 Task: Create a detailed checklist for medium indirect light conditions for plants.
Action: Mouse moved to (127, 399)
Screenshot: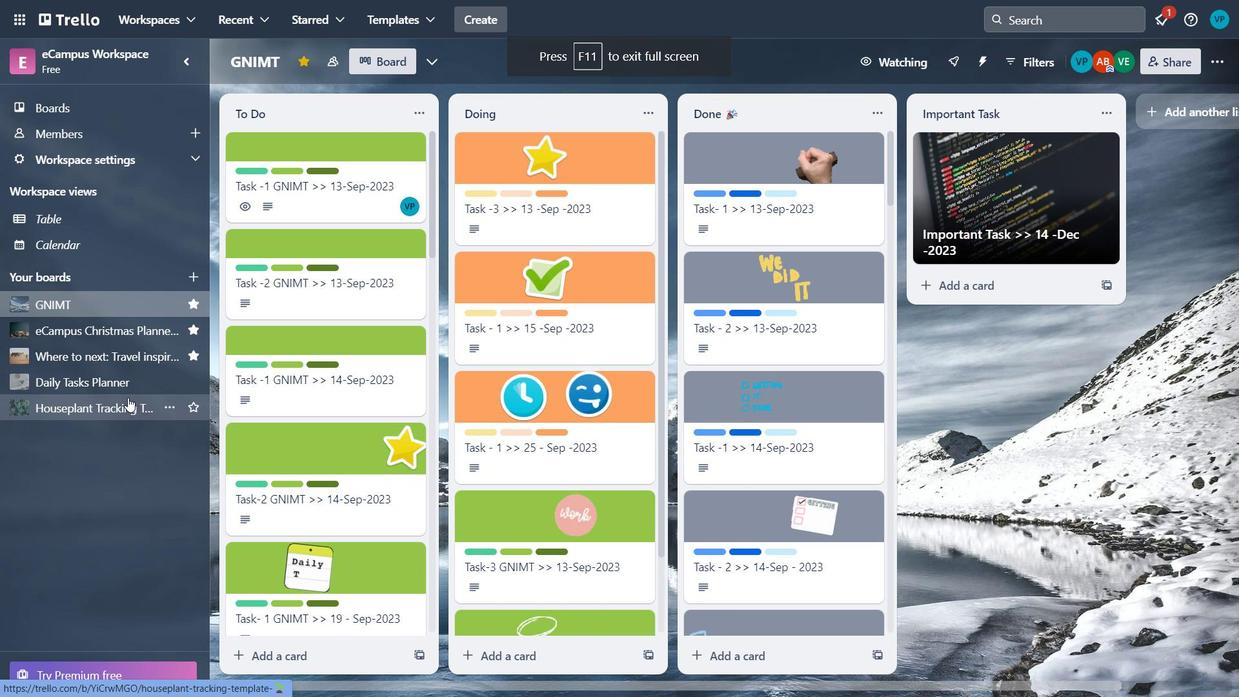 
Action: Mouse pressed left at (127, 399)
Screenshot: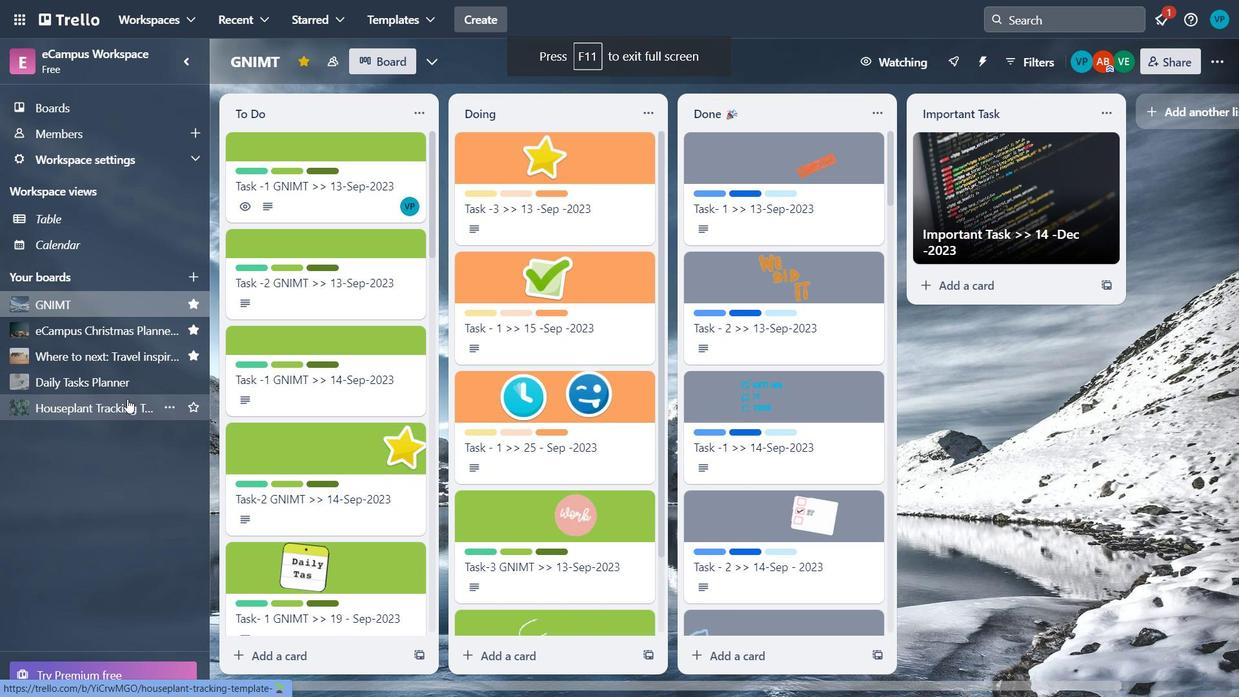 
Action: Mouse moved to (747, 682)
Screenshot: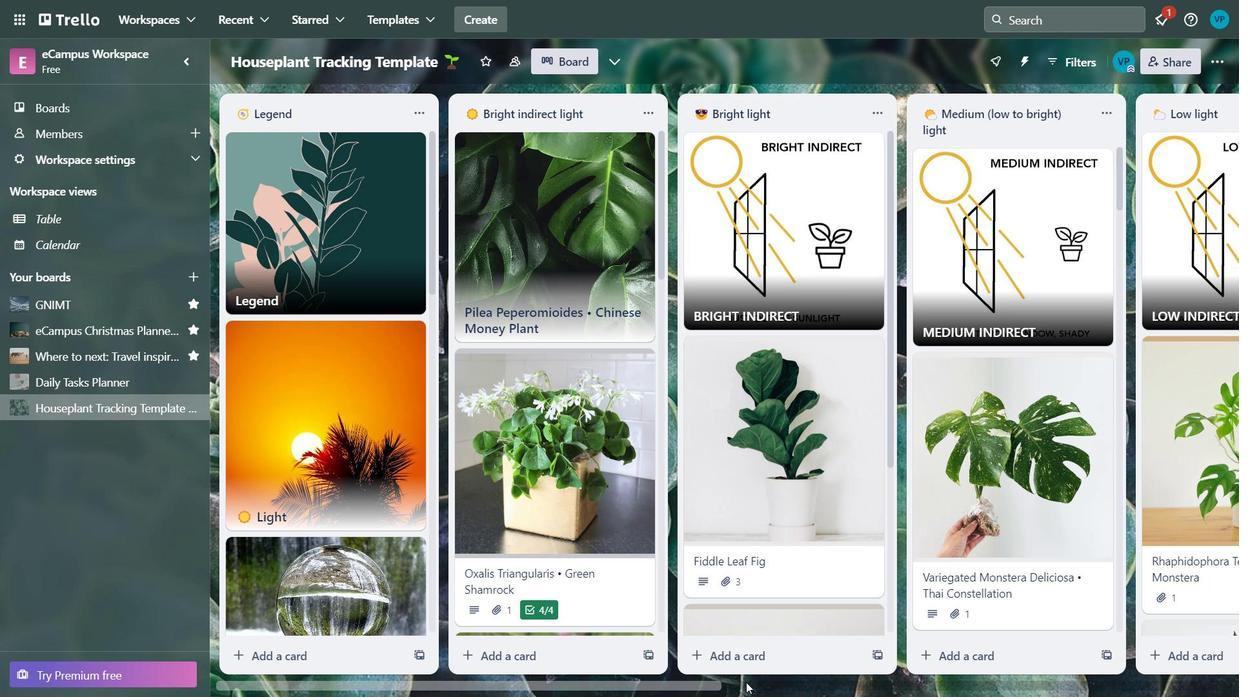 
Action: Mouse pressed left at (747, 682)
Screenshot: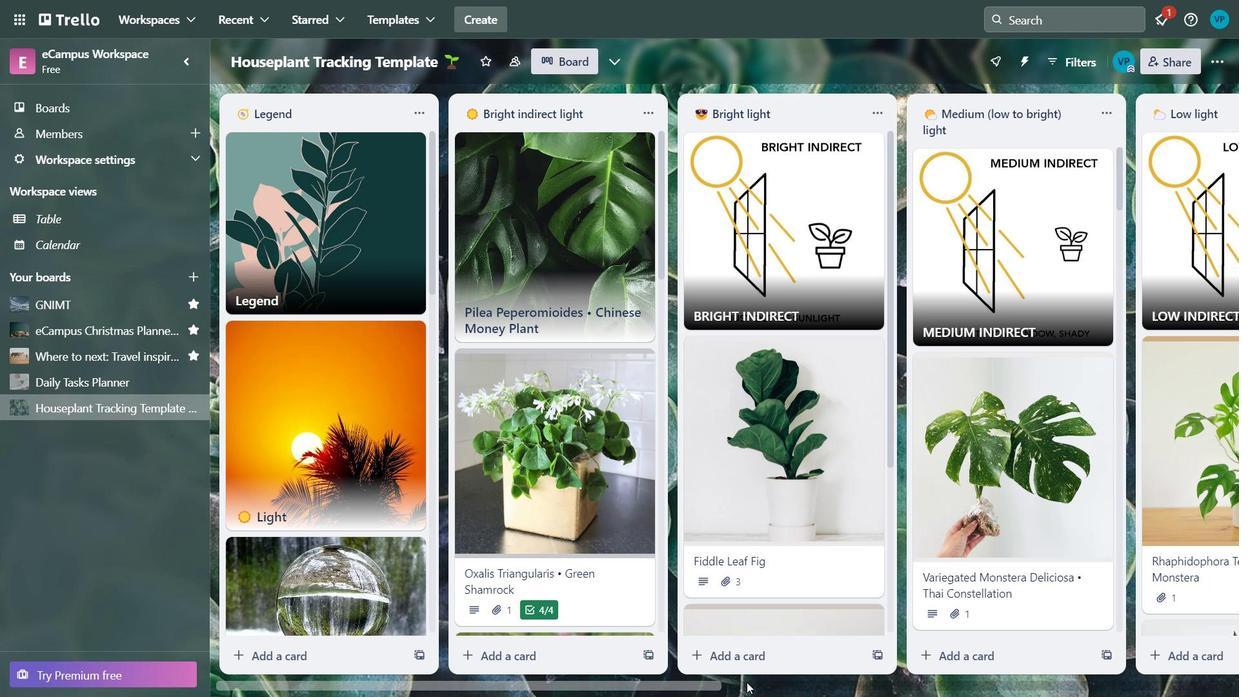 
Action: Mouse moved to (630, 684)
Screenshot: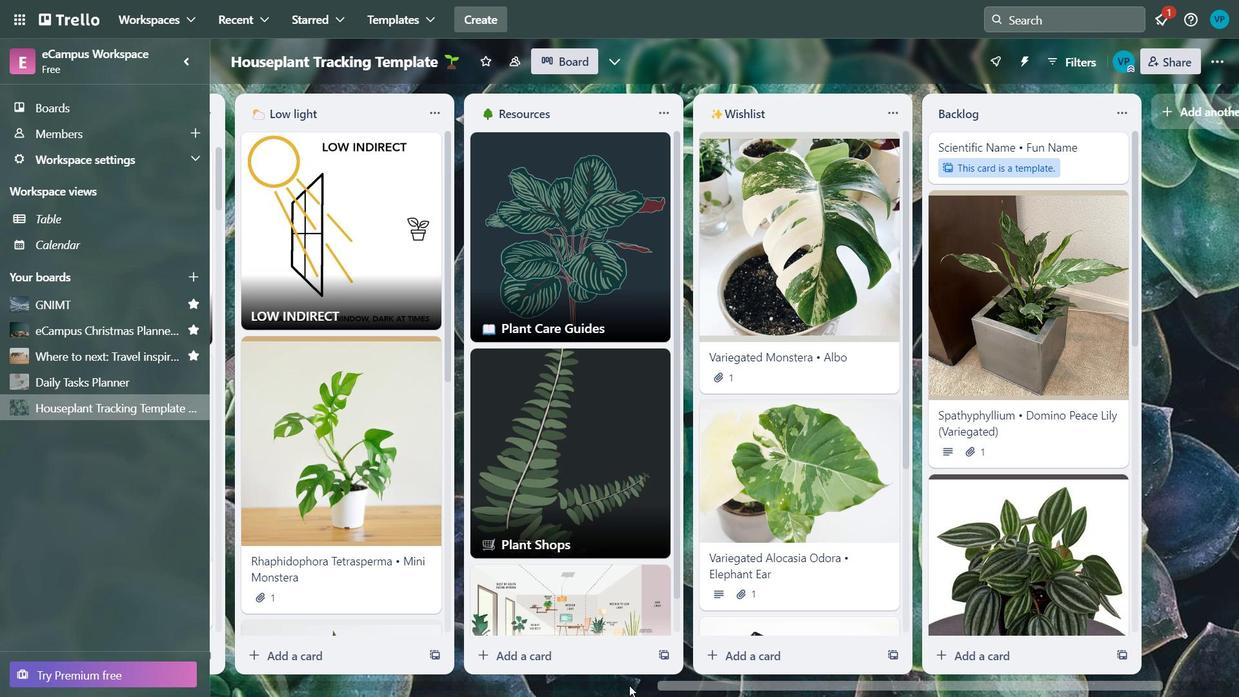 
Action: Mouse pressed left at (630, 684)
Screenshot: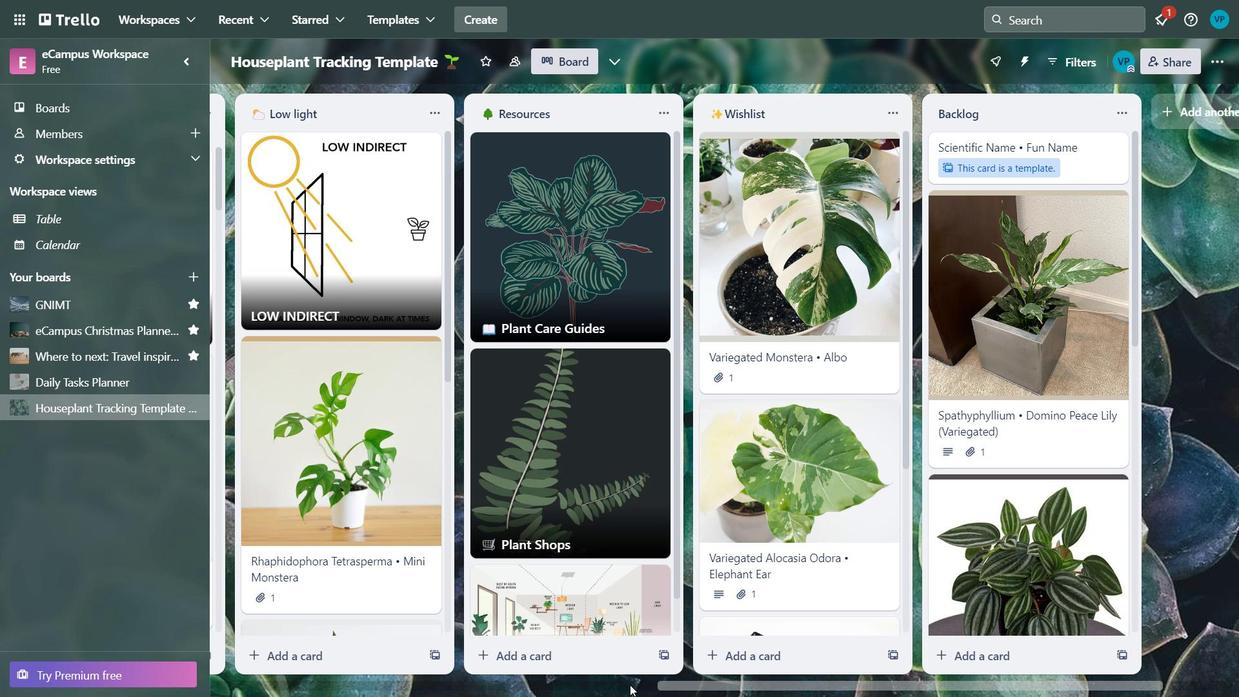 
Action: Mouse moved to (749, 443)
Screenshot: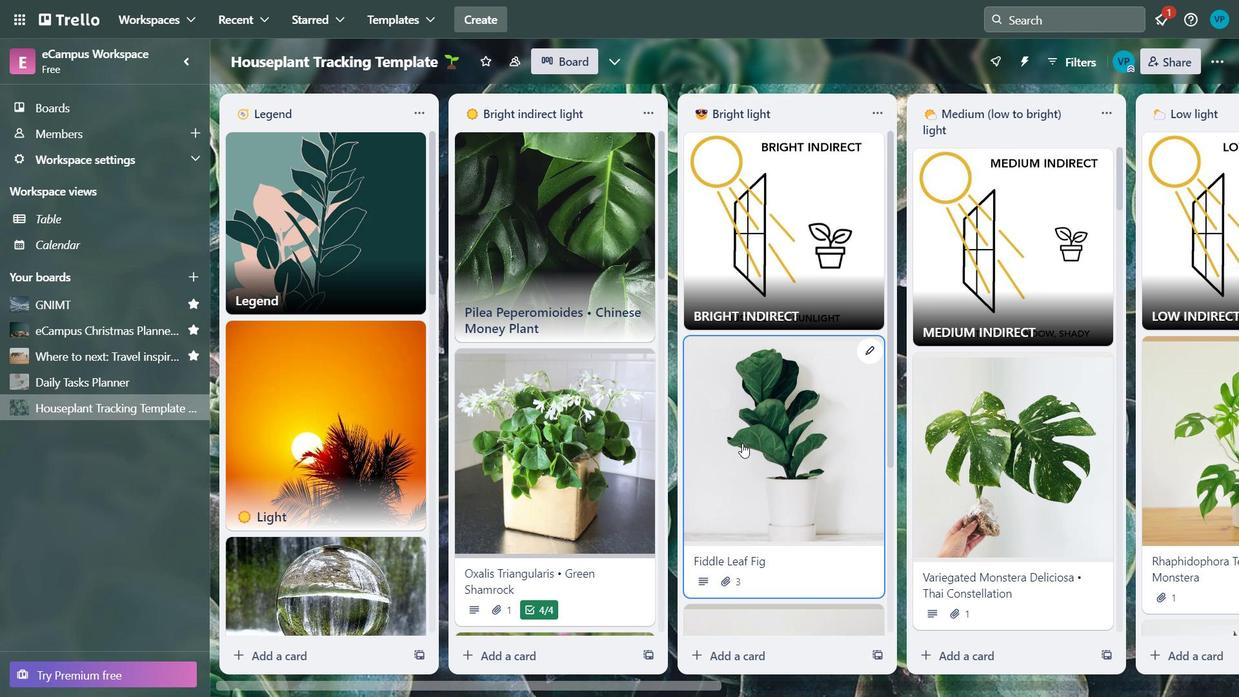 
Action: Mouse pressed left at (749, 443)
Screenshot: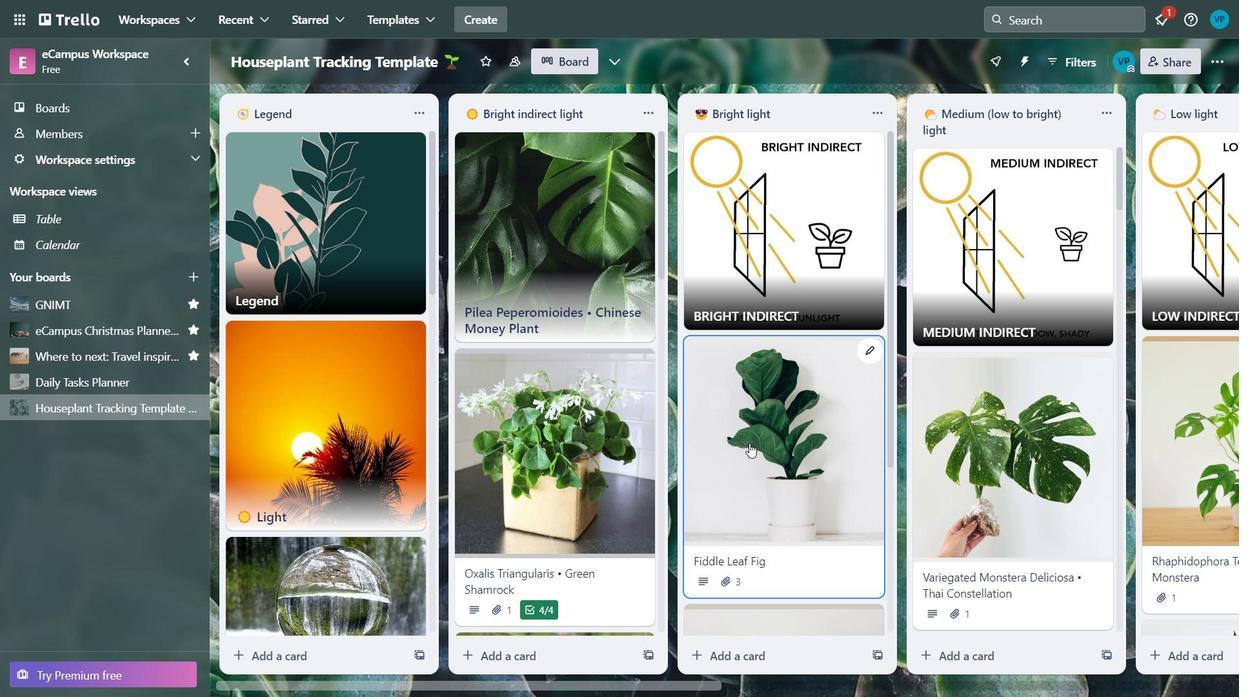 
Action: Mouse moved to (901, 57)
Screenshot: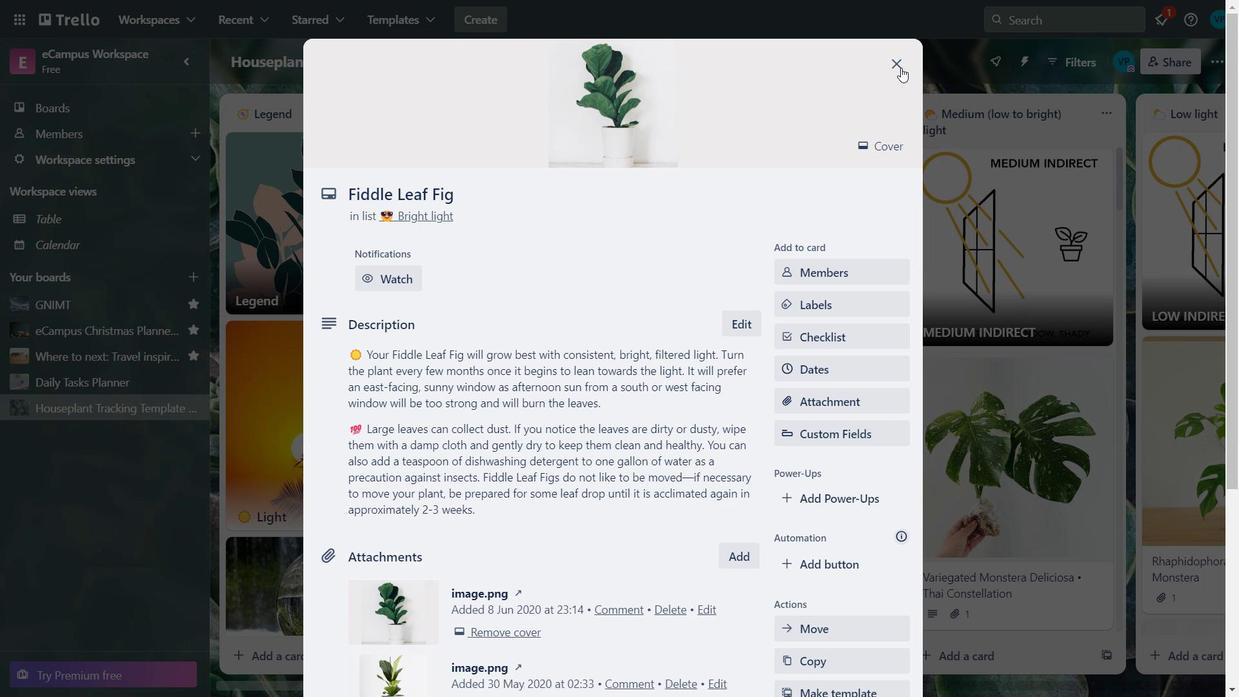 
Action: Mouse pressed left at (901, 57)
Screenshot: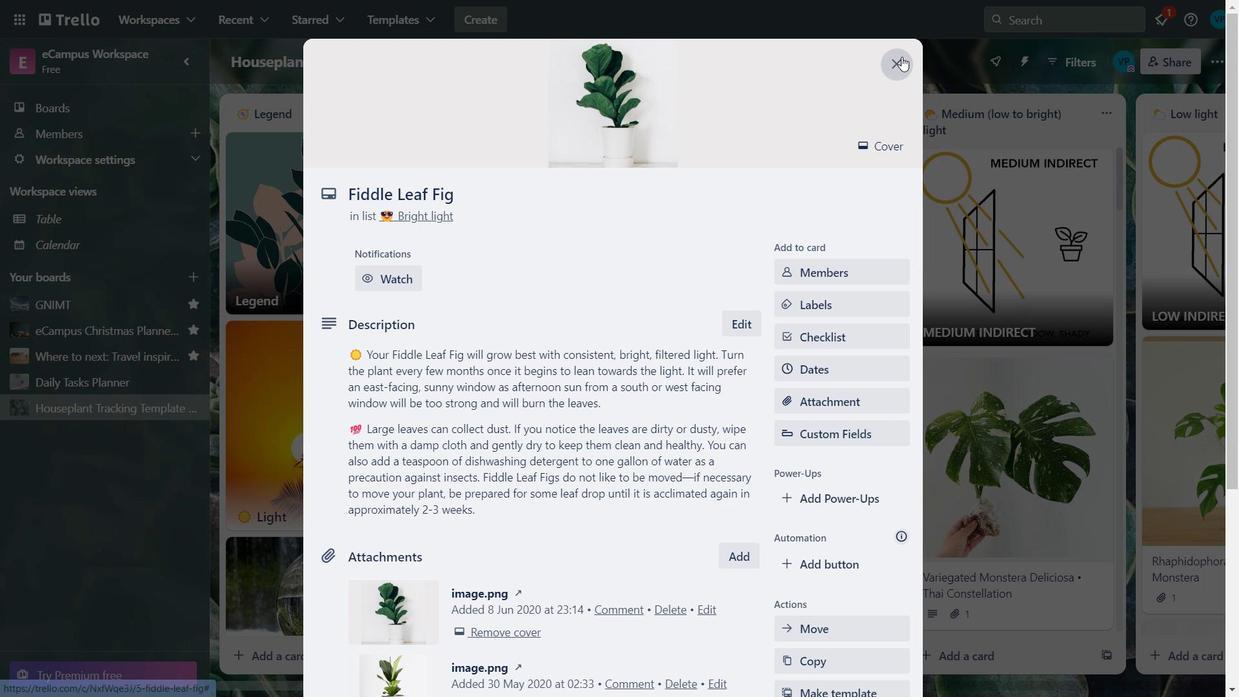 
Action: Mouse moved to (825, 375)
Screenshot: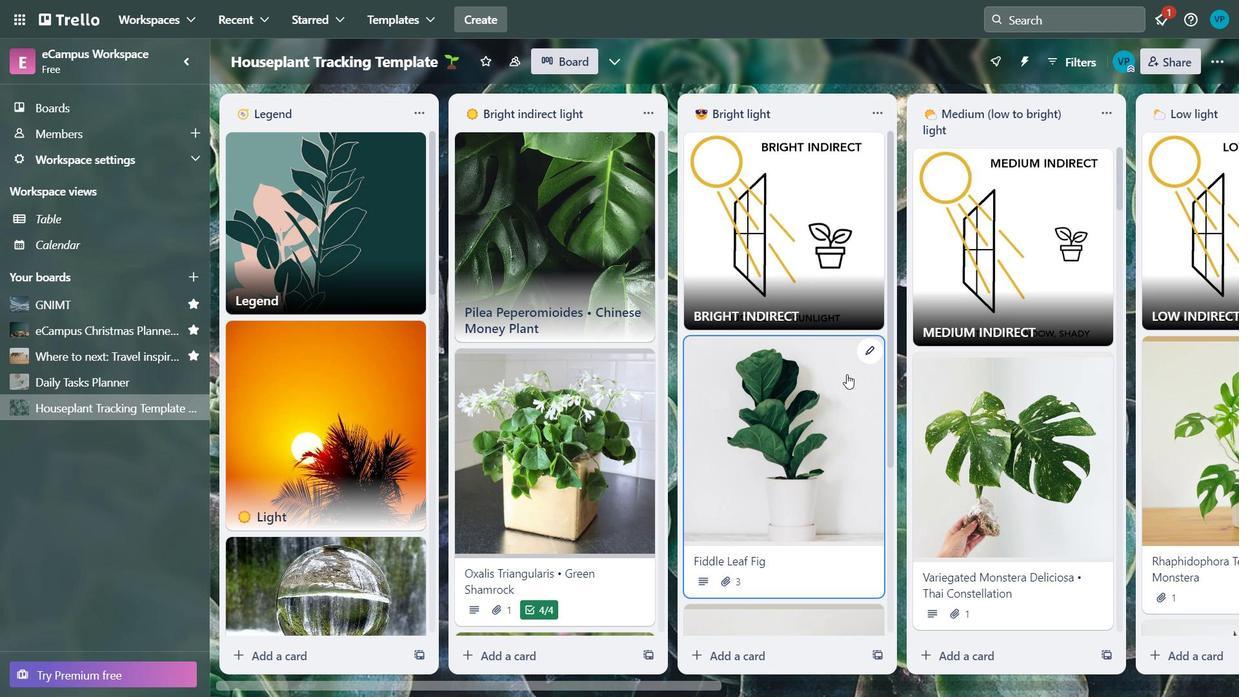 
Action: Key pressed <Key.down><Key.down><Key.down><Key.down>
Screenshot: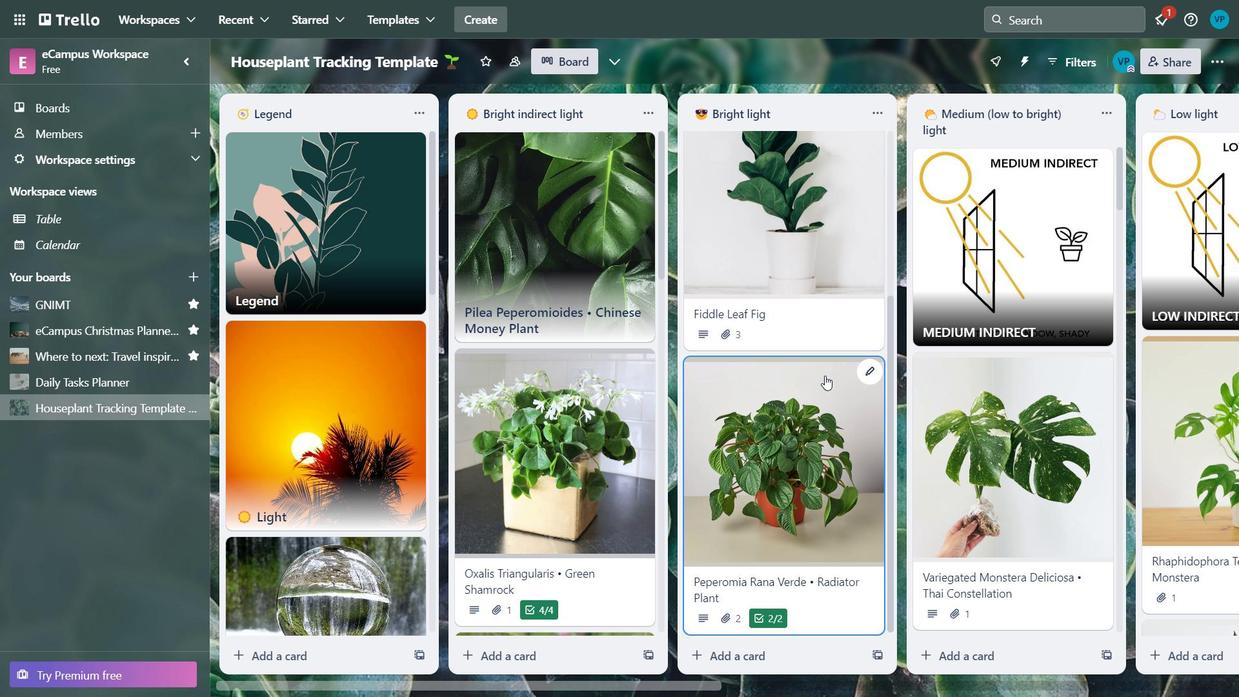 
Action: Mouse moved to (785, 443)
Screenshot: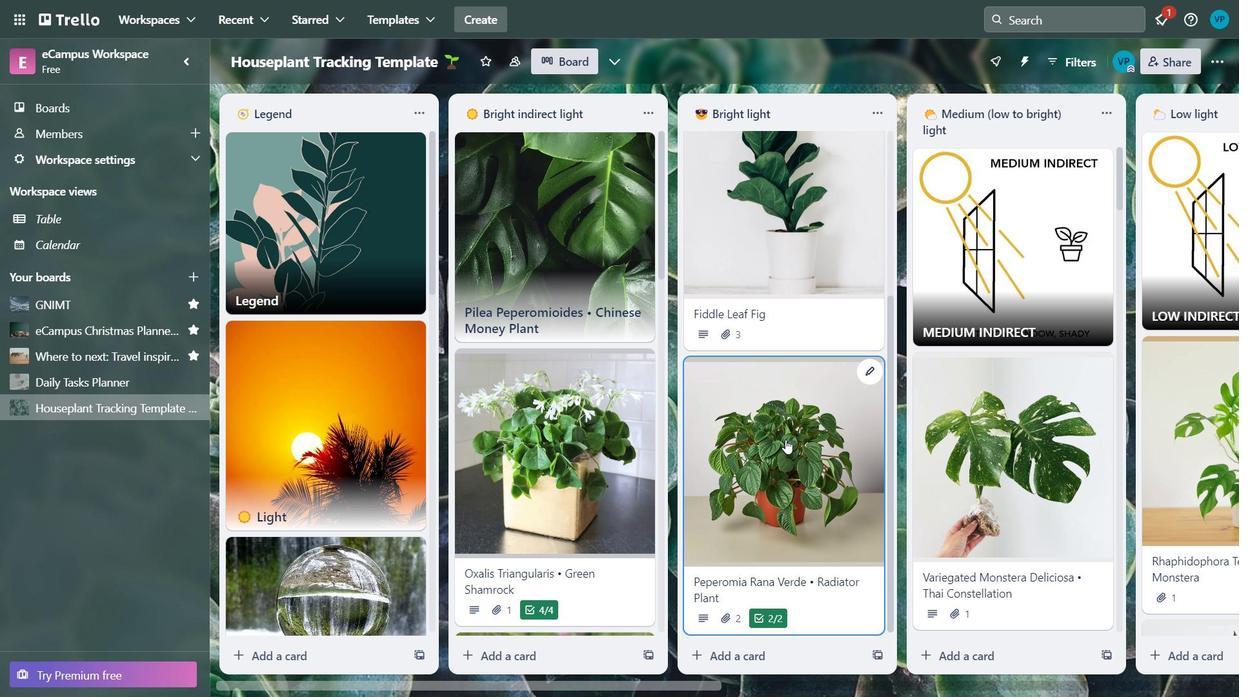 
Action: Mouse pressed left at (785, 443)
Screenshot: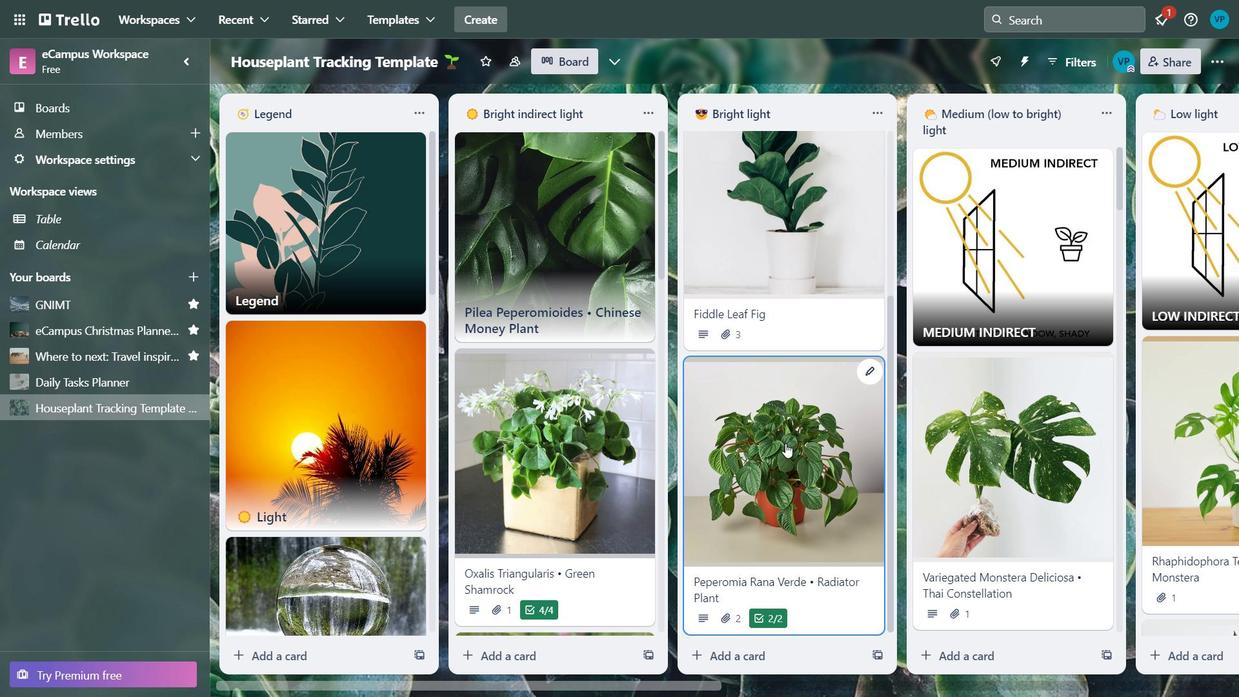 
Action: Mouse pressed left at (785, 443)
Screenshot: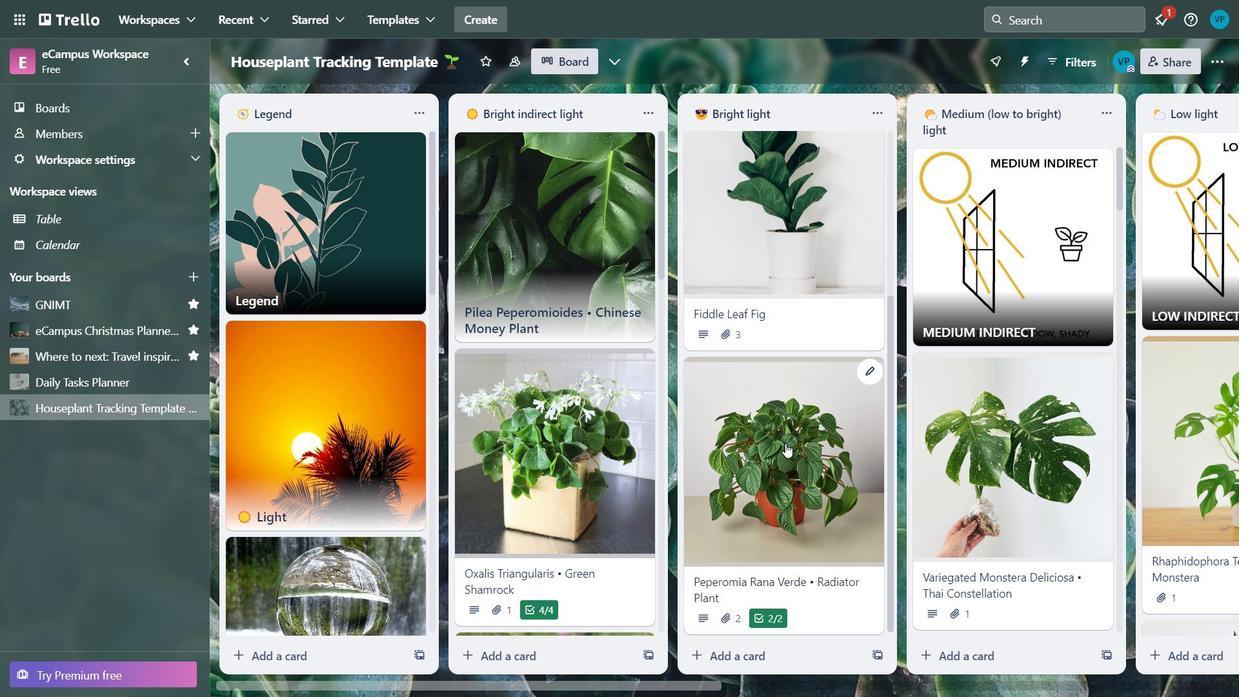 
Action: Mouse moved to (785, 440)
Screenshot: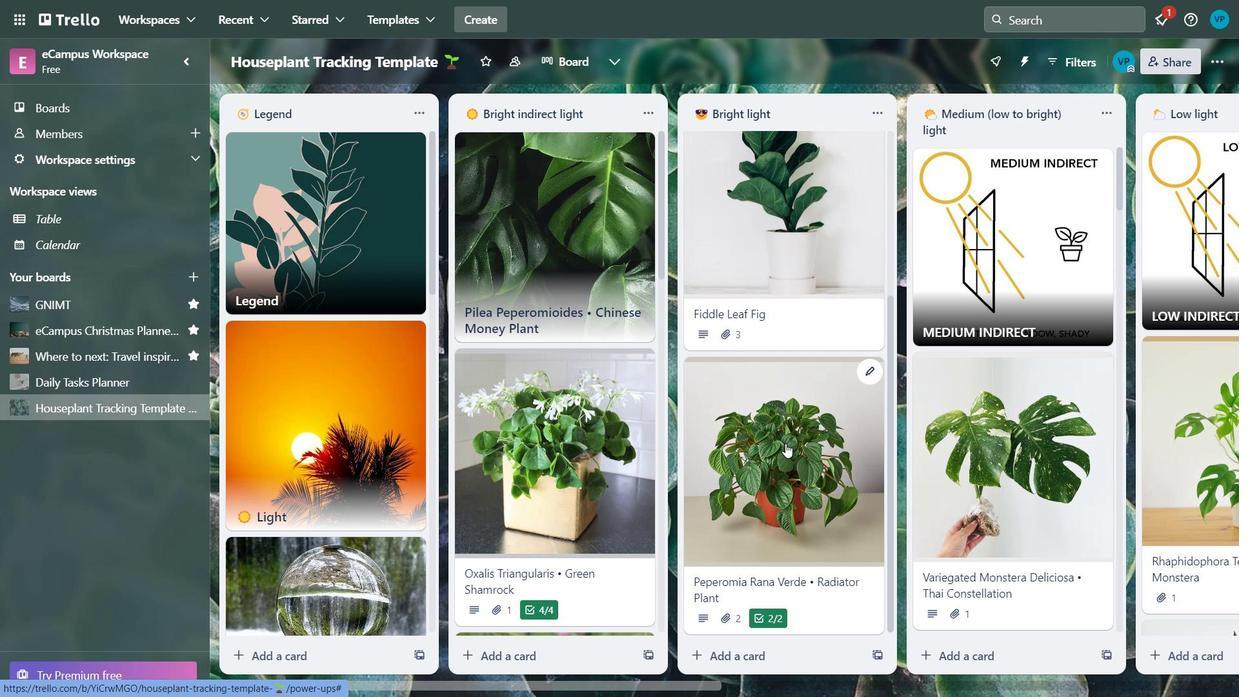 
Action: Mouse pressed left at (785, 440)
Screenshot: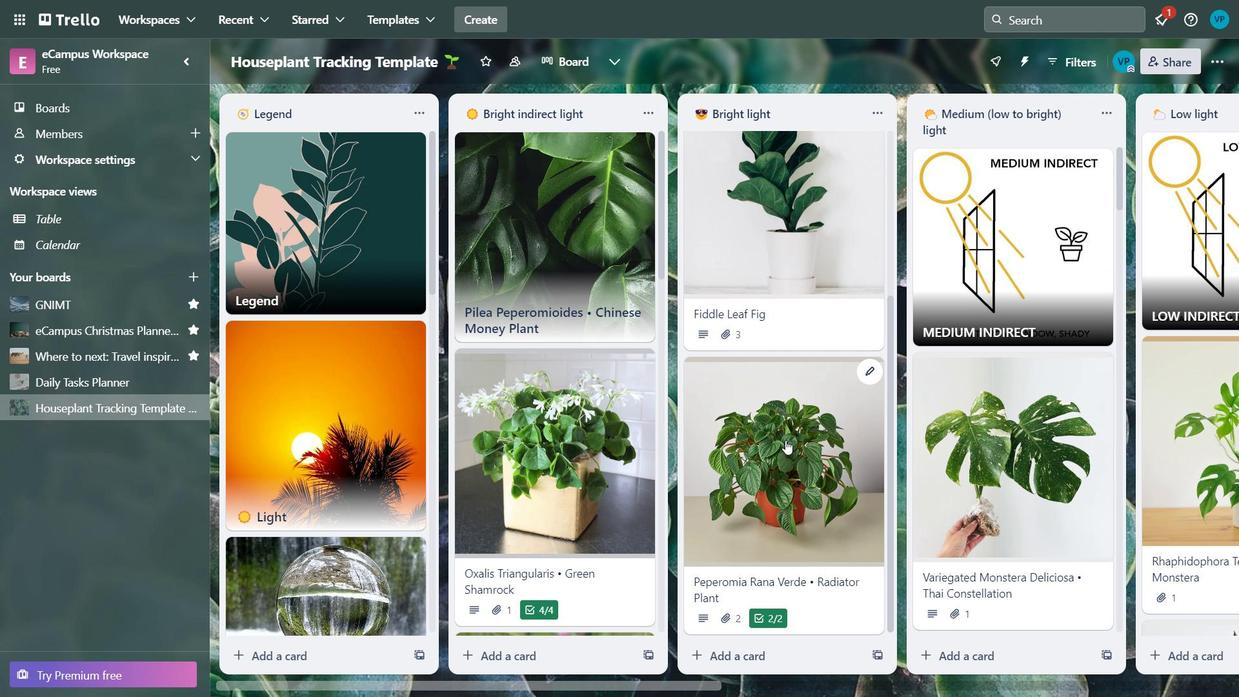 
Action: Mouse moved to (1210, 112)
Screenshot: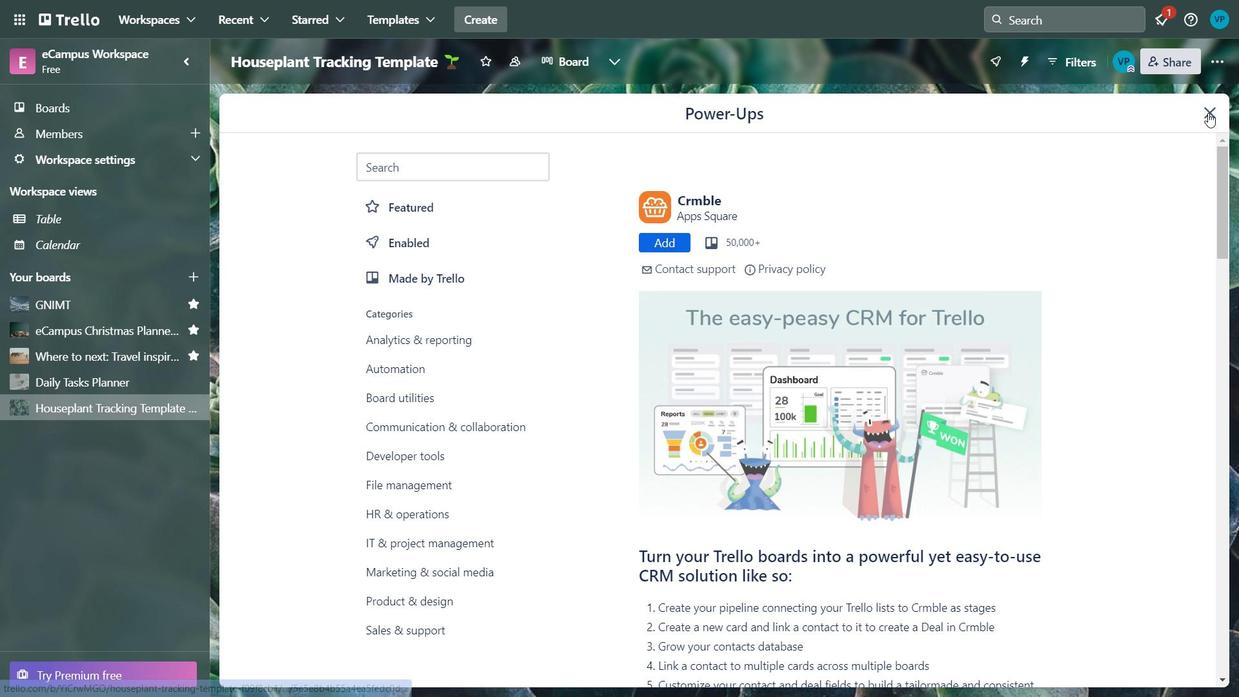 
Action: Mouse pressed left at (1210, 112)
Screenshot: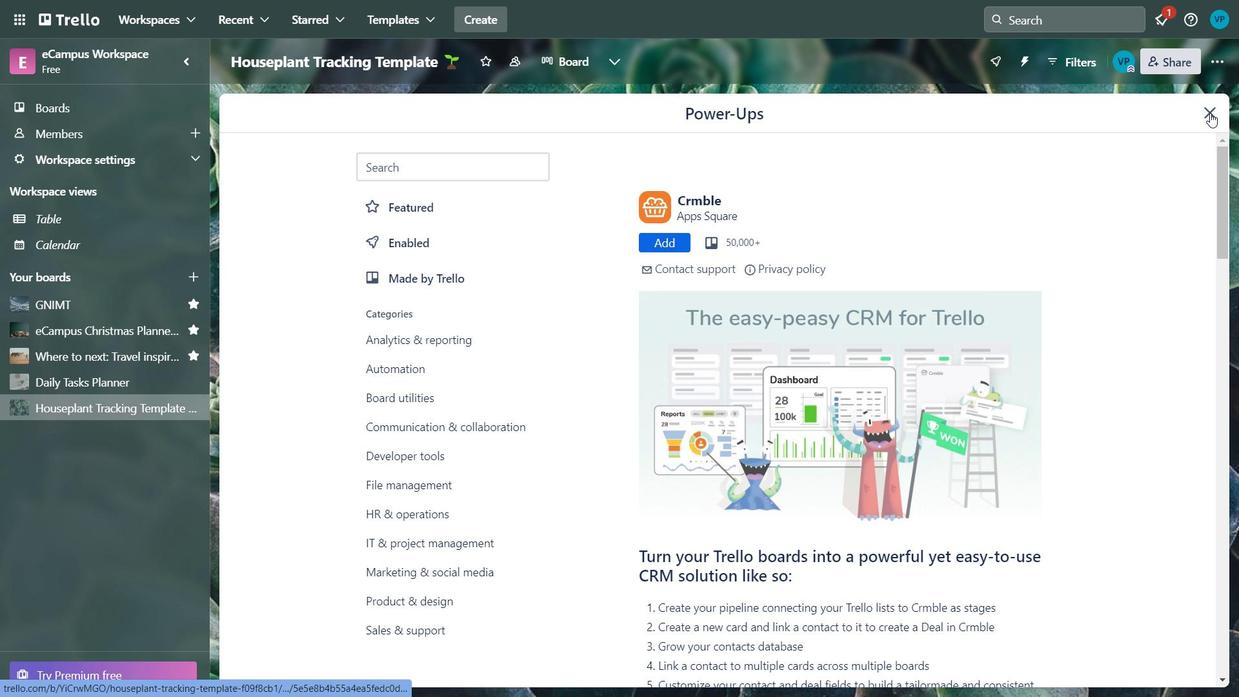 
Action: Mouse moved to (889, 56)
Screenshot: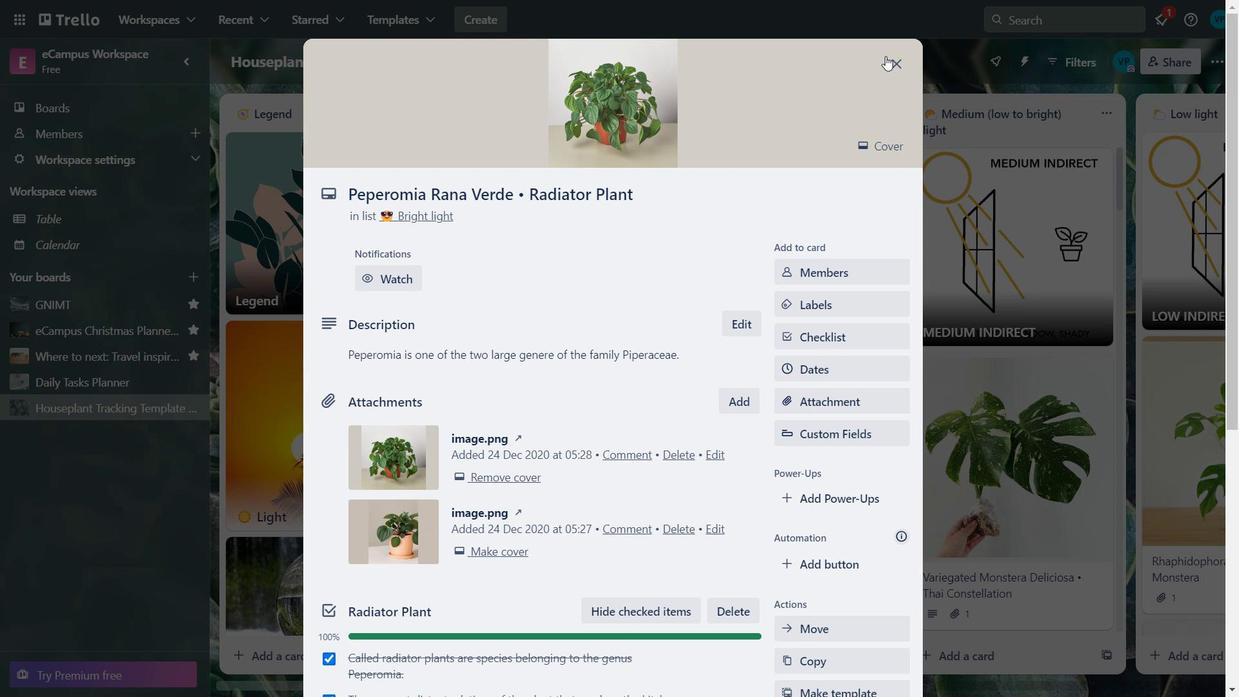 
Action: Mouse pressed left at (889, 56)
Screenshot: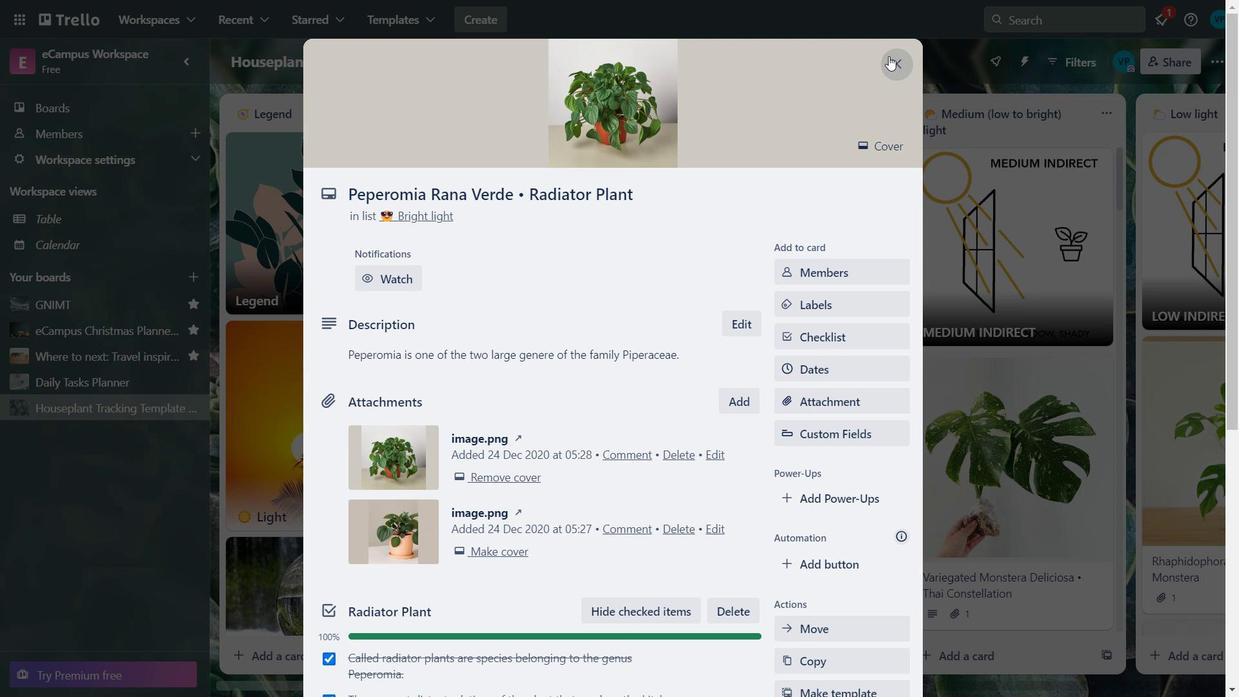 
Action: Mouse moved to (968, 236)
Screenshot: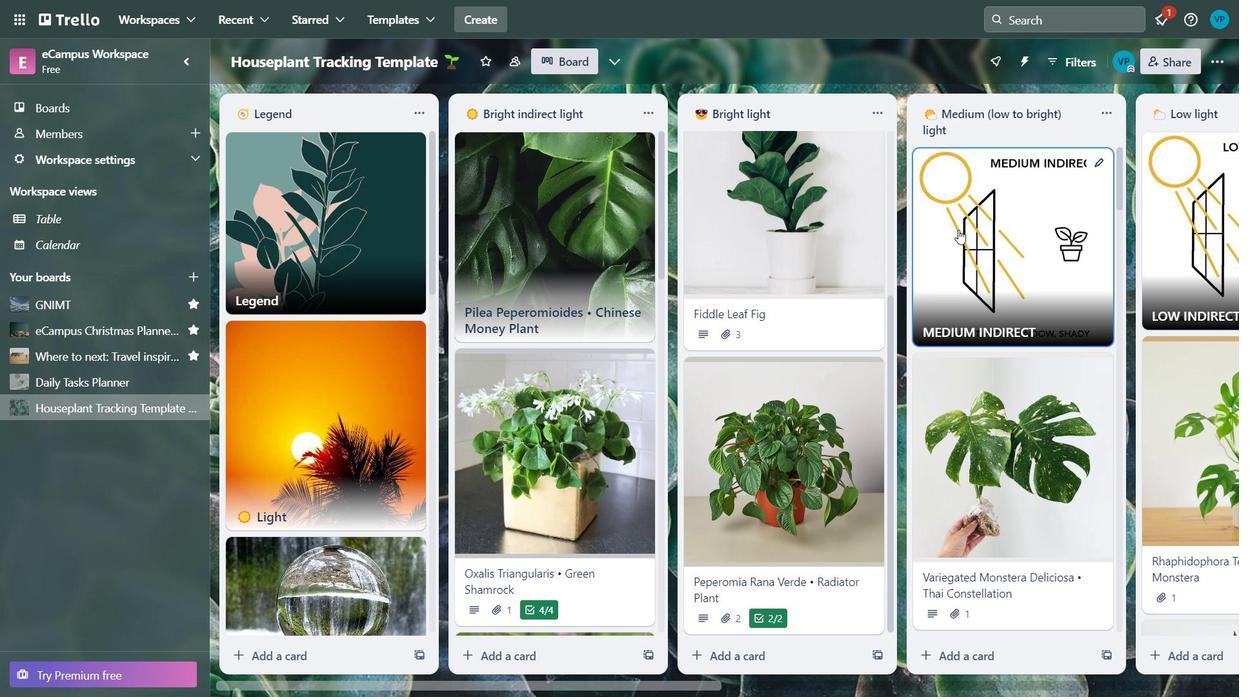 
Action: Mouse pressed left at (968, 236)
Screenshot: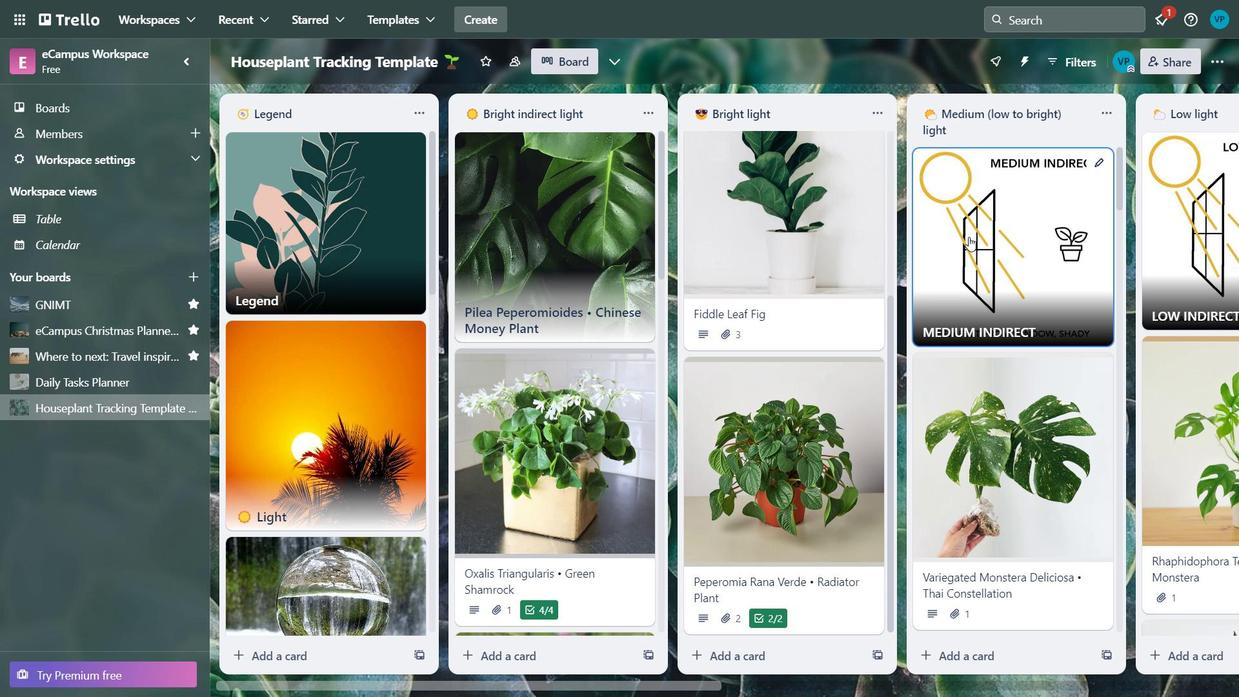 
Action: Mouse moved to (622, 380)
Screenshot: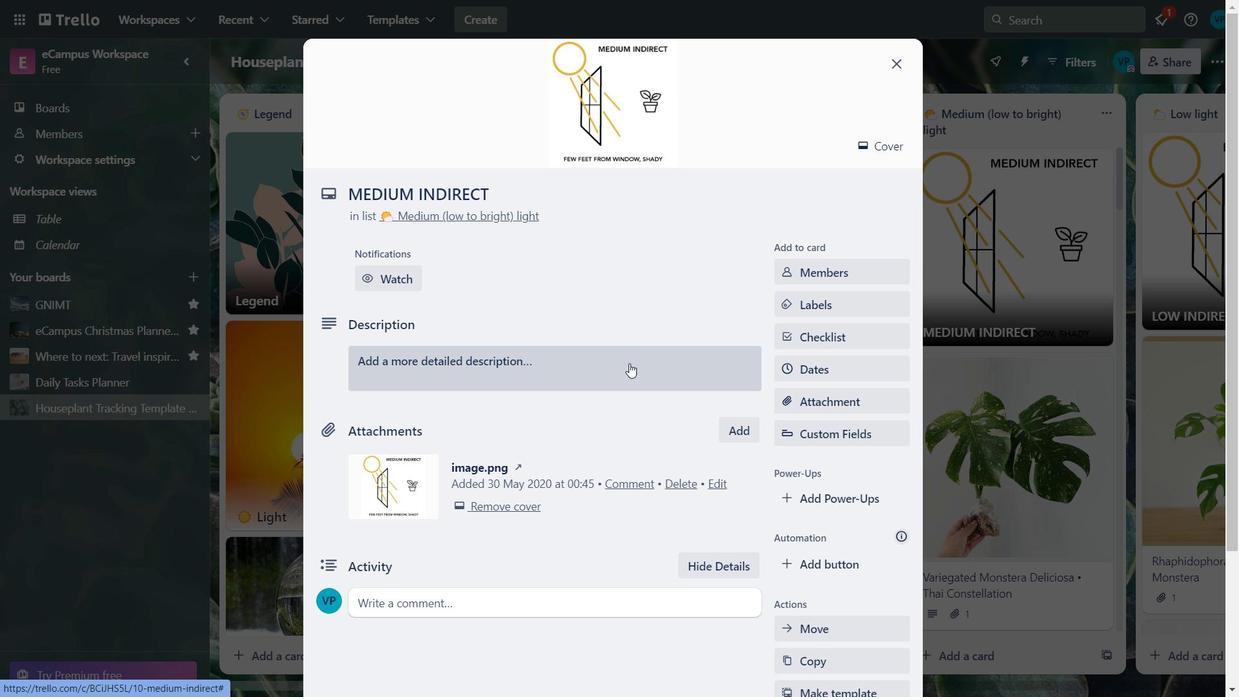 
Action: Mouse pressed left at (622, 380)
Screenshot: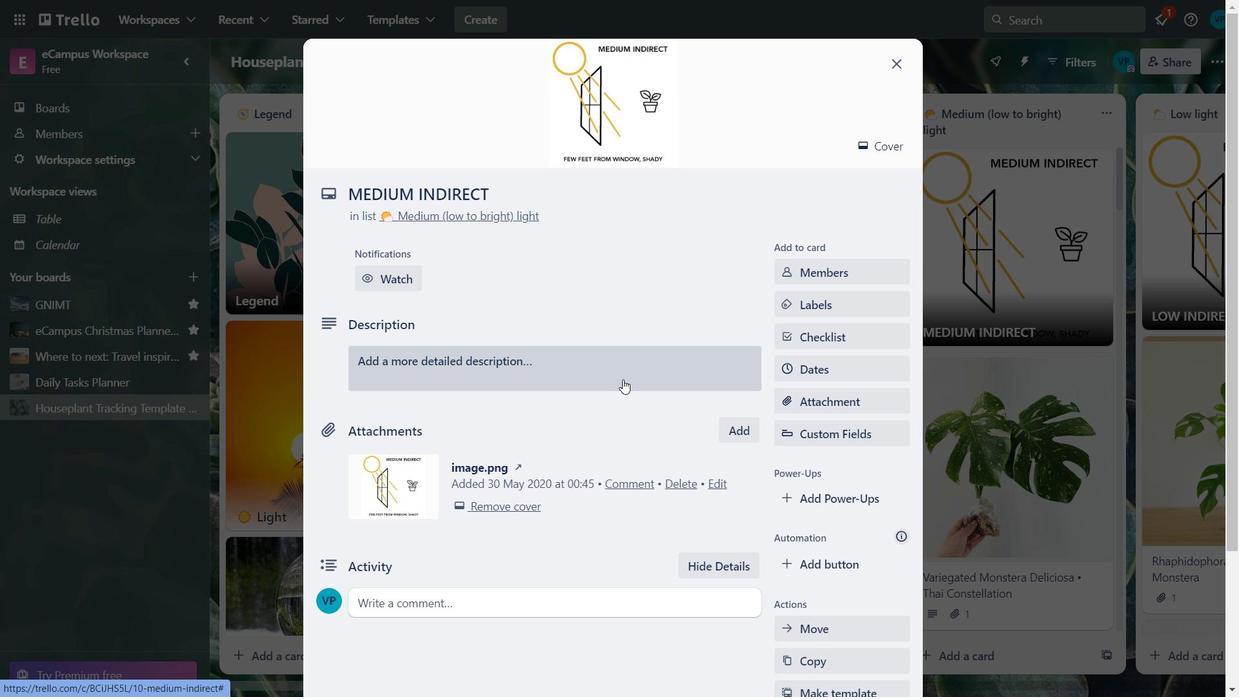 
Action: Mouse moved to (519, 434)
Screenshot: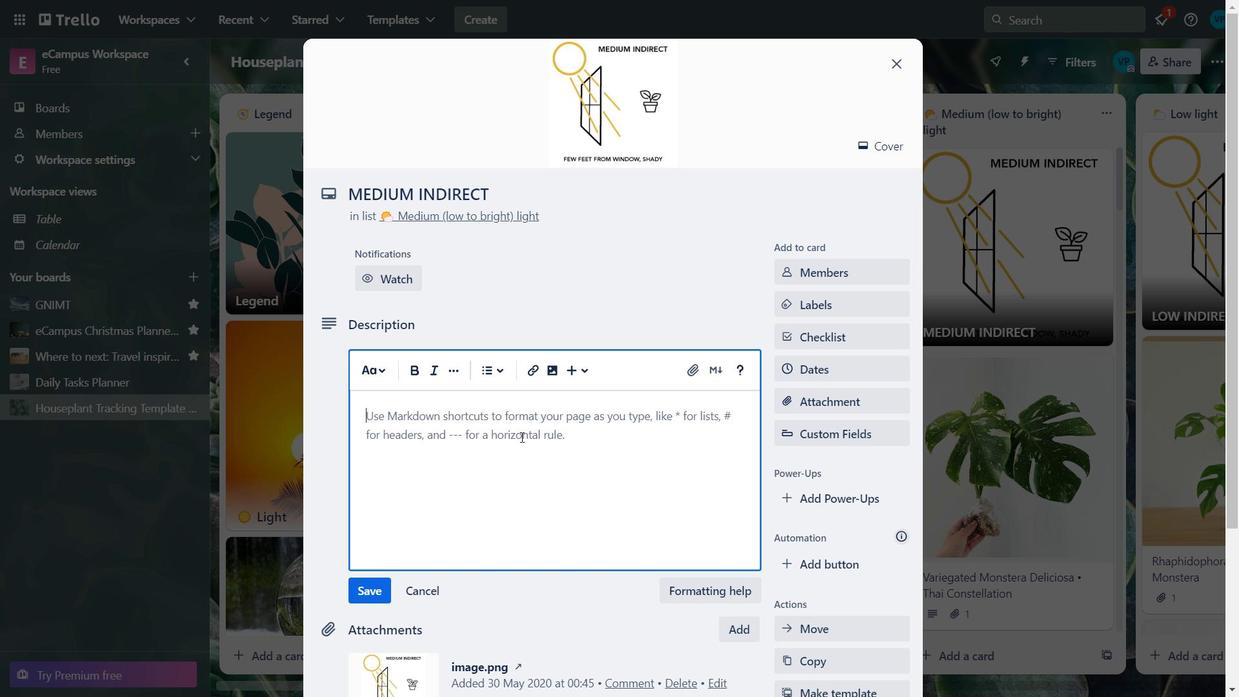 
Action: Mouse pressed left at (519, 434)
Screenshot: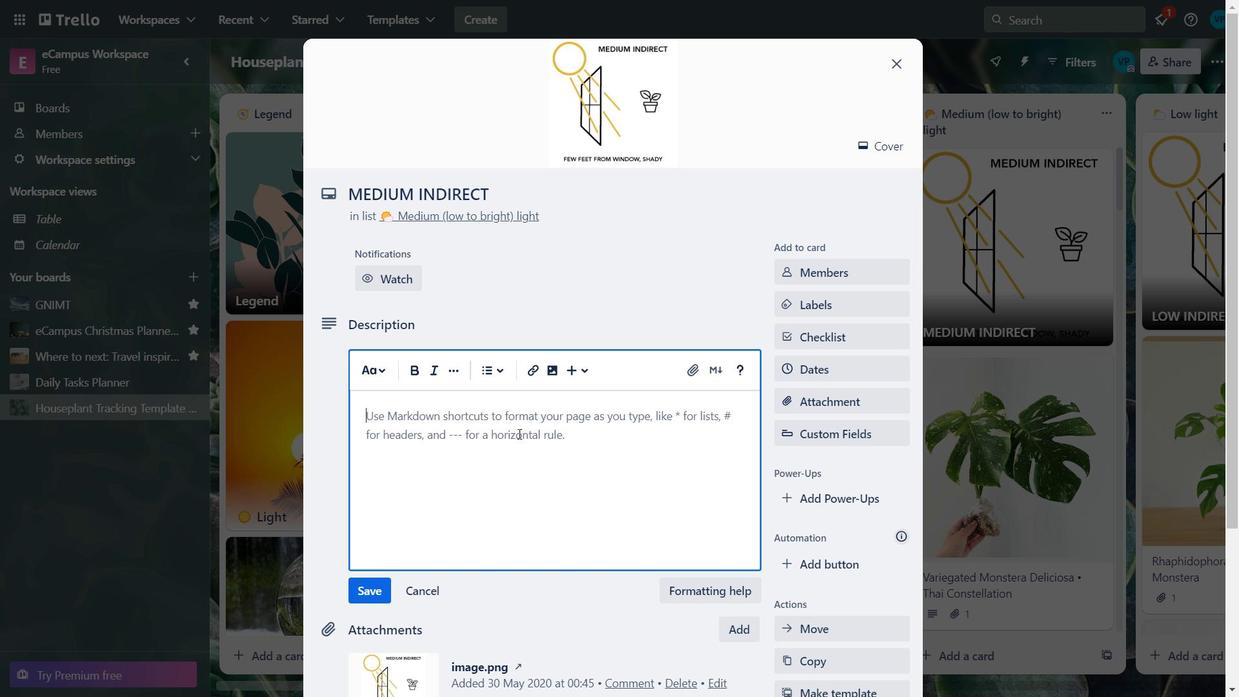 
Action: Key pressed <Key.caps_lock>MEDIUM<Key.space><Key.caps_lock>l<Key.caps_lock>IGHT<Key.space>
Screenshot: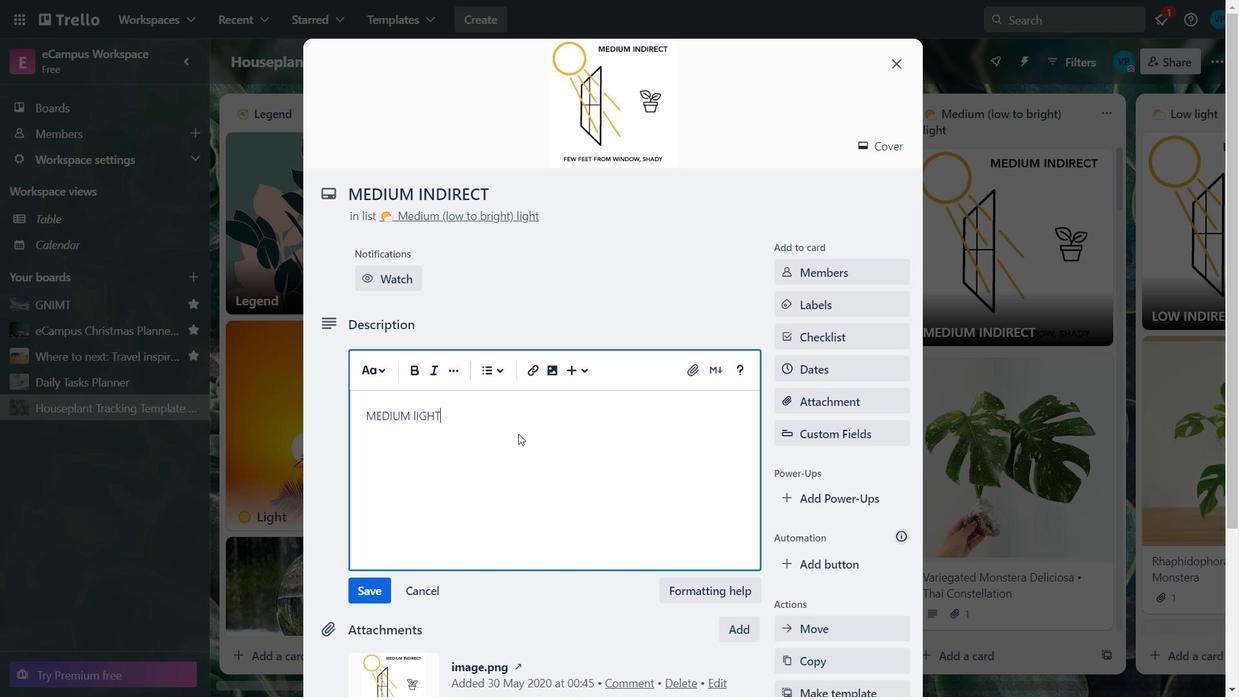 
Action: Mouse moved to (453, 418)
Screenshot: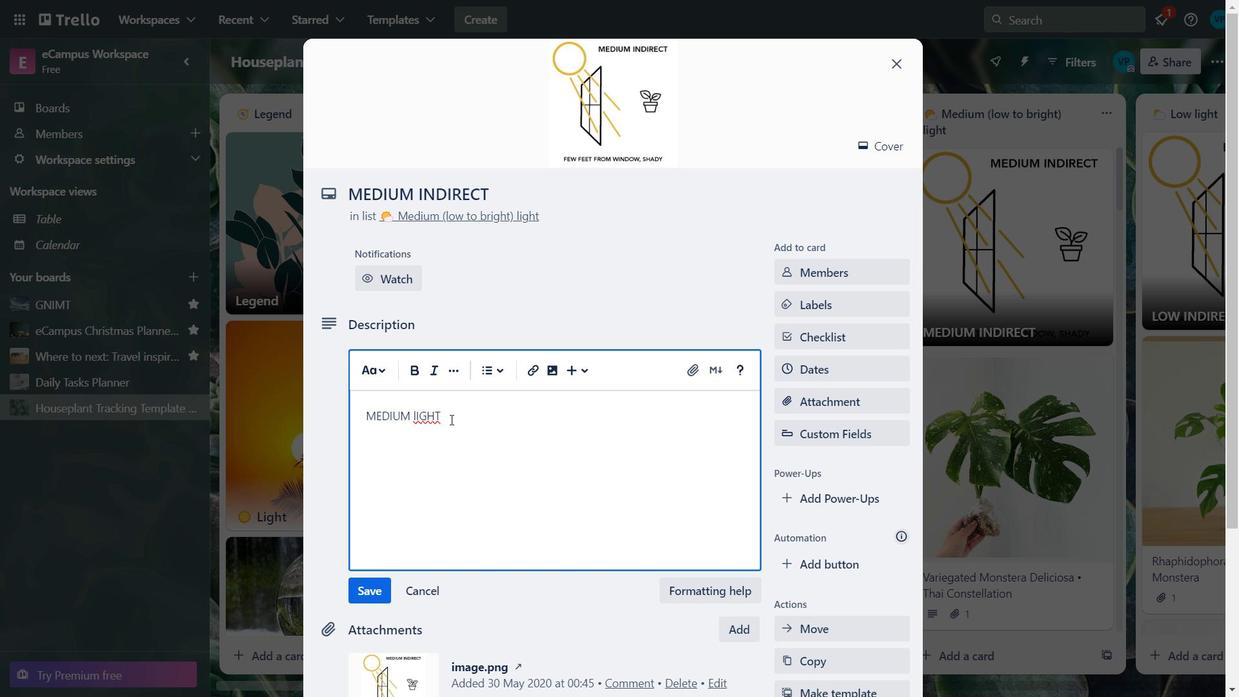 
Action: Mouse pressed left at (453, 418)
Screenshot: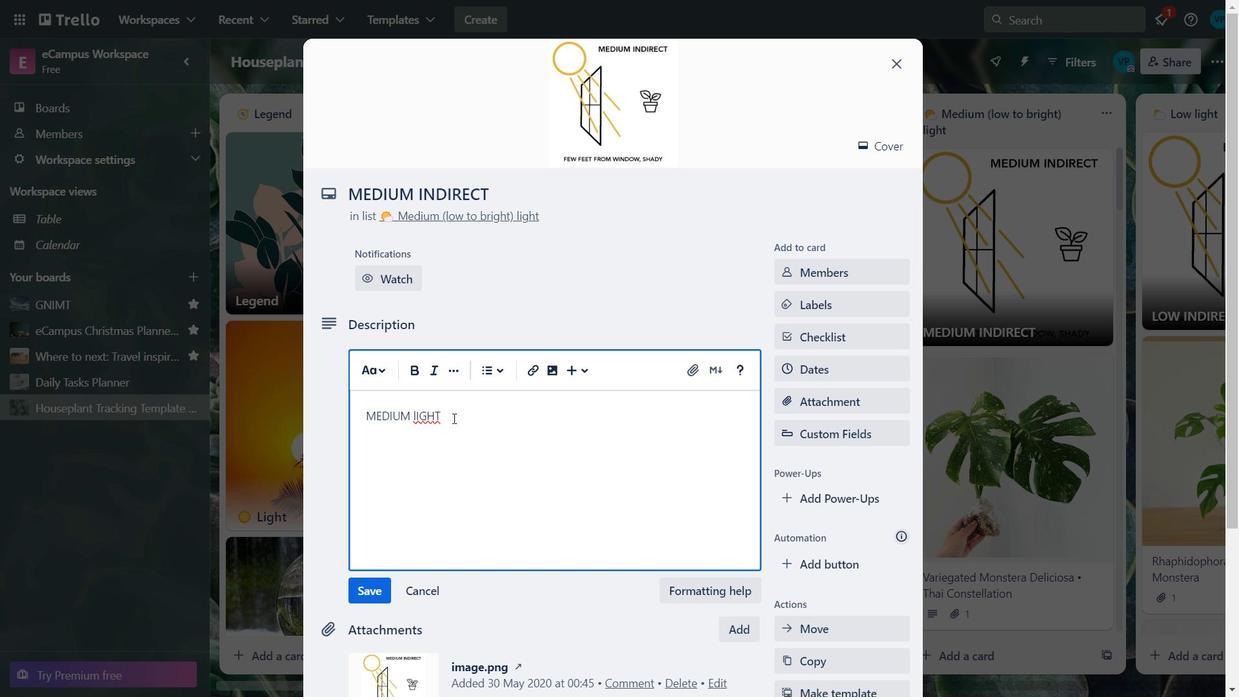 
Action: Mouse pressed left at (453, 418)
Screenshot: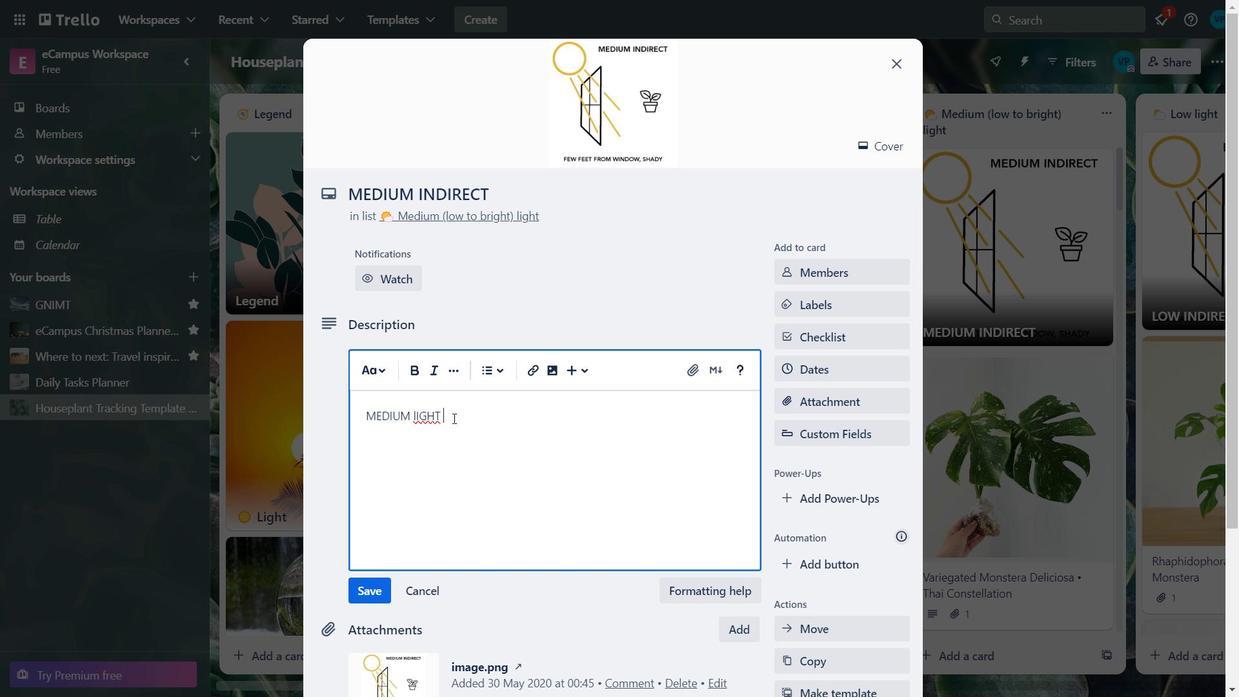 
Action: Mouse pressed left at (453, 418)
Screenshot: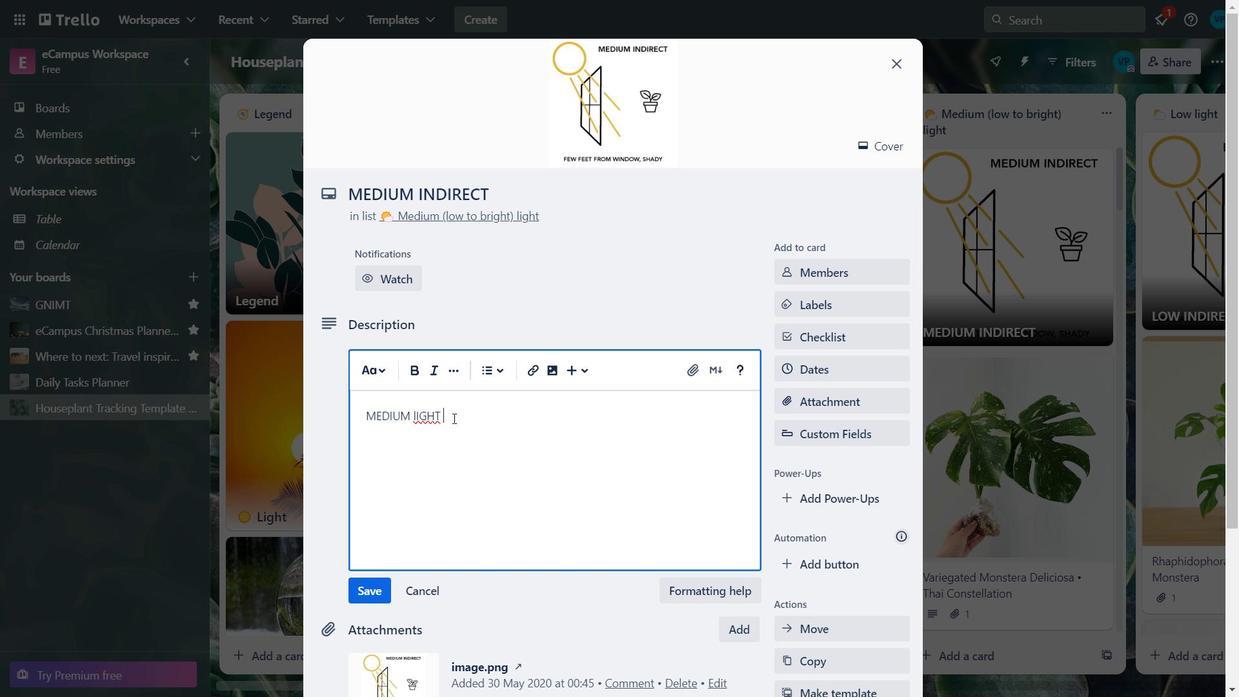 
Action: Mouse pressed left at (453, 418)
Screenshot: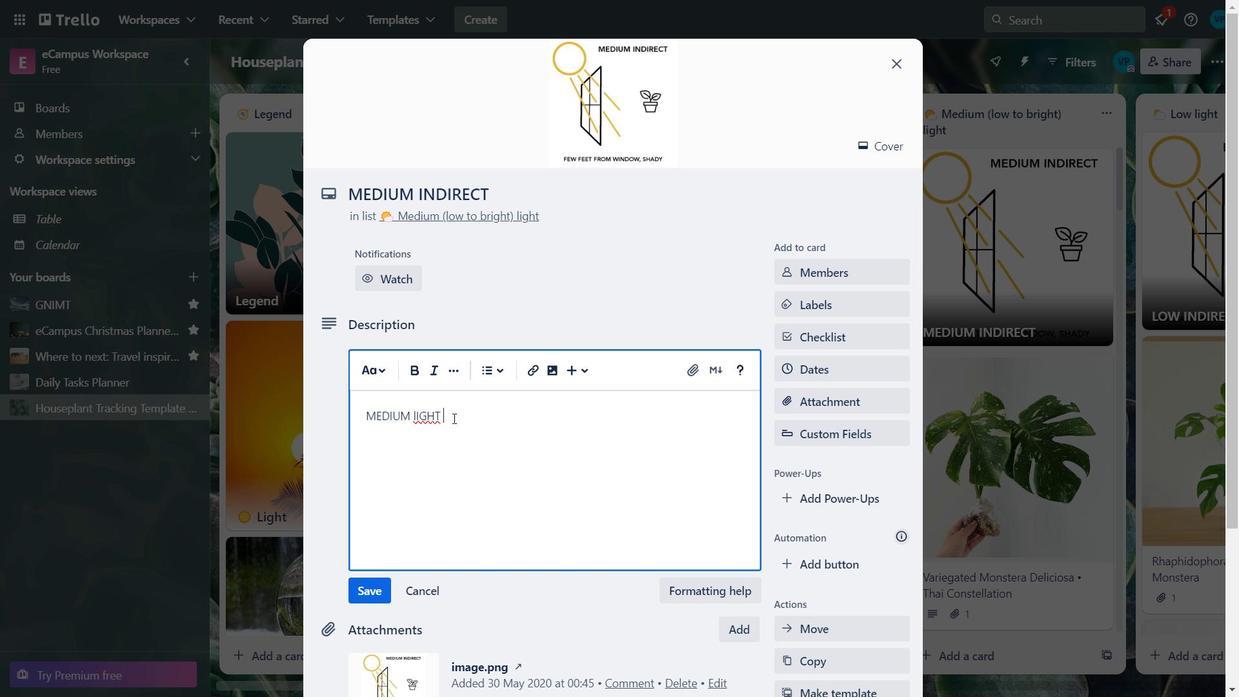 
Action: Mouse moved to (414, 369)
Screenshot: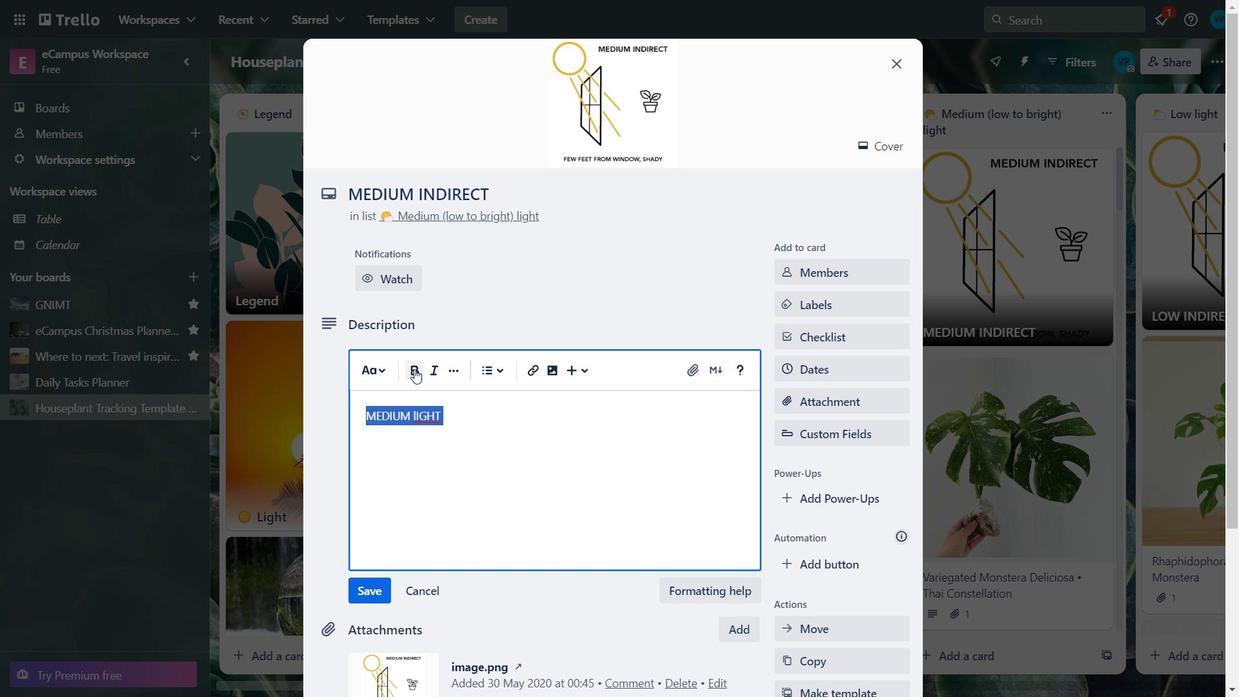 
Action: Mouse pressed left at (414, 369)
Screenshot: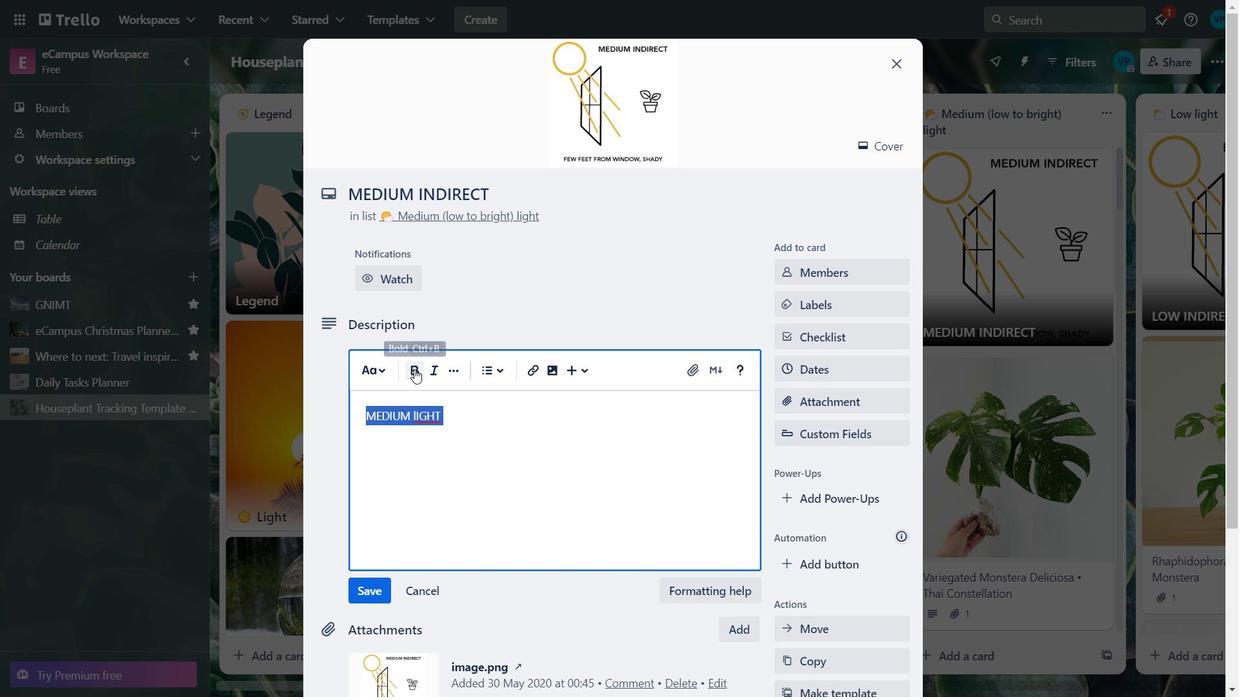 
Action: Mouse moved to (414, 461)
Screenshot: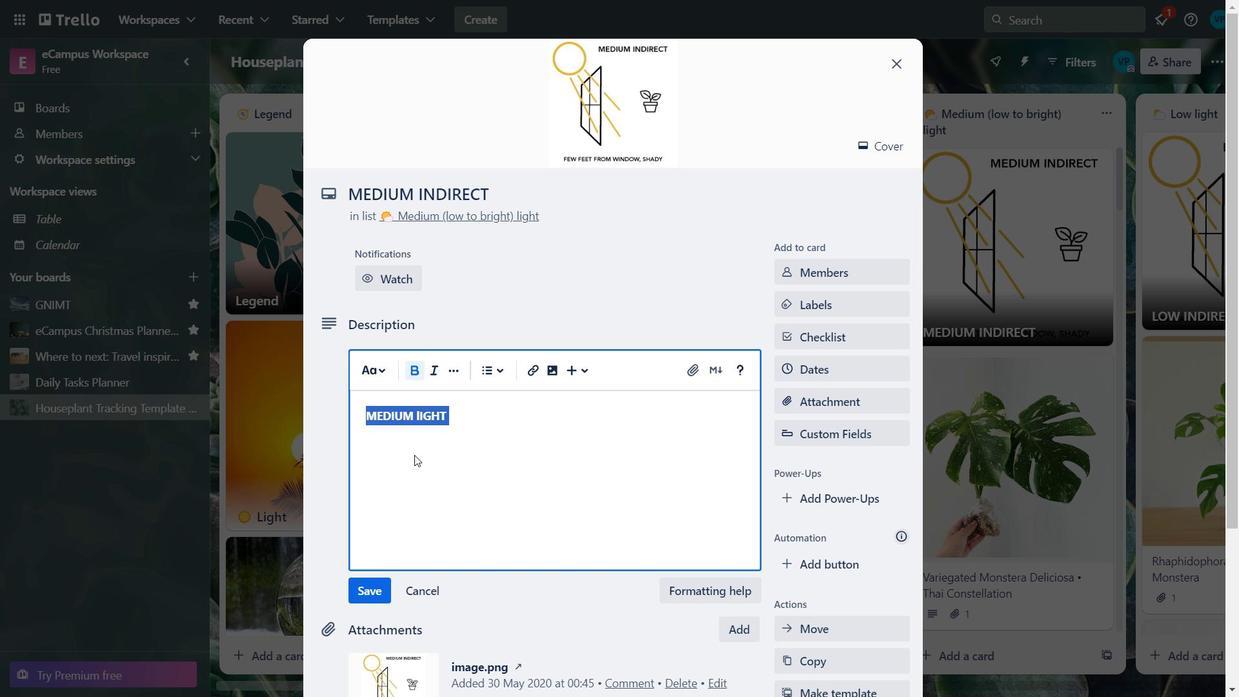 
Action: Mouse pressed left at (414, 461)
Screenshot: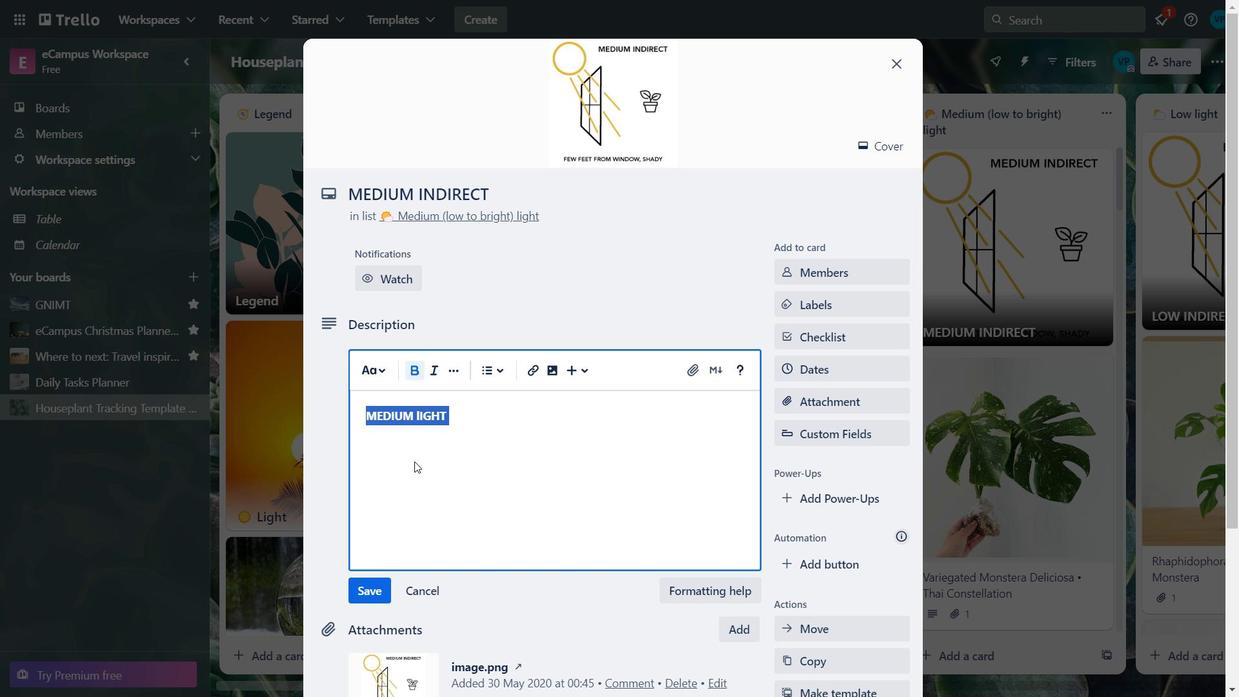 
Action: Mouse moved to (418, 418)
Screenshot: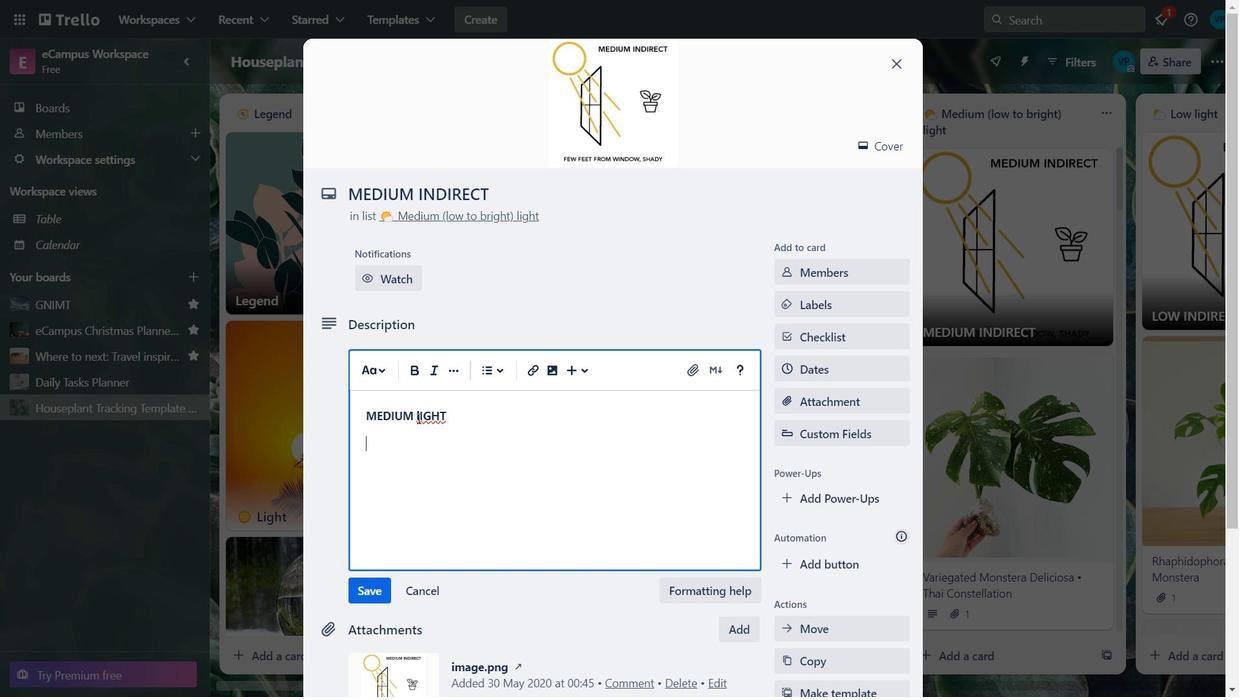 
Action: Mouse pressed left at (418, 418)
Screenshot: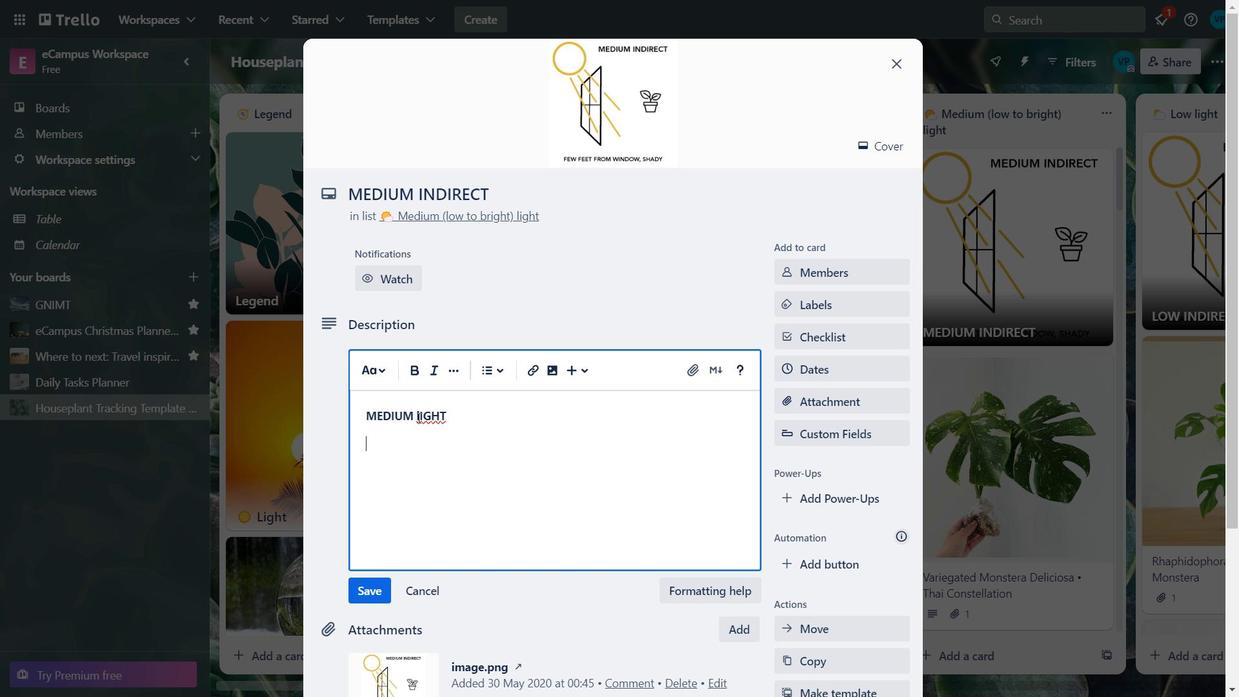
Action: Key pressed <Key.backspace>L
Screenshot: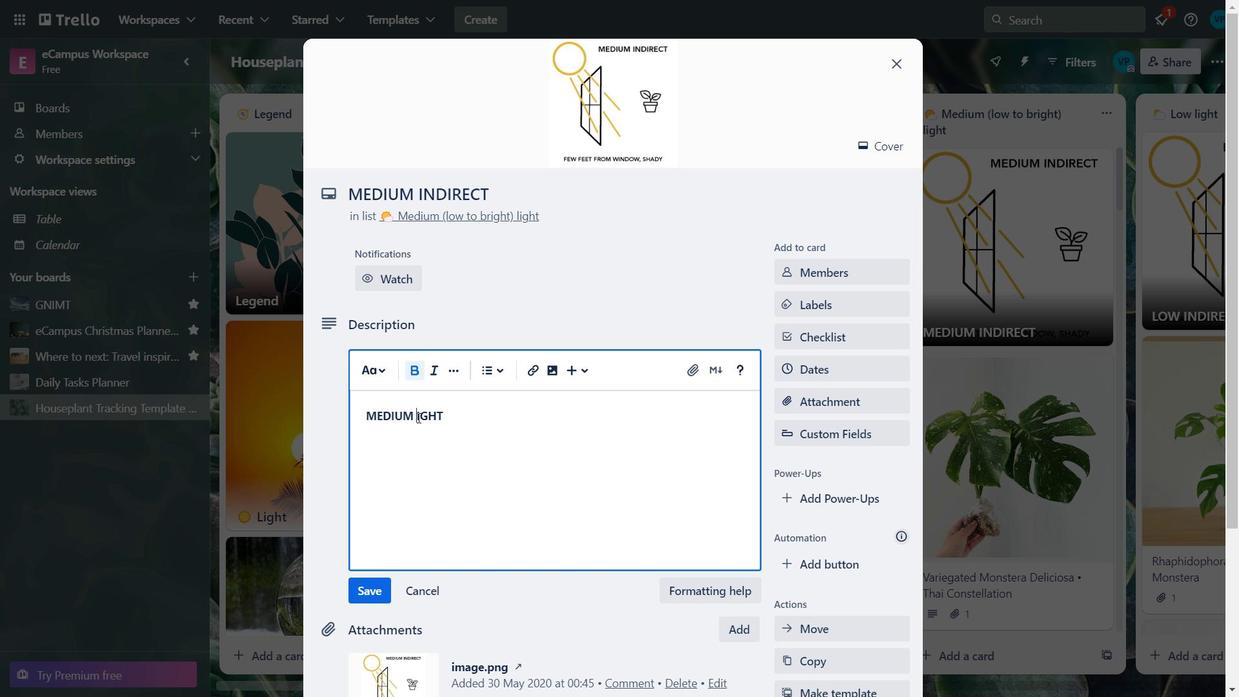 
Action: Mouse moved to (479, 424)
Screenshot: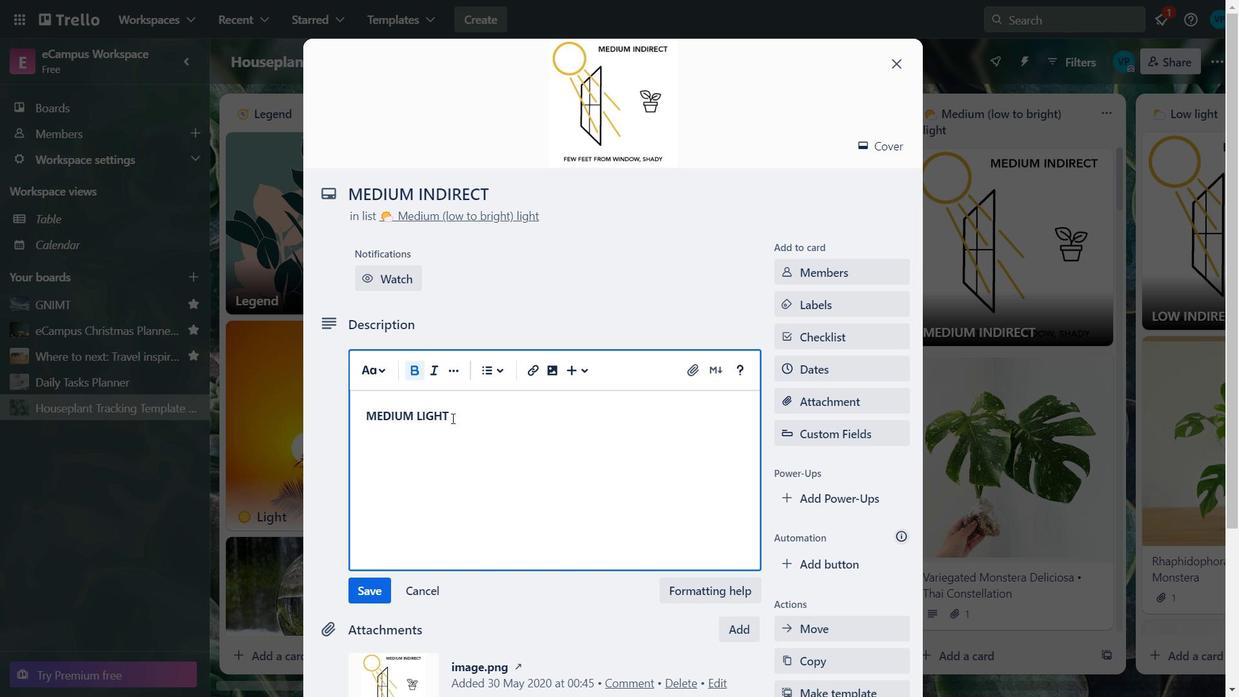 
Action: Mouse pressed left at (479, 424)
Screenshot: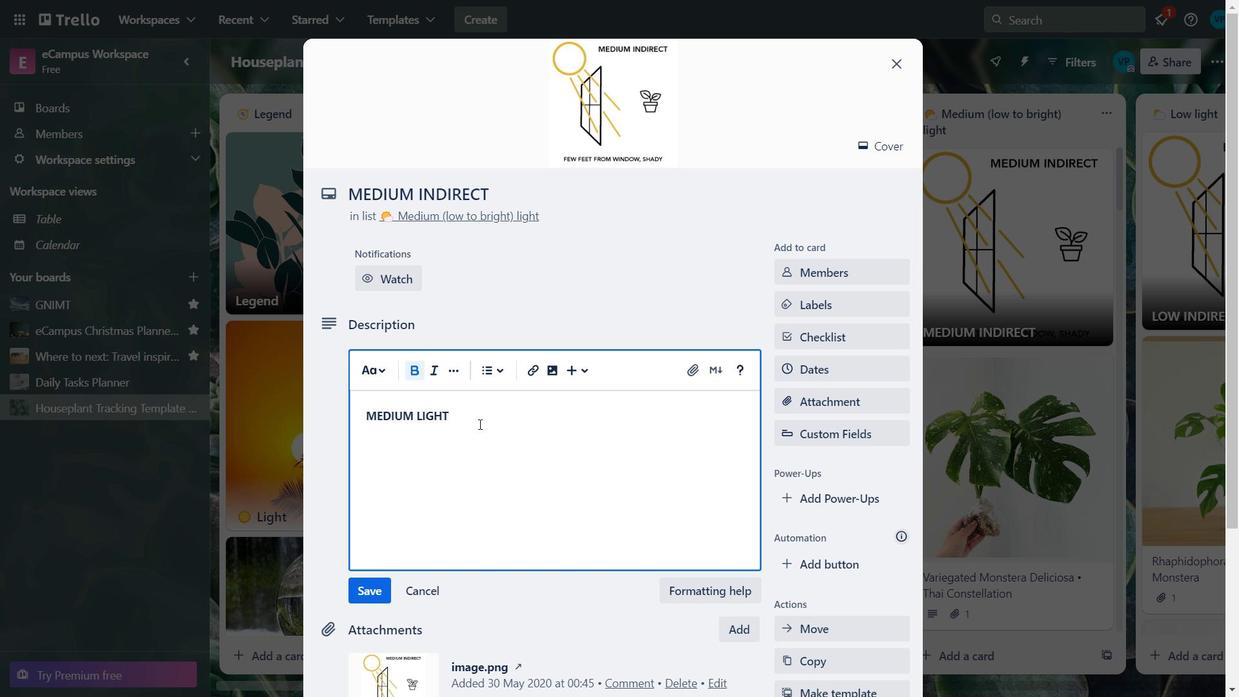 
Action: Mouse pressed left at (479, 424)
Screenshot: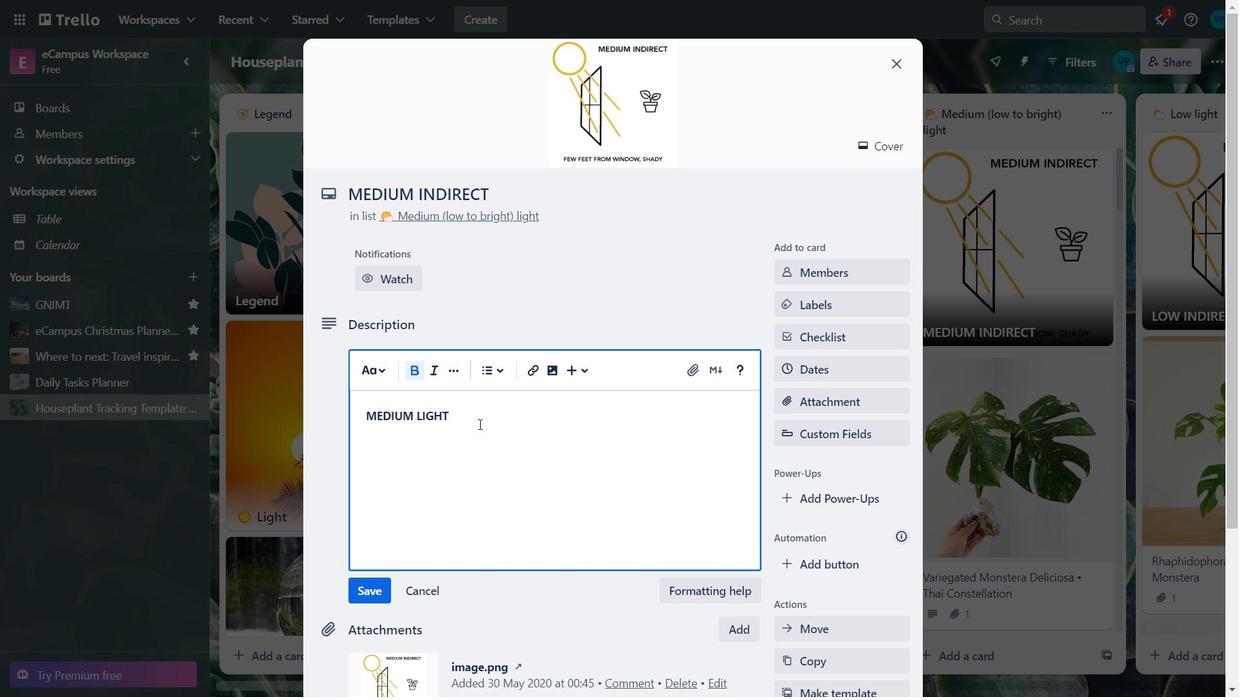 
Action: Key pressed <Key.caps_lock>p<Key.backspace><Key.caps_lock>PL<Key.caps_lock>n<Key.backspace>ant<Key.backspace><Key.backspace><Key.backspace><Key.caps_lock>ANT
Screenshot: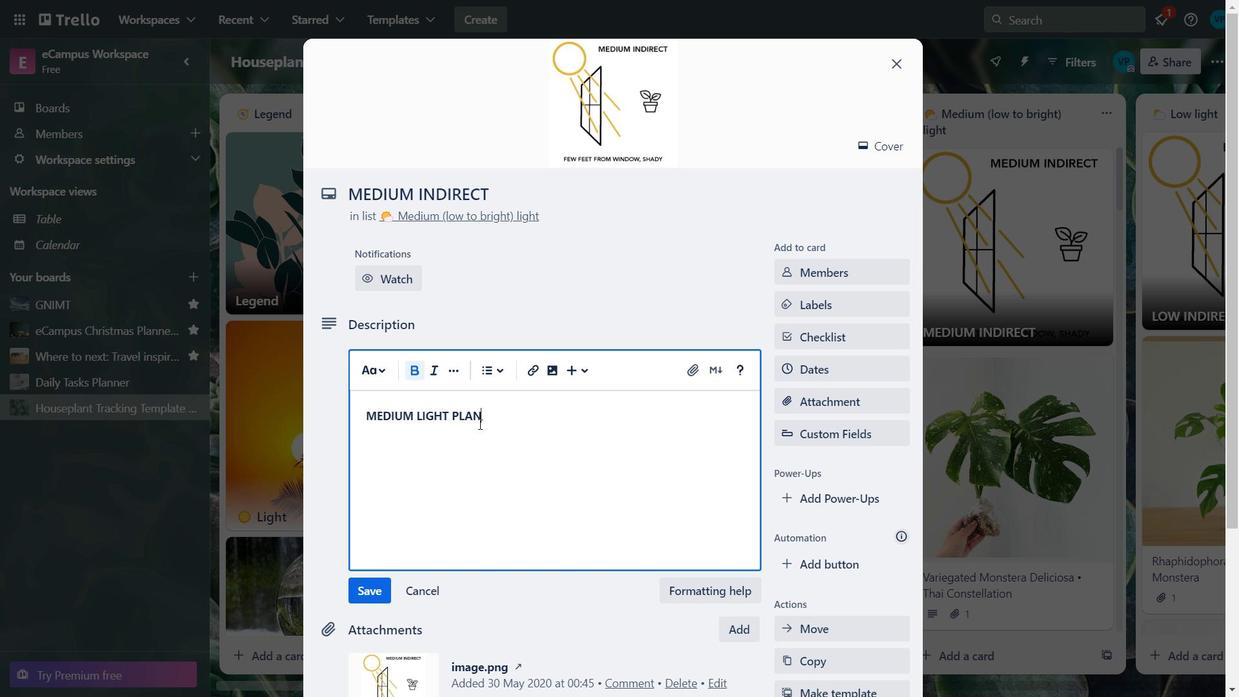 
Action: Mouse moved to (525, 420)
Screenshot: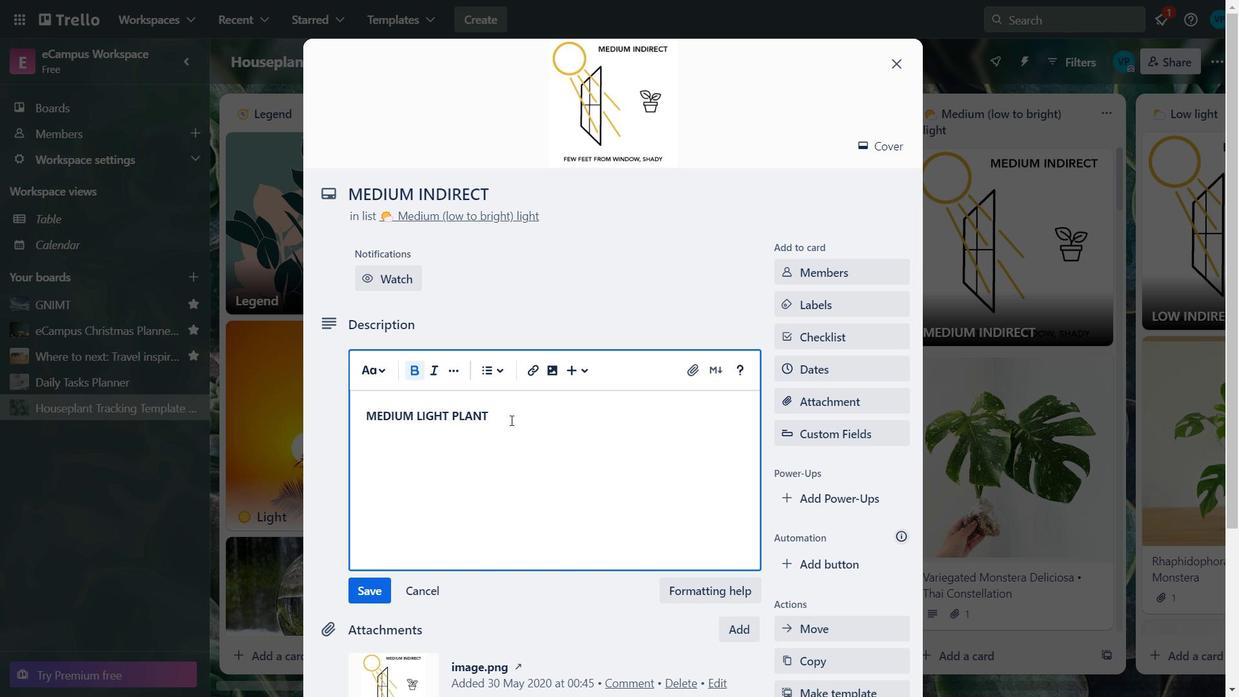 
Action: Key pressed -<Key.space><Key.enter>
Screenshot: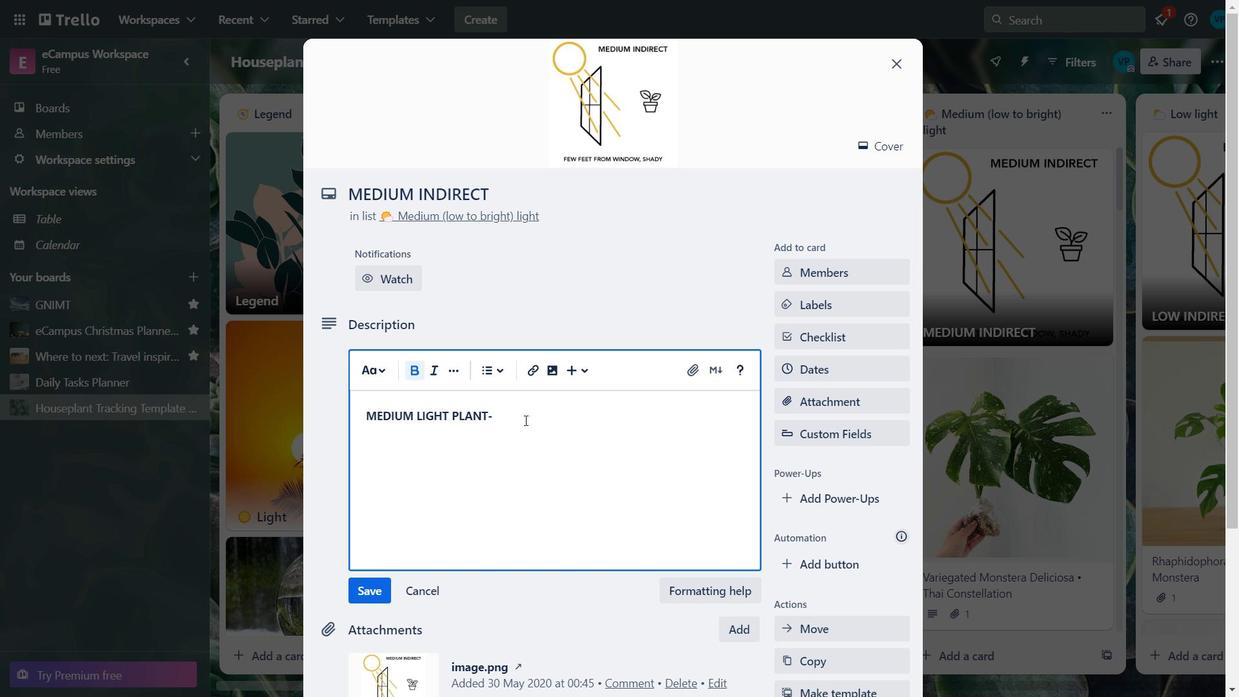 
Action: Mouse moved to (583, 505)
Screenshot: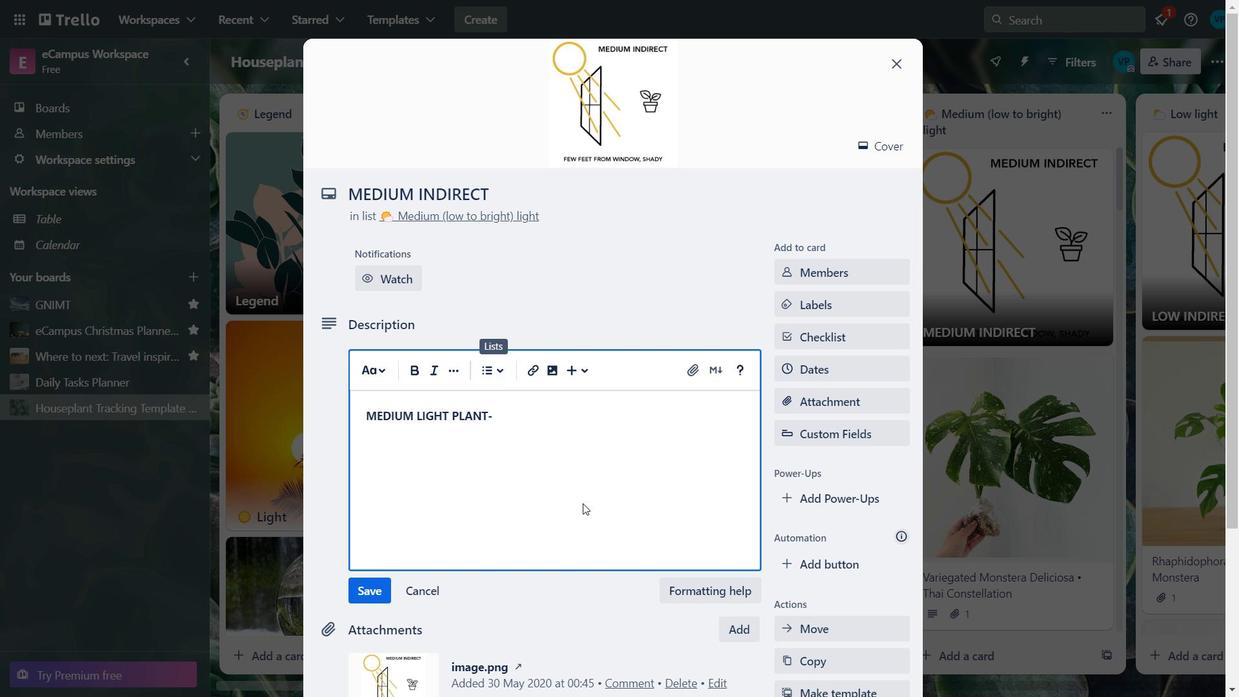 
Action: Mouse pressed left at (583, 505)
Screenshot: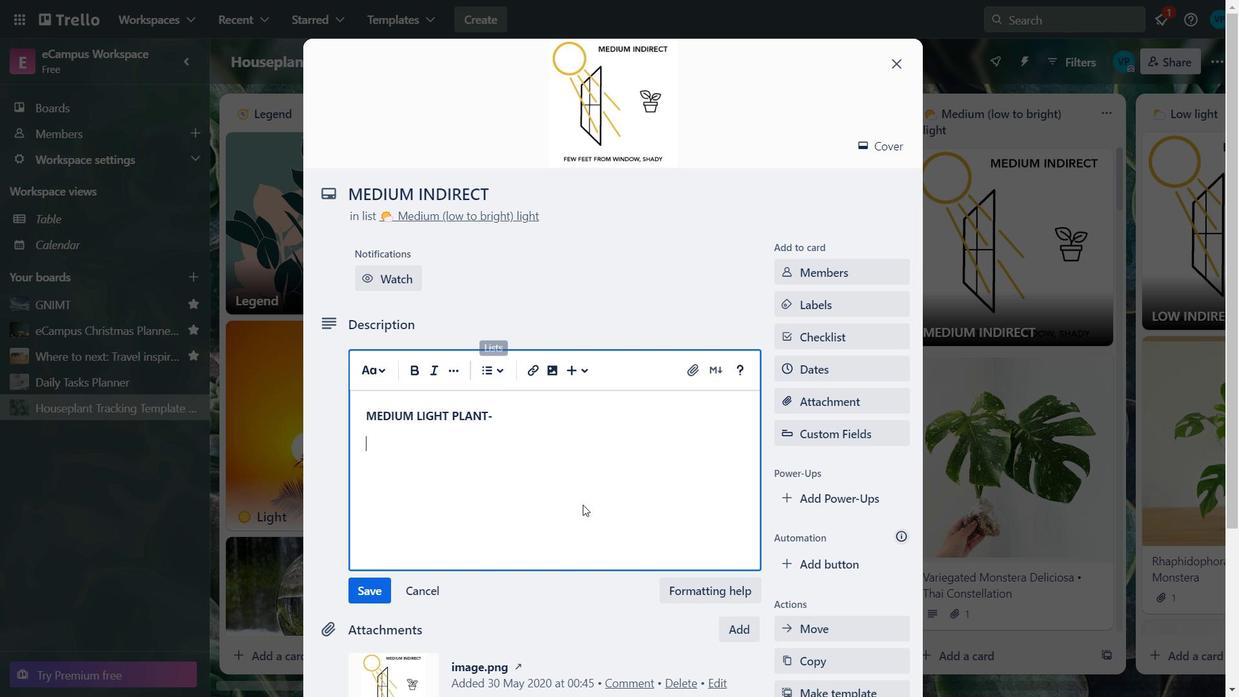 
Action: Mouse moved to (482, 370)
Screenshot: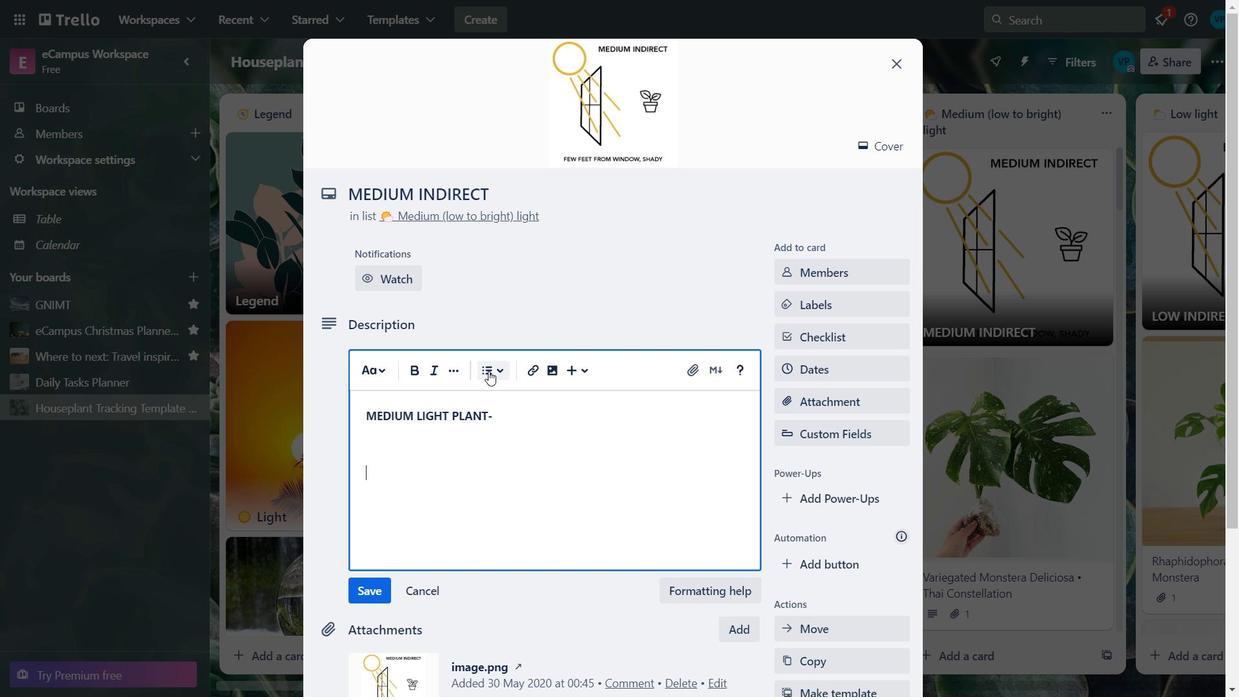 
Action: Mouse pressed left at (482, 370)
Screenshot: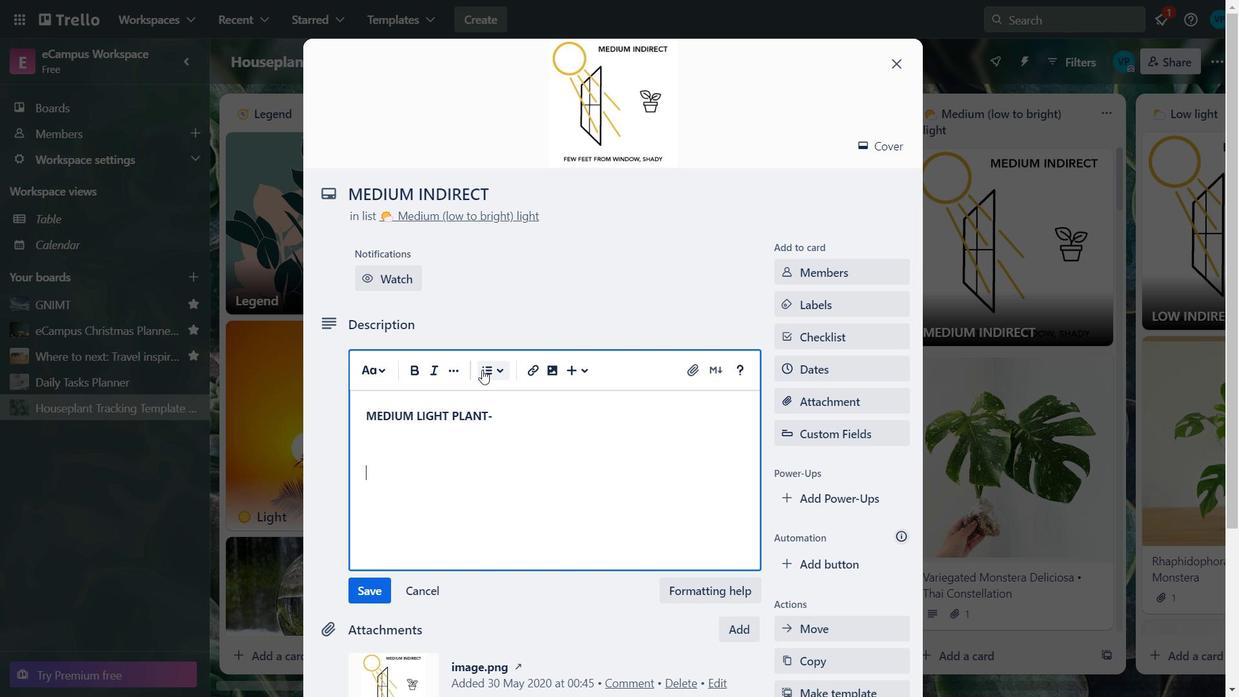 
Action: Mouse pressed left at (482, 370)
Screenshot: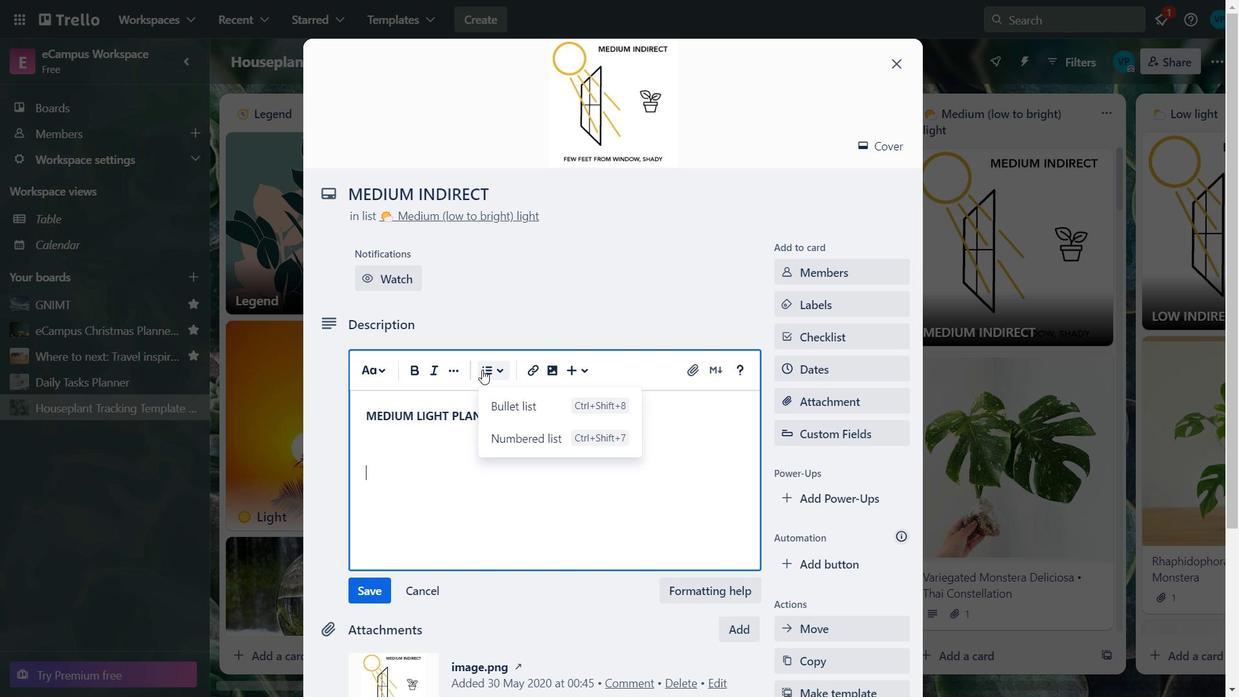 
Action: Mouse pressed left at (482, 370)
Screenshot: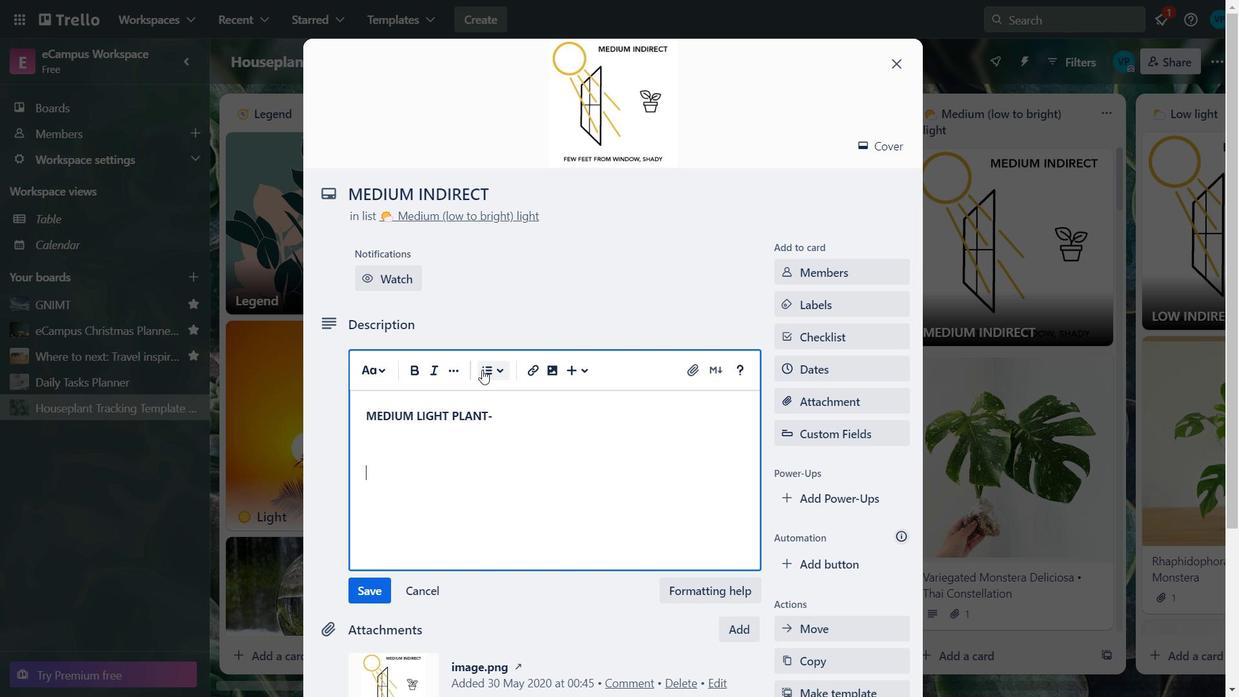 
Action: Mouse moved to (504, 411)
Screenshot: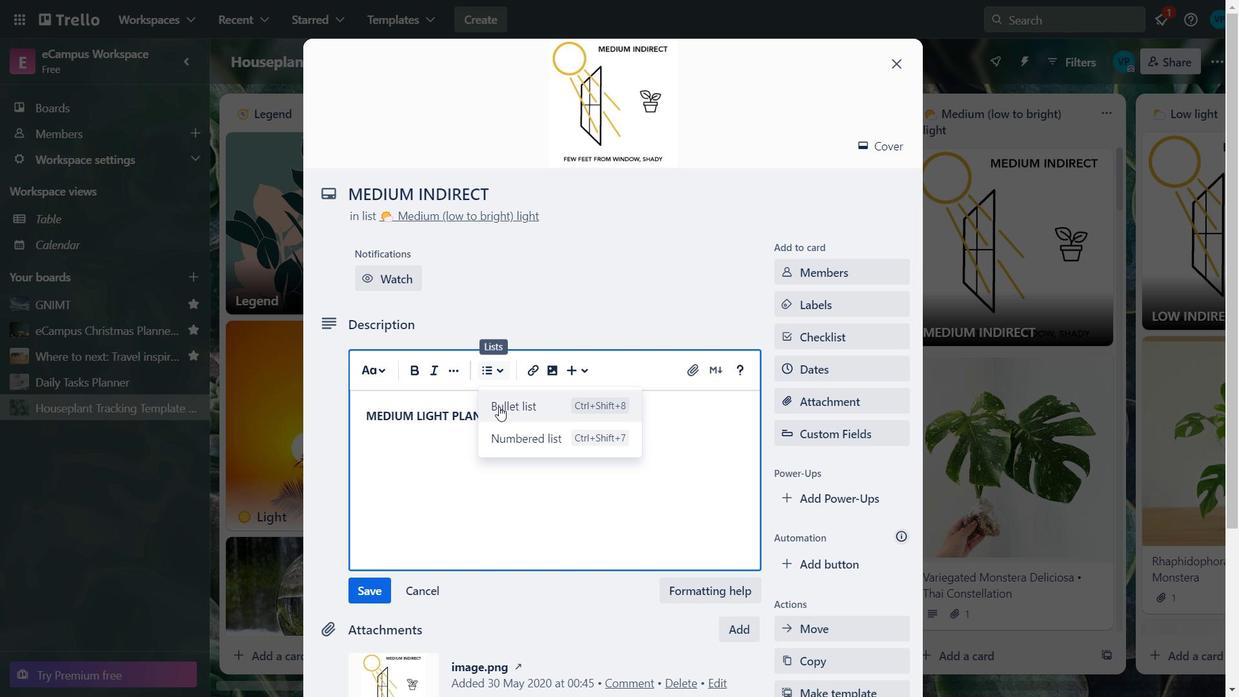 
Action: Mouse pressed left at (504, 411)
Screenshot: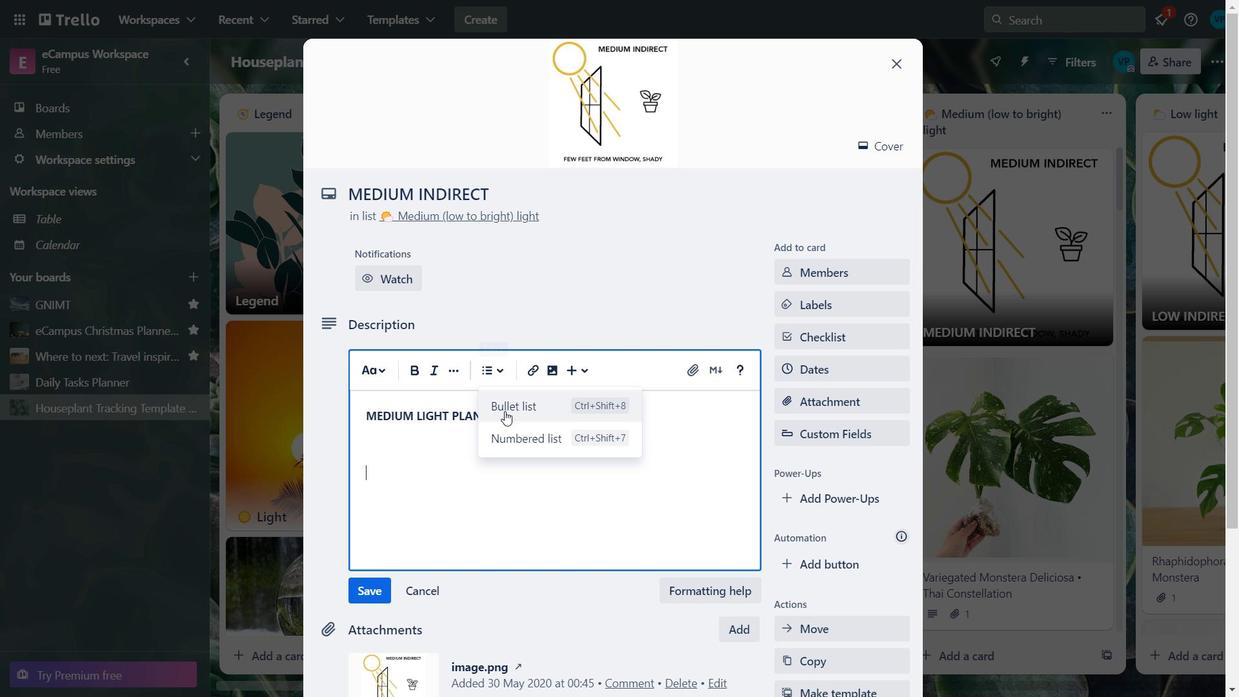 
Action: Mouse moved to (398, 468)
Screenshot: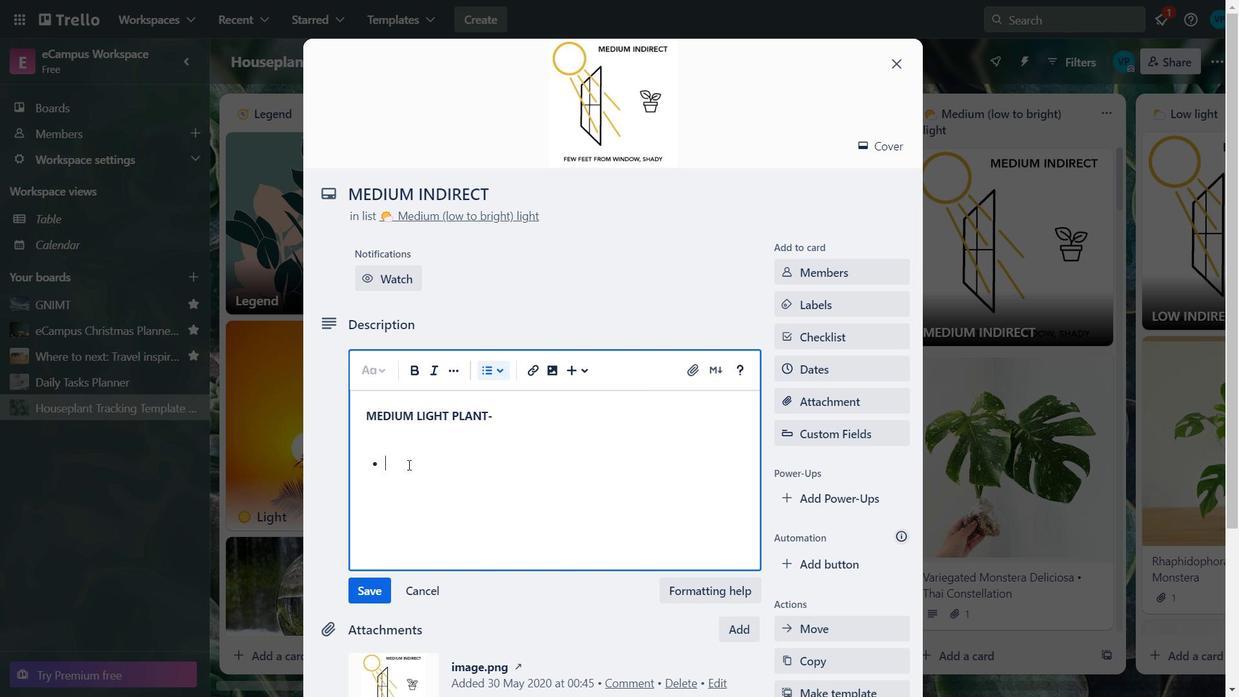 
Action: Key pressed <Key.backspace><Key.backspace>
Screenshot: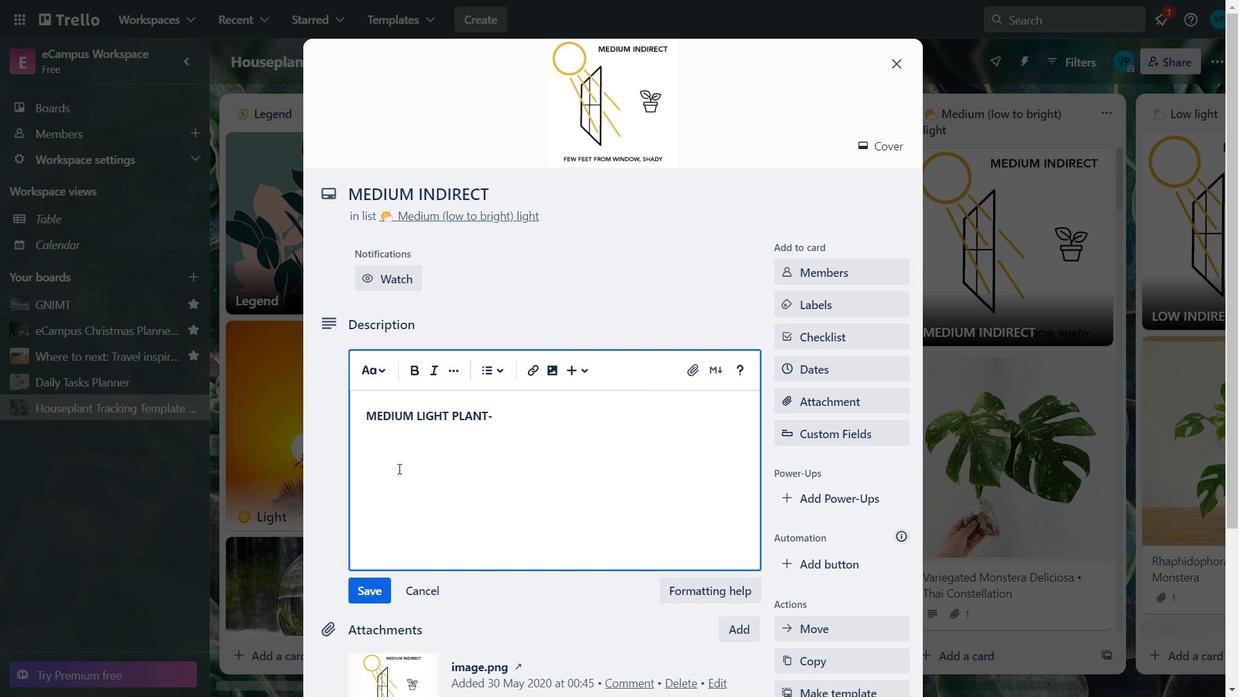 
Action: Mouse moved to (484, 368)
Screenshot: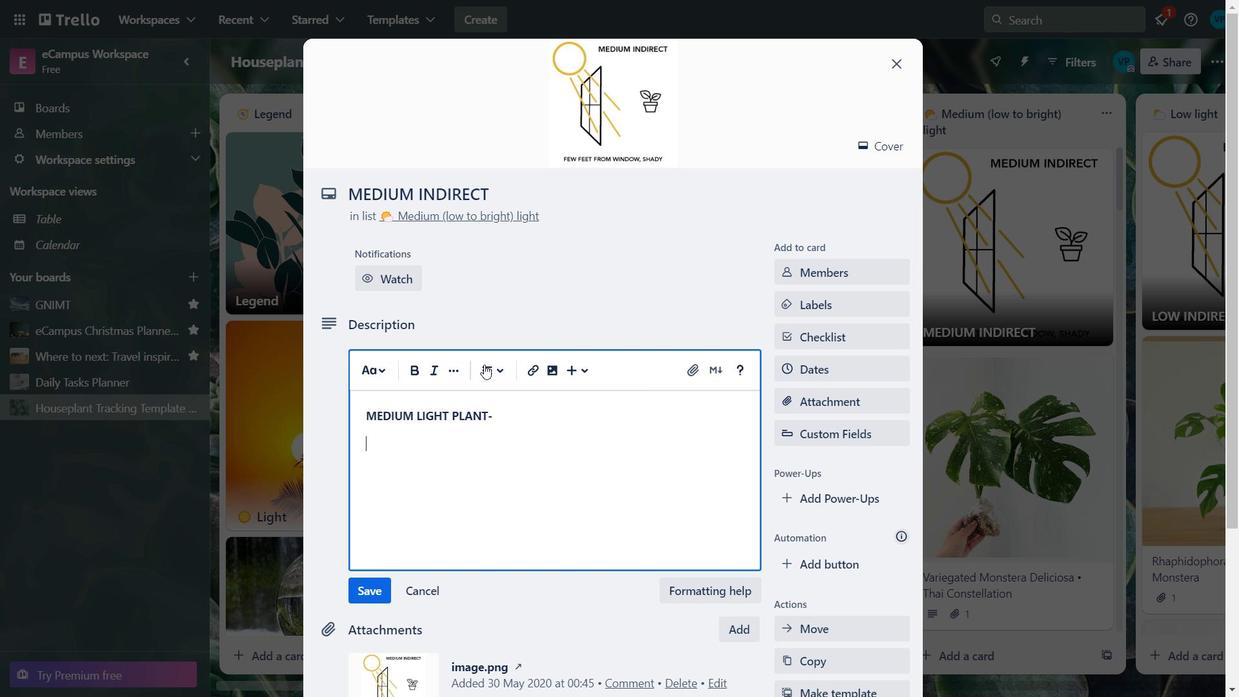 
Action: Mouse pressed left at (484, 368)
Screenshot: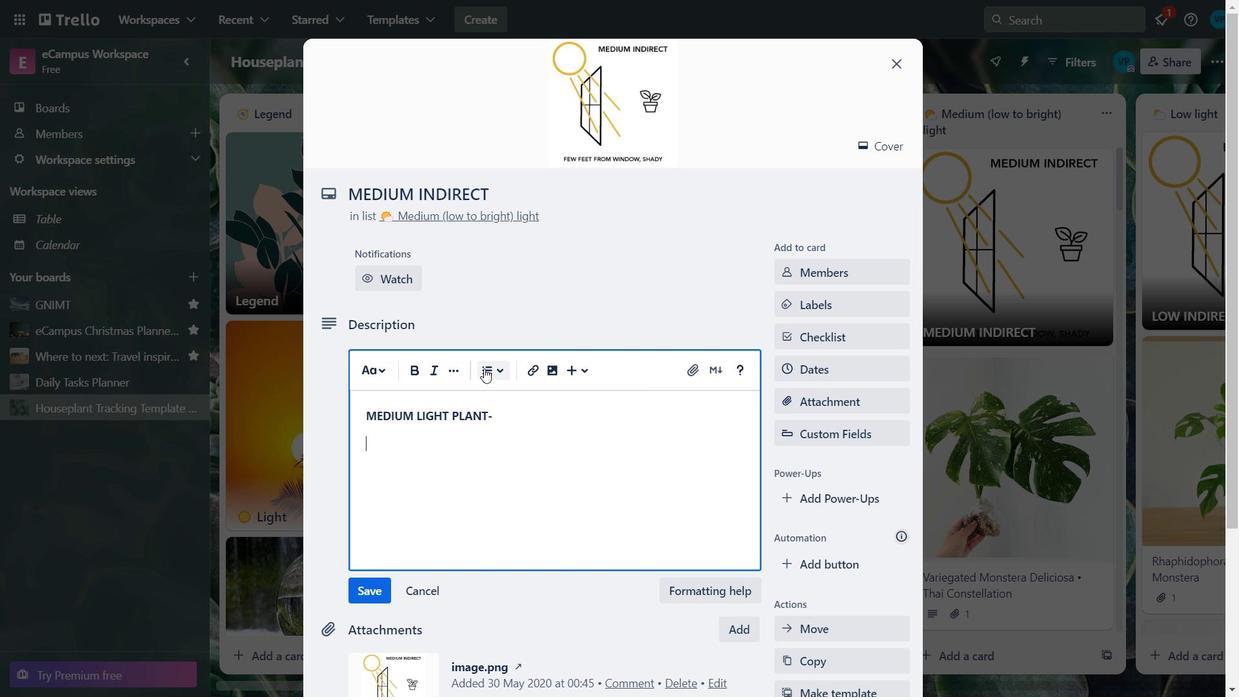
Action: Mouse moved to (491, 408)
Screenshot: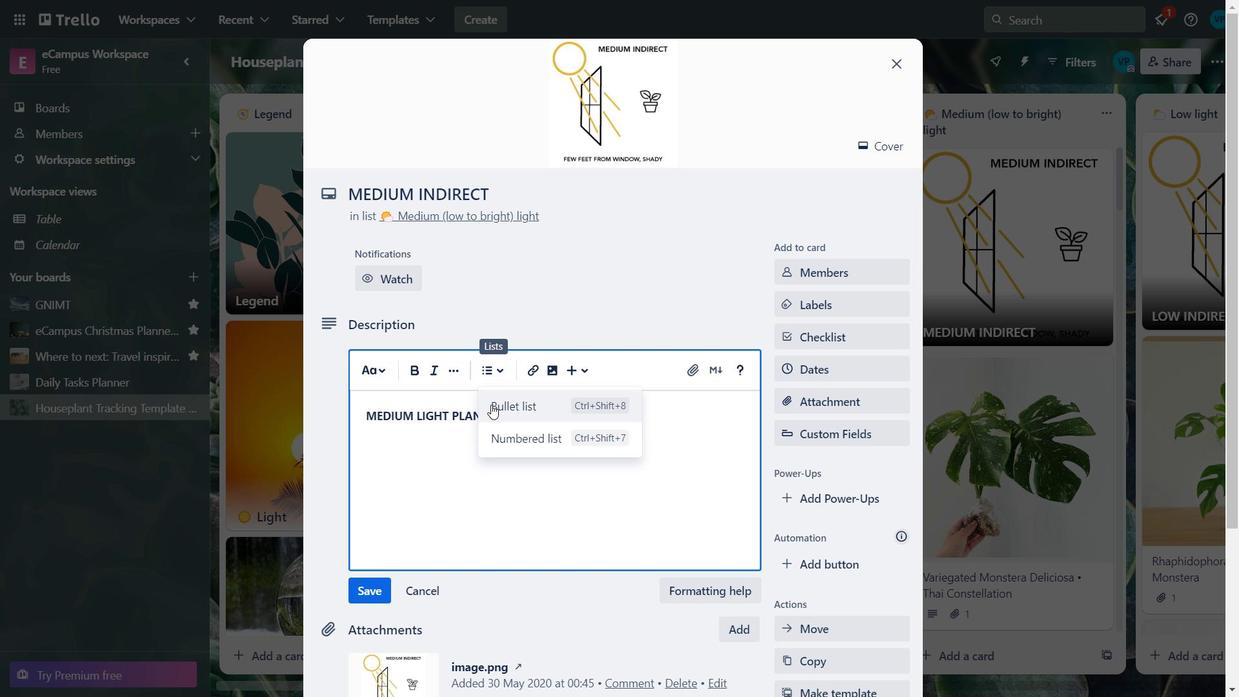 
Action: Mouse pressed left at (491, 408)
Screenshot: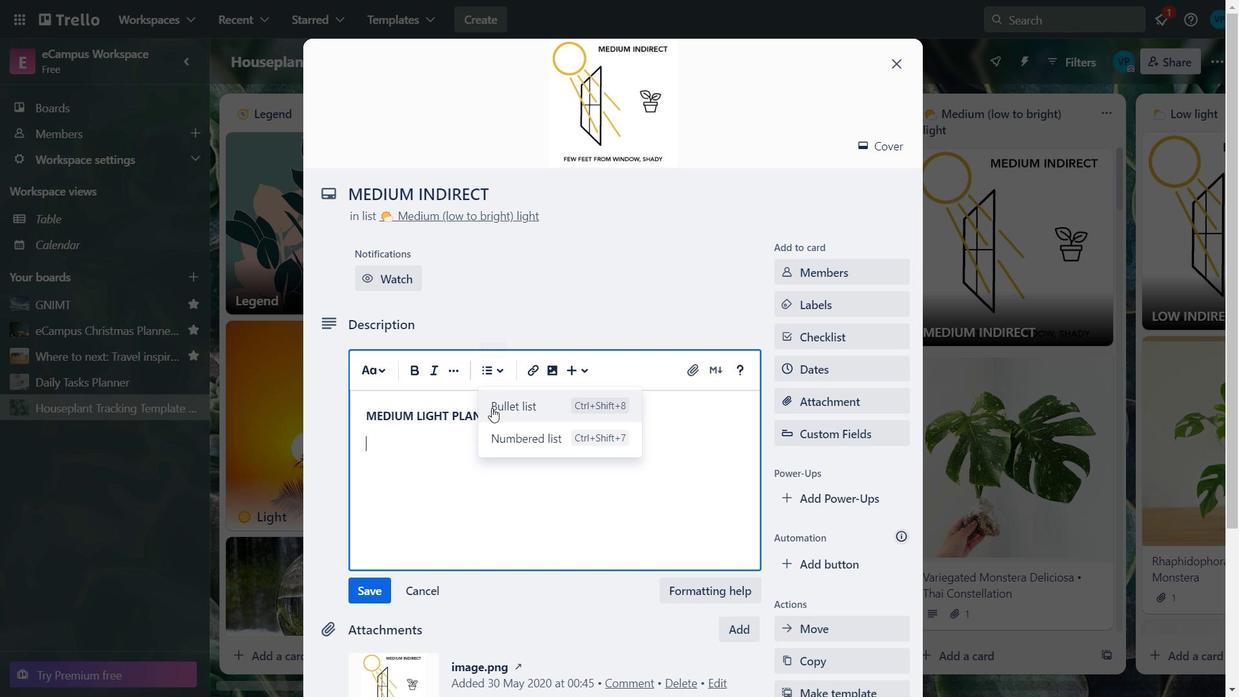 
Action: Mouse moved to (469, 424)
Screenshot: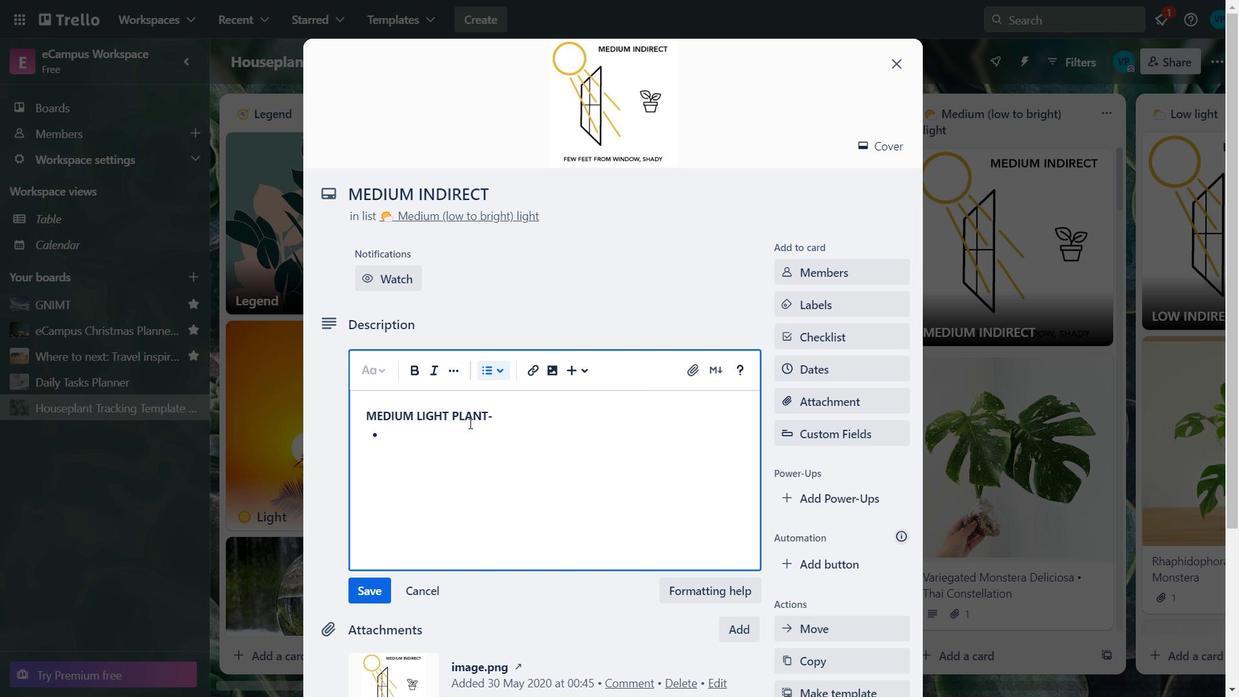 
Action: Key pressed <Key.caps_lock><Key.caps_lock>W<Key.caps_lock>ould<Key.space>be<Key.space>suitable<Key.space>for<Key.space>east<Key.space><Key.backspace>-facing<Key.space>windows<Key.space>of<Key.backspace>r<Key.space>located<Key.space>near<Key.space>a<Key.space>west-facing<Key.space>window,<Key.space>bu<Key.backspace><Key.backspace><Key.backspace><Key.backspace>.<Key.enter><Key.caps_lock>B<Key.caps_lock>ut<Key.space>out<Key.space>of<Key.space>direct<Key.space><Key.caps_lock>L<Key.caps_lock>ight.
Screenshot: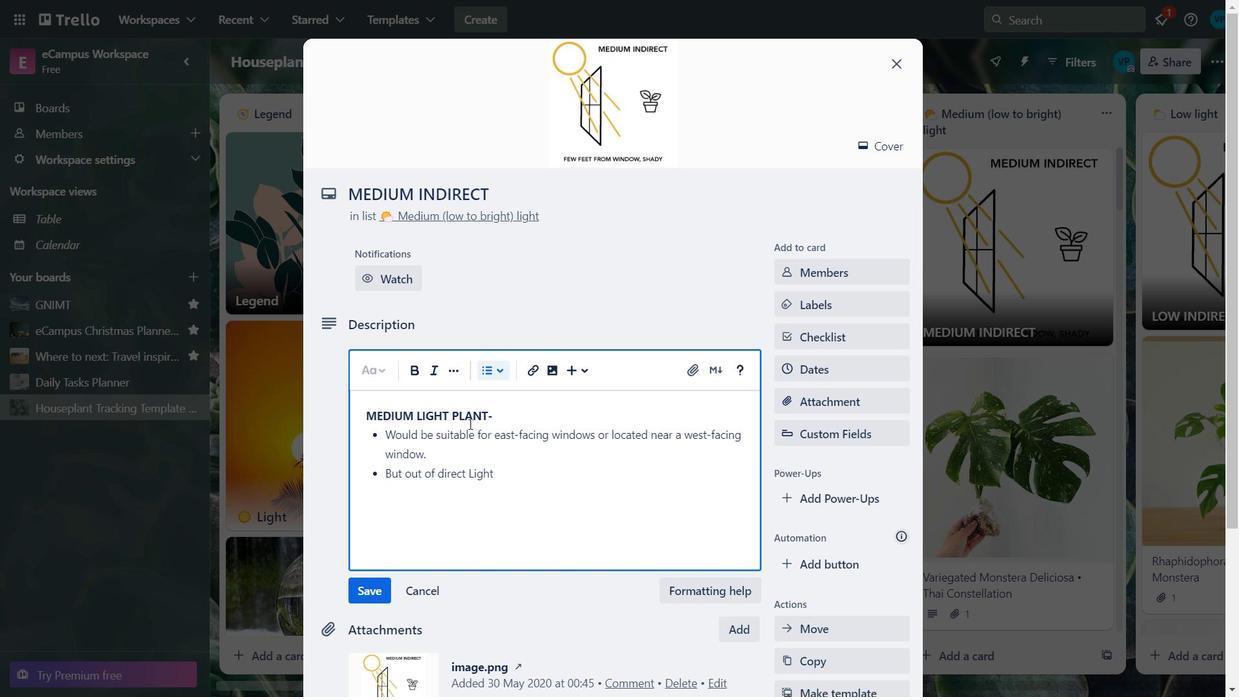 
Action: Mouse moved to (372, 586)
Screenshot: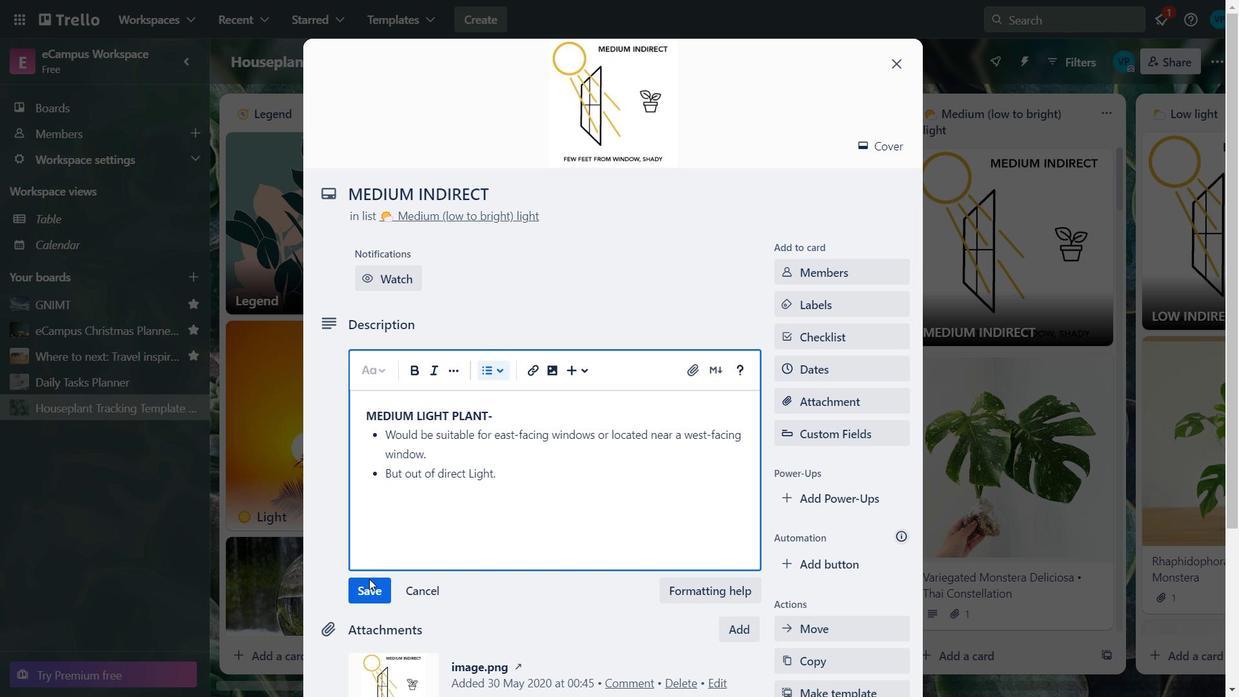 
Action: Mouse pressed left at (372, 586)
Screenshot: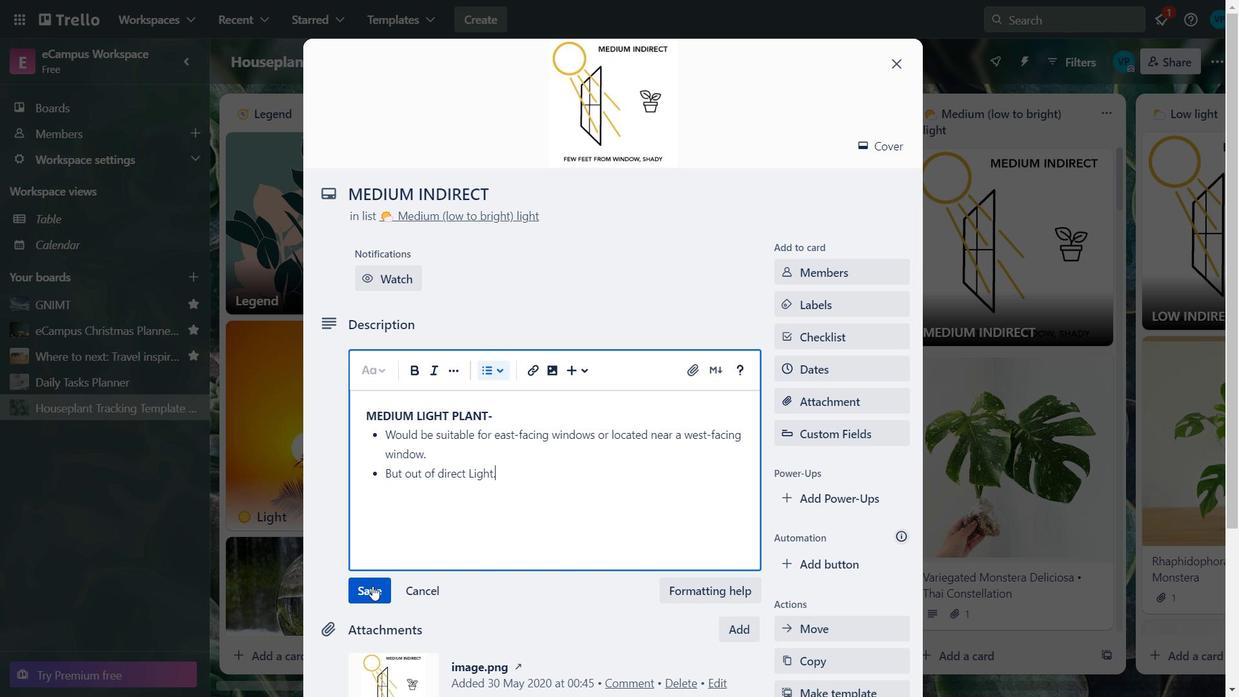 
Action: Mouse moved to (515, 431)
Screenshot: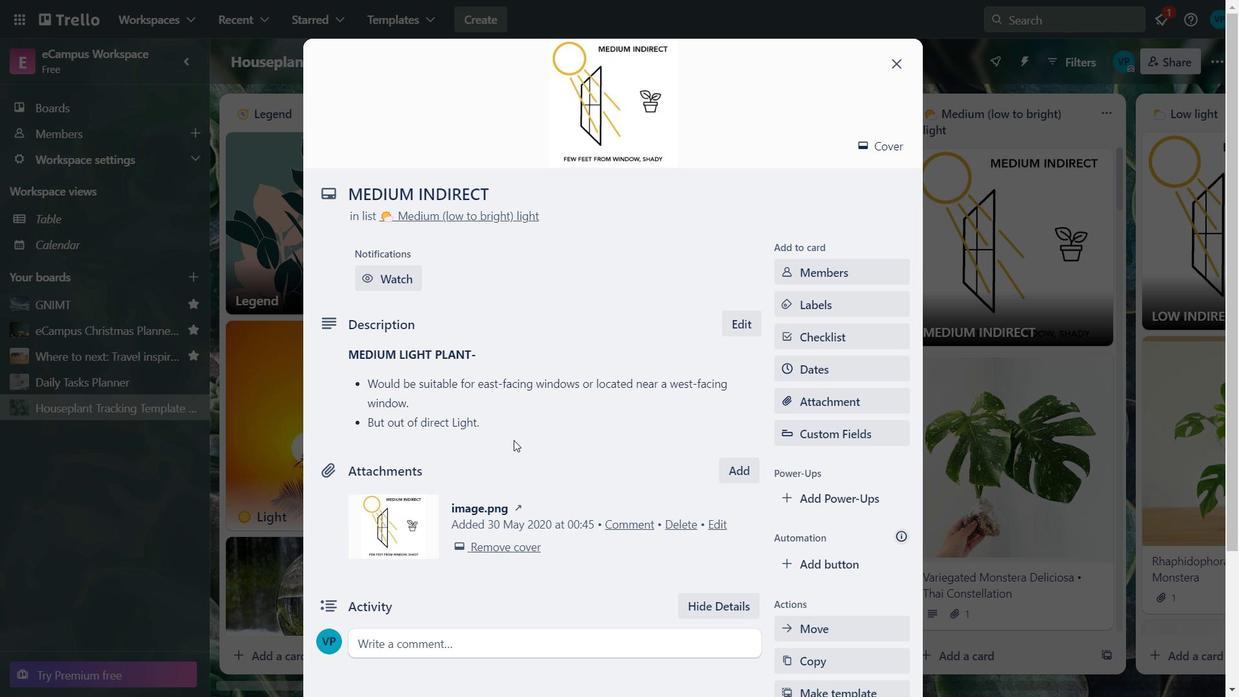
Action: Mouse pressed left at (515, 431)
Screenshot: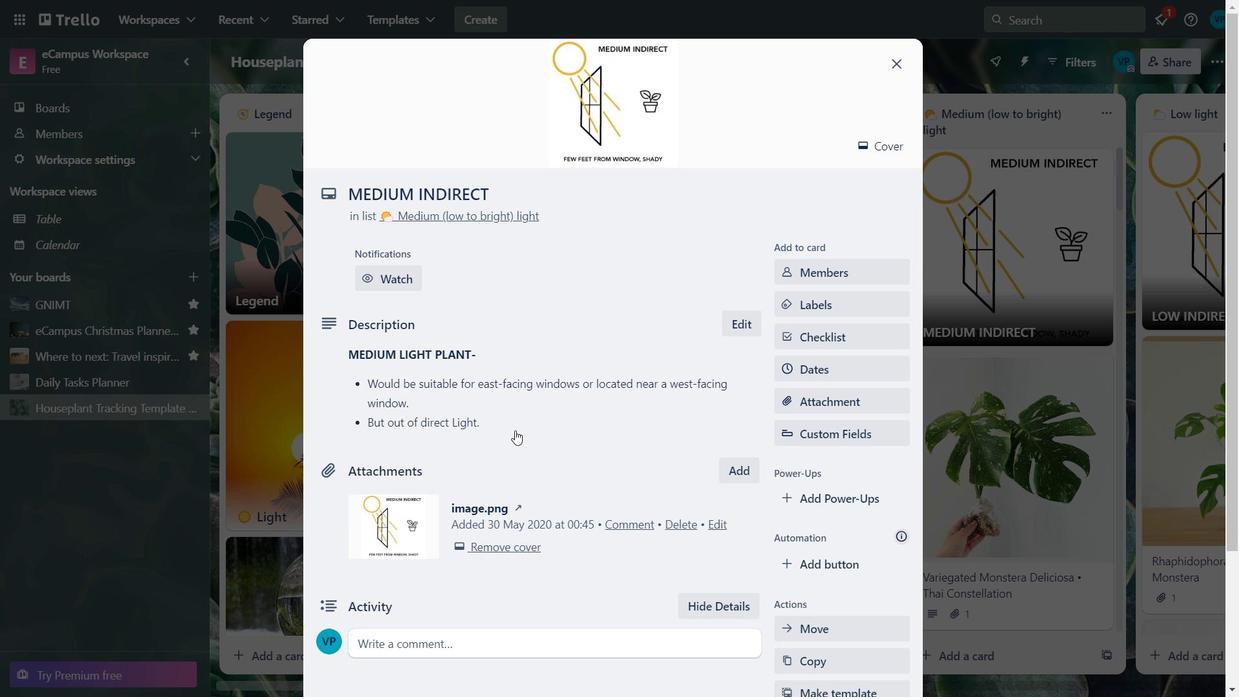 
Action: Key pressed <Key.down><Key.down>
Screenshot: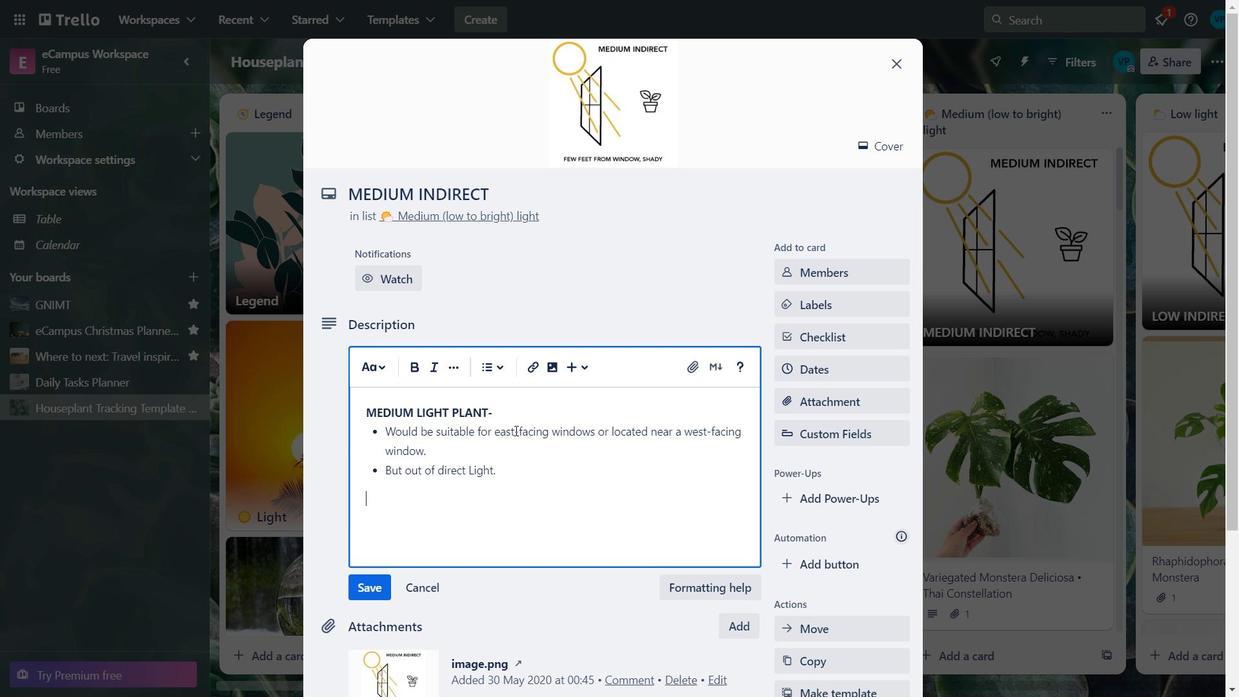 
Action: Mouse moved to (619, 608)
Screenshot: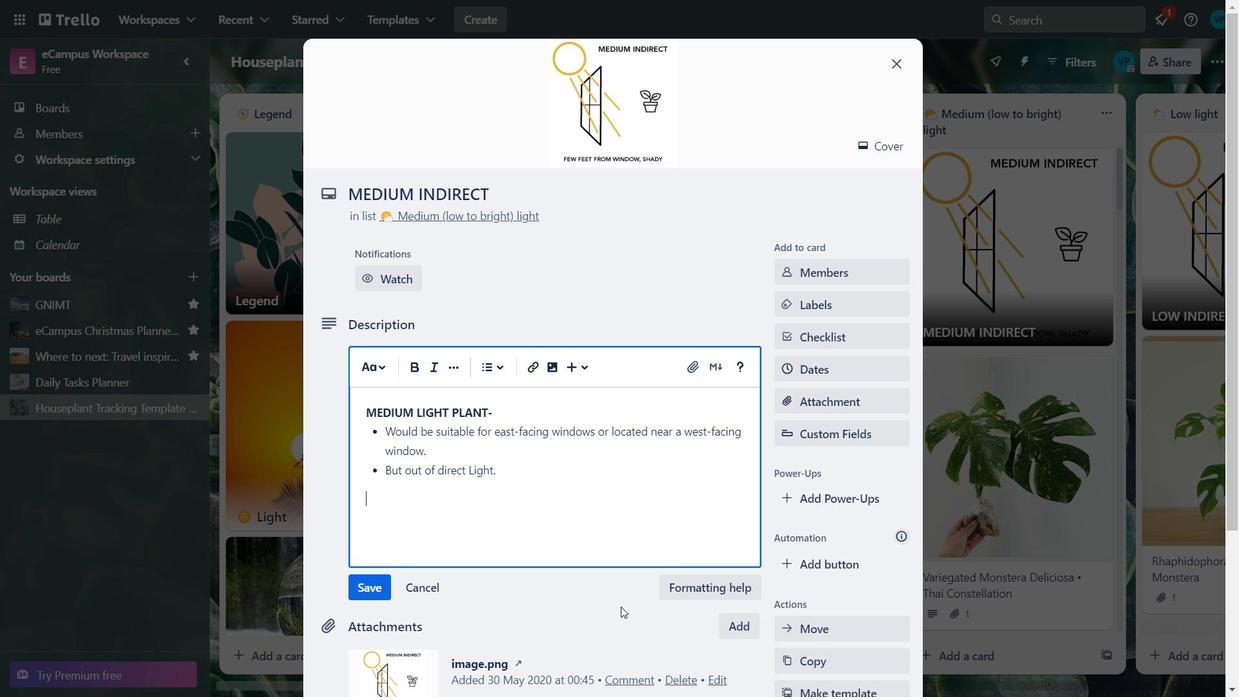
Action: Mouse pressed left at (619, 608)
Screenshot: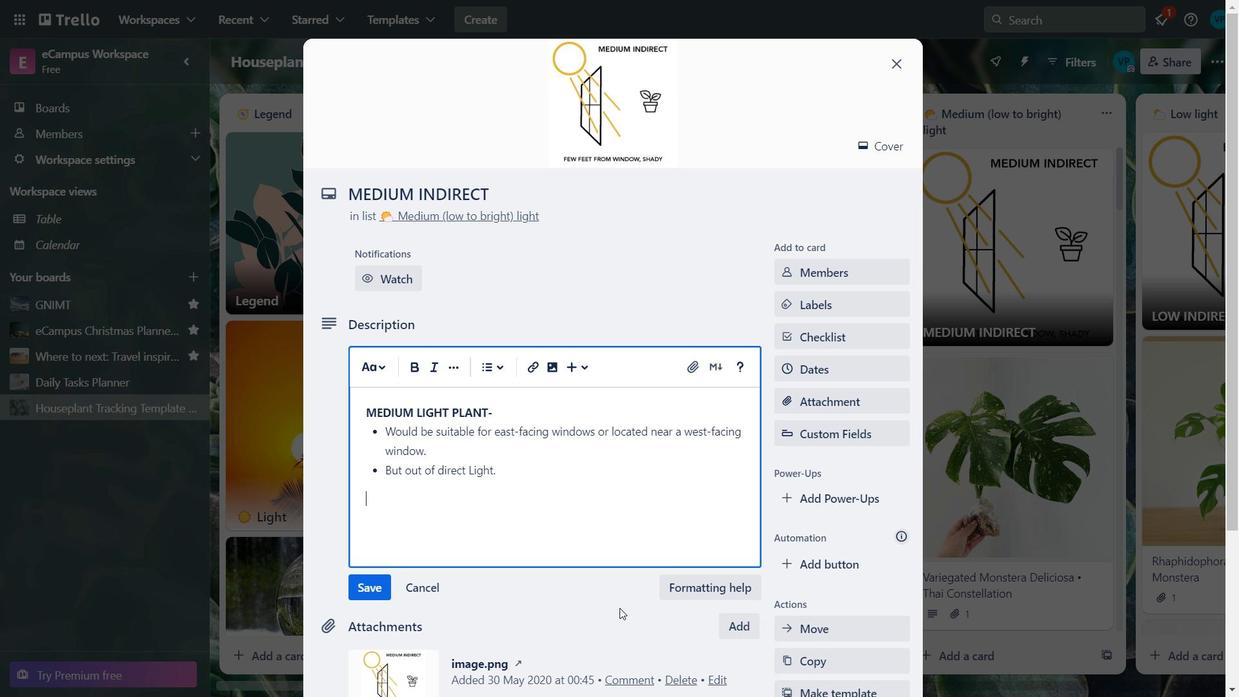 
Action: Mouse moved to (488, 189)
Screenshot: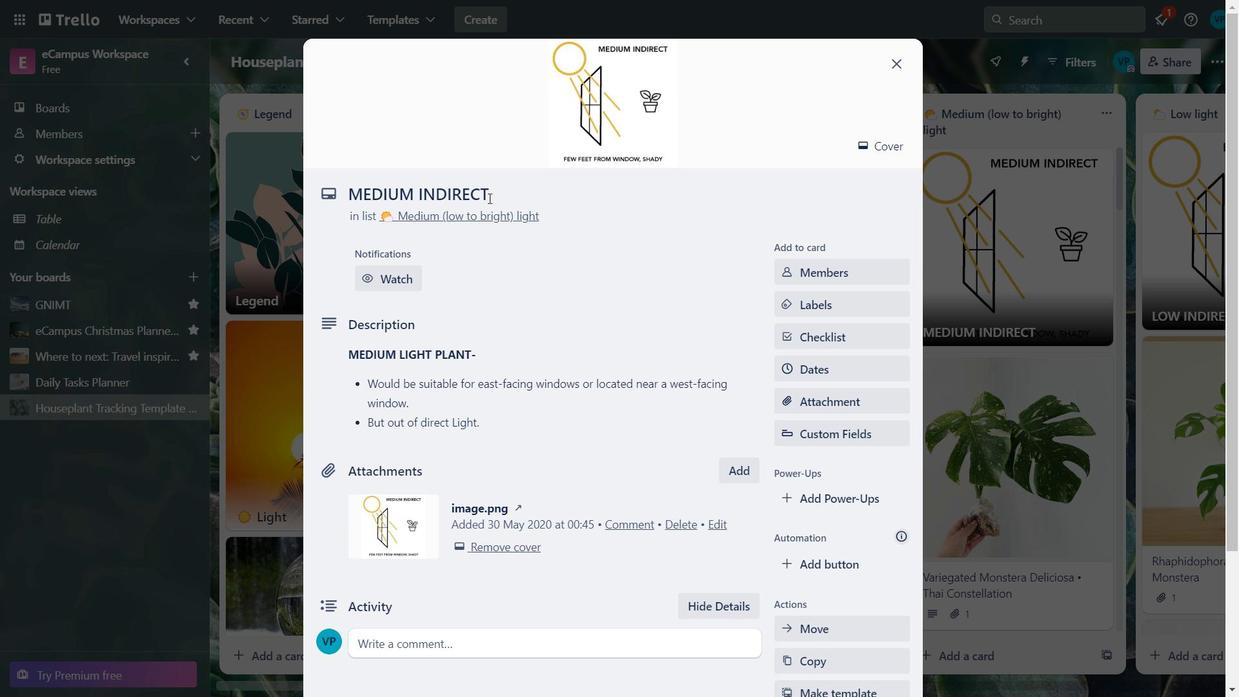 
Action: Mouse pressed left at (488, 189)
Screenshot: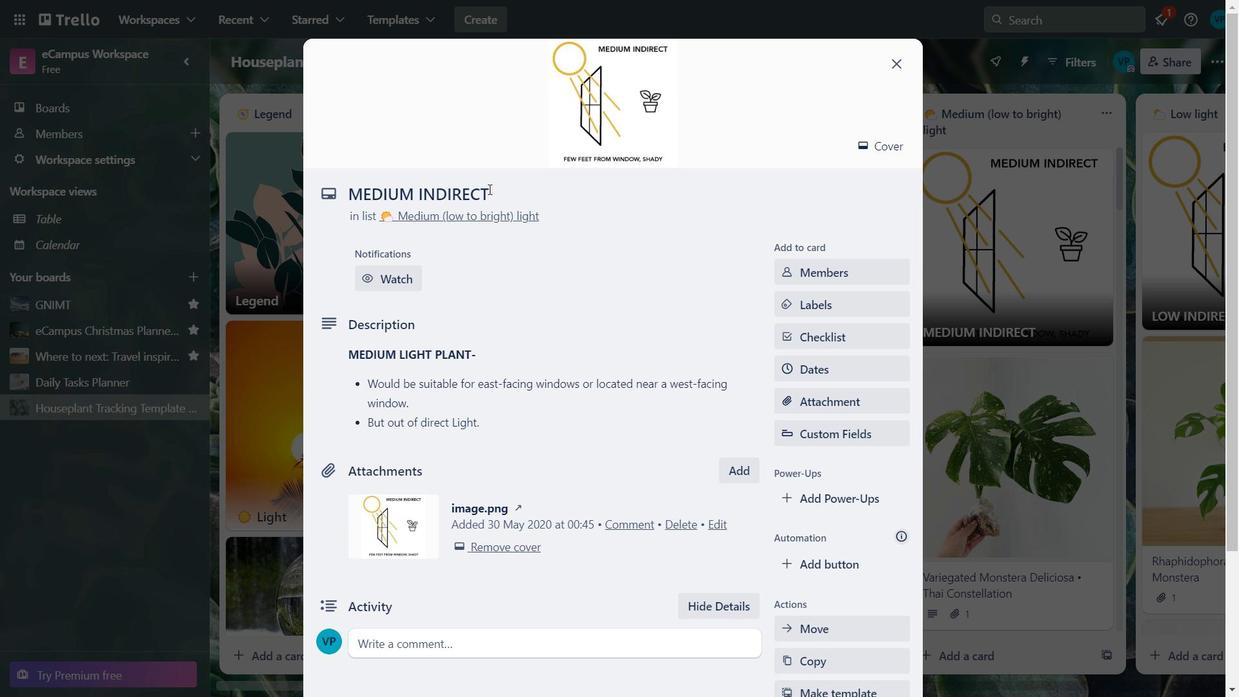 
Action: Mouse pressed left at (488, 189)
Screenshot: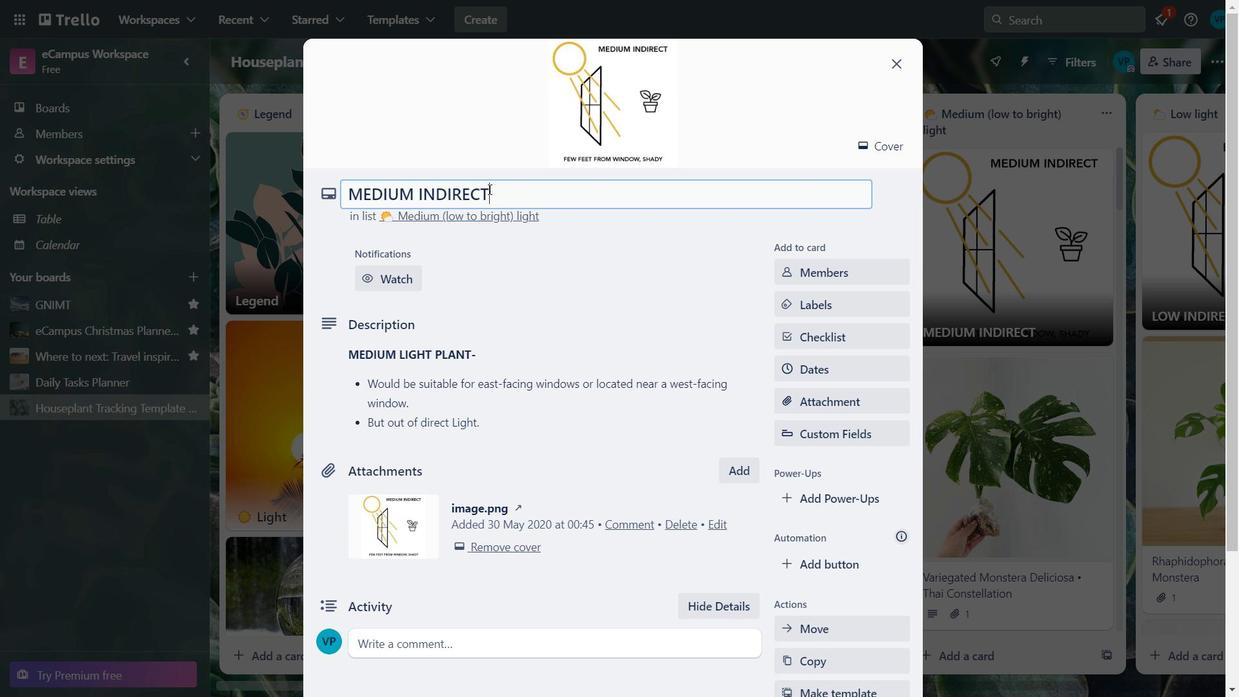 
Action: Mouse moved to (354, 205)
Screenshot: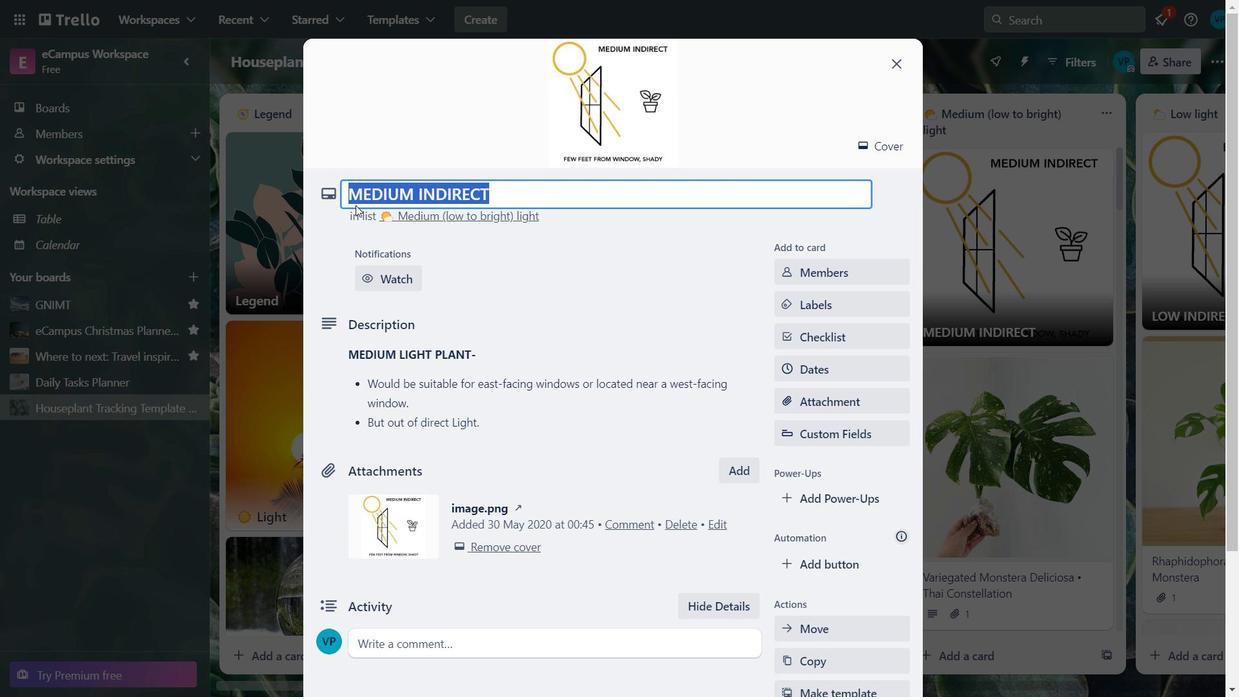 
Action: Key pressed ctrl+C
Screenshot: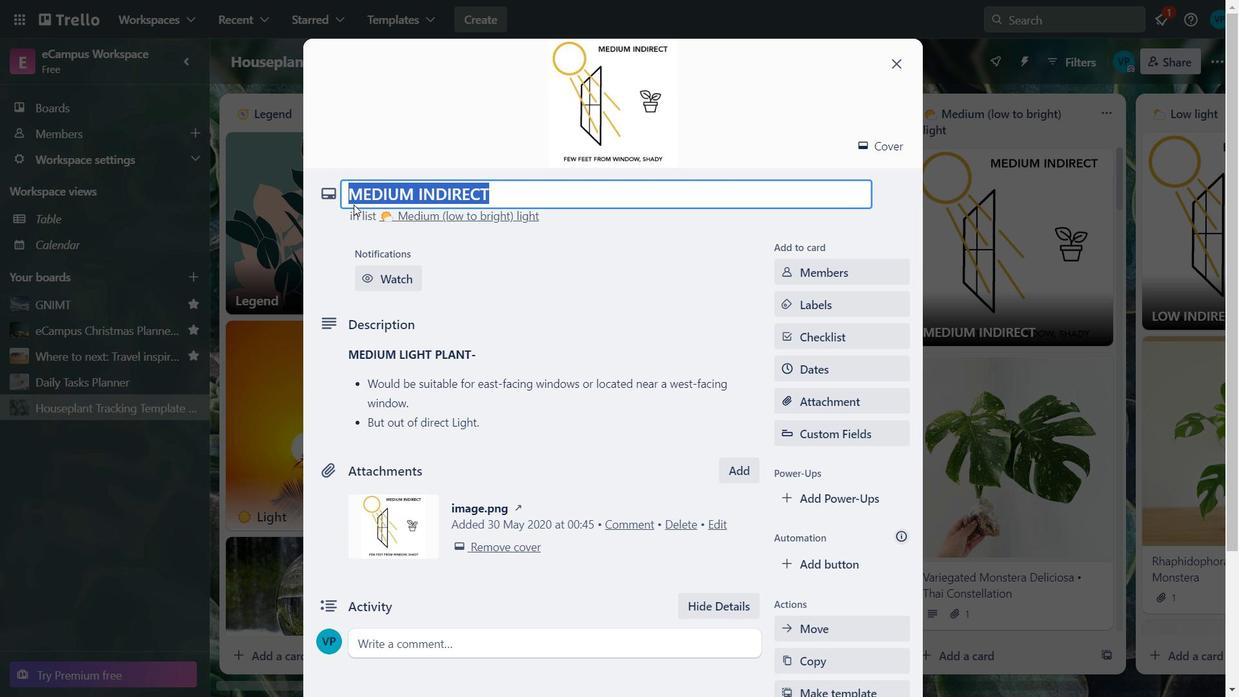 
Action: Mouse moved to (849, 338)
Screenshot: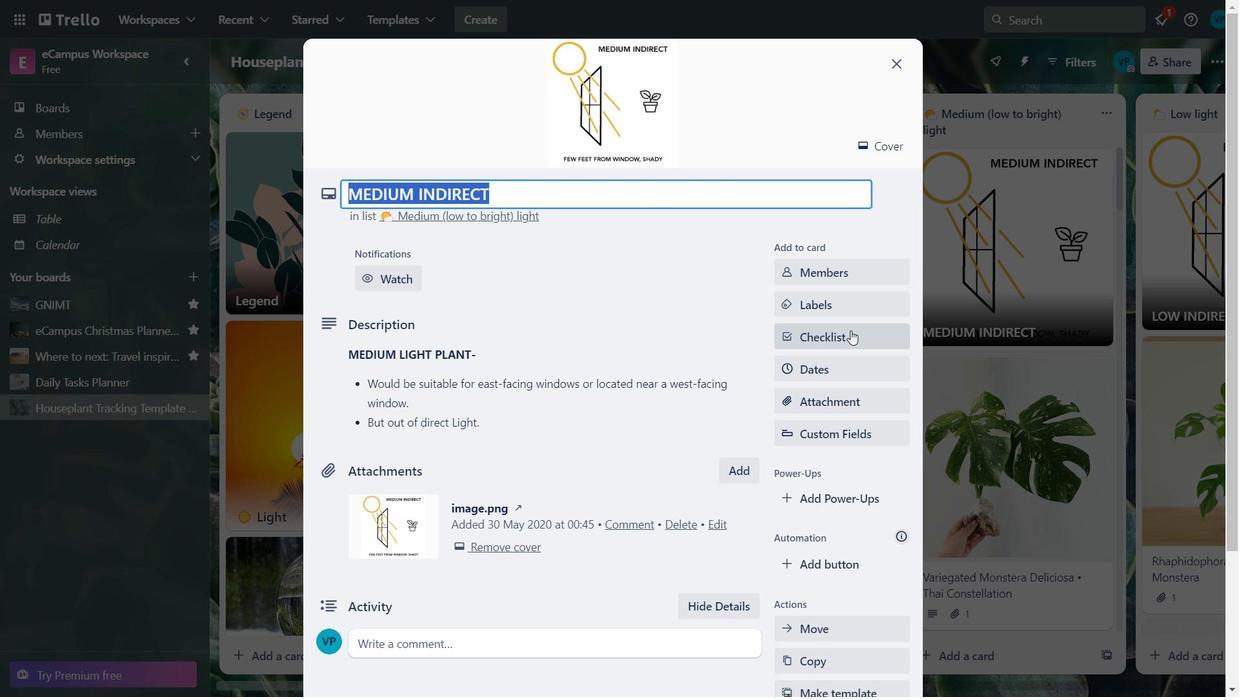 
Action: Mouse pressed left at (849, 338)
Screenshot: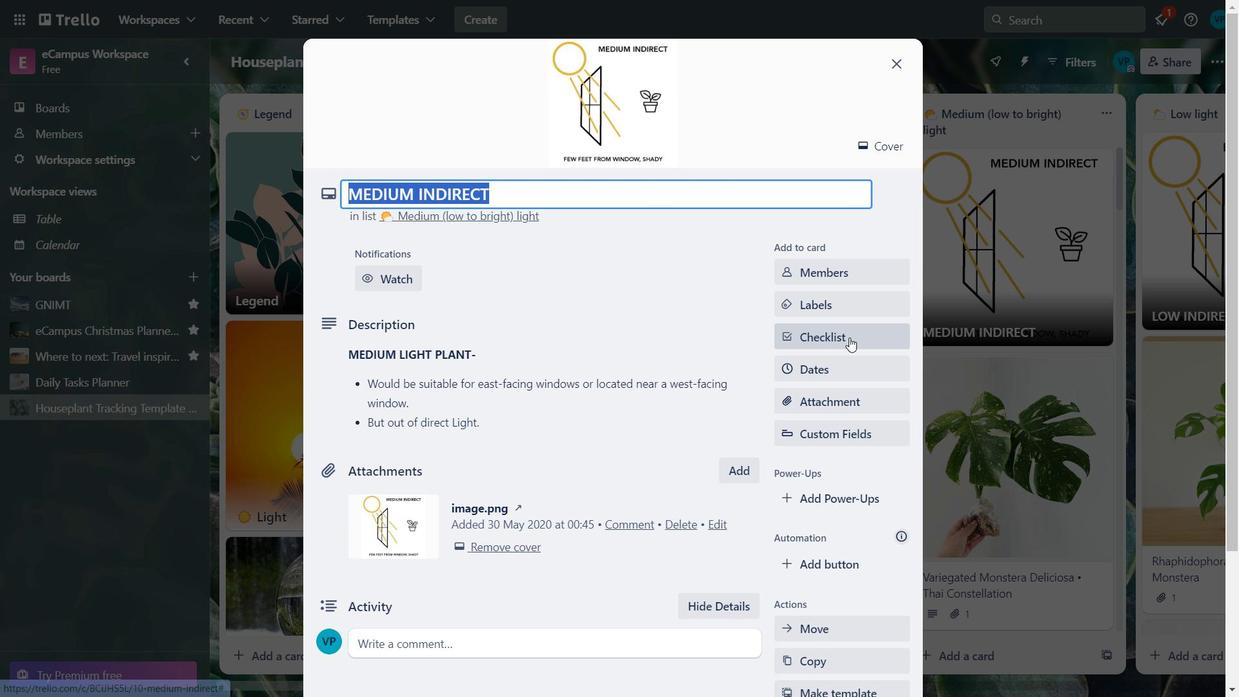 
Action: Mouse moved to (851, 437)
Screenshot: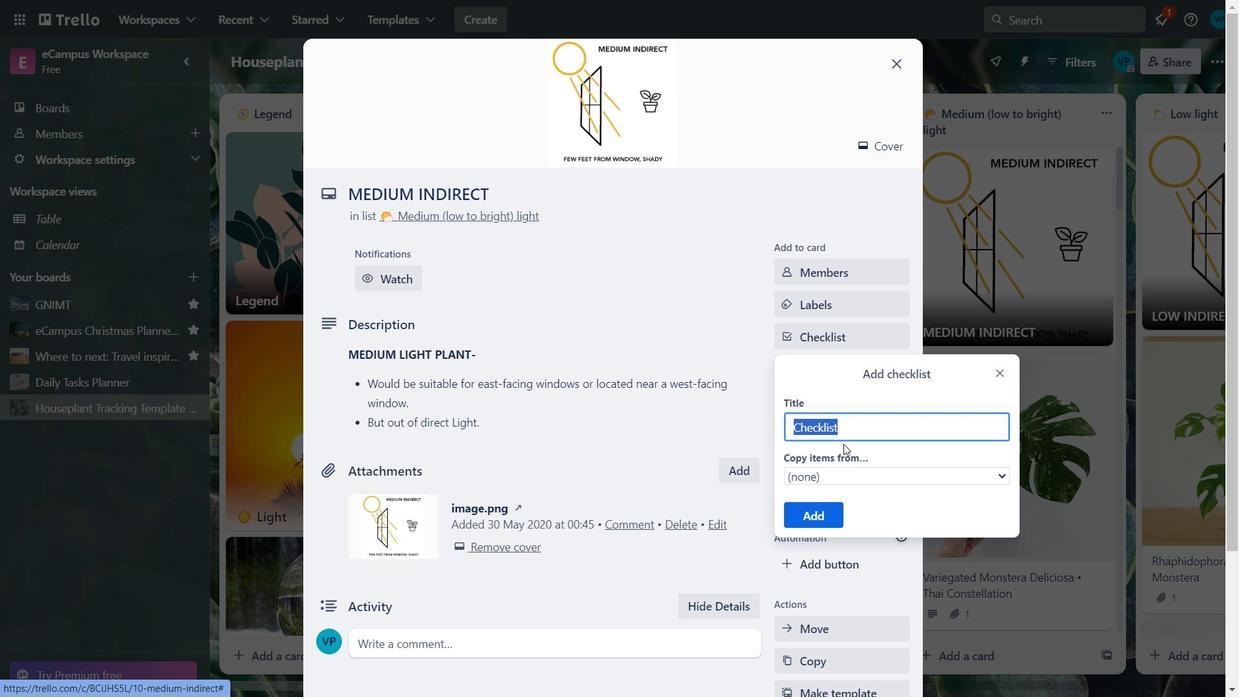 
Action: Key pressed <Key.backspace>ctrl+V
Screenshot: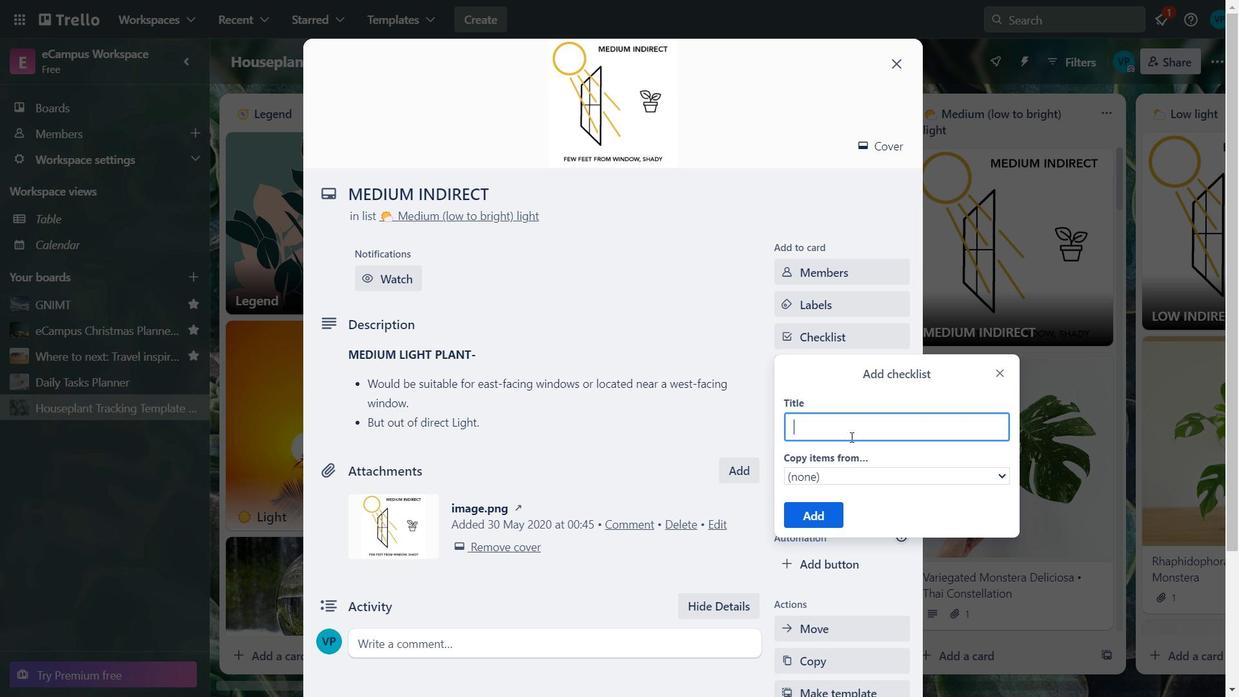
Action: Mouse moved to (821, 509)
Screenshot: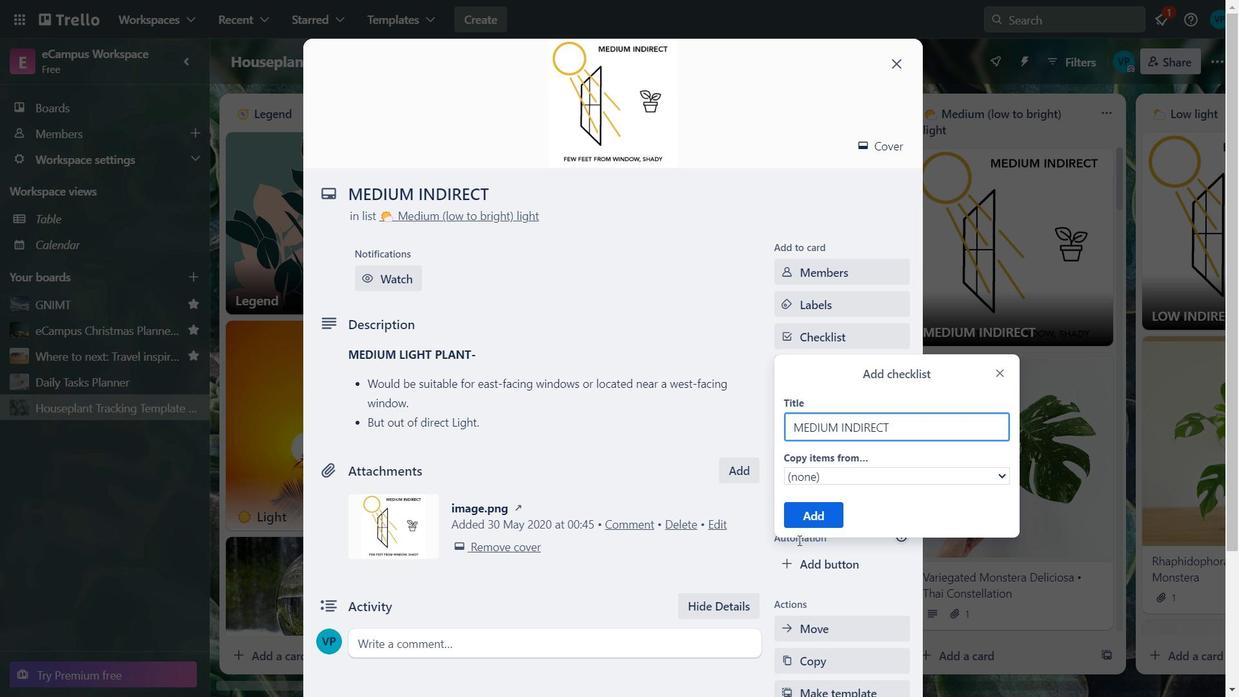 
Action: Mouse pressed left at (821, 509)
Screenshot: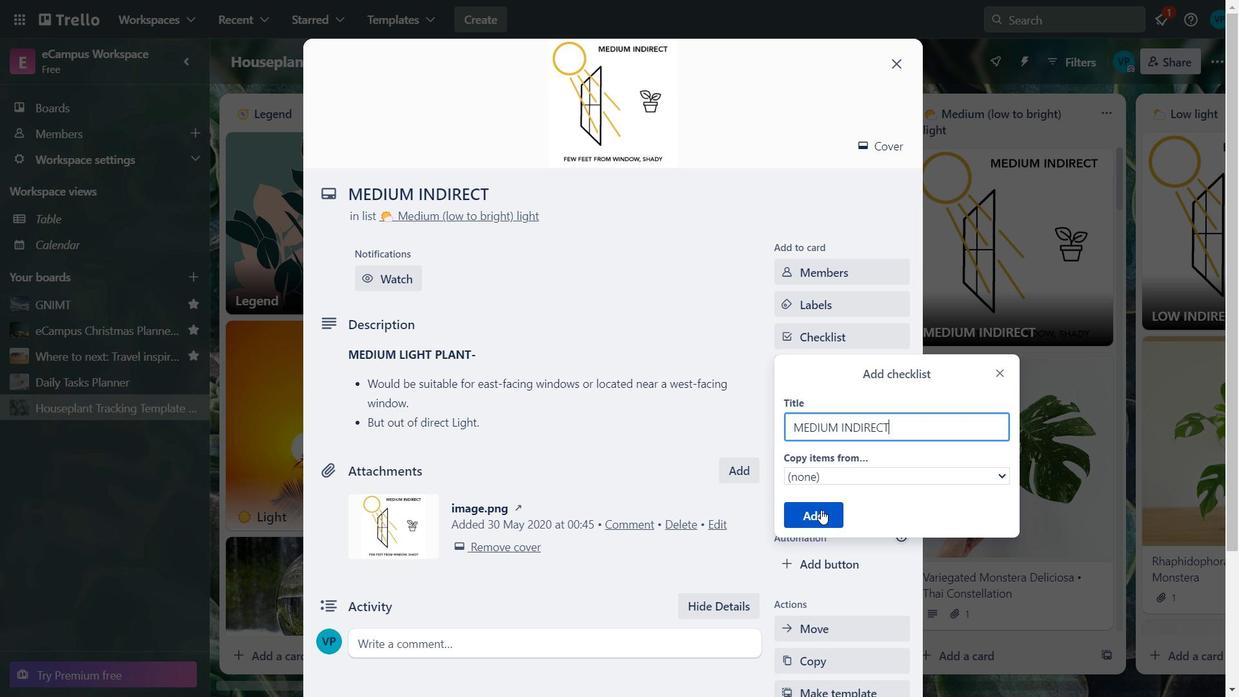 
Action: Mouse moved to (641, 582)
Screenshot: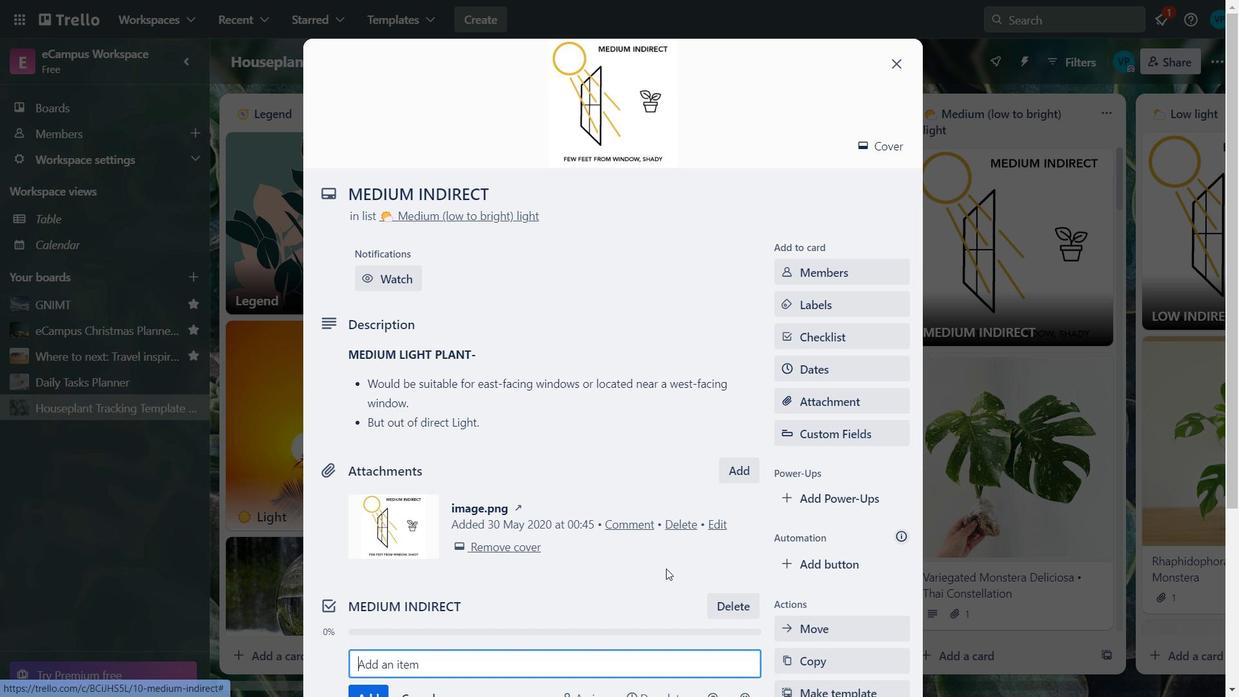 
Action: Key pressed <Key.down><Key.down><Key.down>
Screenshot: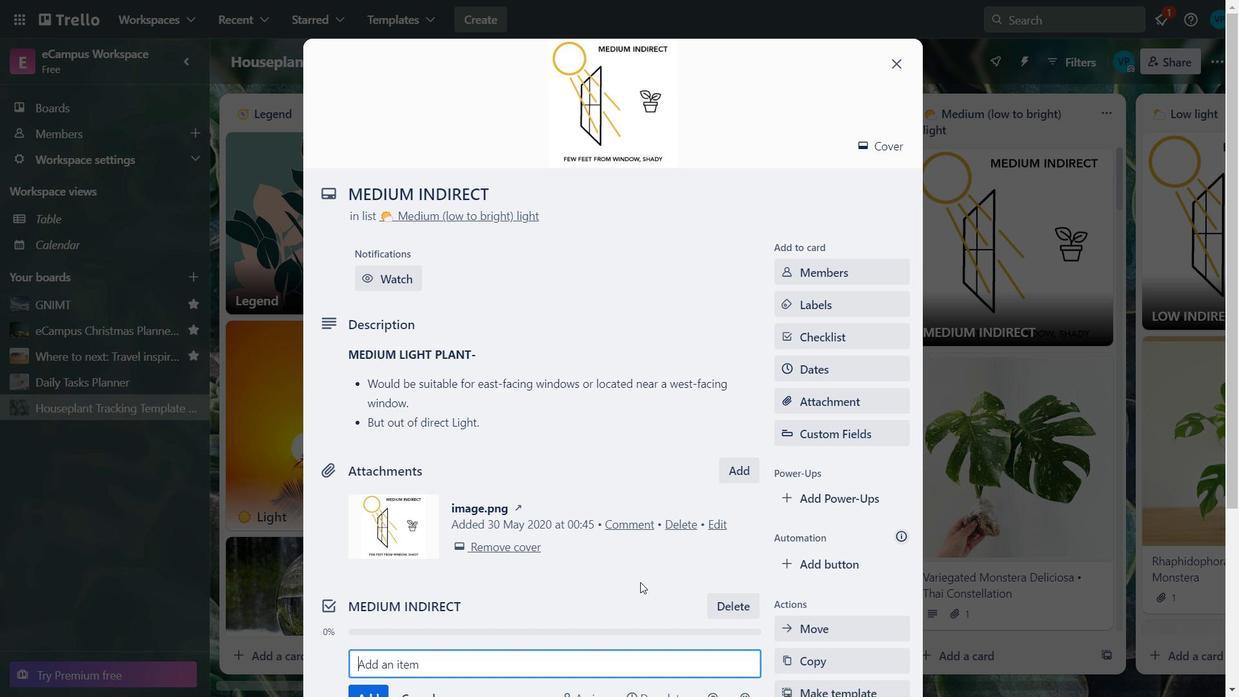 
Action: Mouse moved to (919, 479)
Screenshot: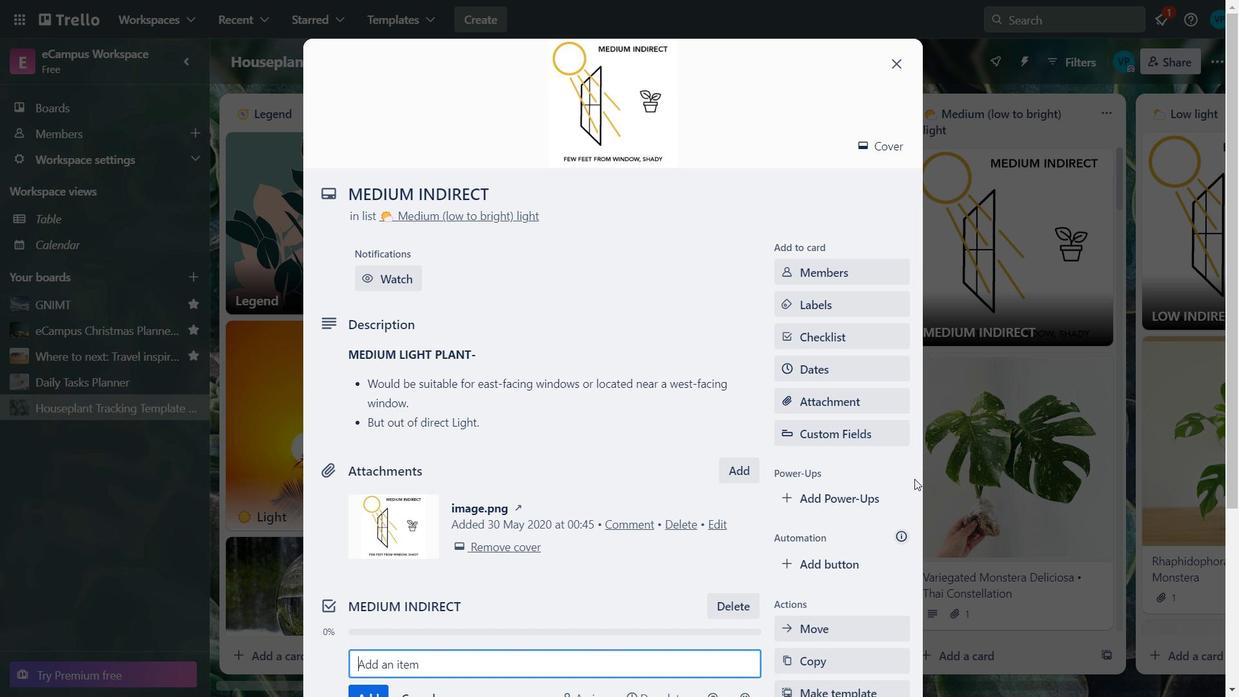 
Action: Mouse pressed left at (919, 479)
Screenshot: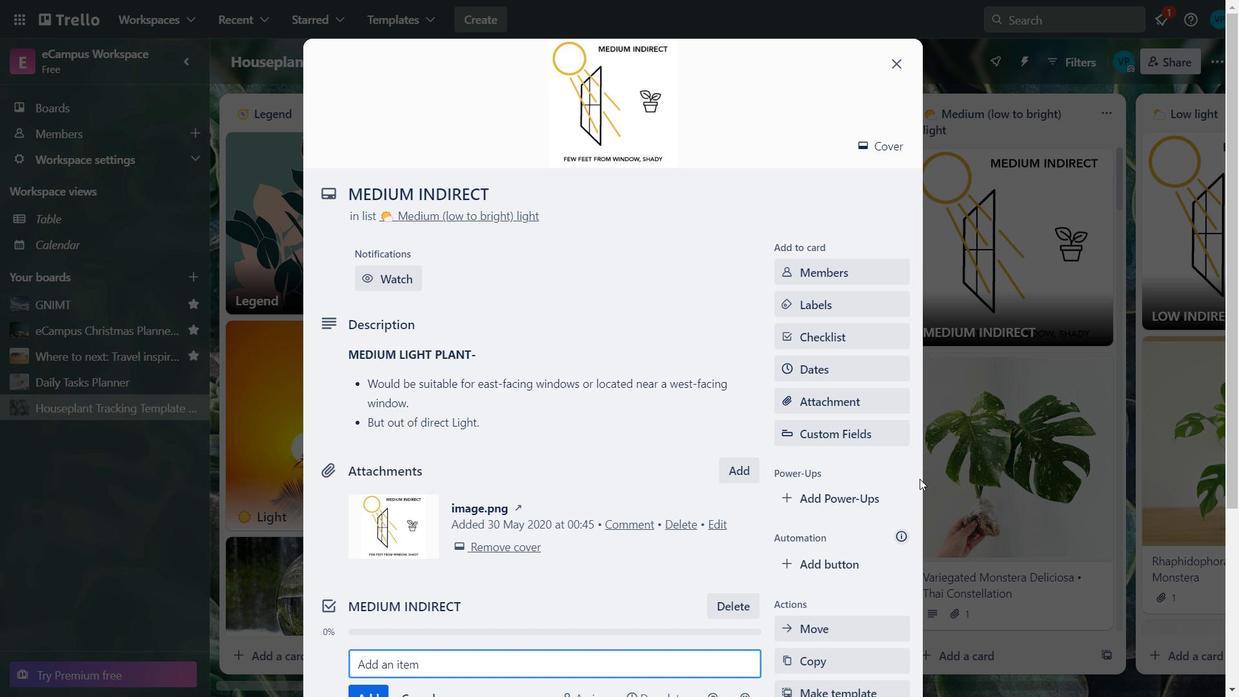 
Action: Key pressed <Key.down><Key.down><Key.down><Key.down><Key.down><Key.down><Key.down><Key.down><Key.down>
Screenshot: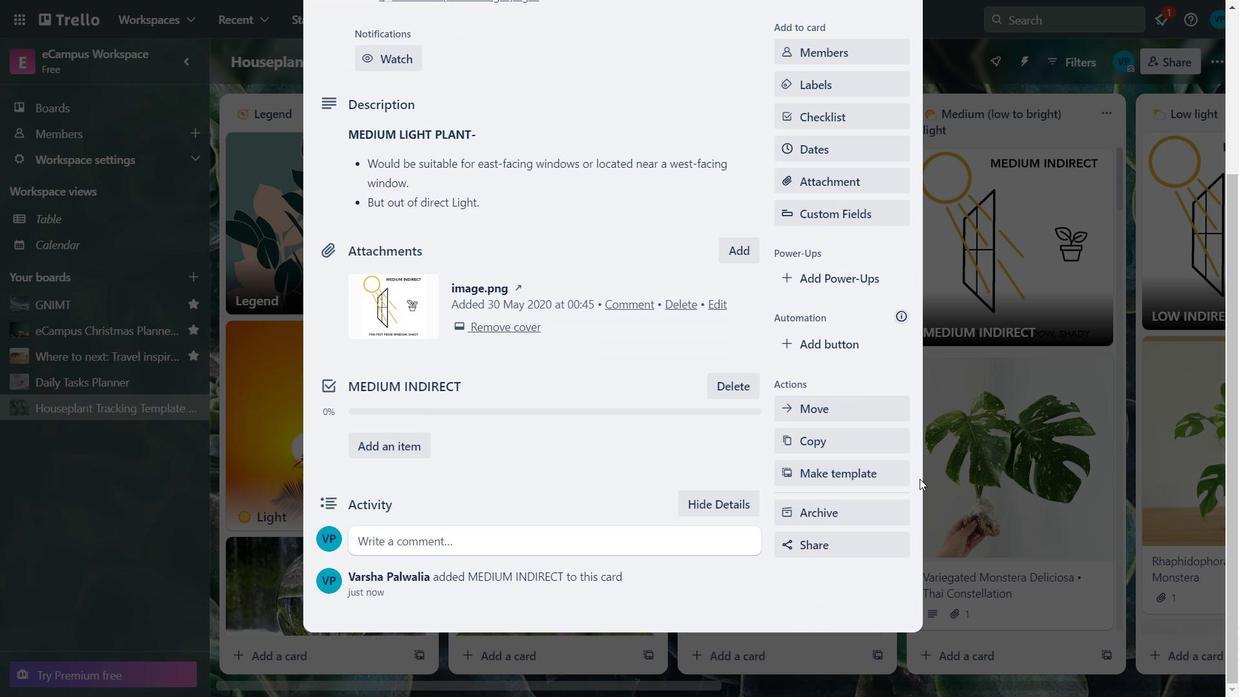 
Action: Mouse moved to (405, 444)
Screenshot: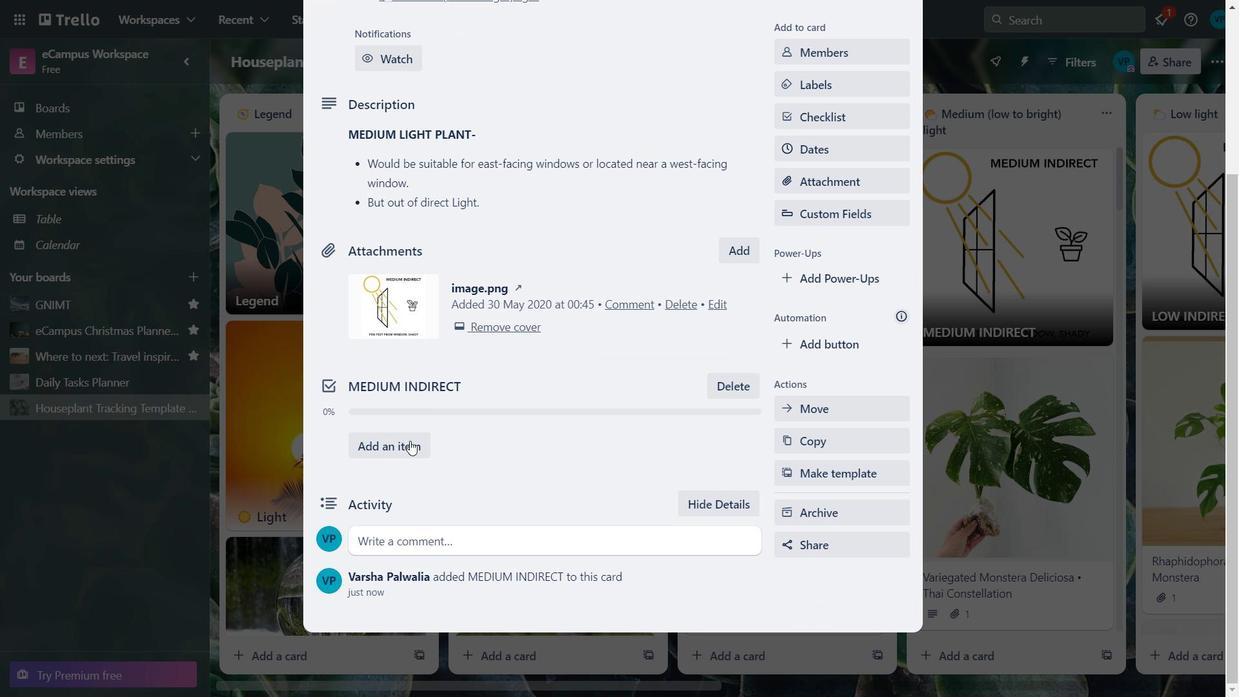 
Action: Mouse pressed left at (405, 444)
Screenshot: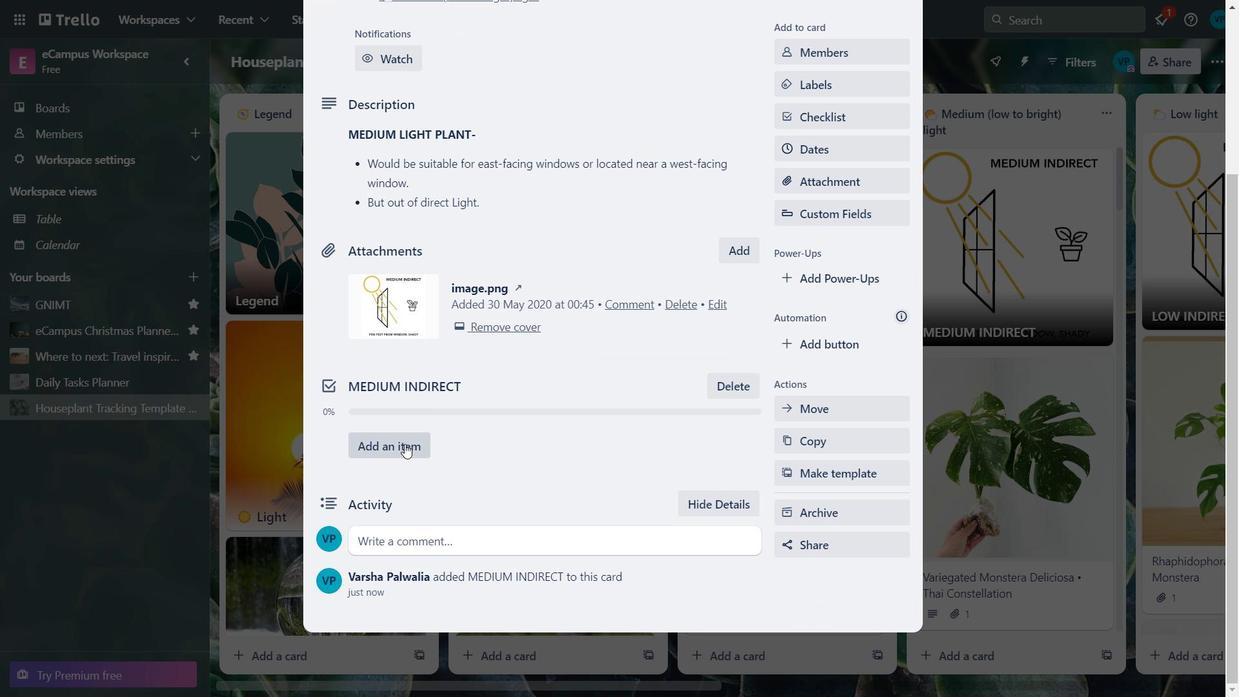 
Action: Mouse moved to (466, 448)
Screenshot: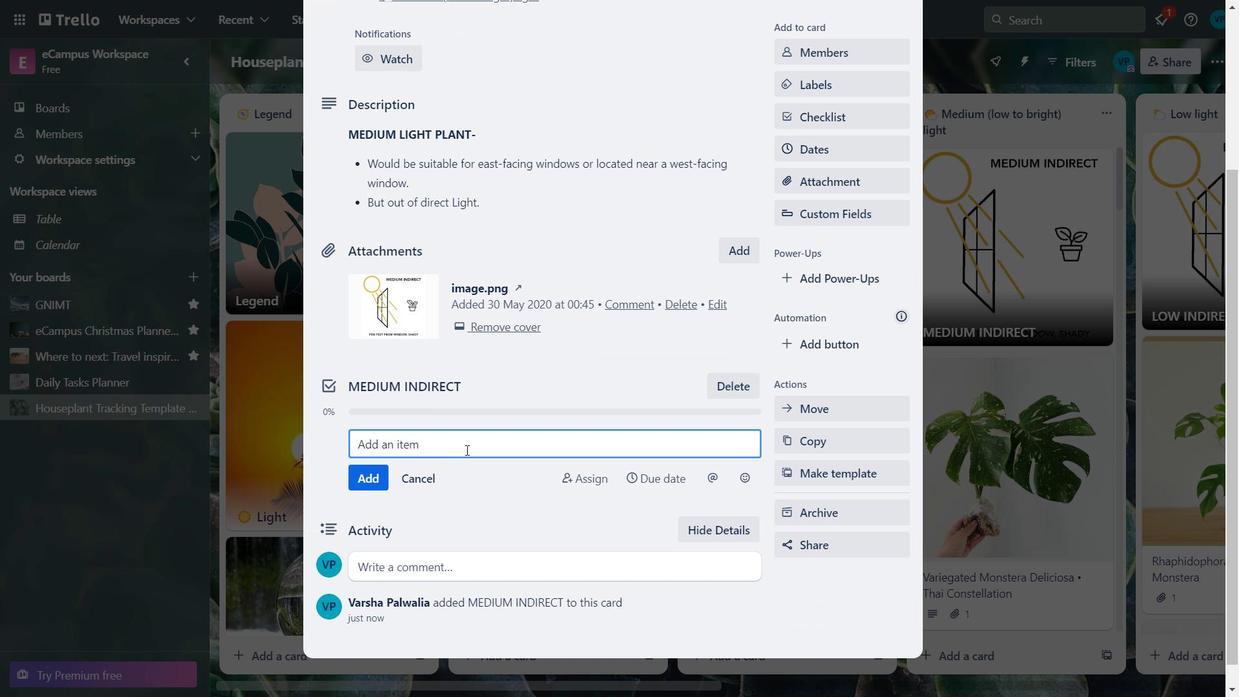 
Action: Mouse pressed left at (466, 448)
Screenshot: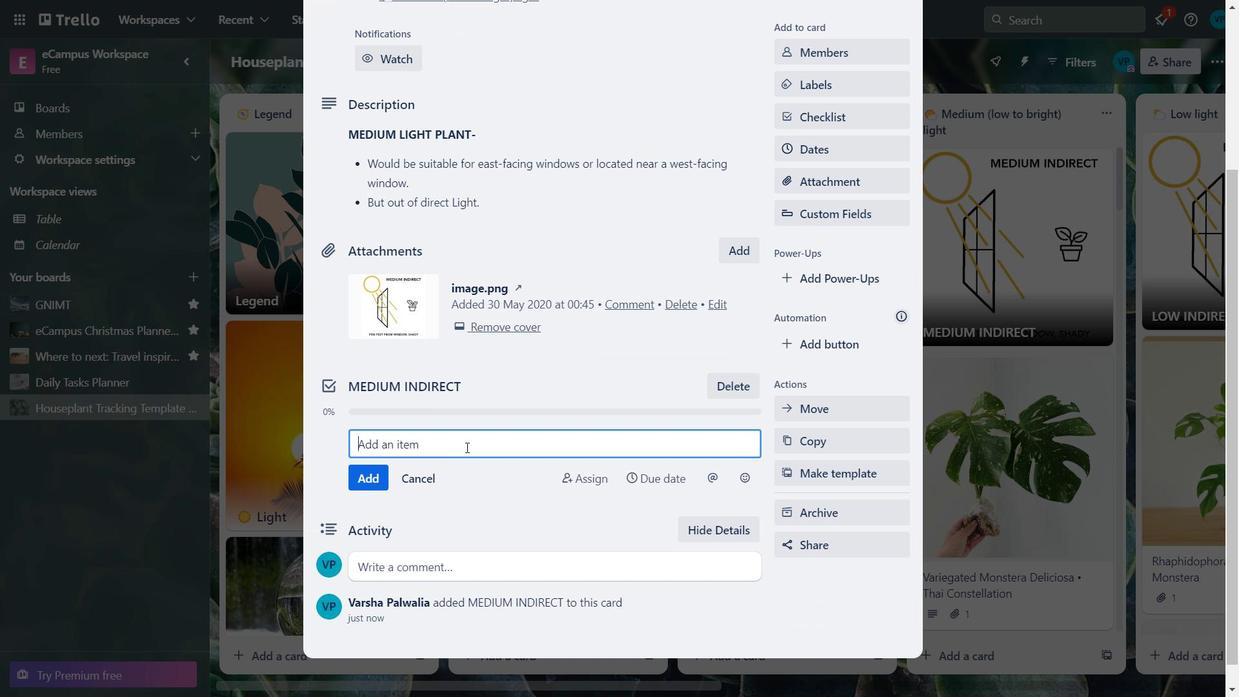 
Action: Key pressed <Key.caps_lock>ctrl+Y<Key.caps_lock>ou<Key.space>woy<Key.backspace>uld<Key.space>need<Key.space>artificial<Key.space>lighting<Key.space>for<Key.space>starting<Key.space>seeds<Key.space>in<Key.space>medium<Key.space>light.
Screenshot: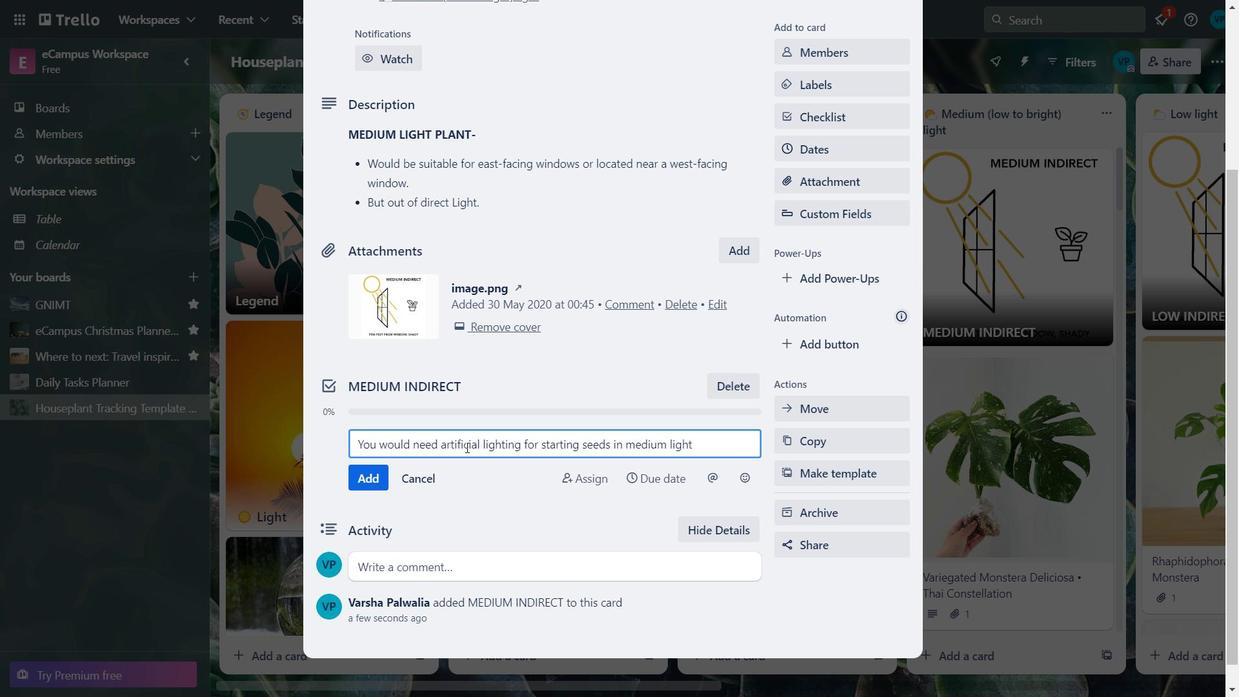 
Action: Mouse moved to (376, 473)
Screenshot: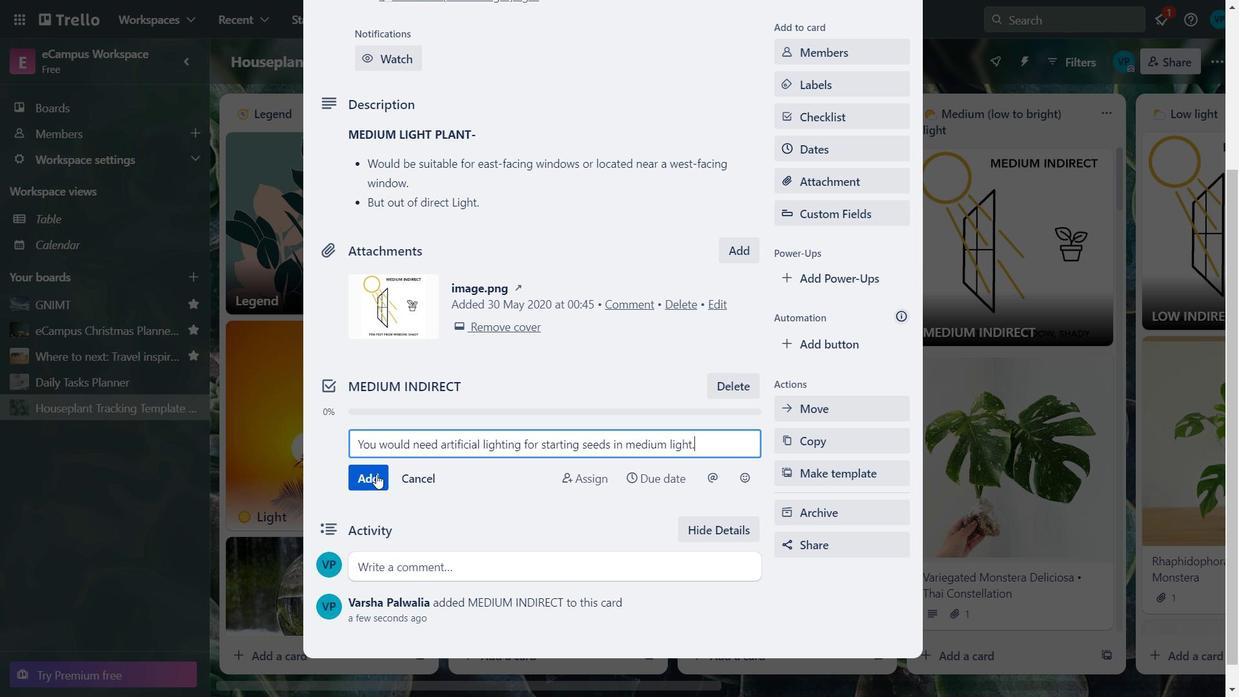 
Action: Mouse pressed left at (376, 473)
Screenshot: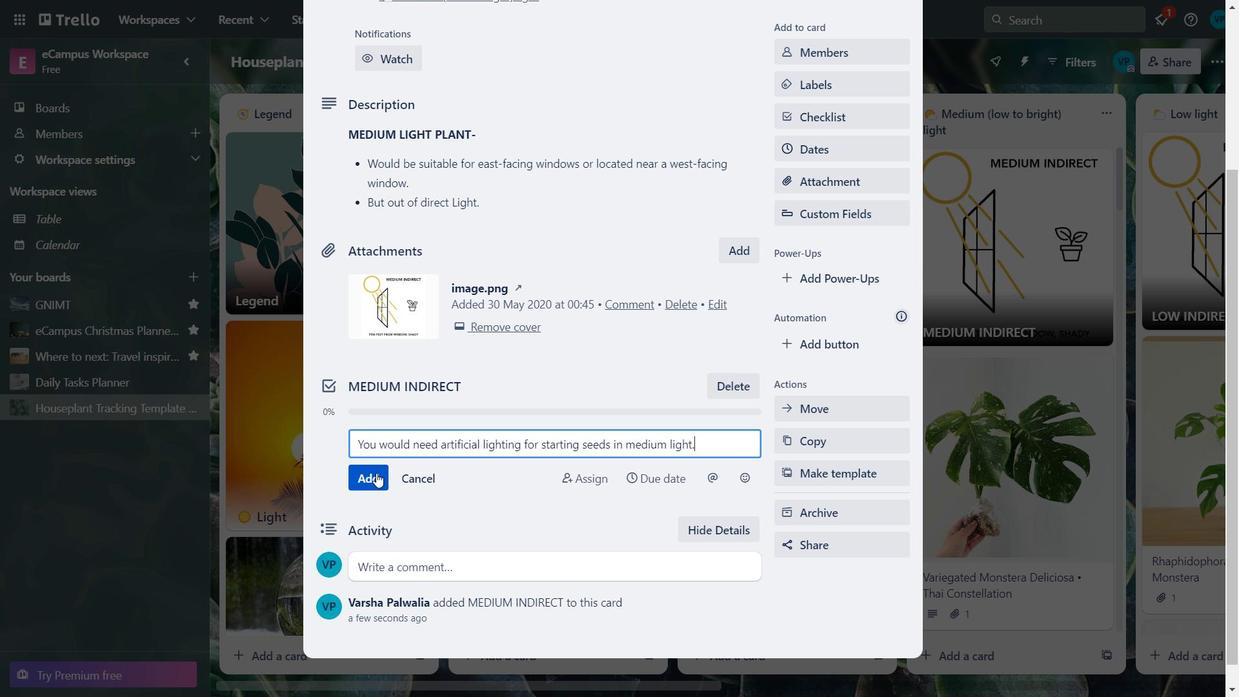 
Action: Key pressed <Key.shift><Key.caps_lock>L<Key.caps_lock>ike<Key.space>the<Key.space>low<Key.space>light<Key.space>o<Key.backspace>plants,<Key.space>these<Key.space>plants<Key.space>will<Key.space>not<Key.space>try<Key.backspace><Key.backspace><Key.backspace>dry<Key.space>out<Key.space>as<Key.space>quickly.<Key.enter><Key.caps_lock>A<Key.caps_lock>
Screenshot: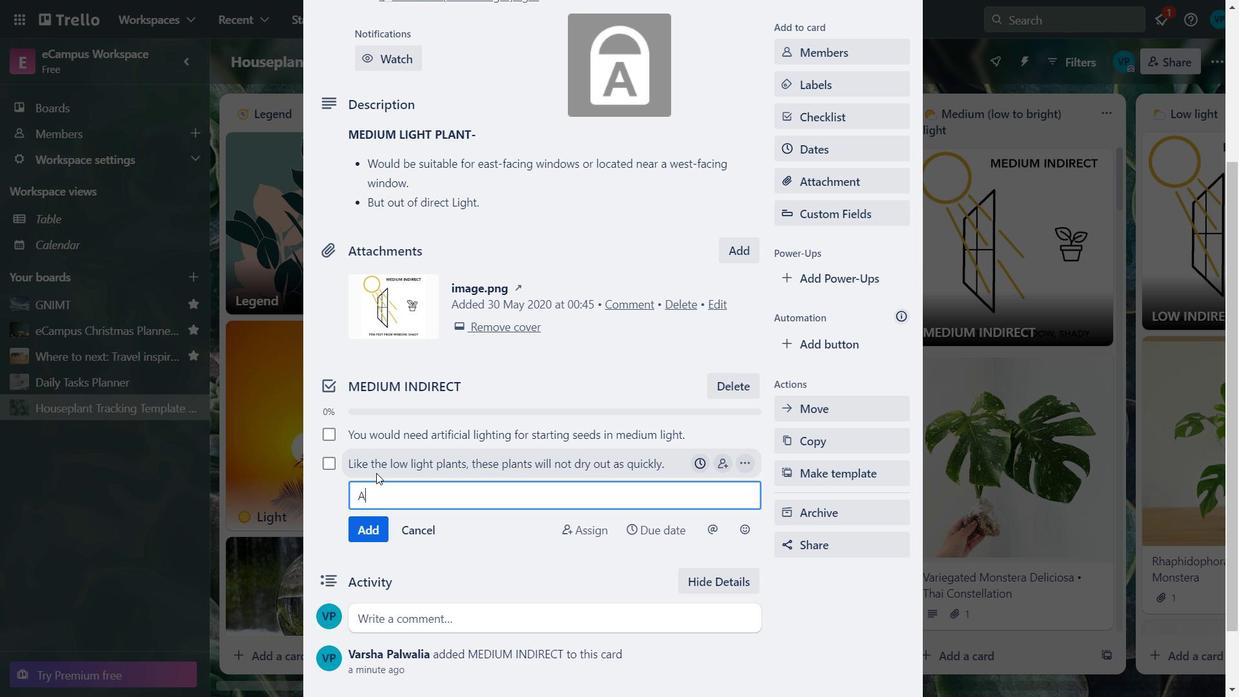 
Action: Mouse moved to (330, 467)
Screenshot: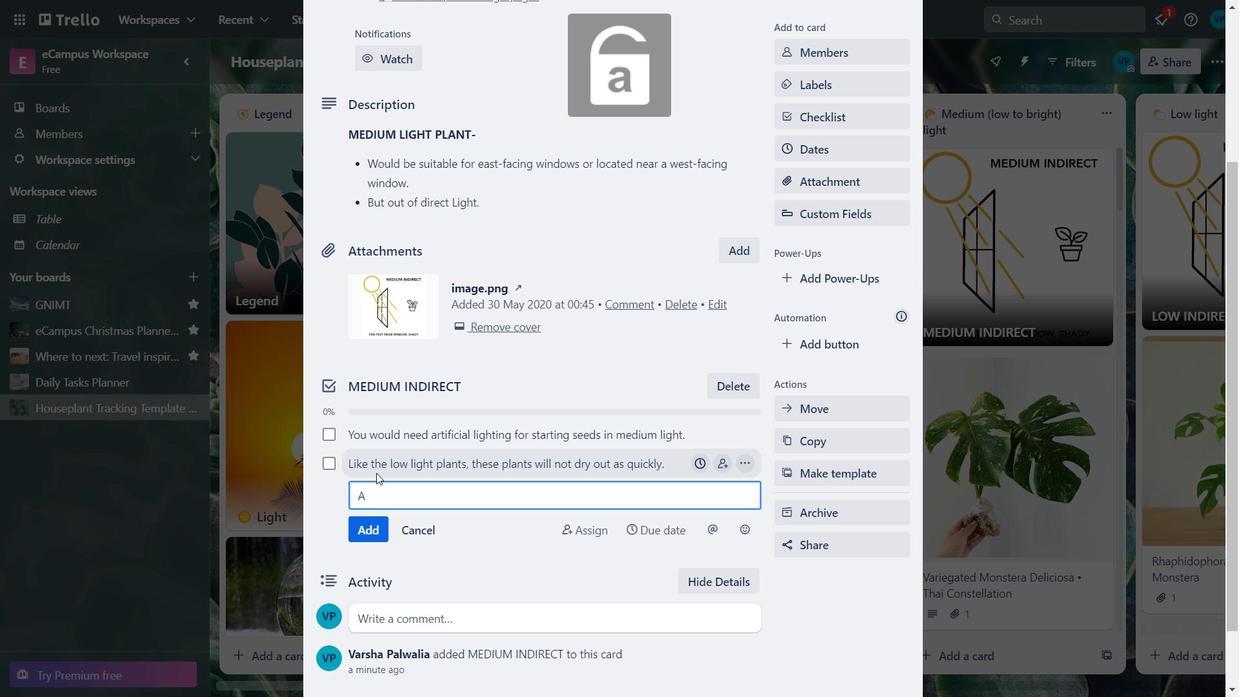
Action: Key pressed void<Key.space>over<Key.space>watering<Key.space>by<Key.space>feelimg<Key.space><Key.backspace><Key.backspace><Key.backspace>ng<Key.space>the<Key.space>soil.
Screenshot: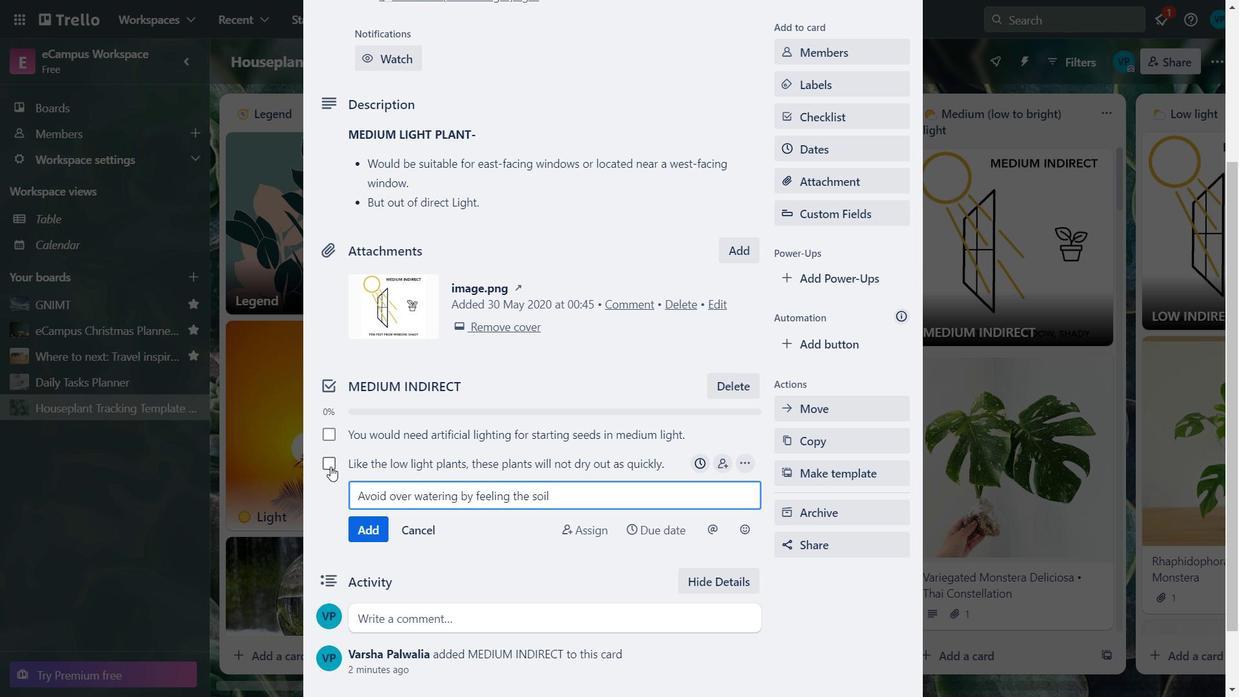 
Action: Mouse moved to (366, 539)
Screenshot: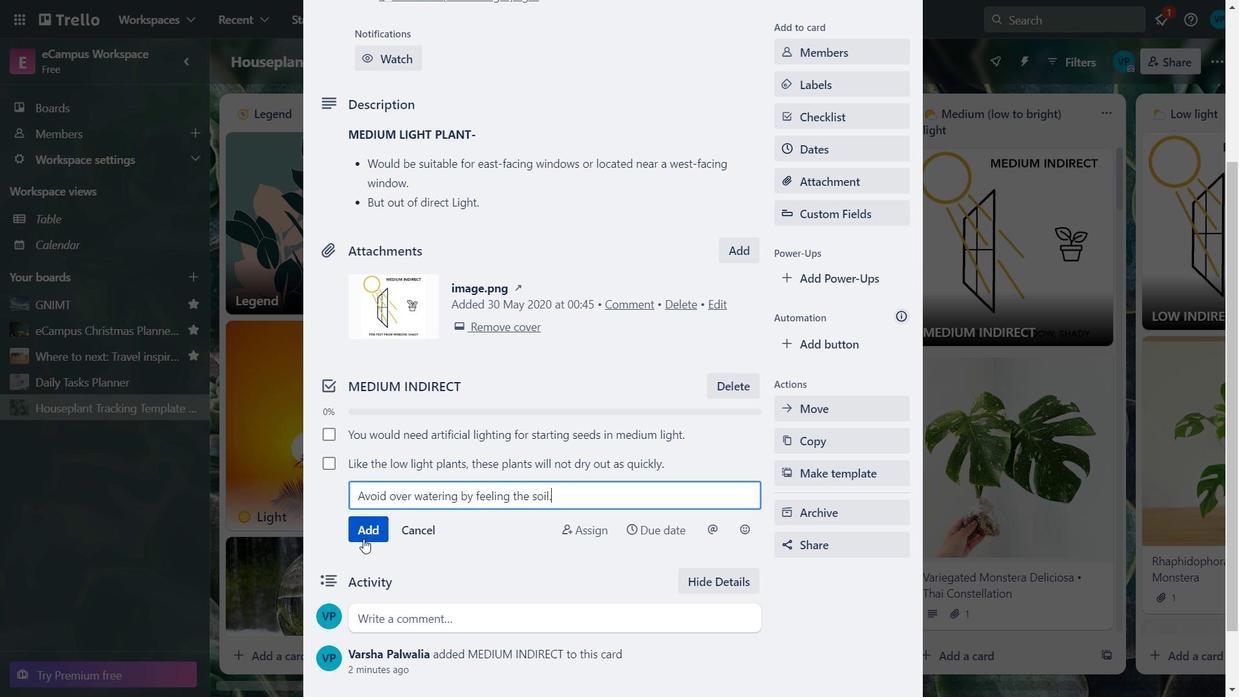 
Action: Mouse pressed left at (366, 539)
Screenshot: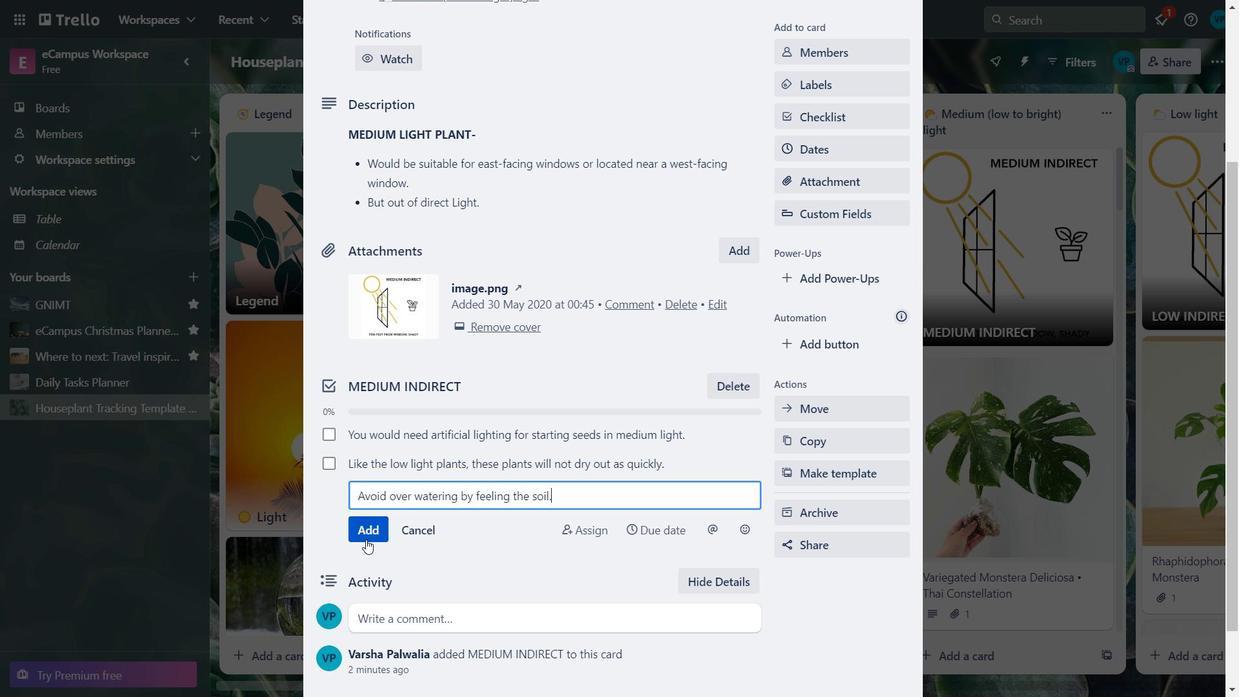 
Action: Mouse moved to (374, 532)
Screenshot: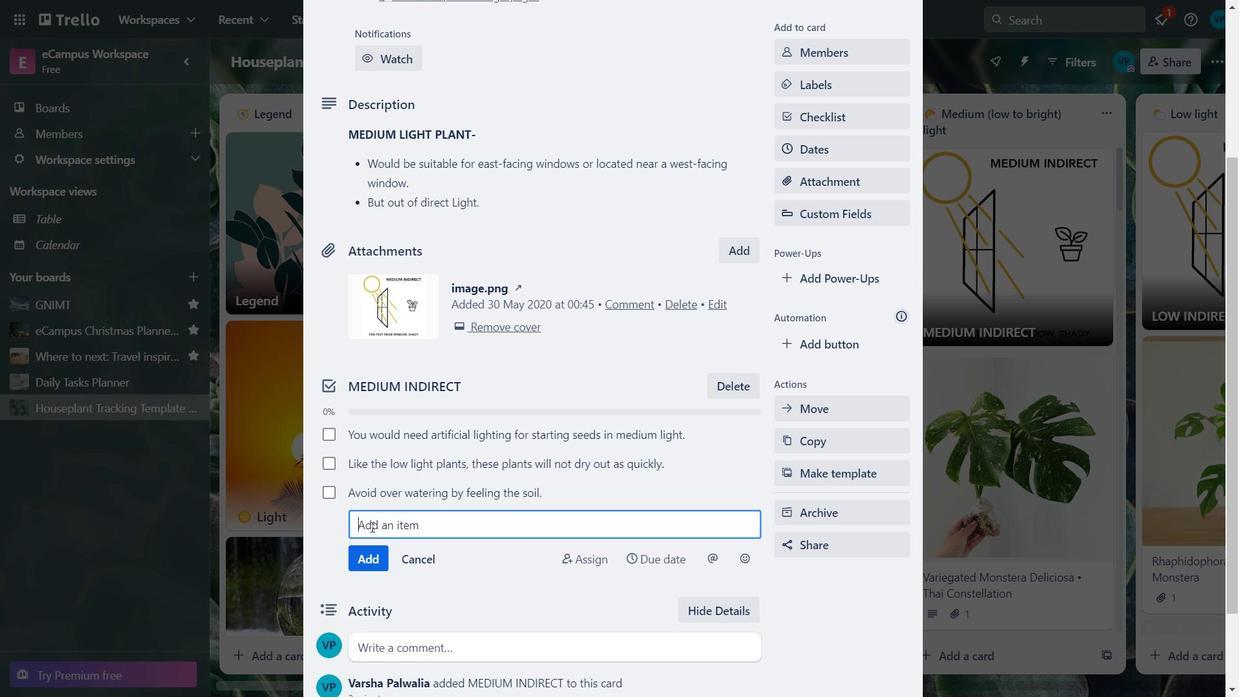 
Action: Key pressed <Key.caps_lock>L<Key.caps_lock>ight<Key.space>thats<Key.backspace>'s<Key.space>been<Key.space>diffused<Key.space><Key.shift>()<Key.left>sheer<Key.space>curtains
Screenshot: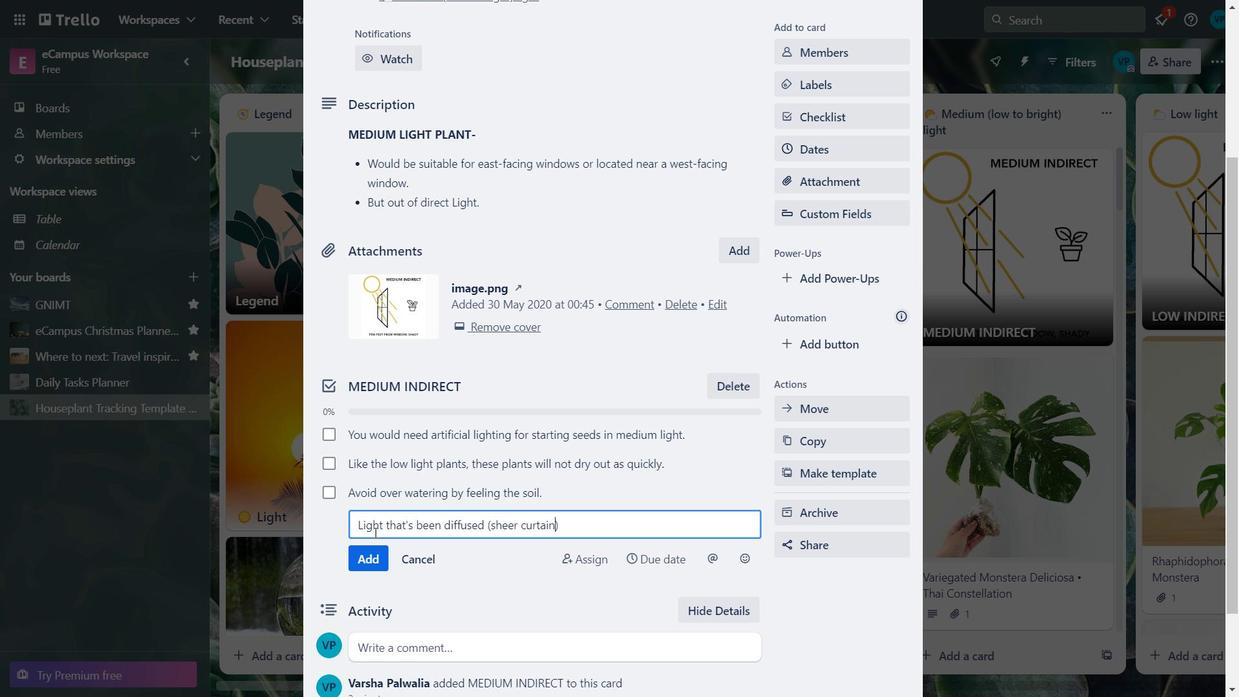 
Action: Mouse moved to (581, 524)
Screenshot: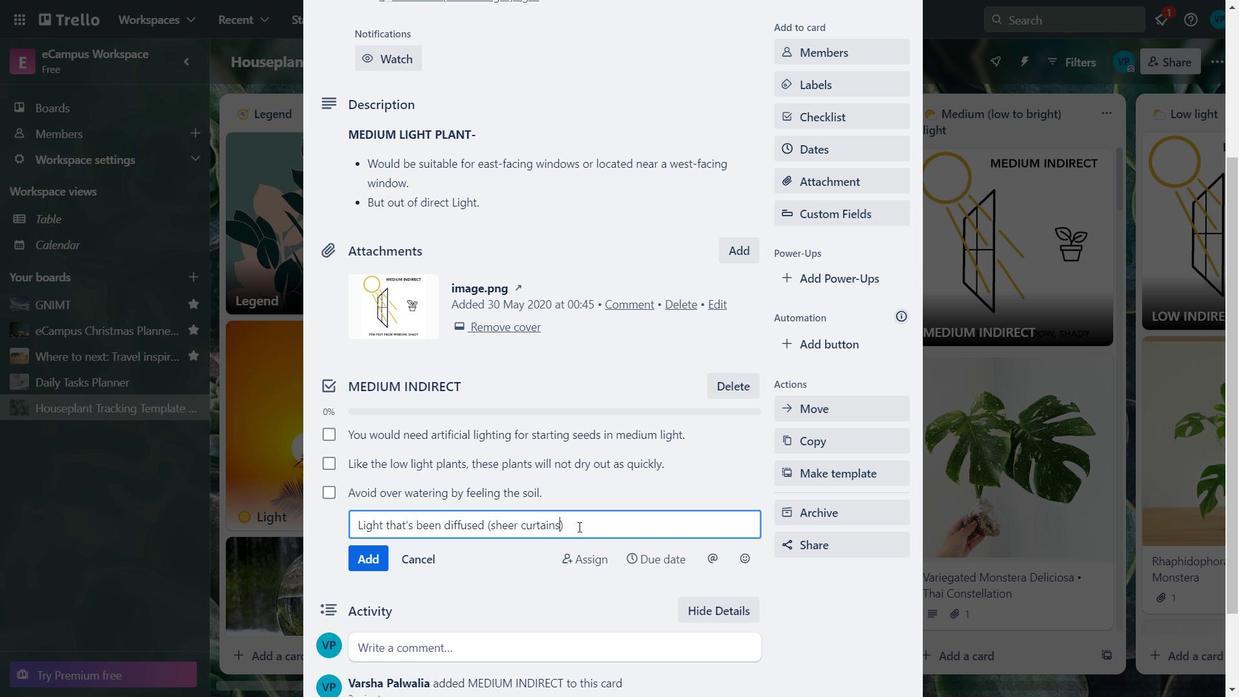 
Action: Mouse pressed left at (581, 524)
Screenshot: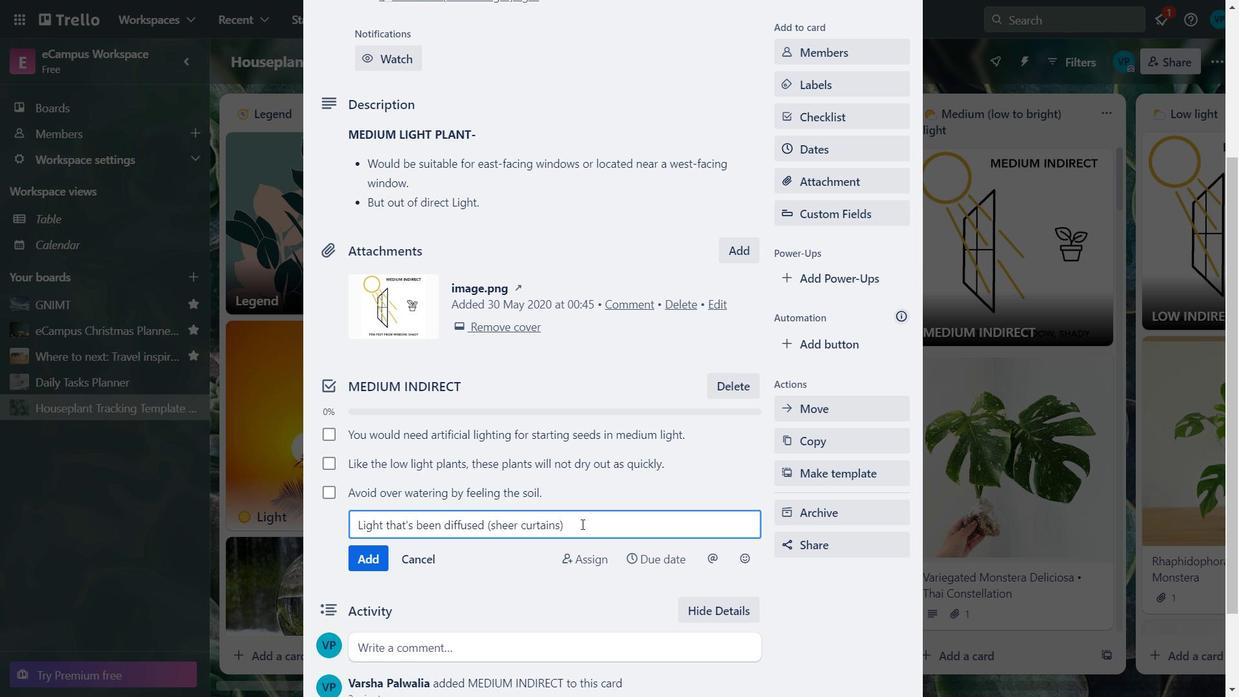 
Action: Key pressed <Key.space>
Screenshot: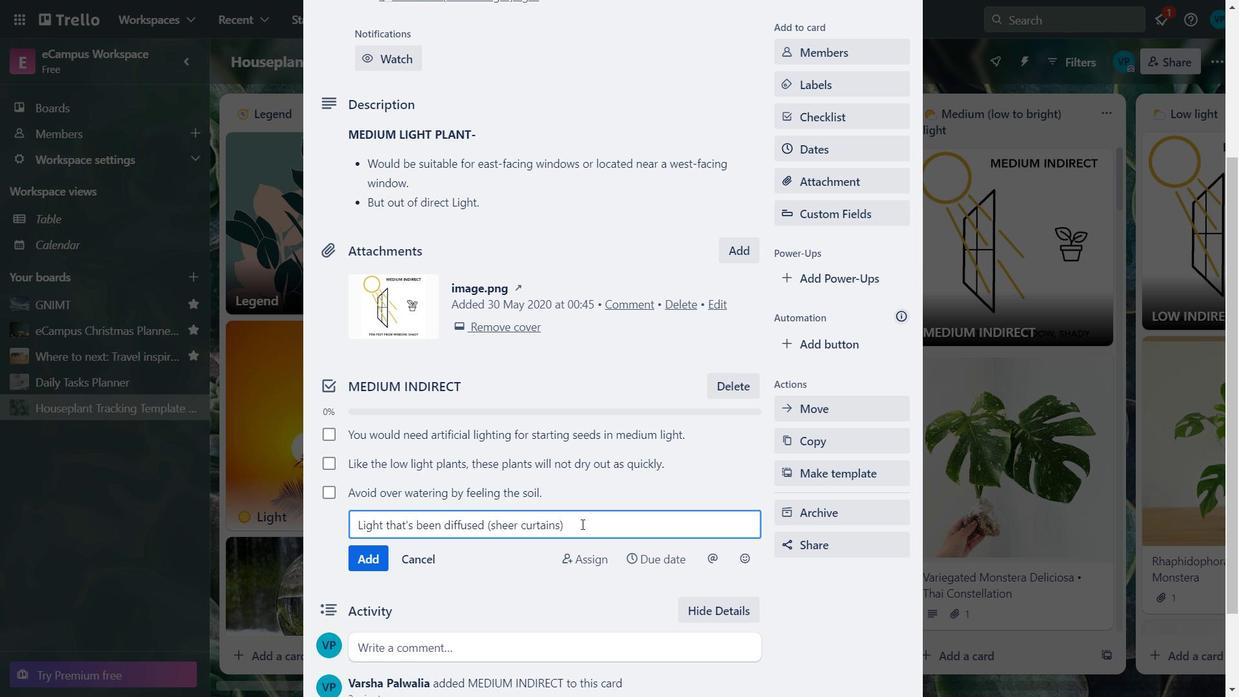 
Action: Mouse moved to (373, 557)
Screenshot: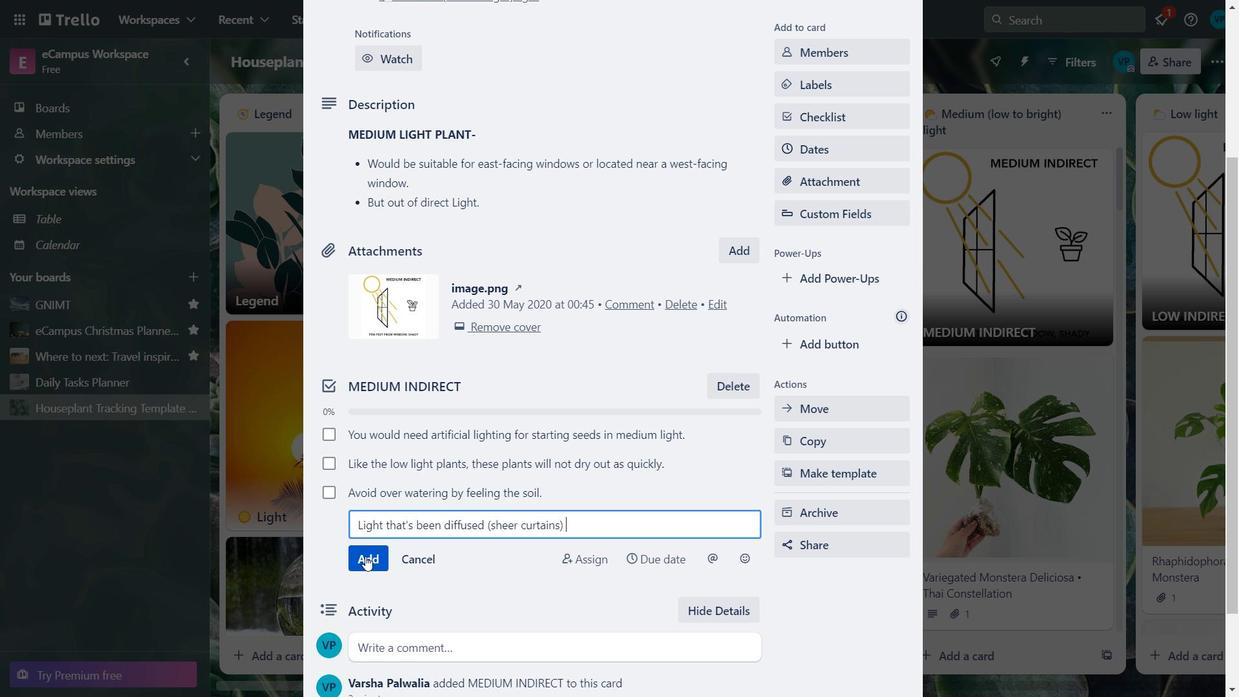 
Action: Mouse pressed left at (373, 557)
Screenshot: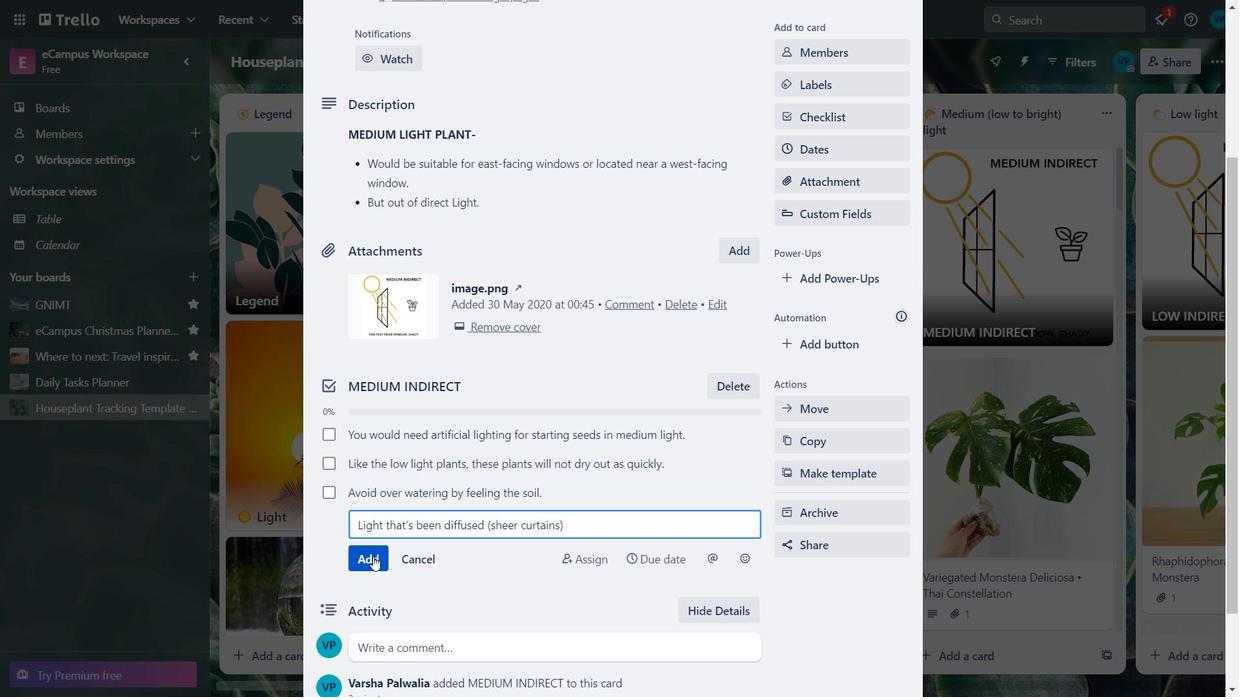 
Action: Key pressed <Key.caps_lock>B<Key.caps_lock>wt<Key.backspace><Key.backspace>etween<Key.space>the<Key.space>plant<Key.space>and<Key.space>the<Key.space>light<Key.space>source
Screenshot: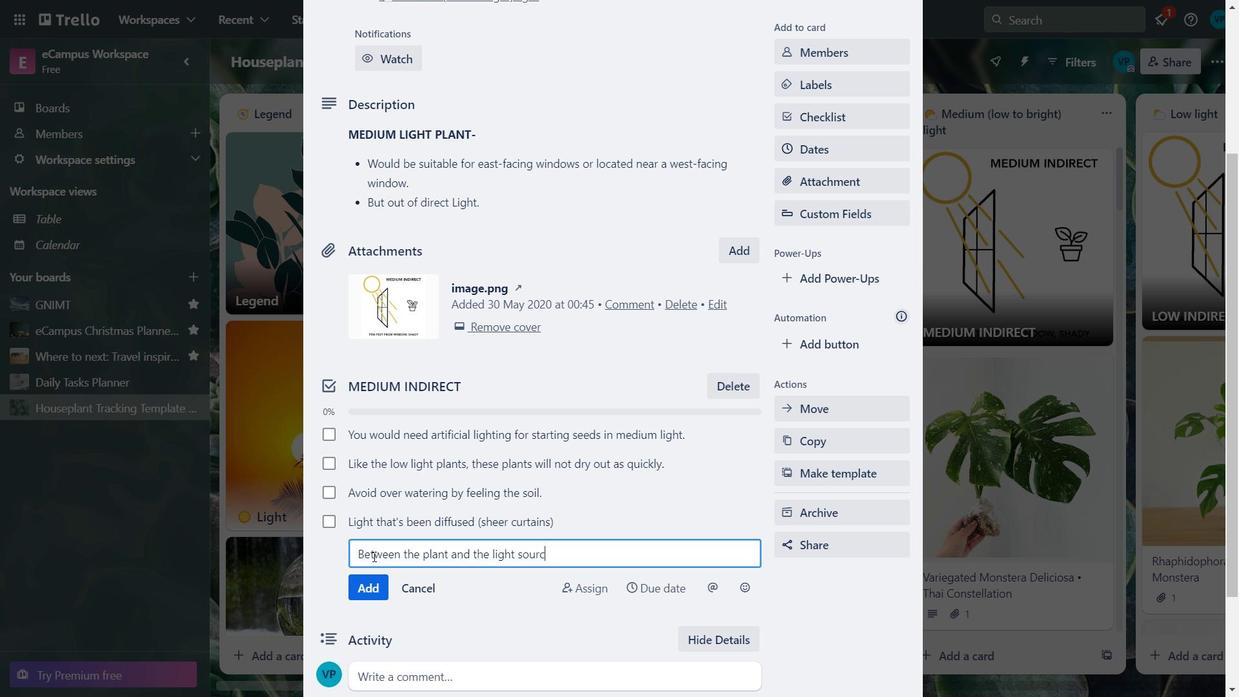 
Action: Mouse moved to (368, 595)
Screenshot: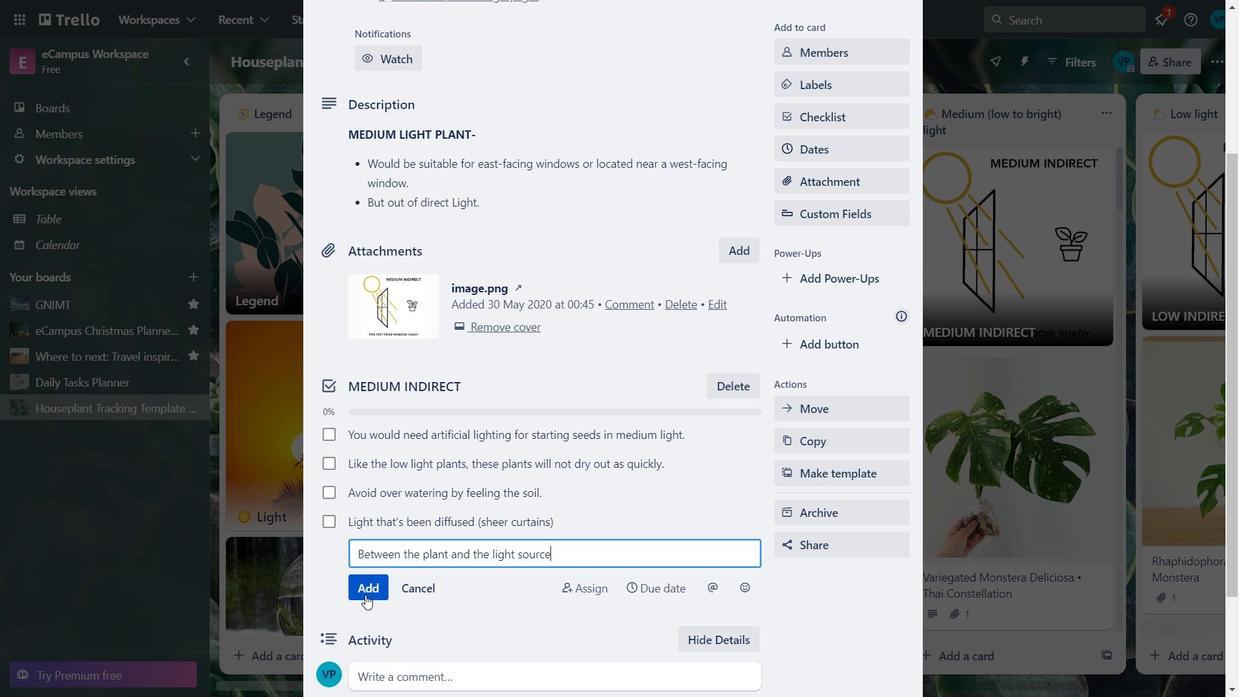 
Action: Mouse pressed left at (368, 595)
Screenshot: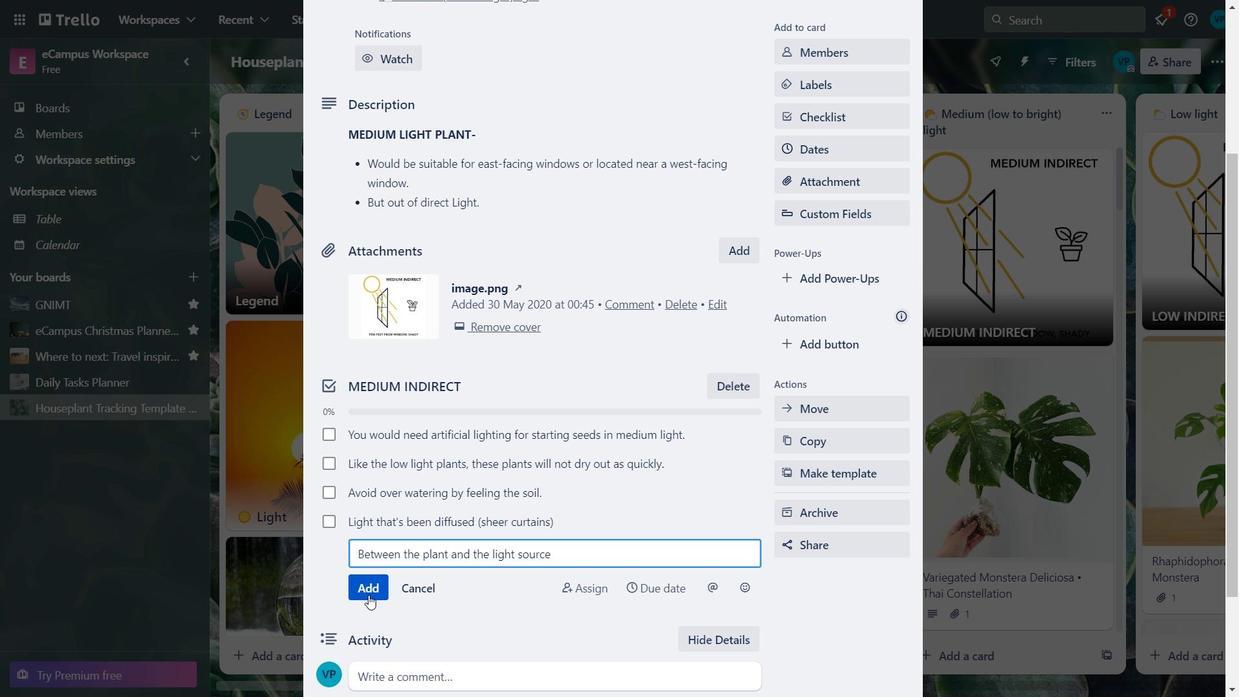 
Action: Mouse moved to (422, 579)
Screenshot: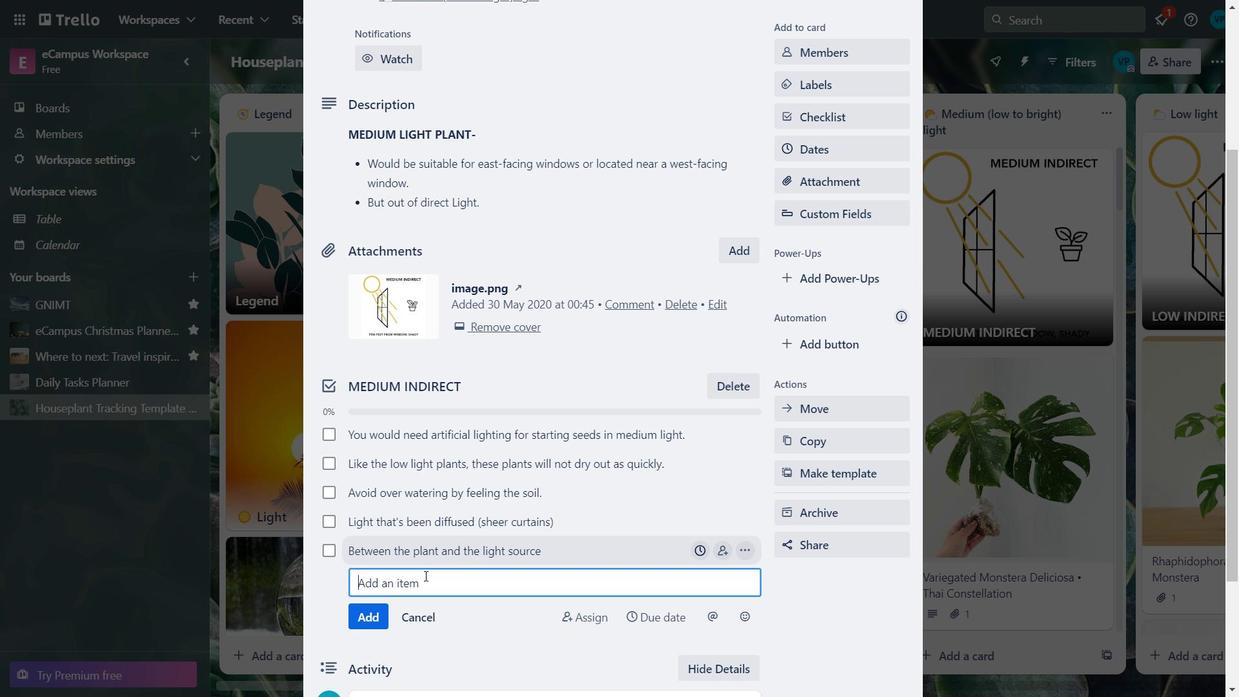 
Action: Key pressed <Key.caps_lock>A<Key.caps_lock>nything<Key.space>partia
Screenshot: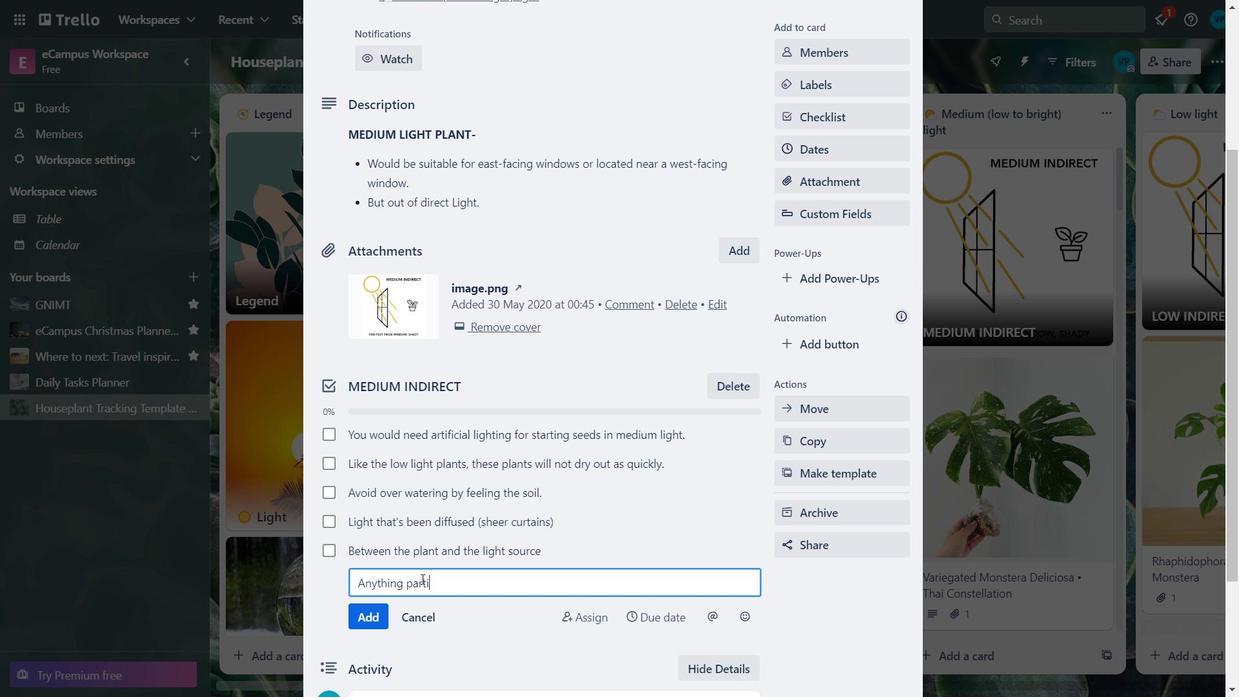 
Action: Mouse moved to (479, 580)
Screenshot: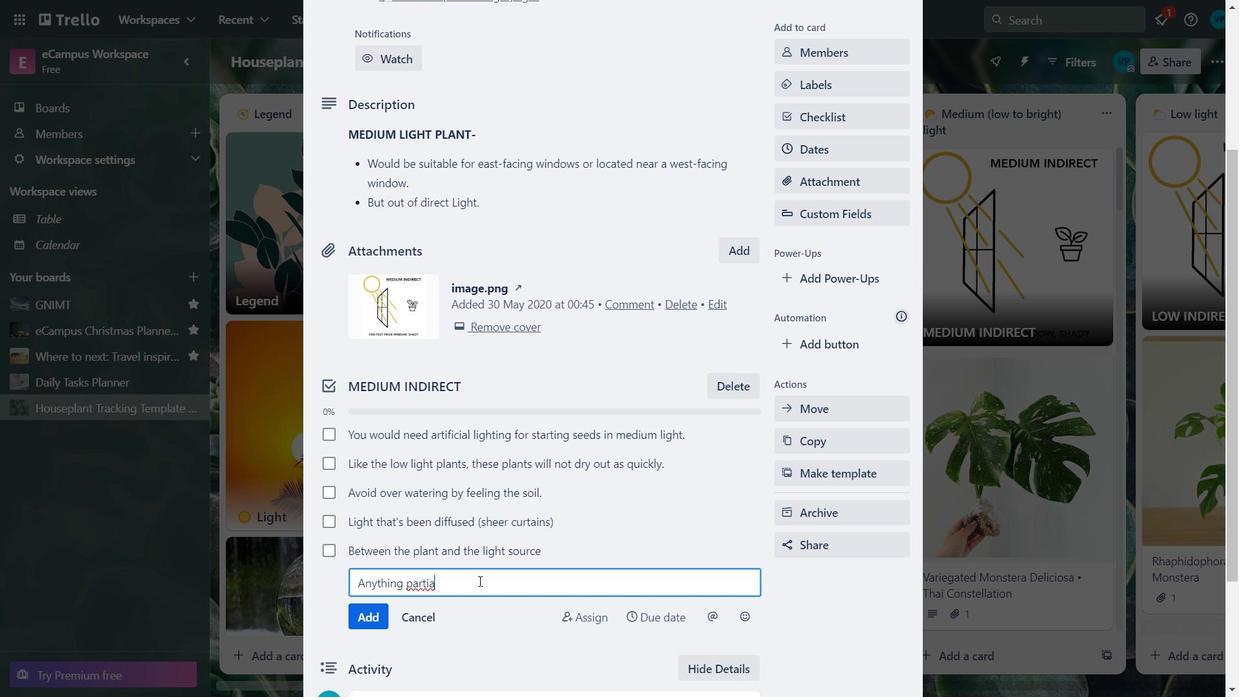 
Action: Key pressed lly<Key.space>obstry<Key.backspace>ucting<Key.space>the<Key.space>path<Key.space>bw<Key.backspace>etwee
Screenshot: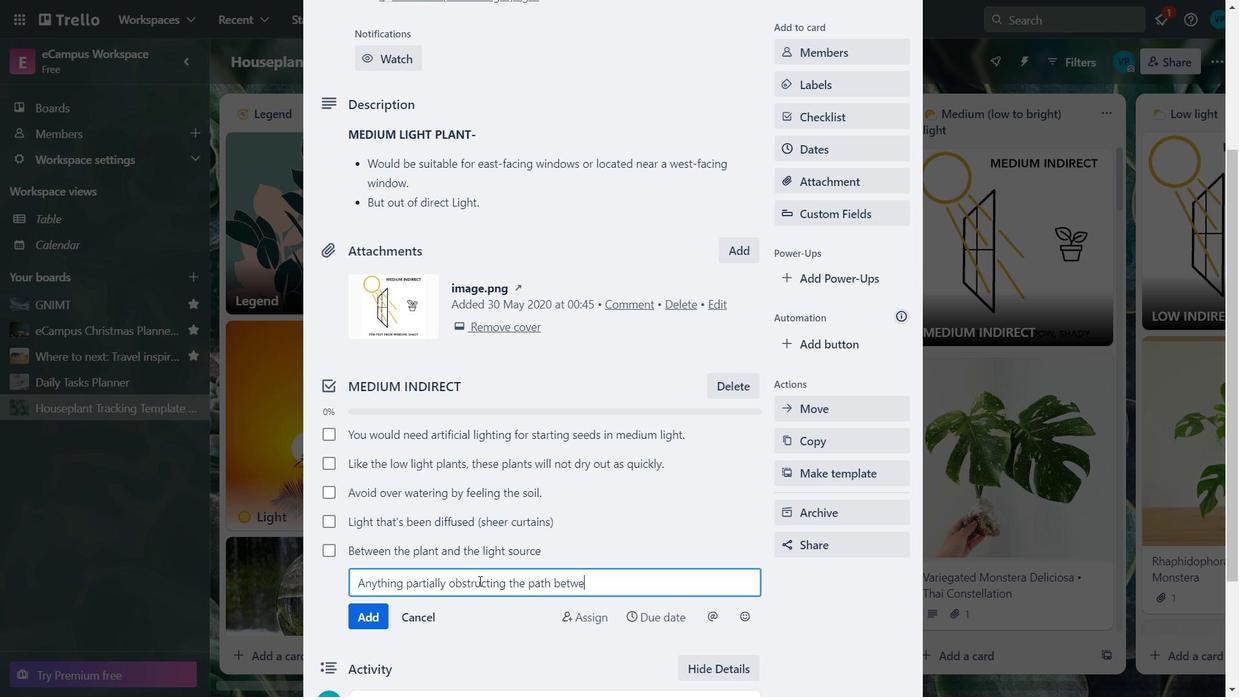 
Action: Mouse moved to (478, 582)
Screenshot: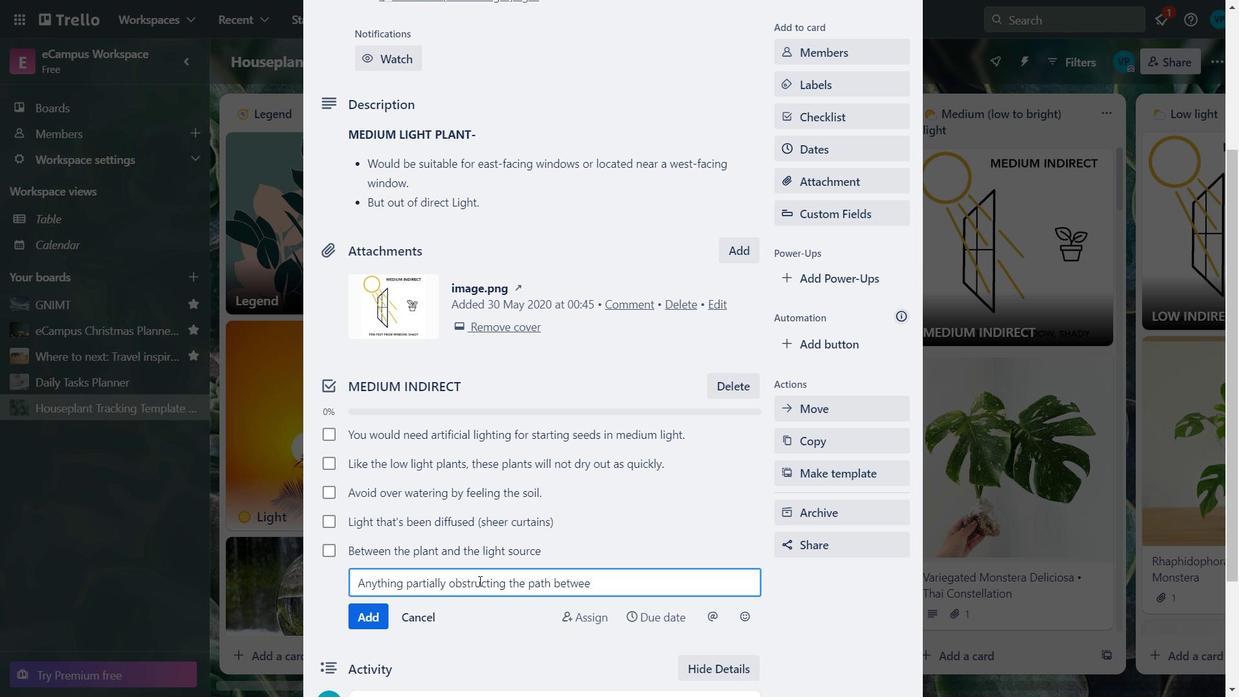 
Action: Key pressed n<Key.space>
Screenshot: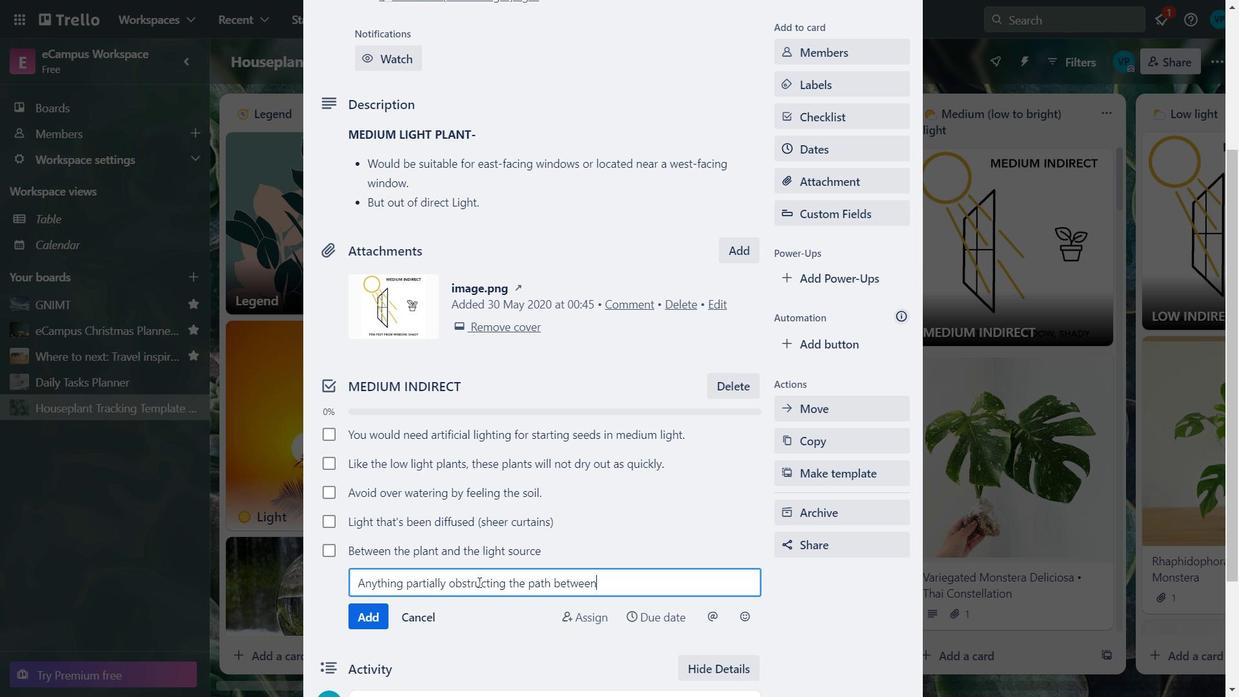 
Action: Mouse moved to (470, 551)
Screenshot: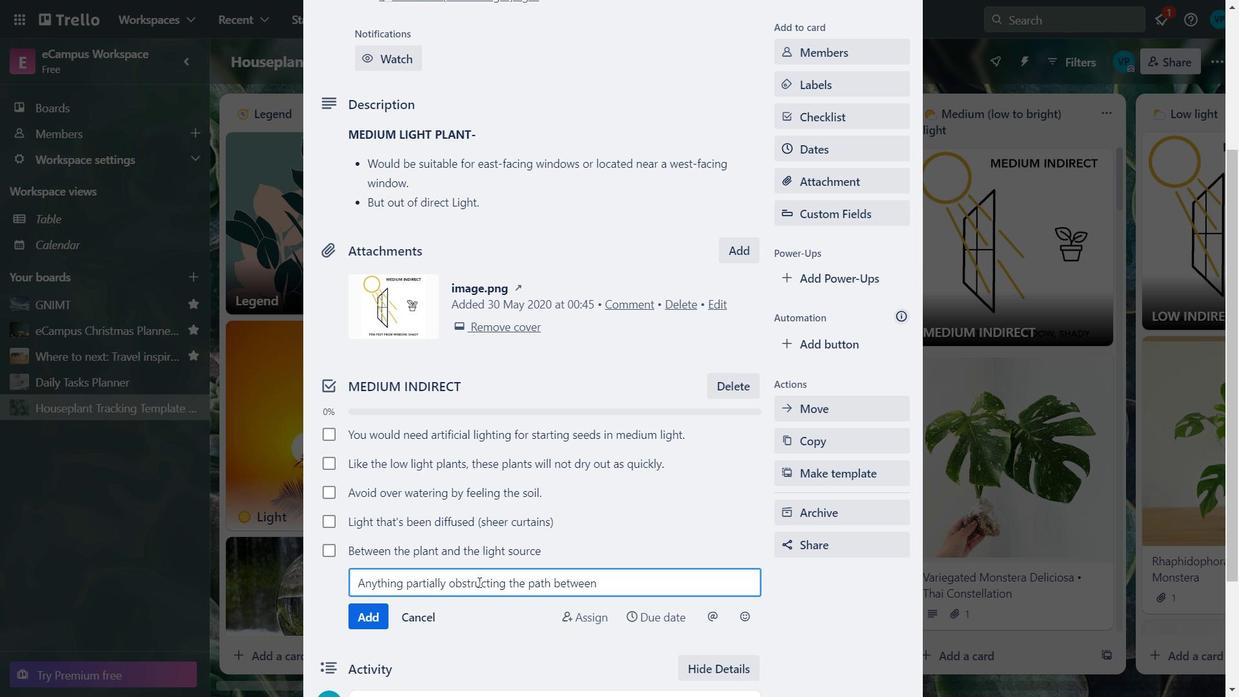 
Action: Key pressed y
Screenshot: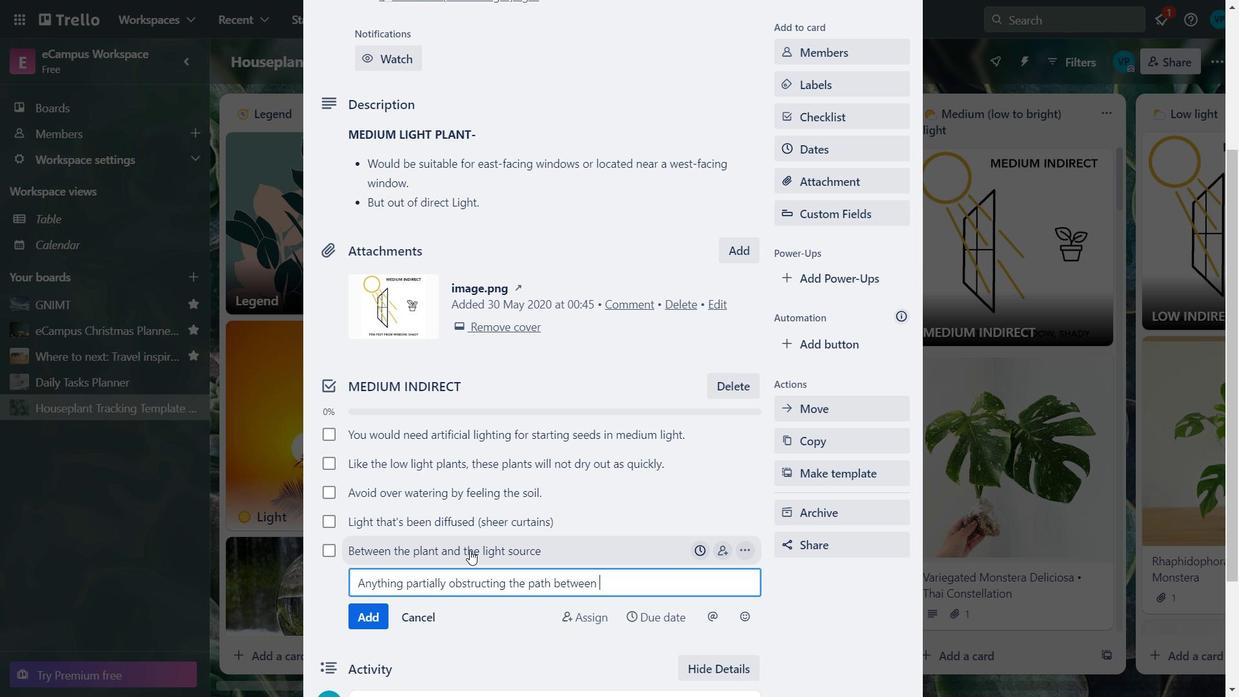 
Action: Mouse moved to (471, 540)
Screenshot: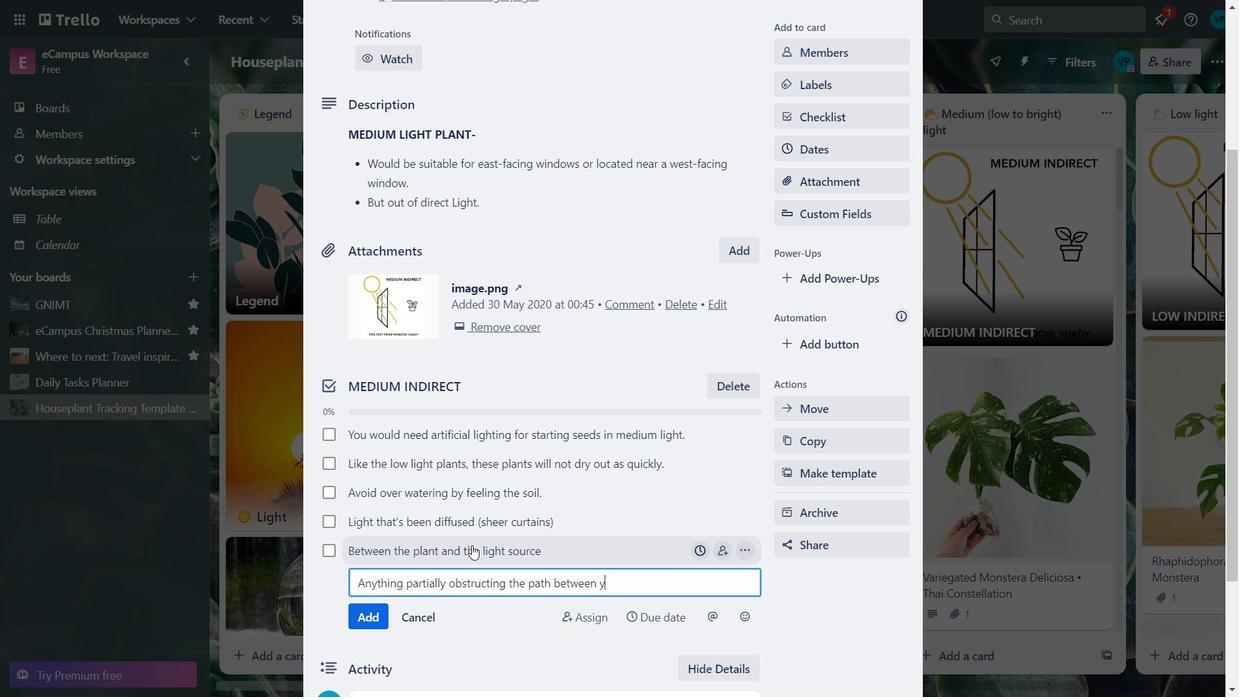 
Action: Key pressed our<Key.space>plant<Key.space>and<Key.space>the<Key.space>light<Key.space>source<Key.space>
Screenshot: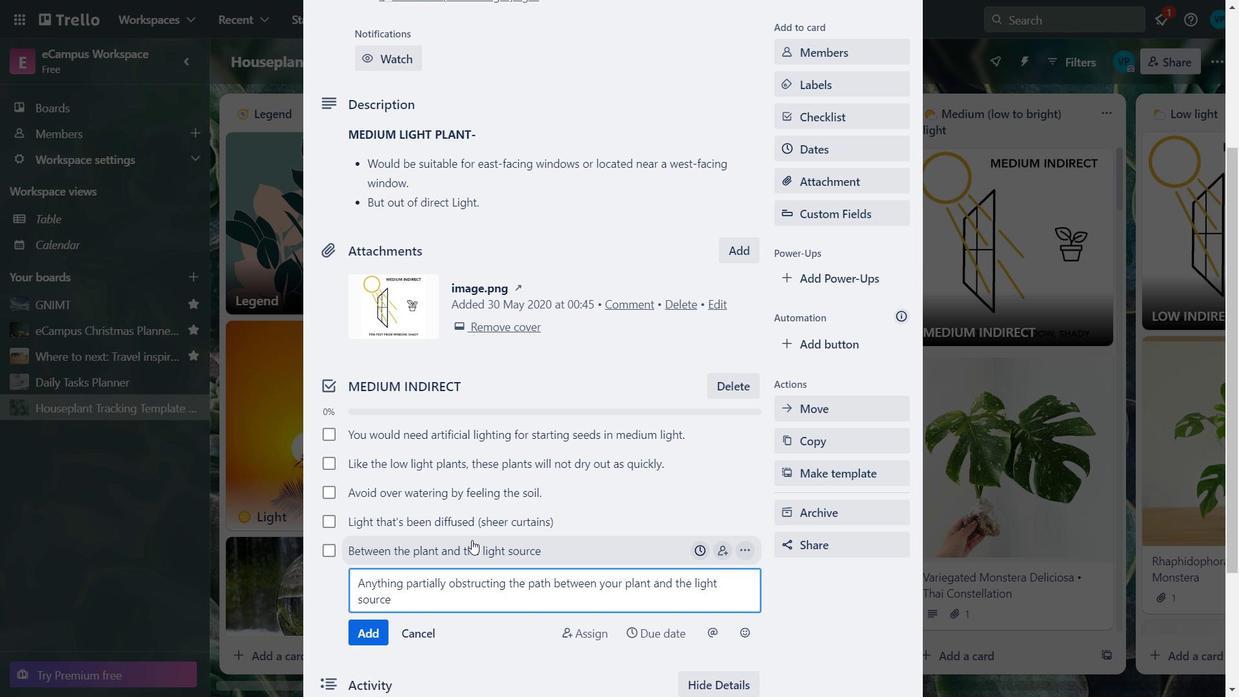 
Action: Mouse moved to (460, 517)
Screenshot: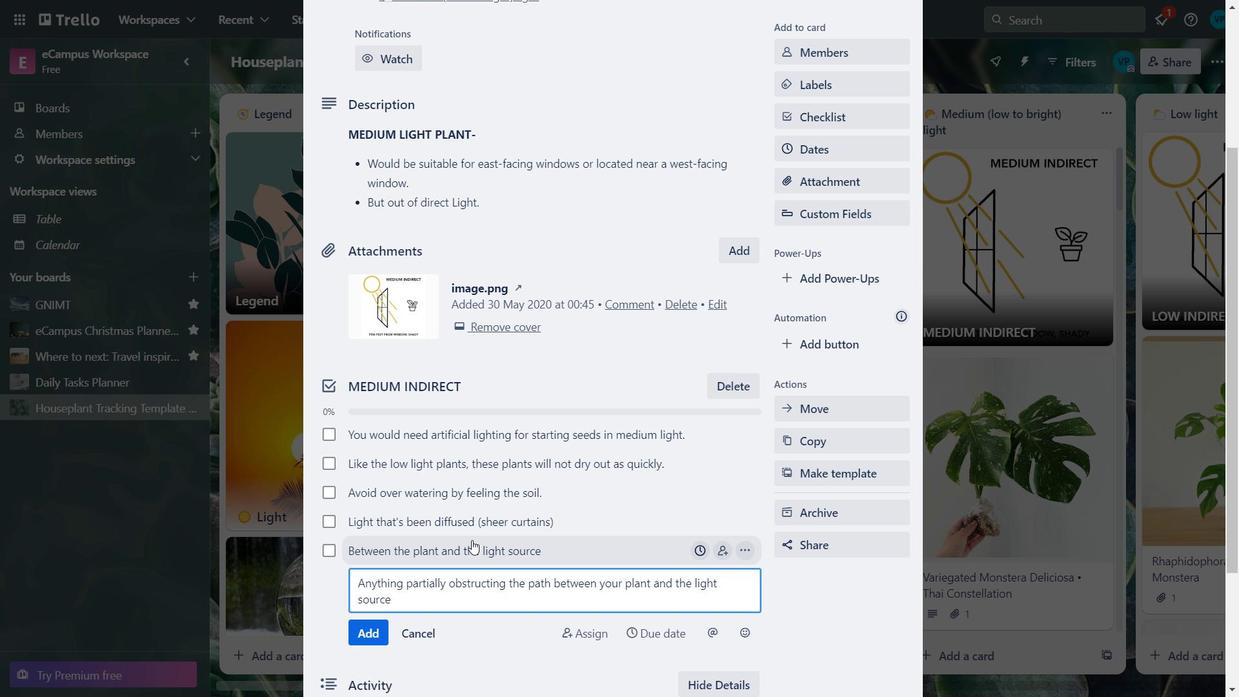 
Action: Key pressed creates<Key.space>this<Key.space>medium<Key.space>light.<Key.enter>
Screenshot: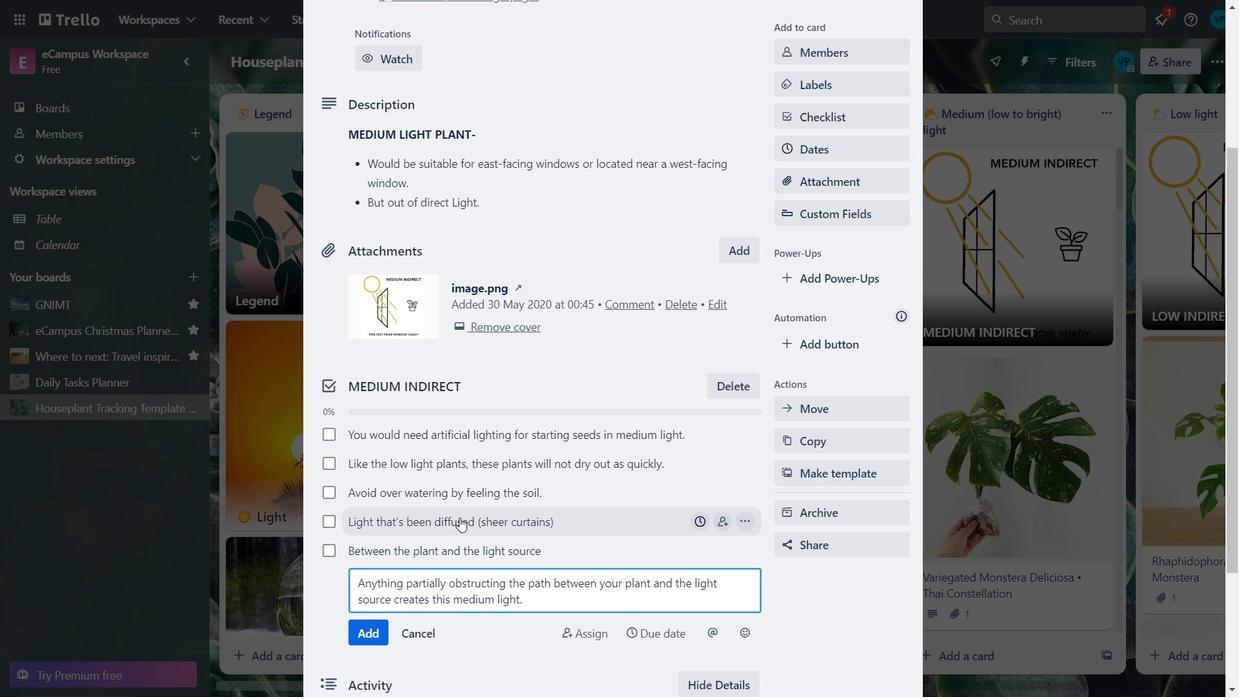 
Action: Mouse moved to (399, 619)
Screenshot: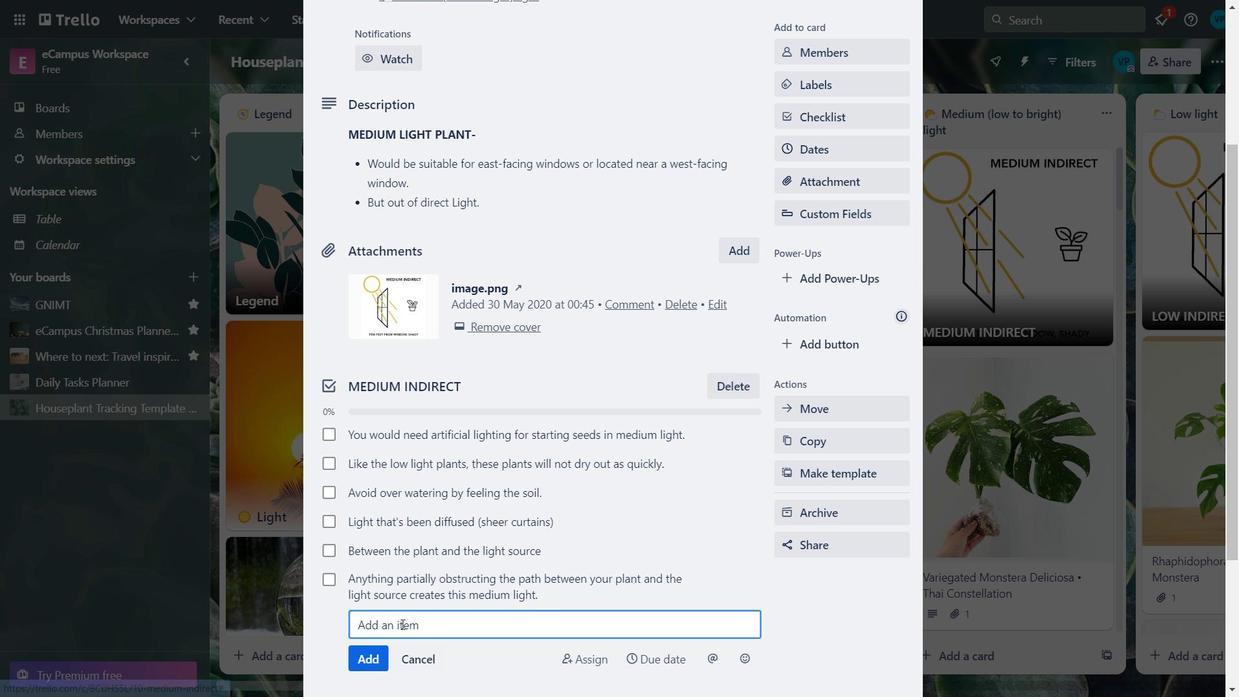
Action: Key pressed <Key.caps_lock>M<Key.caps_lock>edium<Key.space><Key.caps_lock>I<Key.caps_lock>ndirect<Key.space><Key.caps_lock>L<Key.caps_lock>ight<Key.space><Key.shift>()<Key.left>100<Key.shift>_<Key.backspace>-500<Key.space>ftc
Screenshot: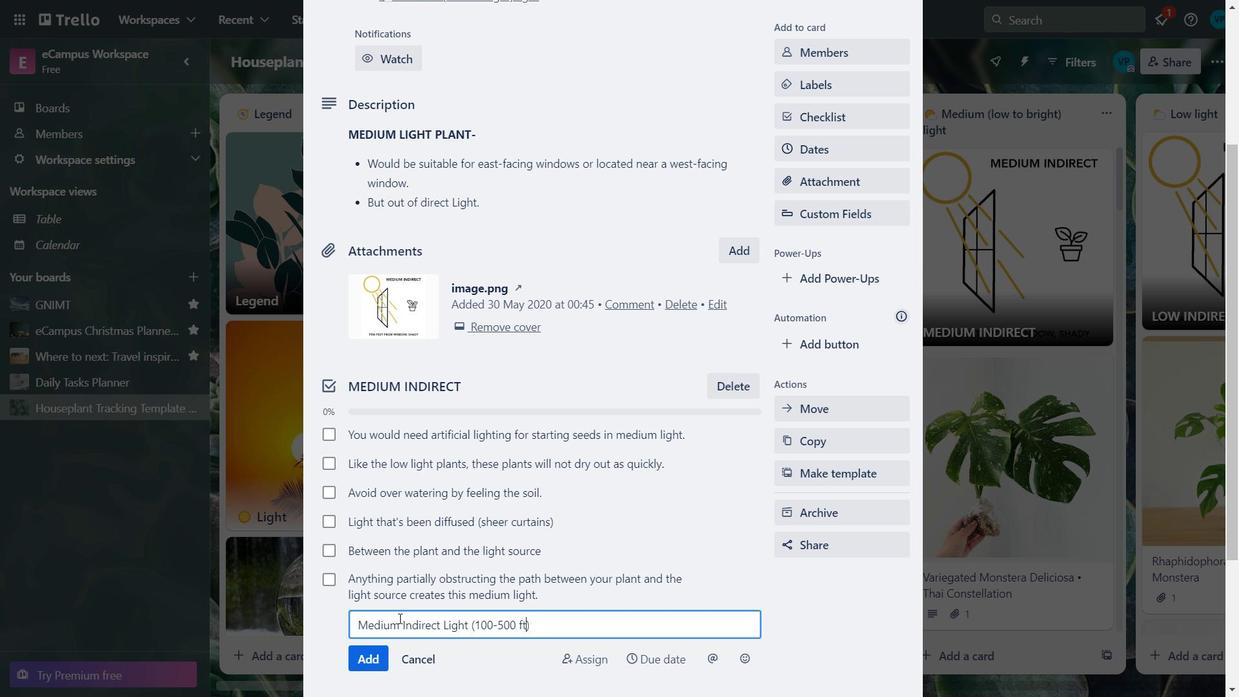
Action: Mouse moved to (566, 626)
Screenshot: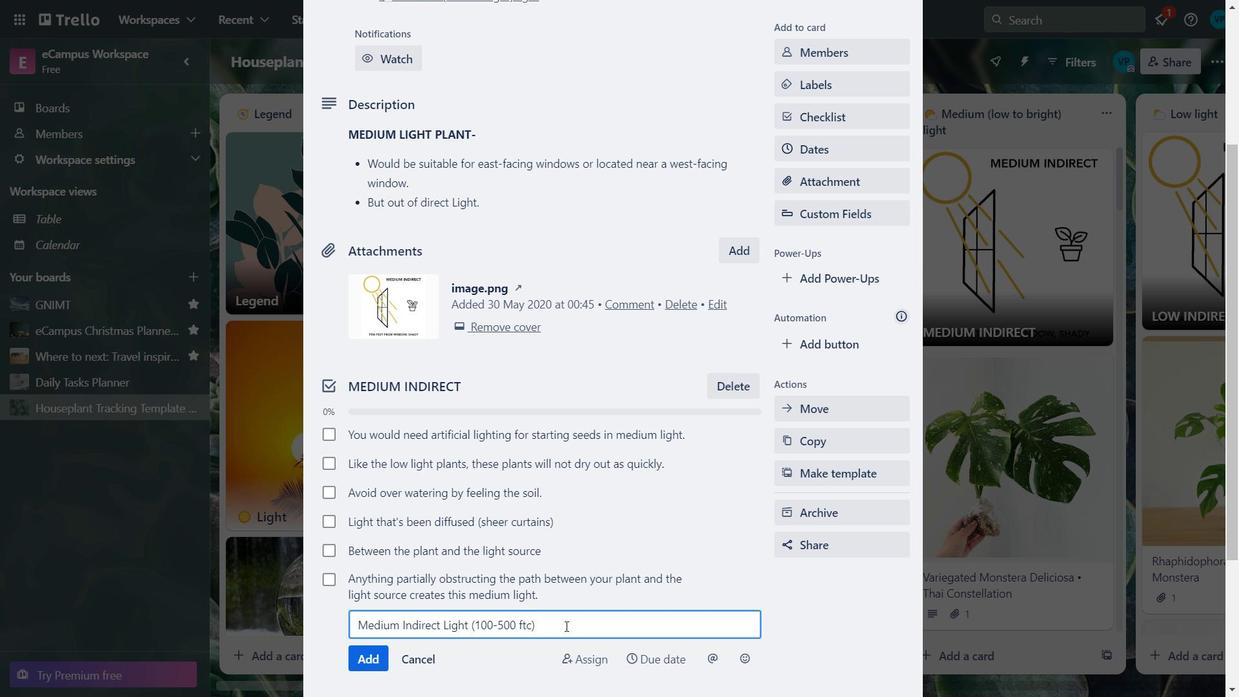 
Action: Mouse pressed left at (566, 626)
Screenshot: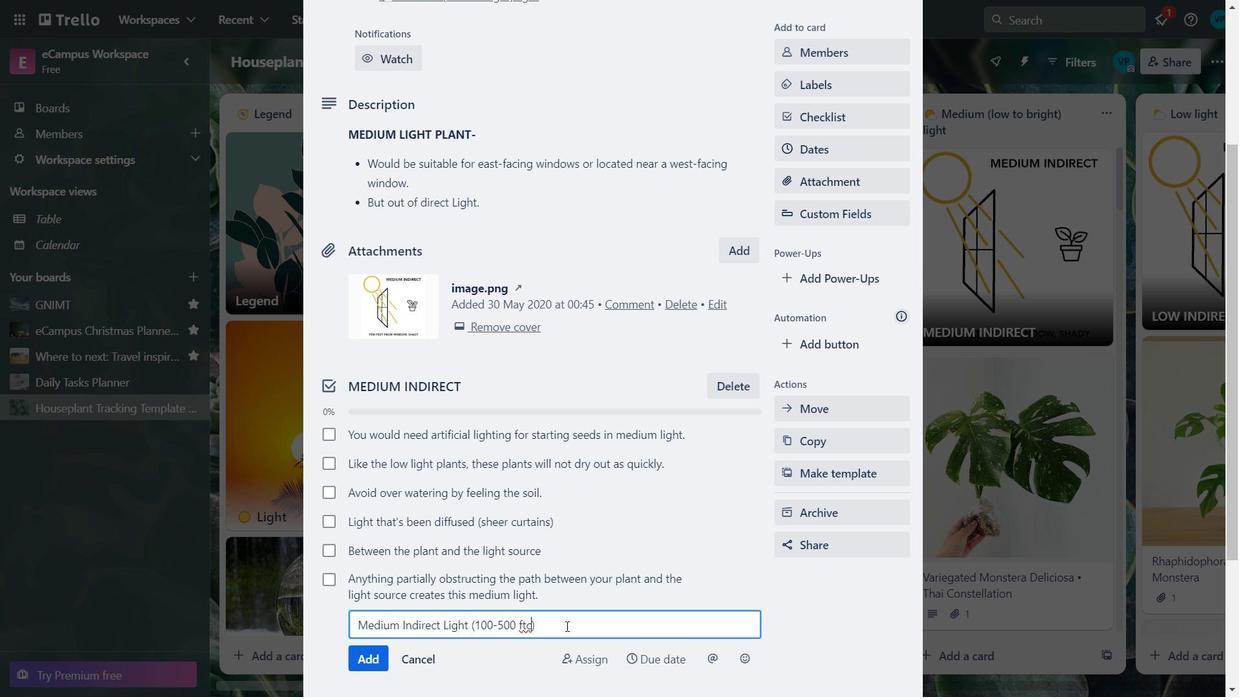 
Action: Key pressed <Key.space>is<Key.space>r<Key.backspace>easiest<Key.space>to<Key.space>achieve<Key.space>in<Key.space>a<Key.space>north<Key.space>facing<Key.space>window<Key.space>that<Key.space>recieve<Key.space><Key.backspace>s<Key.space><Key.backspace><Key.backspace><Key.backspace><Key.backspace><Key.backspace><Key.backspace>eives<Key.space>no<Key.space>direct<Key.space>
Screenshot: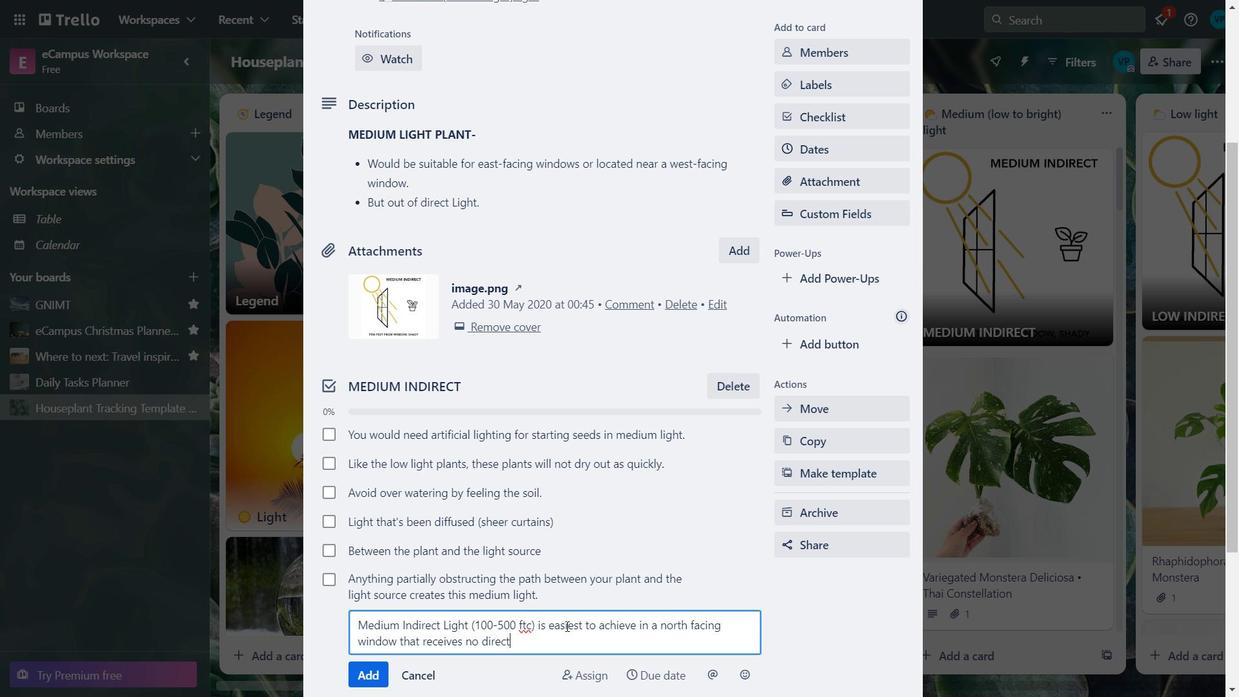 
Action: Mouse moved to (566, 620)
Screenshot: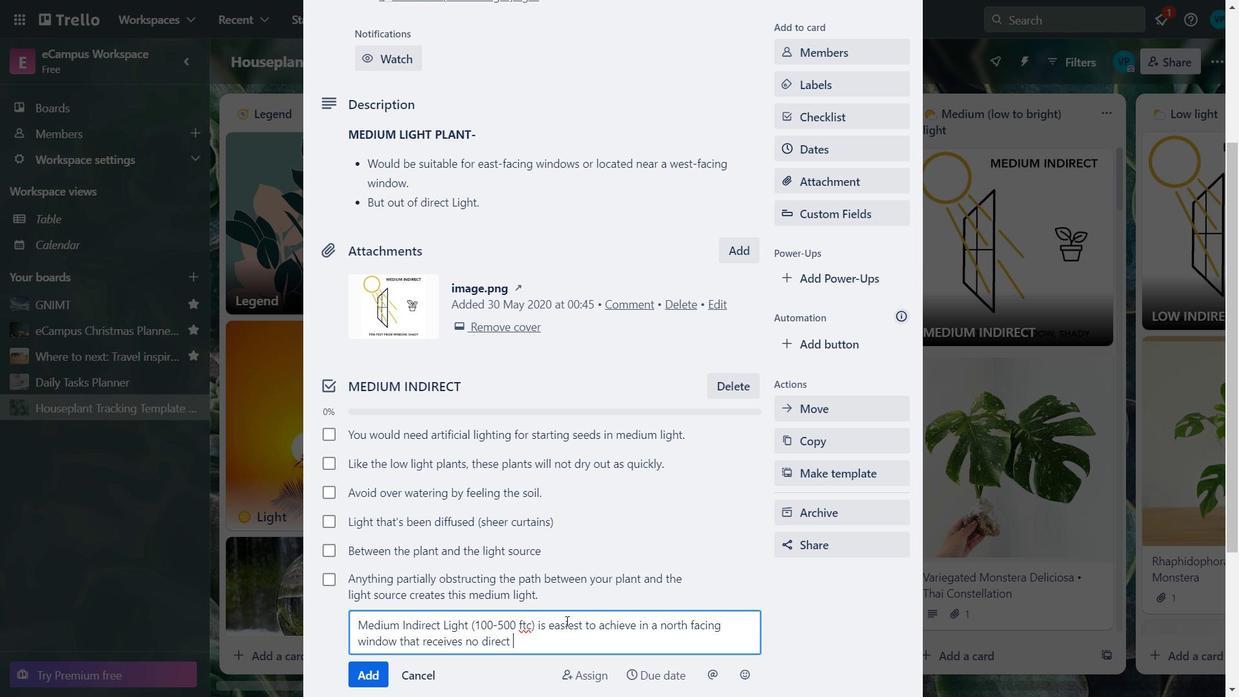 
Action: Key pressed sun<Key.space>at<Key.space>all
Screenshot: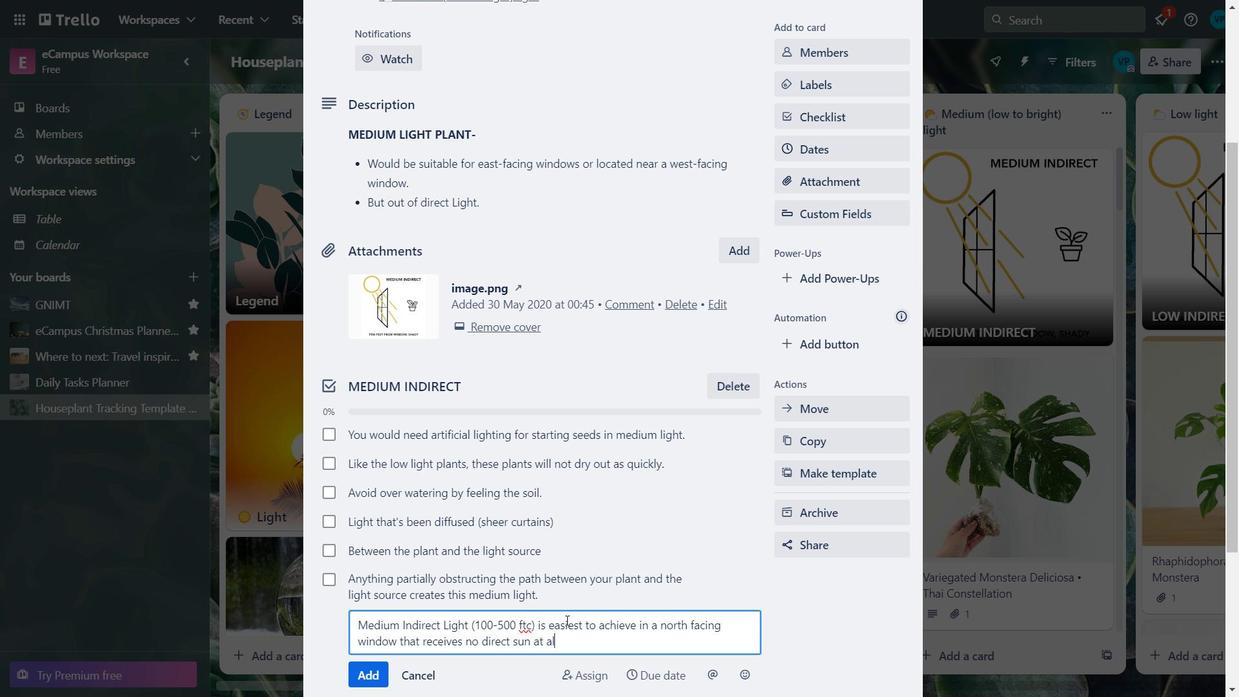 
Action: Mouse moved to (374, 671)
Screenshot: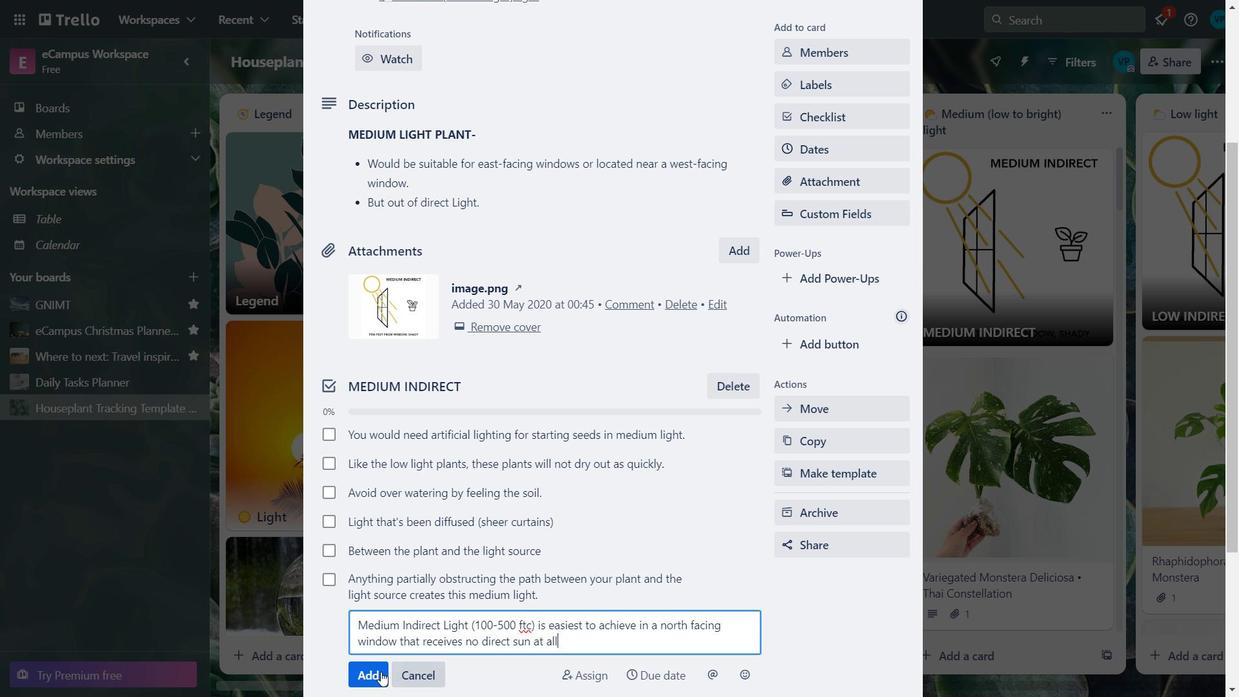 
Action: Mouse pressed left at (374, 671)
Screenshot: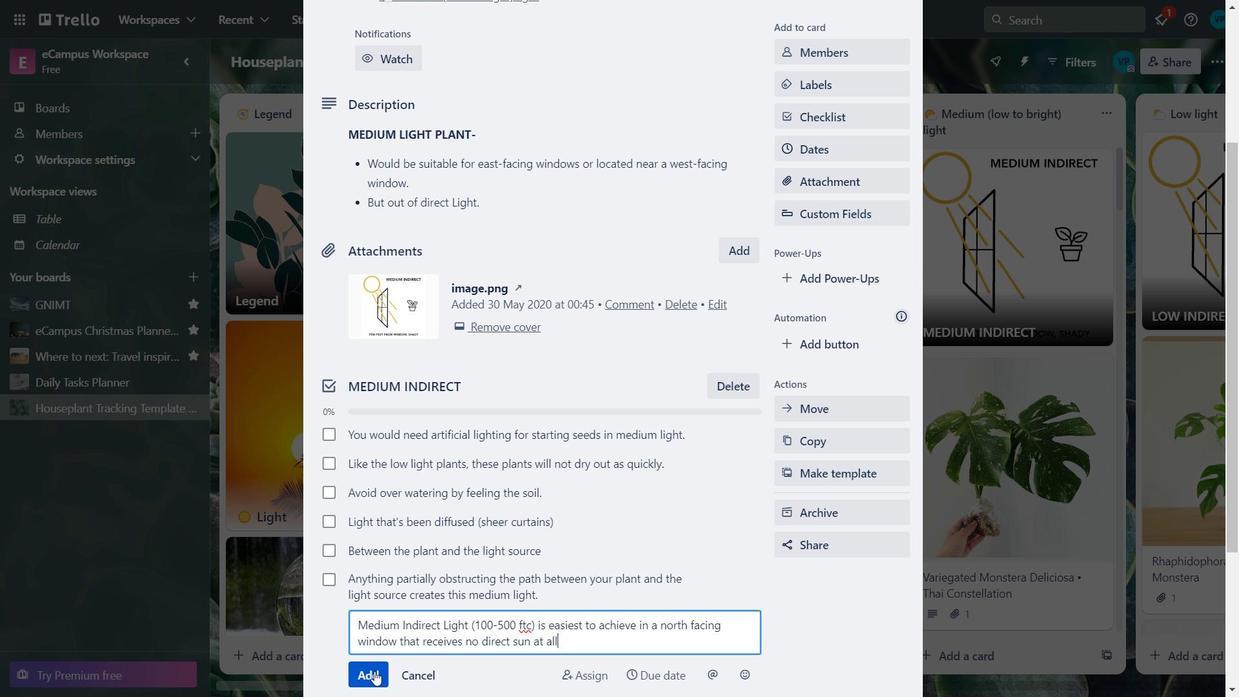 
Action: Mouse moved to (448, 611)
Screenshot: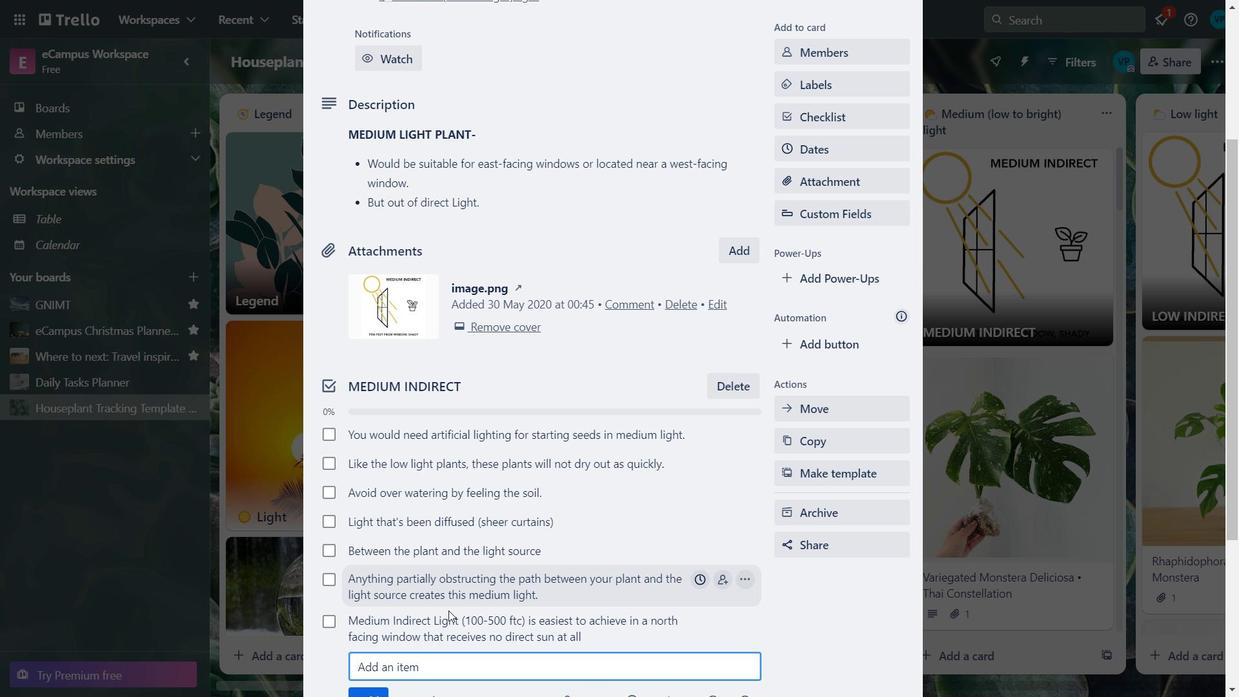 
Action: Key pressed <Key.down><Key.down><Key.down><Key.down>
Screenshot: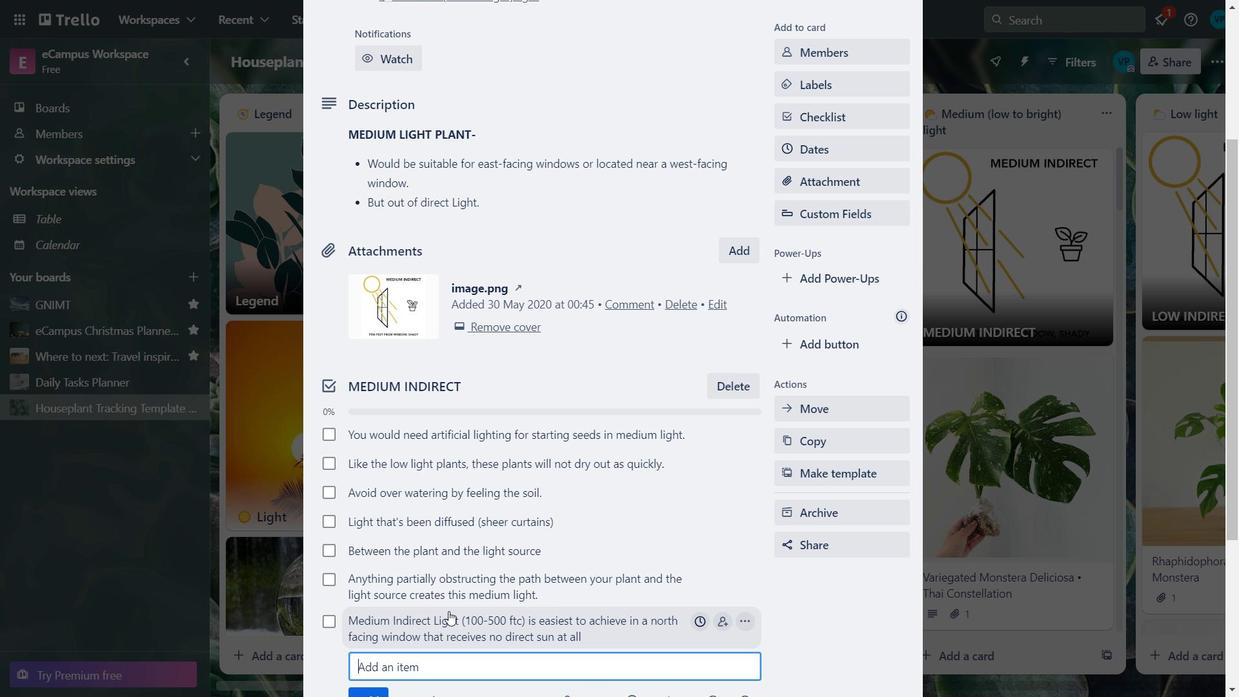 
Action: Mouse moved to (913, 597)
Screenshot: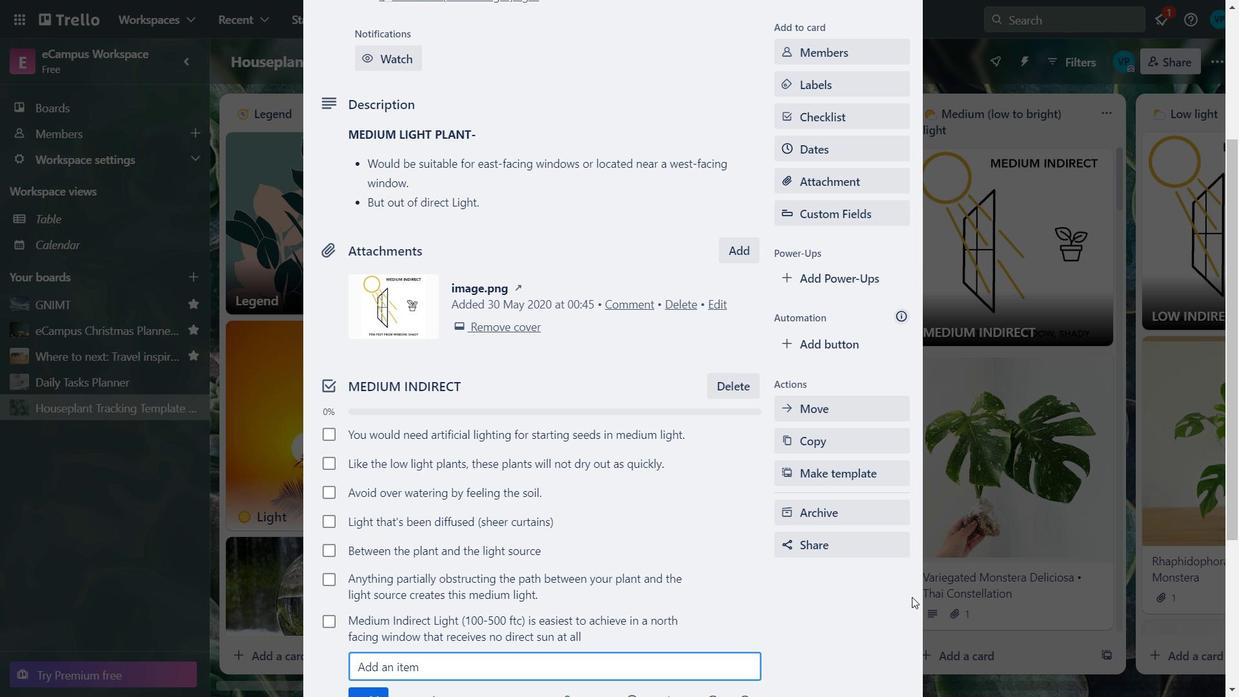 
Action: Mouse pressed left at (913, 597)
Screenshot: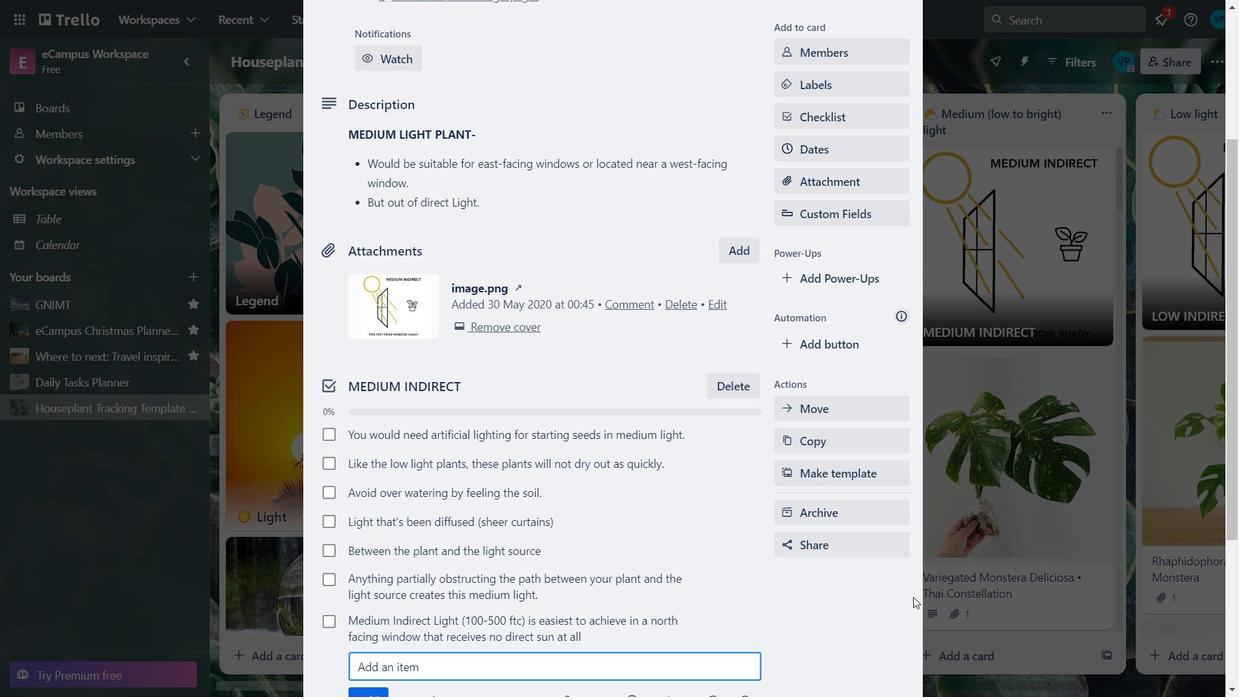 
Action: Key pressed <Key.down><Key.down><Key.down><Key.down><Key.down>
Screenshot: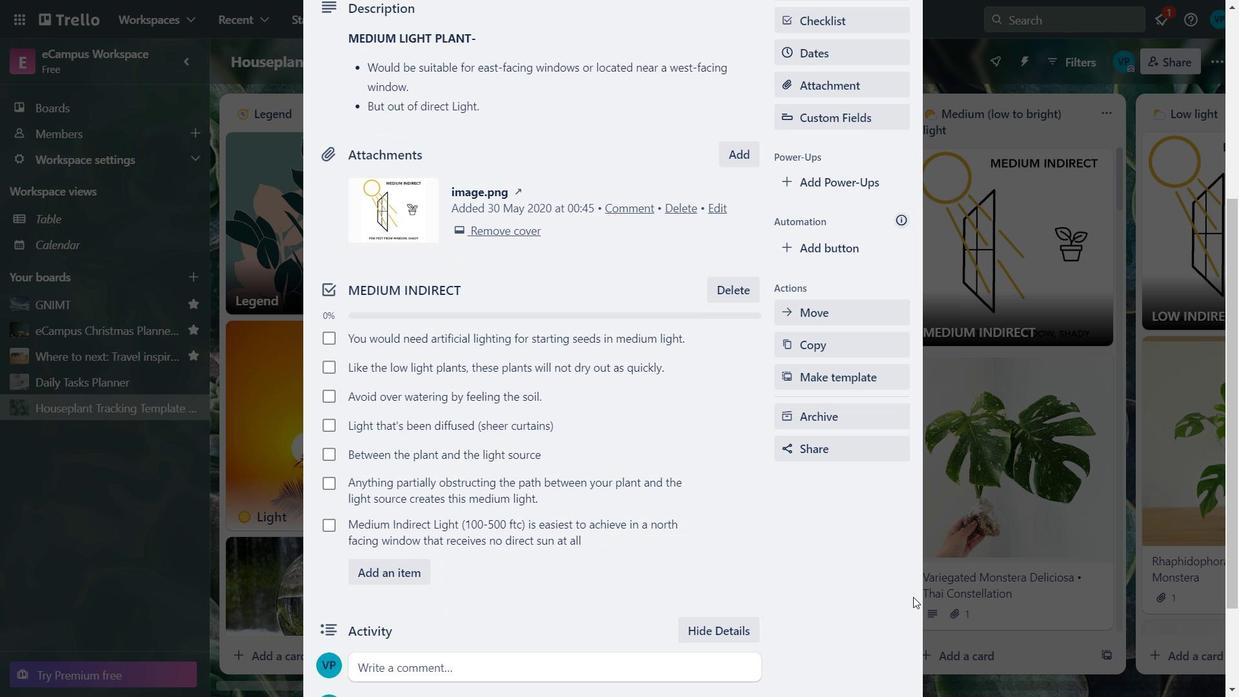 
Action: Mouse moved to (407, 511)
Screenshot: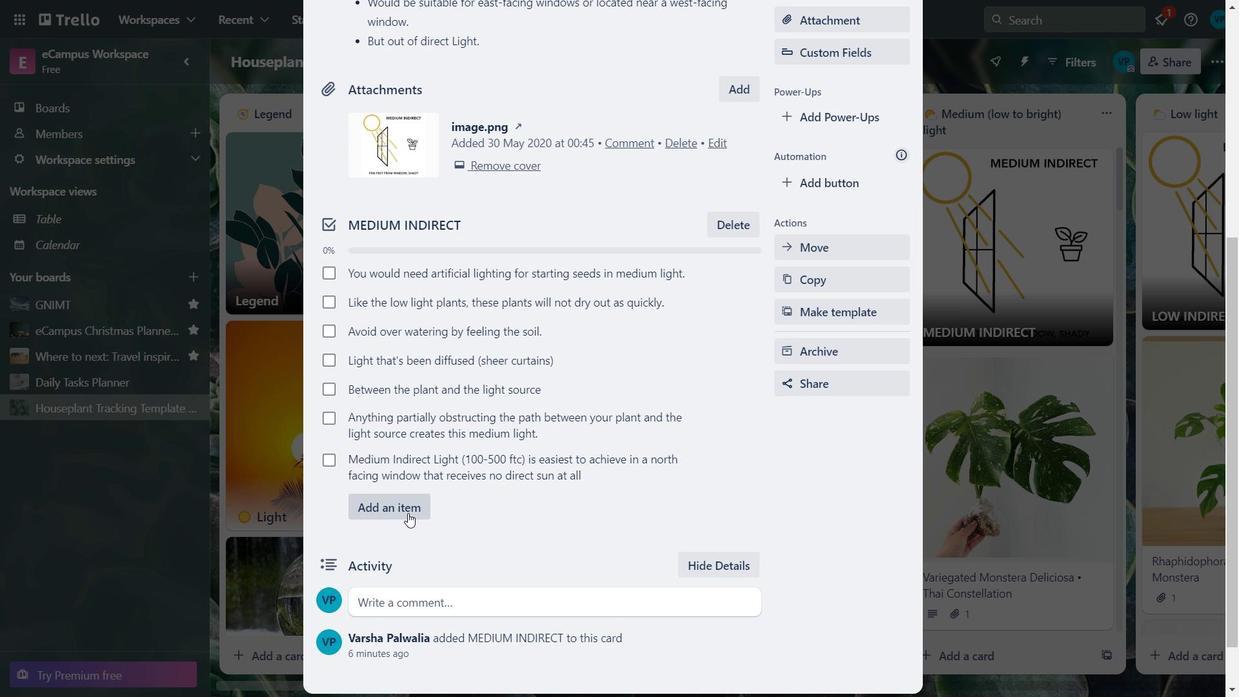 
Action: Mouse pressed left at (407, 511)
Screenshot: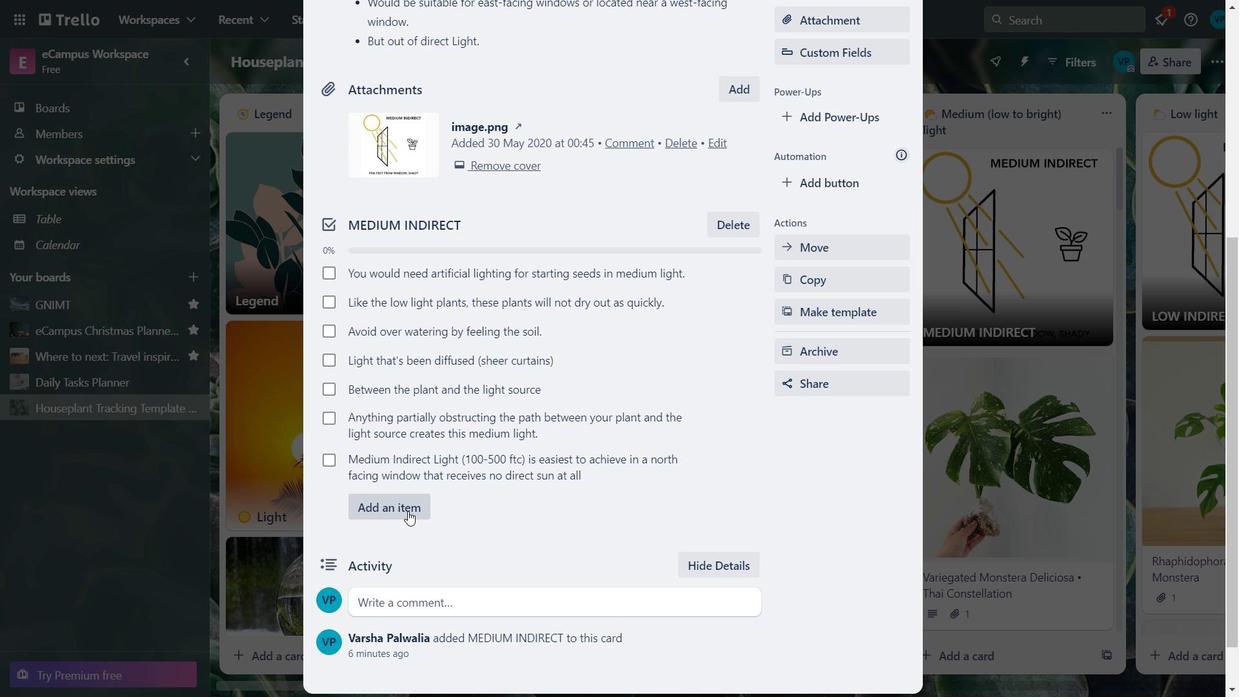 
Action: Key pressed <Key.caps_lock>W<Key.caps_lock>here<Key.space>plants<Key.space>can<Key.space>be<Key.space>set
Screenshot: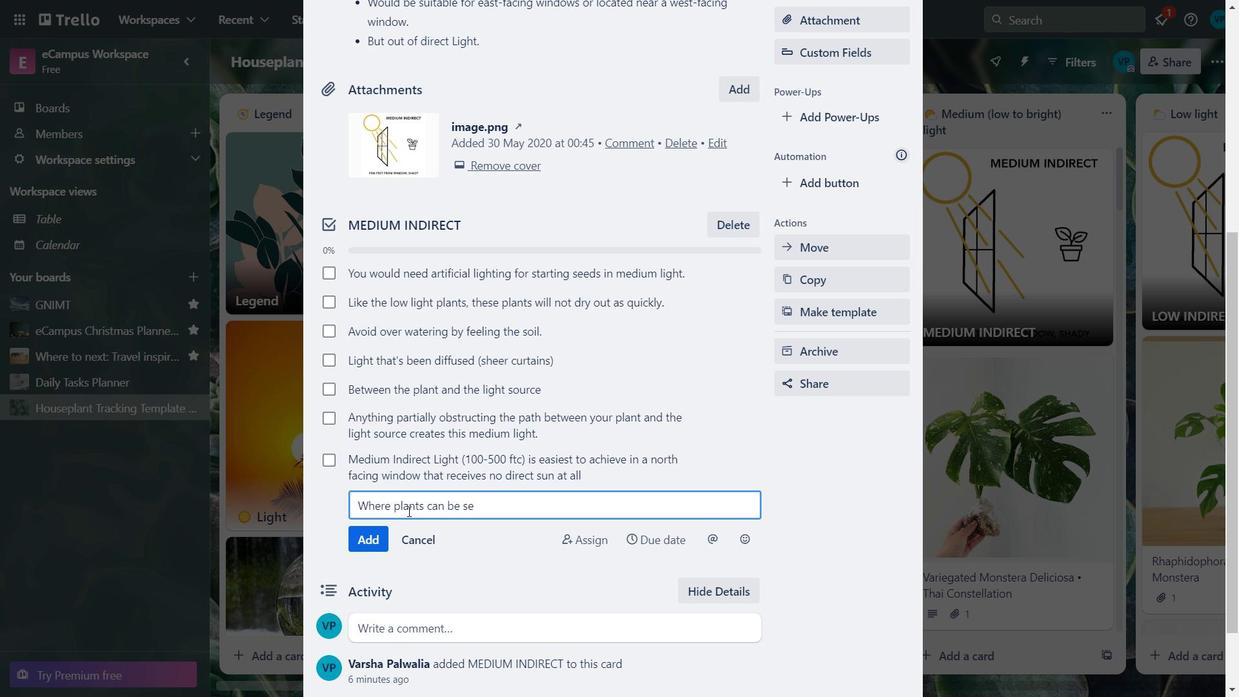 
Action: Mouse moved to (502, 502)
Screenshot: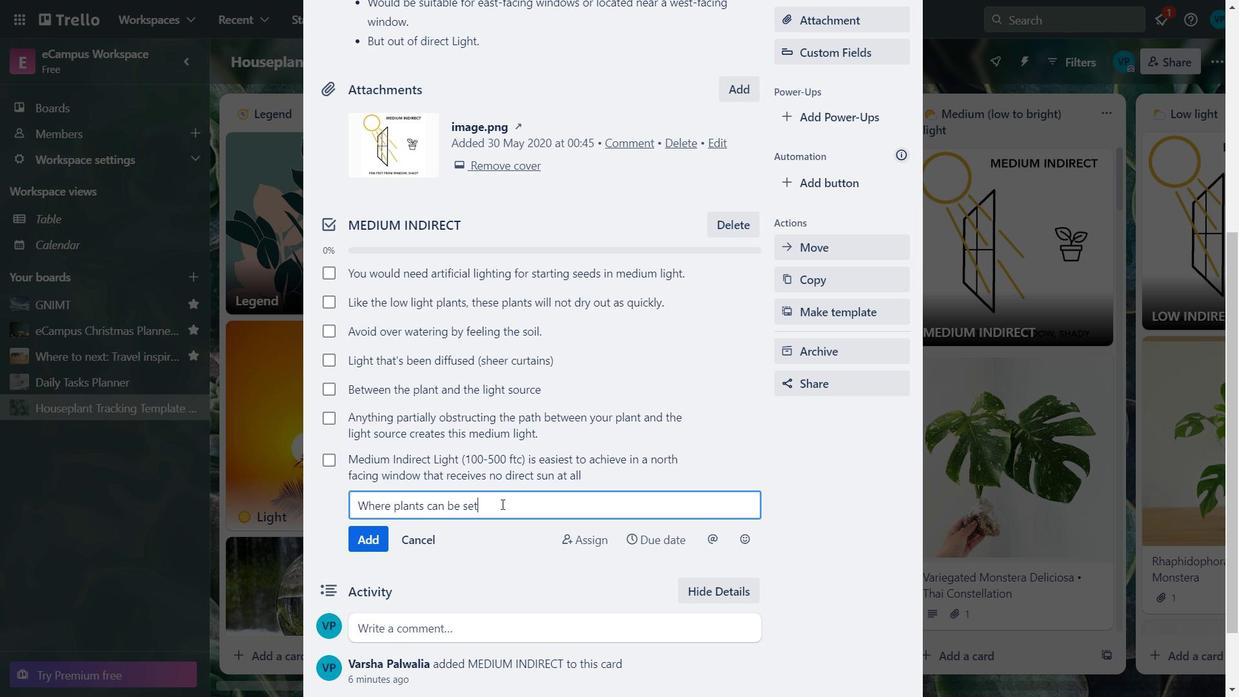
Action: Key pressed <Key.space>
Screenshot: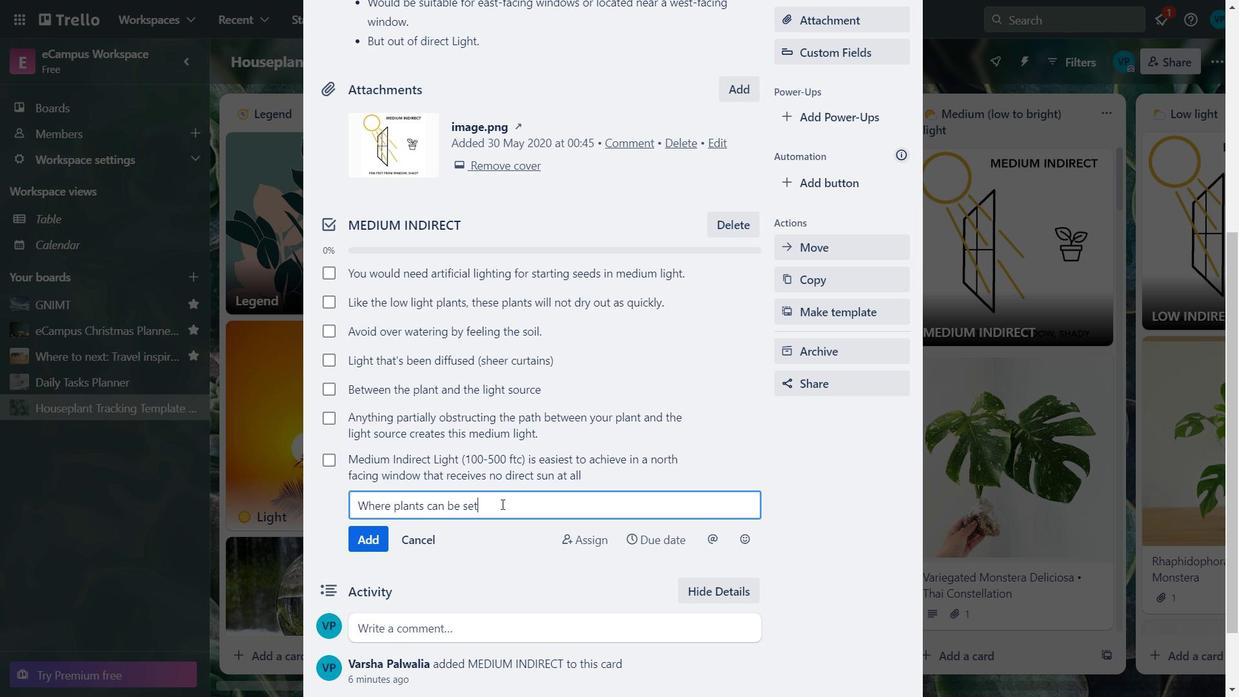 
Action: Mouse moved to (524, 505)
Screenshot: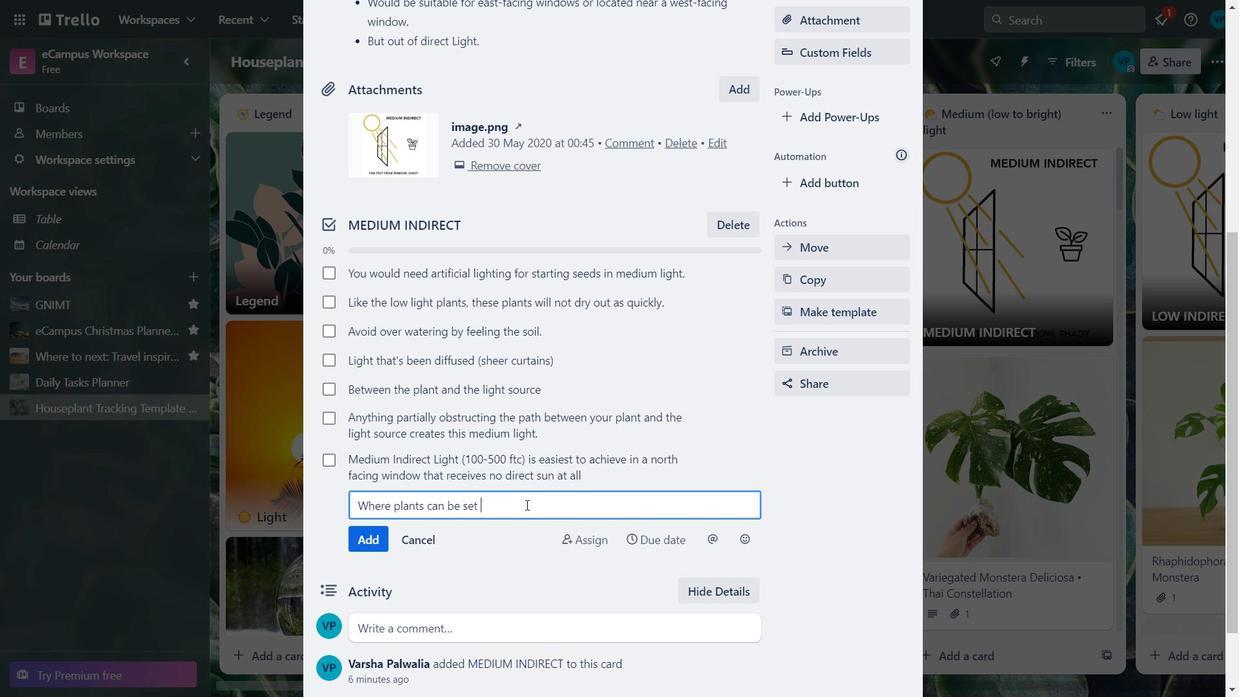 
Action: Key pressed to<Key.backspace><Key.backspace>close<Key.space>ti<Key.backspace>o<Key.space>the<Key.space>window,-<Key.backspace><Key.backspace>.<Key.enter><Key.caps_lock>P<Key.caps_lock>lants<Key.space>that<Key.space>prefer<Key.space>medium<Key.space>u<Key.backspace>indirect<Key.space>light<Key.space>
Screenshot: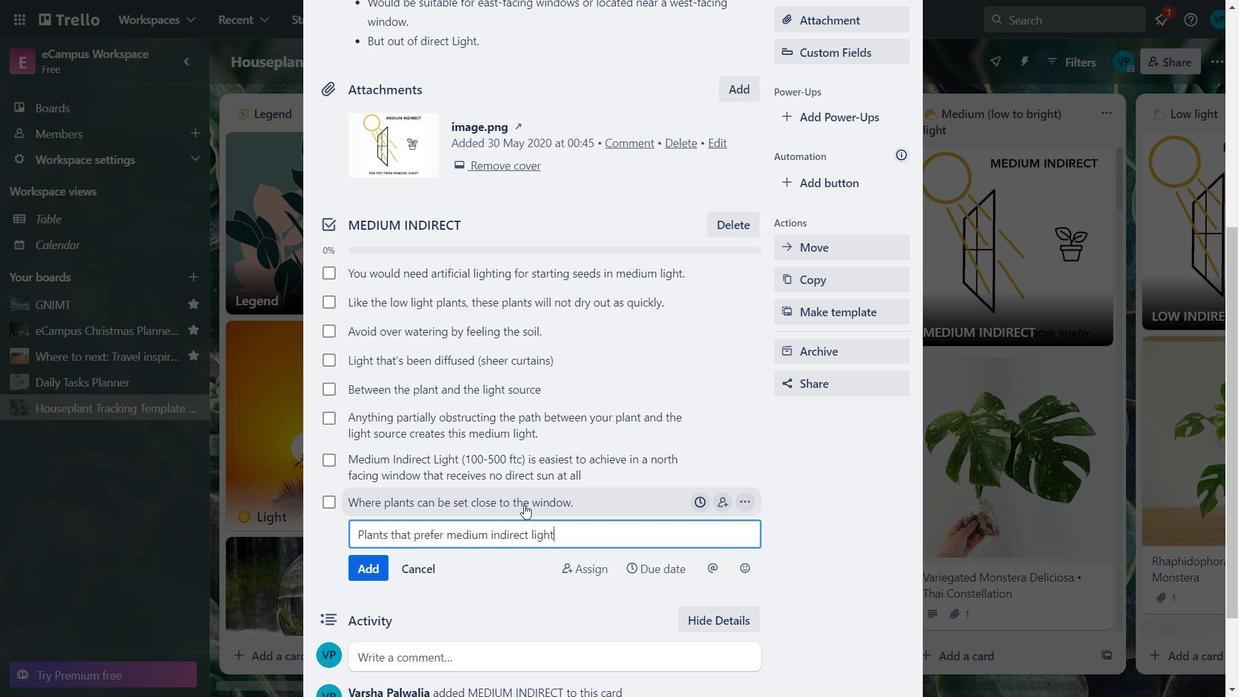 
Action: Mouse moved to (435, 457)
Screenshot: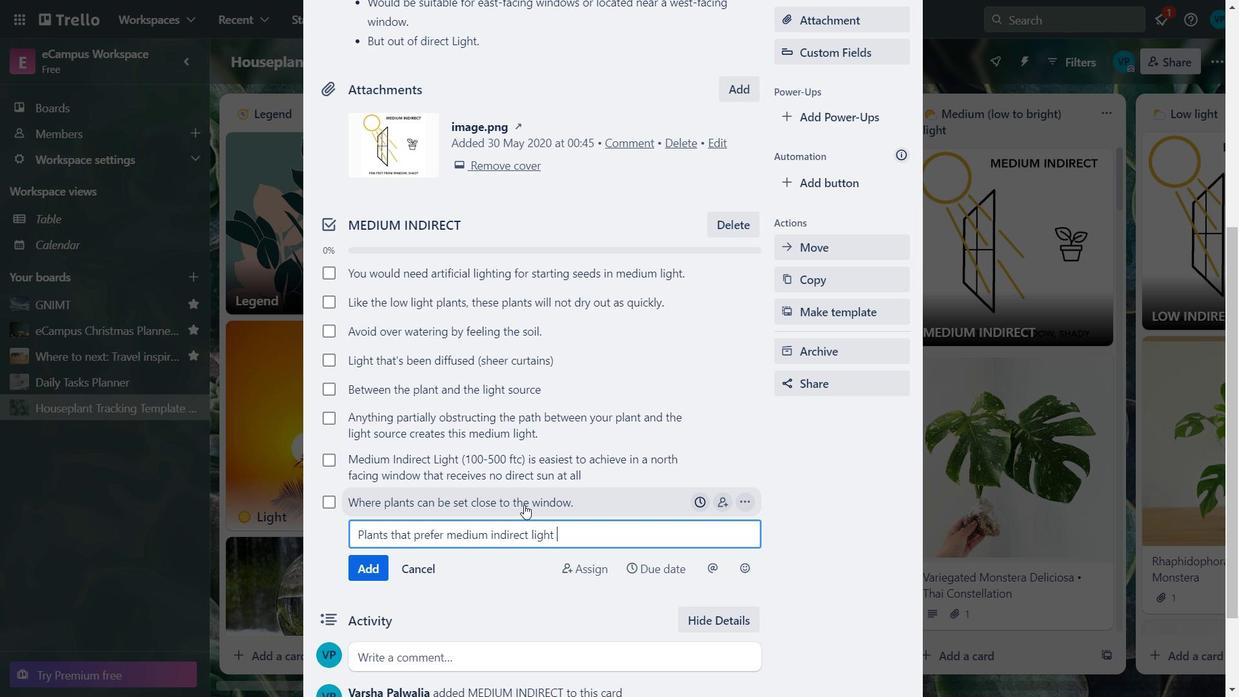 
Action: Key pressed can<Key.space>be<Key.space>place<Key.space>a<Key.space>few<Key.space>feet<Key.space>back<Key.space>
Screenshot: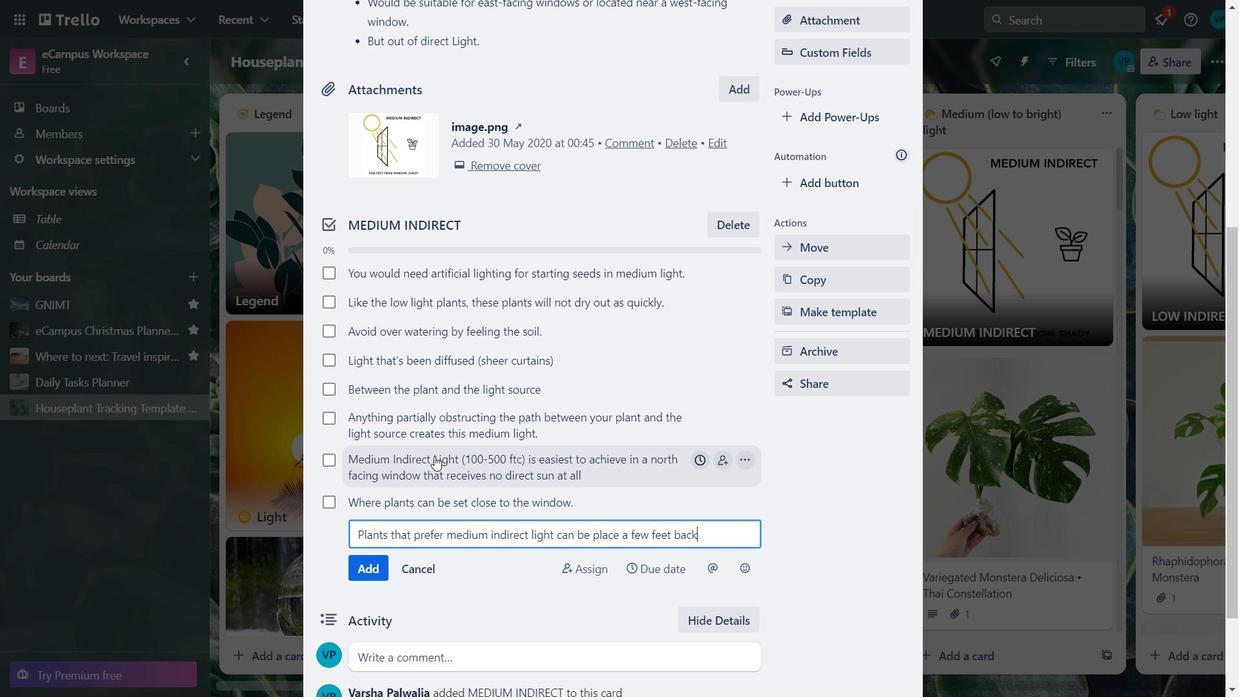 
Action: Mouse moved to (376, 568)
Screenshot: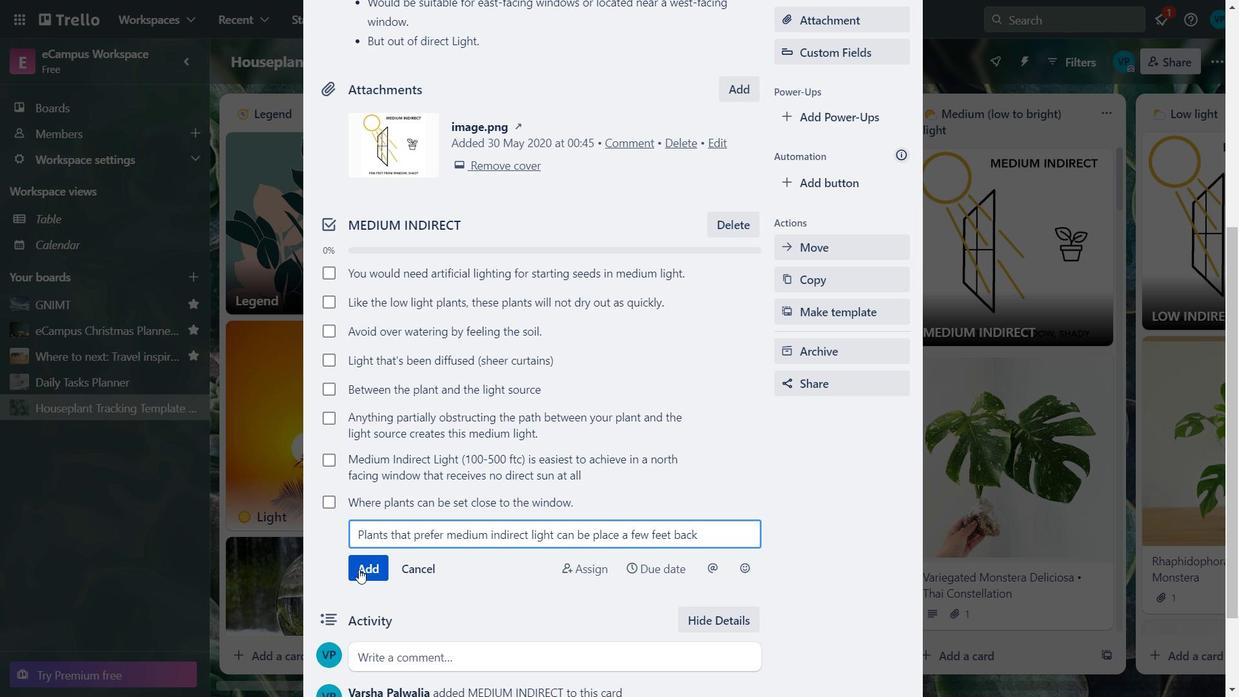 
Action: Mouse pressed left at (376, 568)
Screenshot: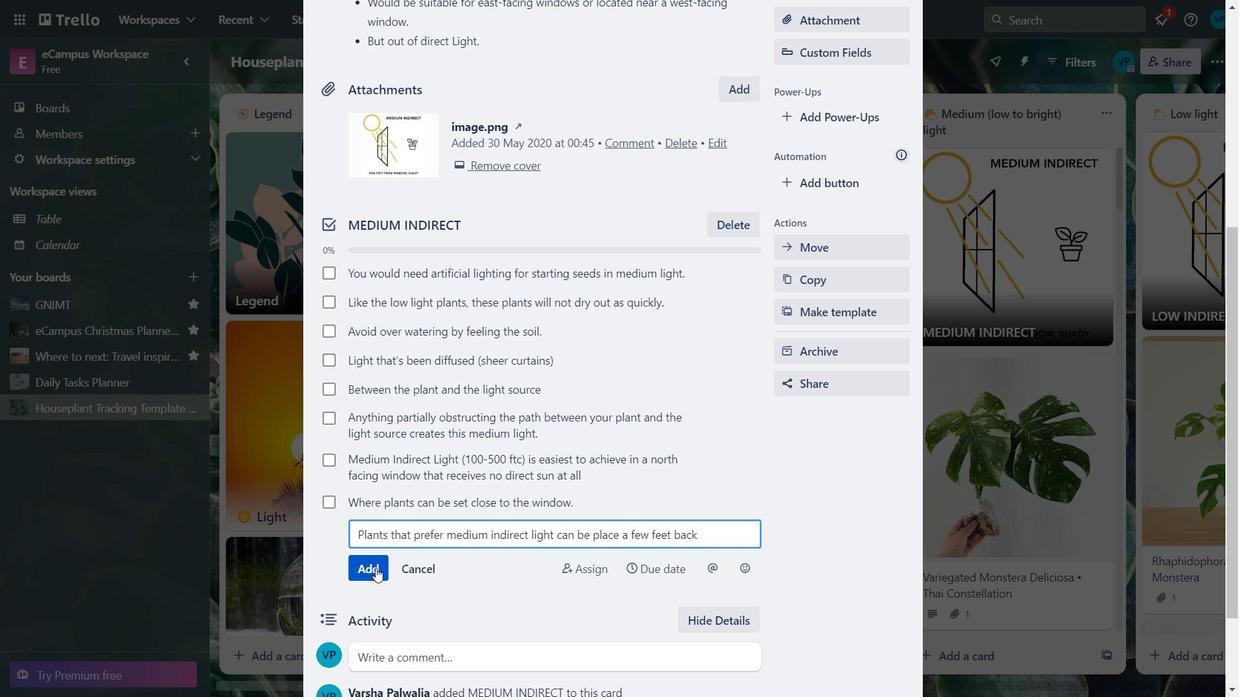 
Action: Key pressed <Key.caps_lock>F<Key.caps_lock>rom<Key.space>an<Key.space>east<Key.space>or<Key.space>west<Key.space>facing<Key.space>window<Key.space>with<Key.space>similar<Key.space>results.
Screenshot: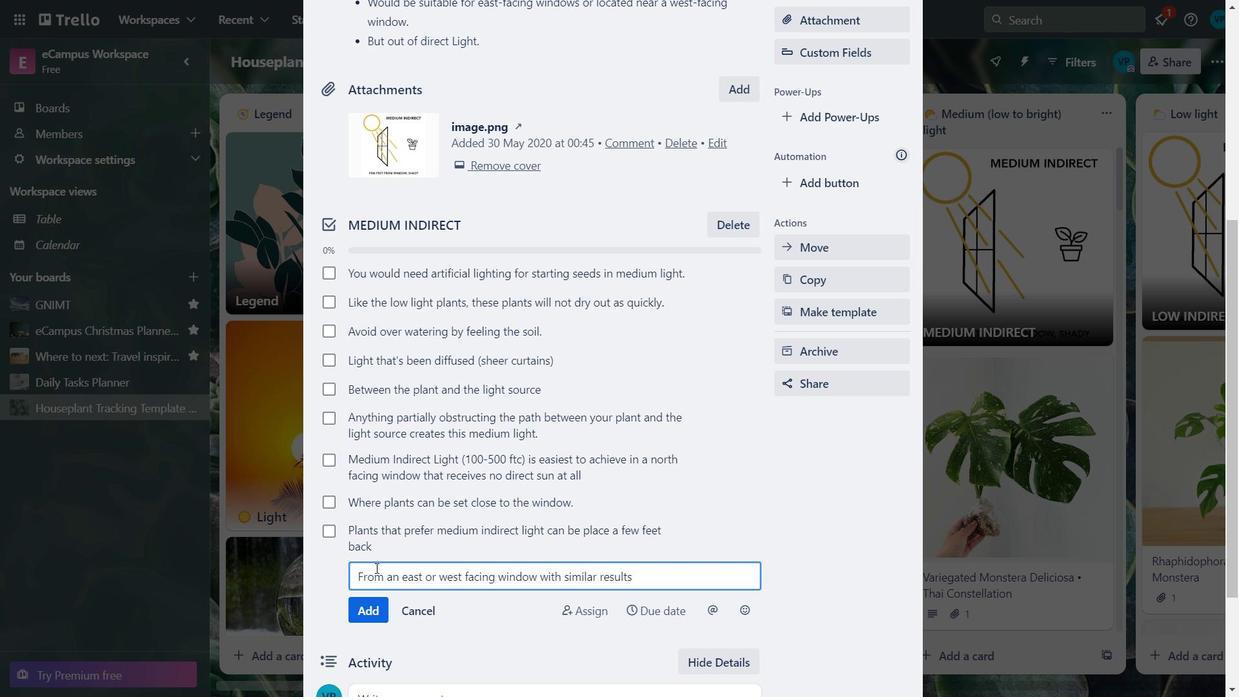 
Action: Mouse moved to (369, 611)
Screenshot: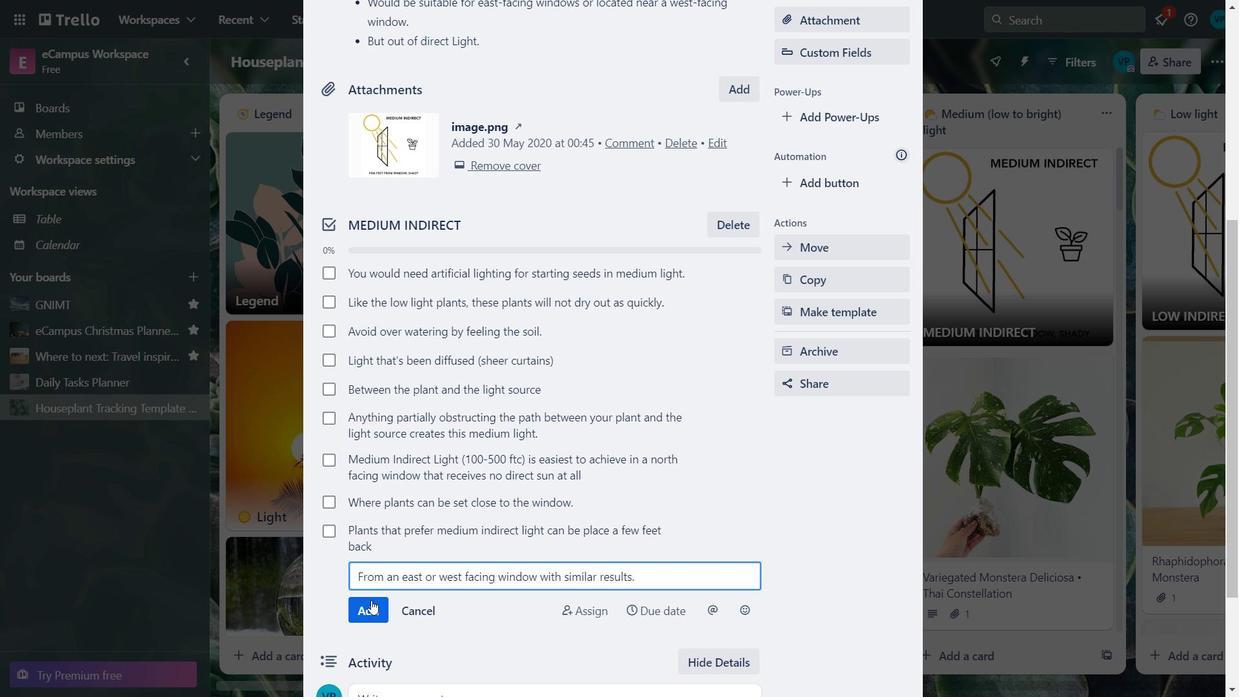 
Action: Mouse pressed left at (369, 611)
Screenshot: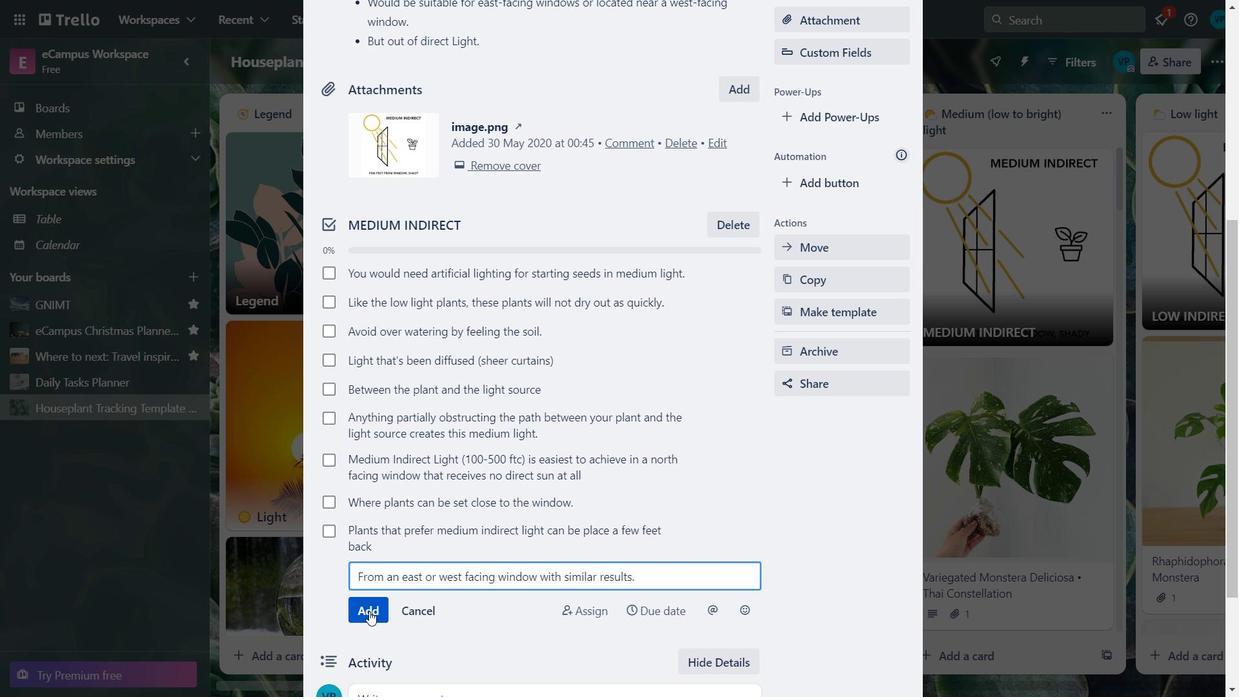 
Action: Mouse moved to (329, 273)
Screenshot: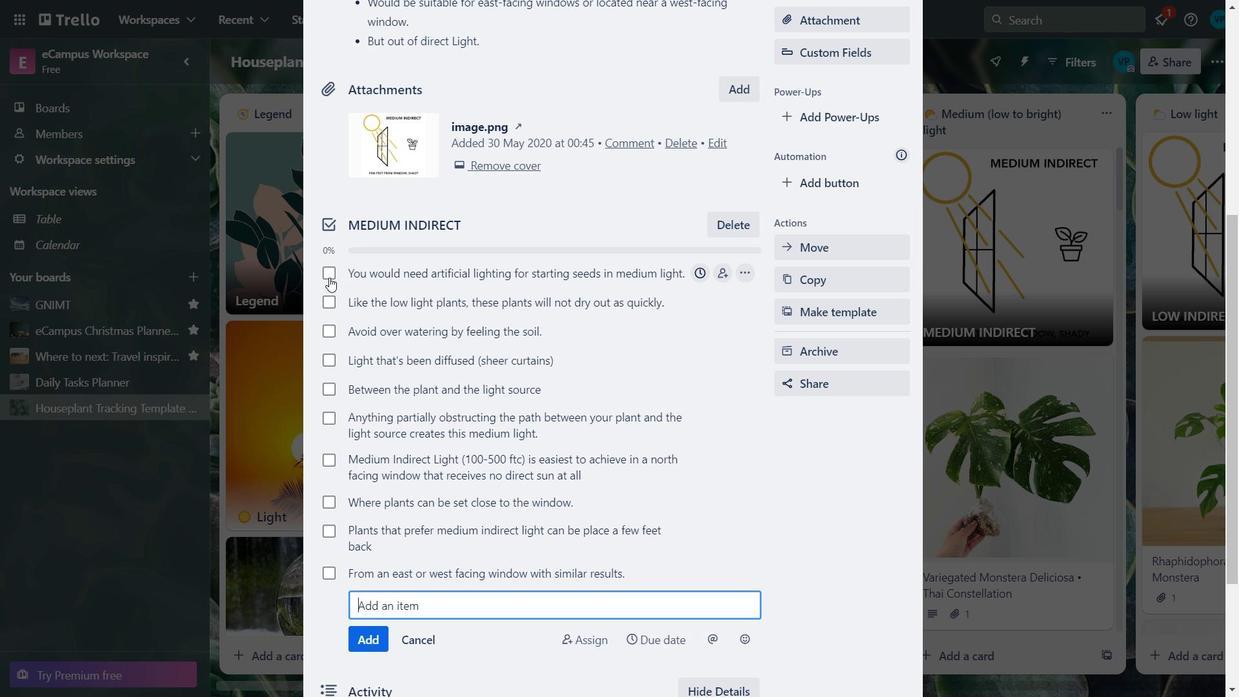 
Action: Mouse pressed left at (329, 273)
Screenshot: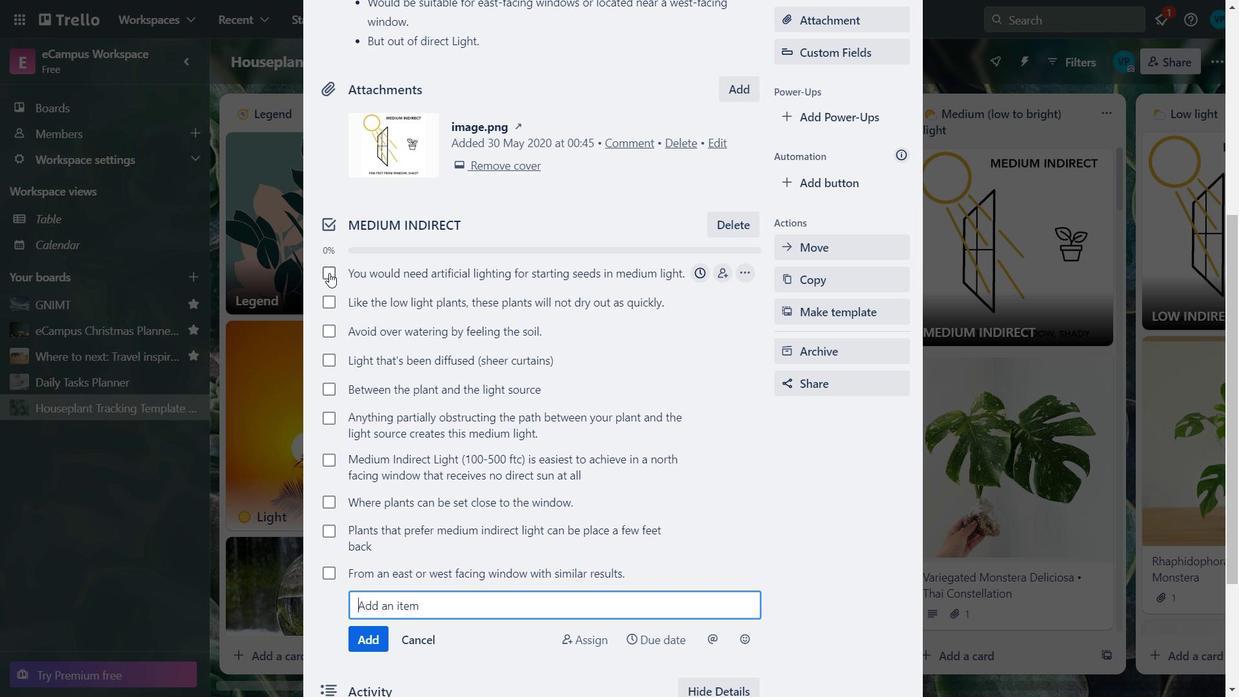 
Action: Mouse moved to (327, 304)
Screenshot: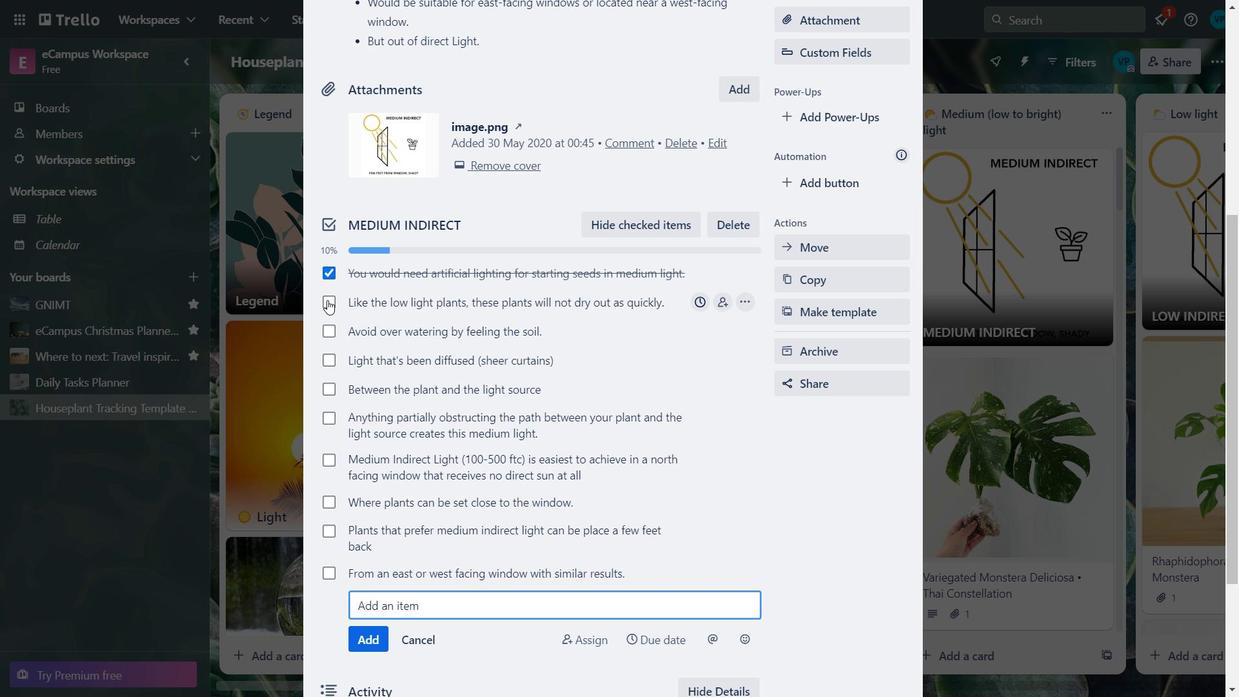 
Action: Mouse pressed left at (327, 304)
Screenshot: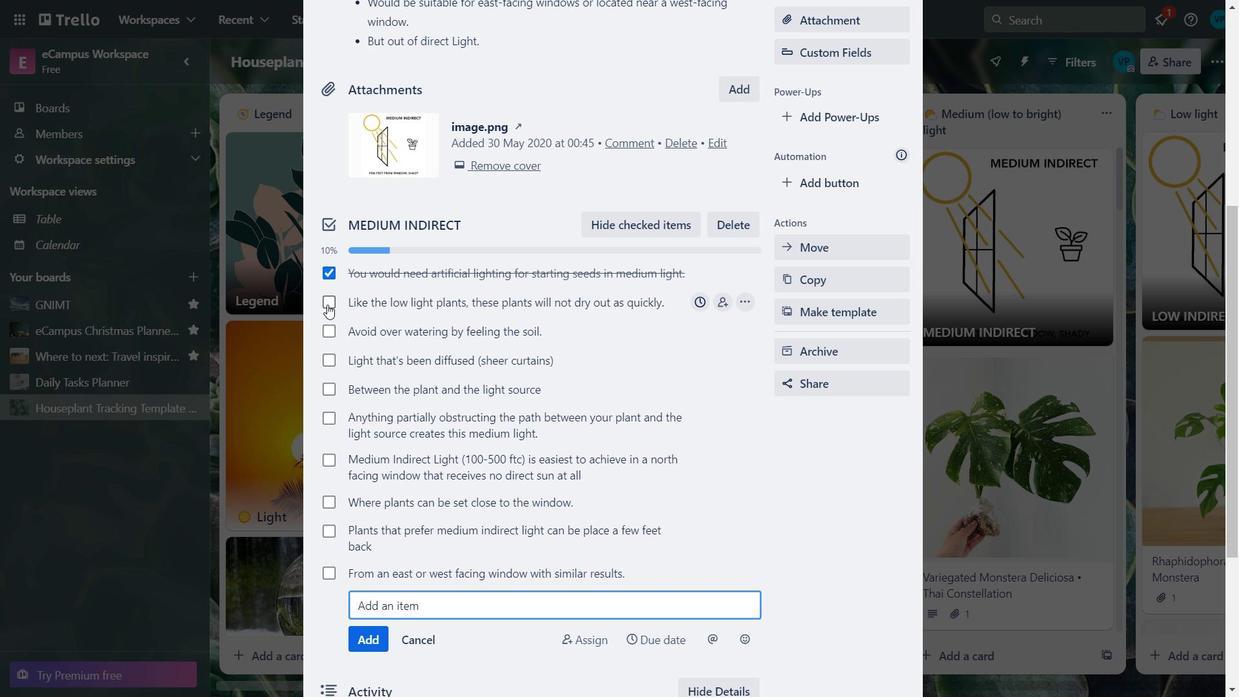
Action: Mouse moved to (329, 341)
Screenshot: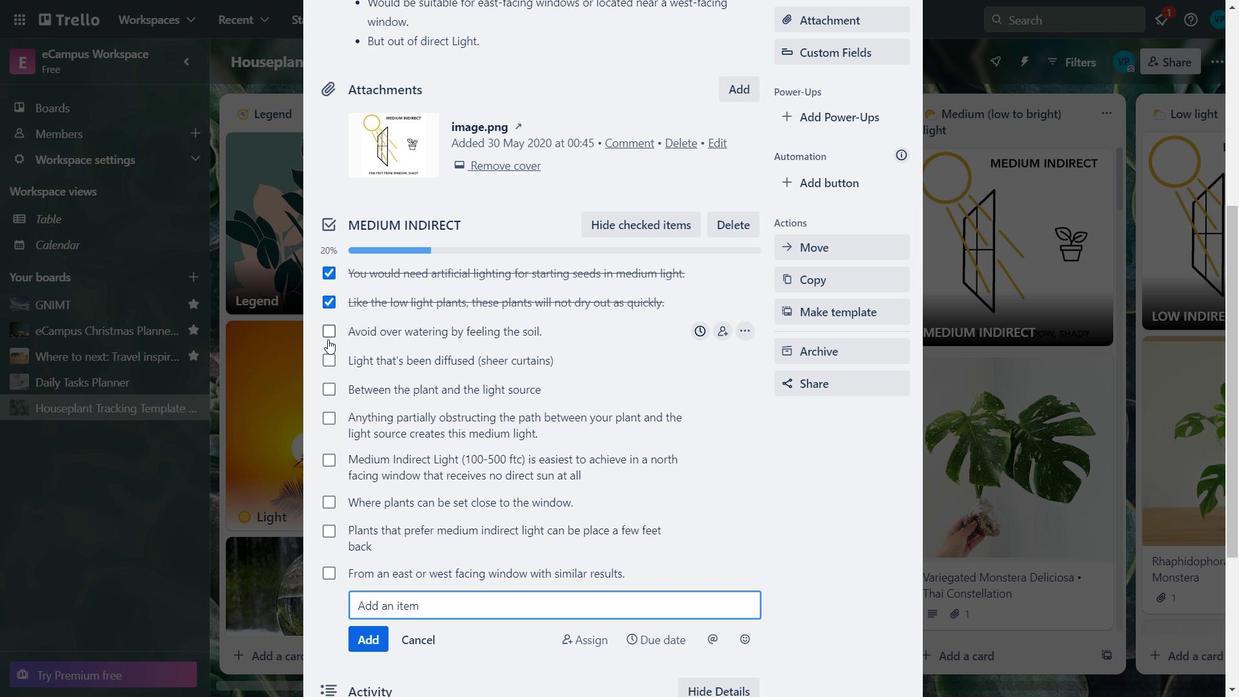 
Action: Mouse pressed left at (329, 341)
Screenshot: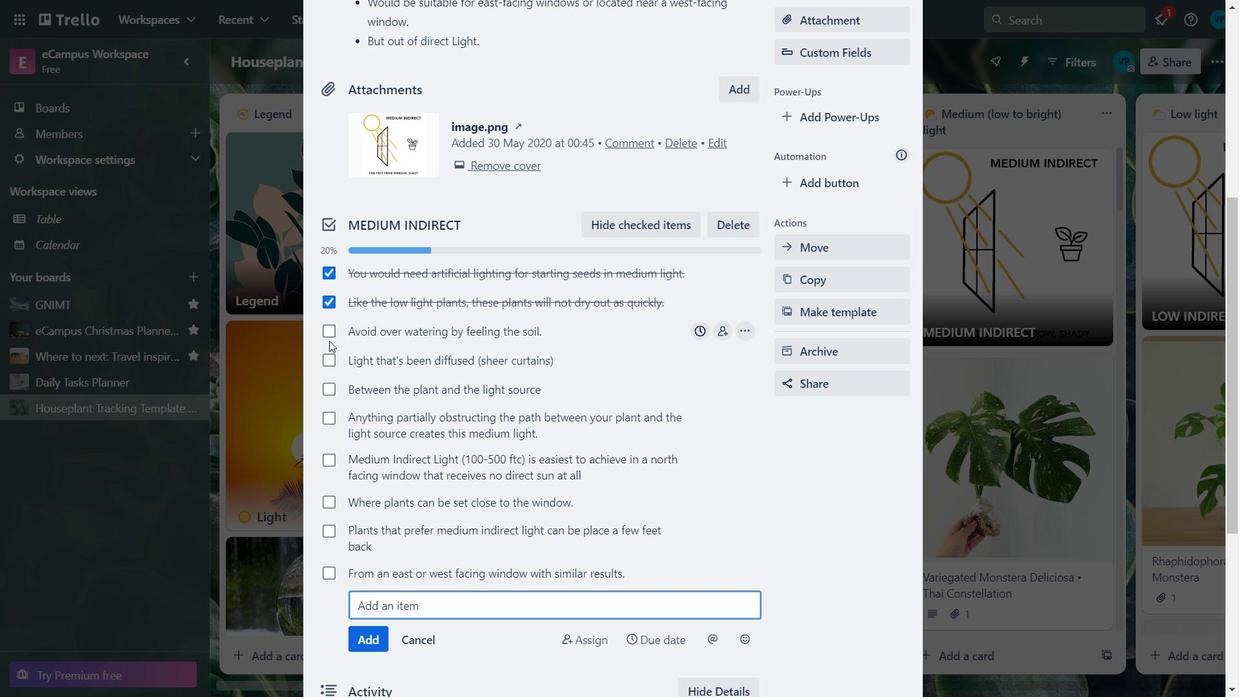 
Action: Mouse moved to (331, 335)
Screenshot: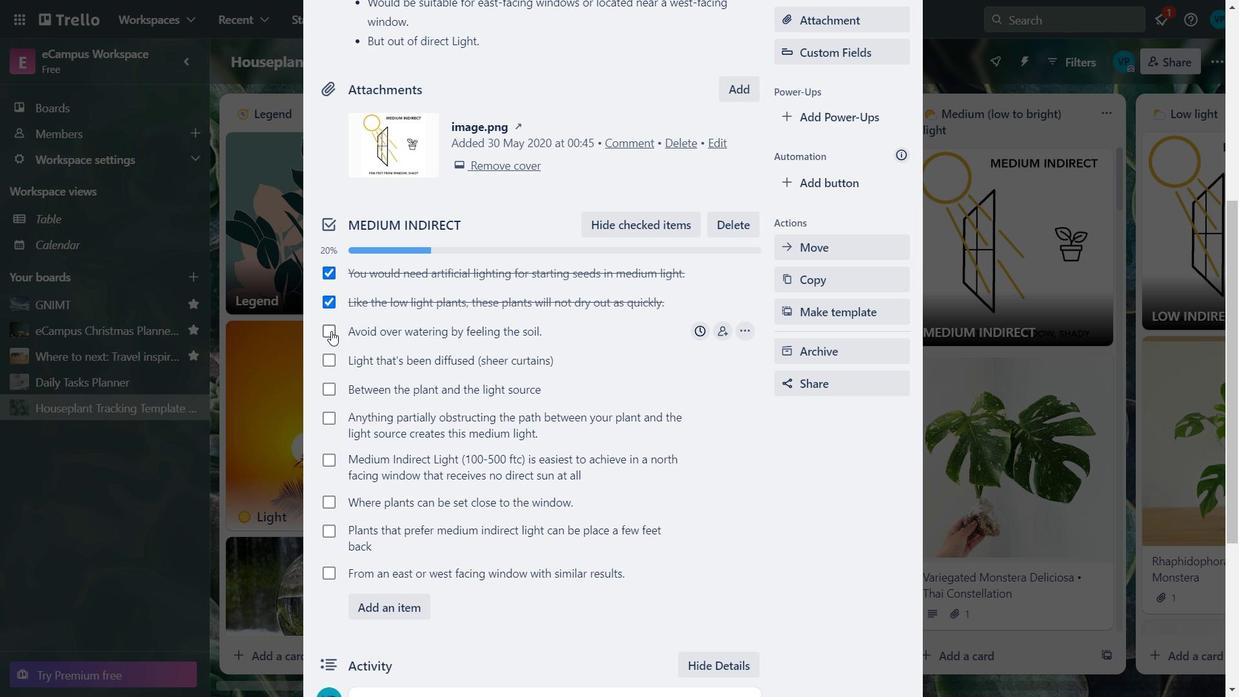 
Action: Mouse pressed left at (331, 335)
Screenshot: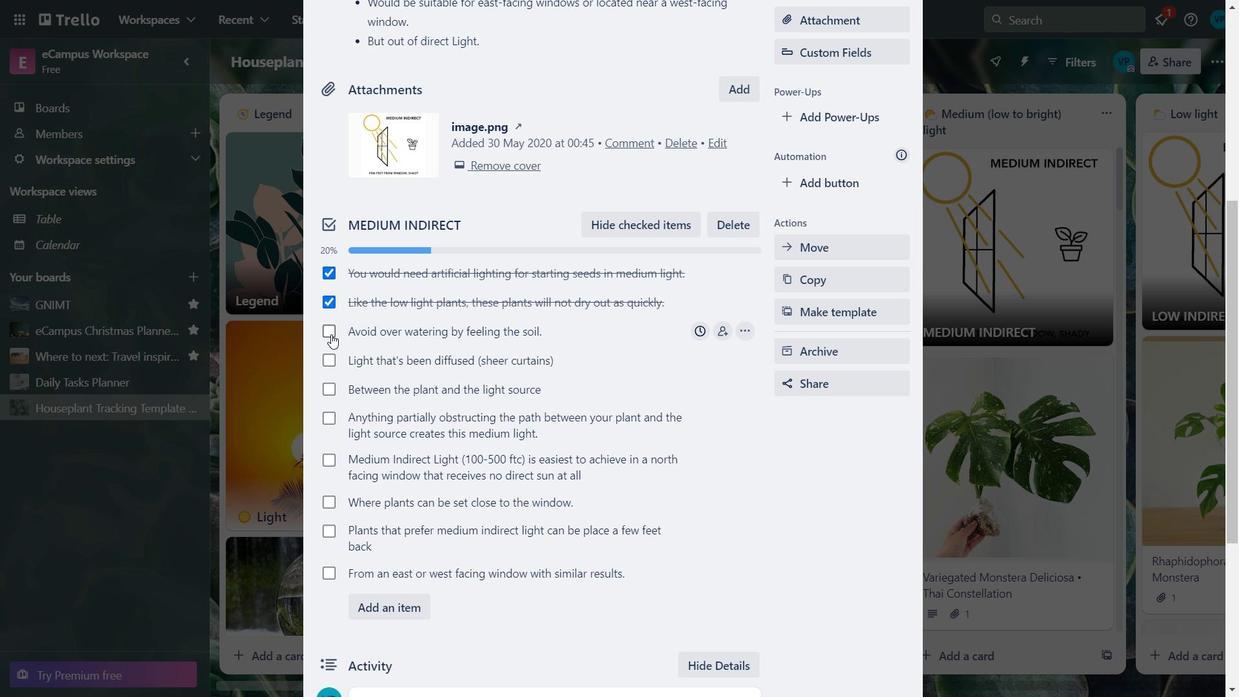 
Action: Mouse moved to (329, 361)
Screenshot: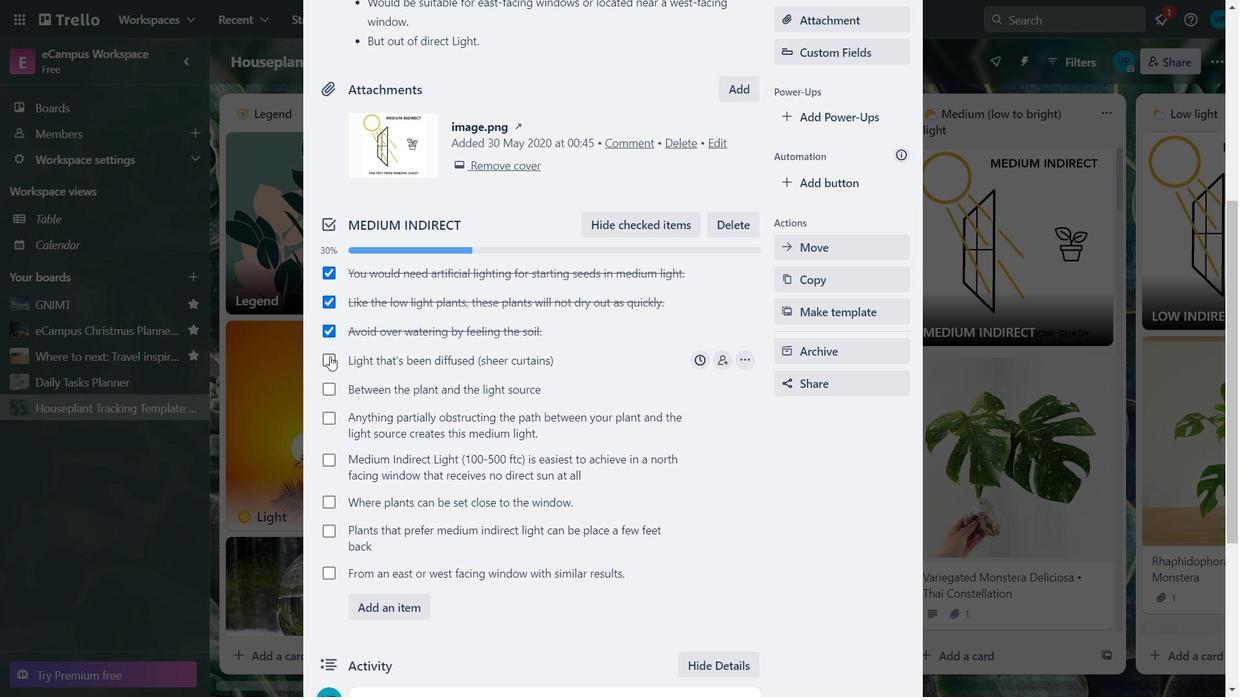 
Action: Mouse pressed left at (329, 361)
Screenshot: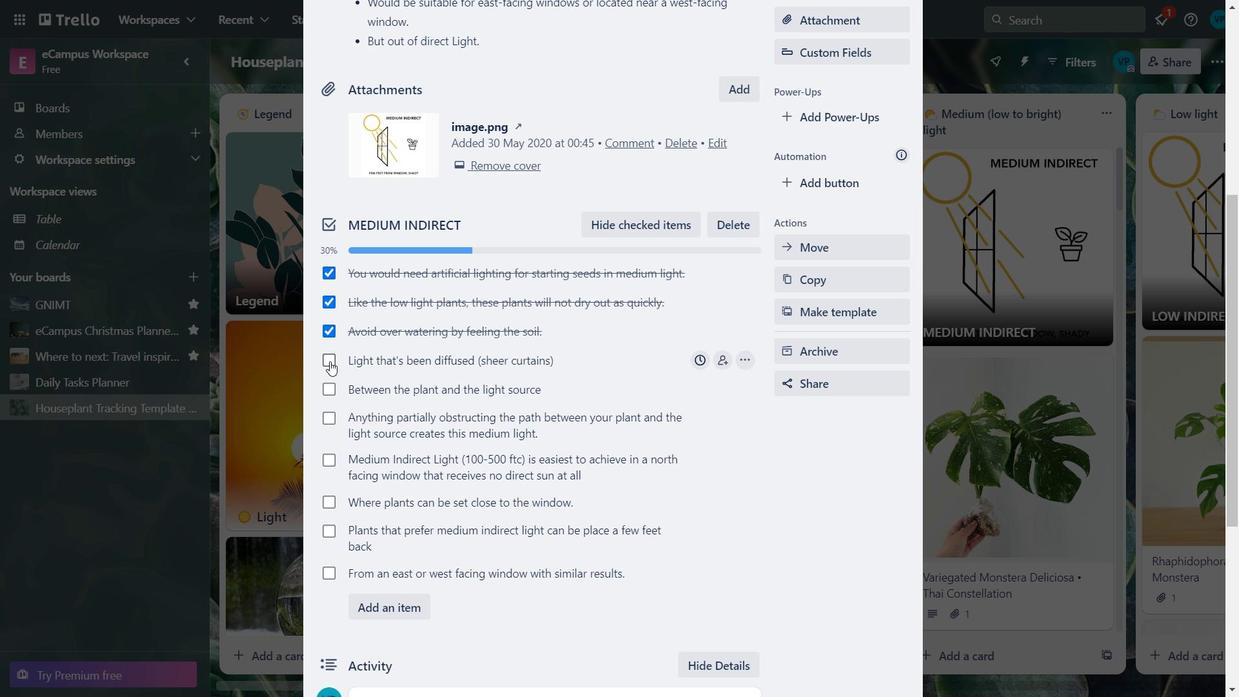 
Action: Mouse moved to (329, 391)
Screenshot: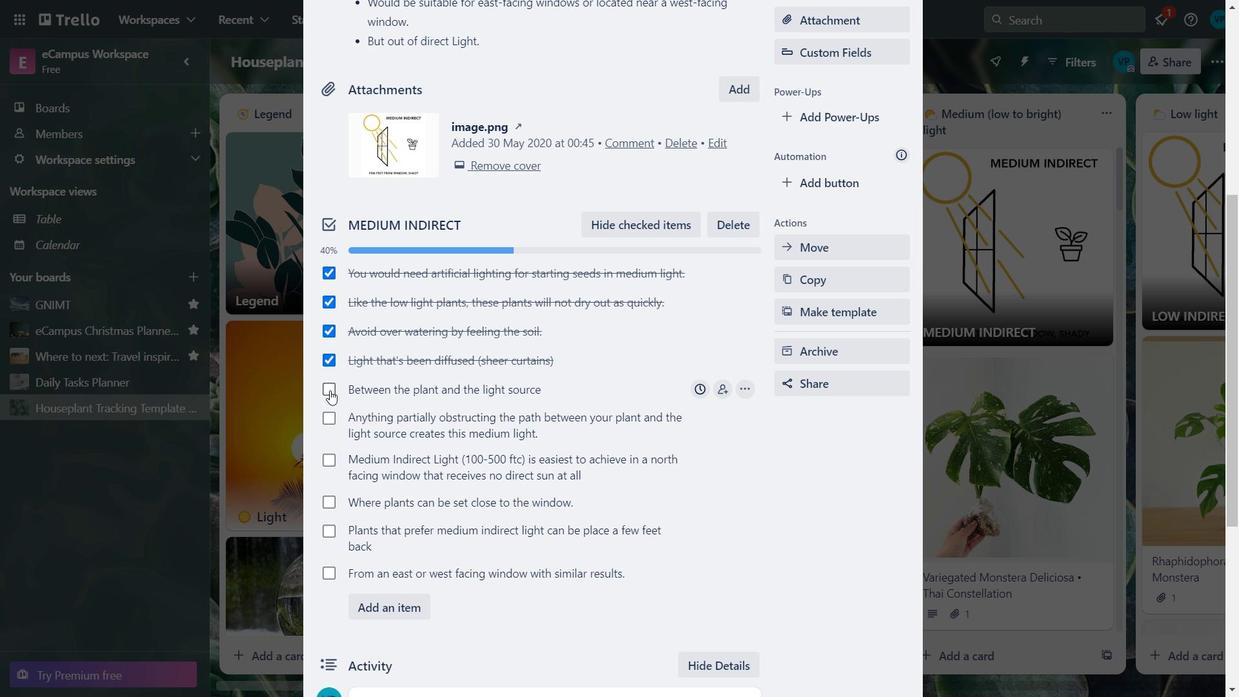 
Action: Mouse pressed left at (329, 391)
Screenshot: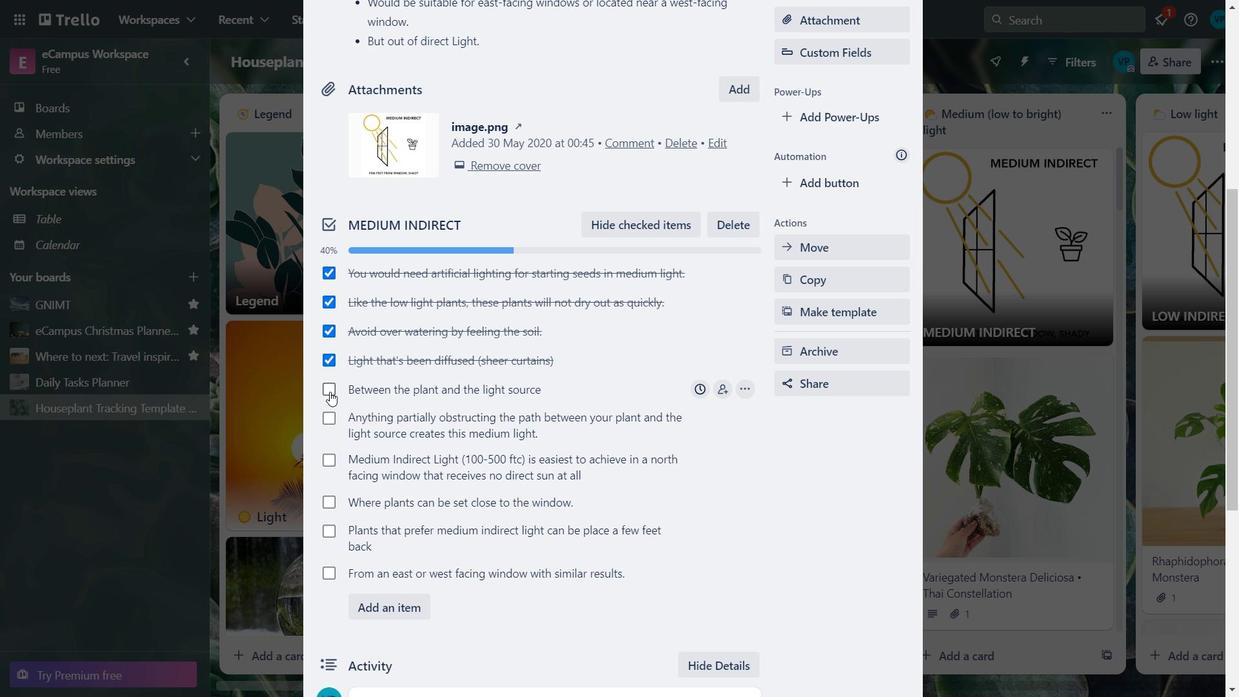 
Action: Mouse moved to (329, 424)
Screenshot: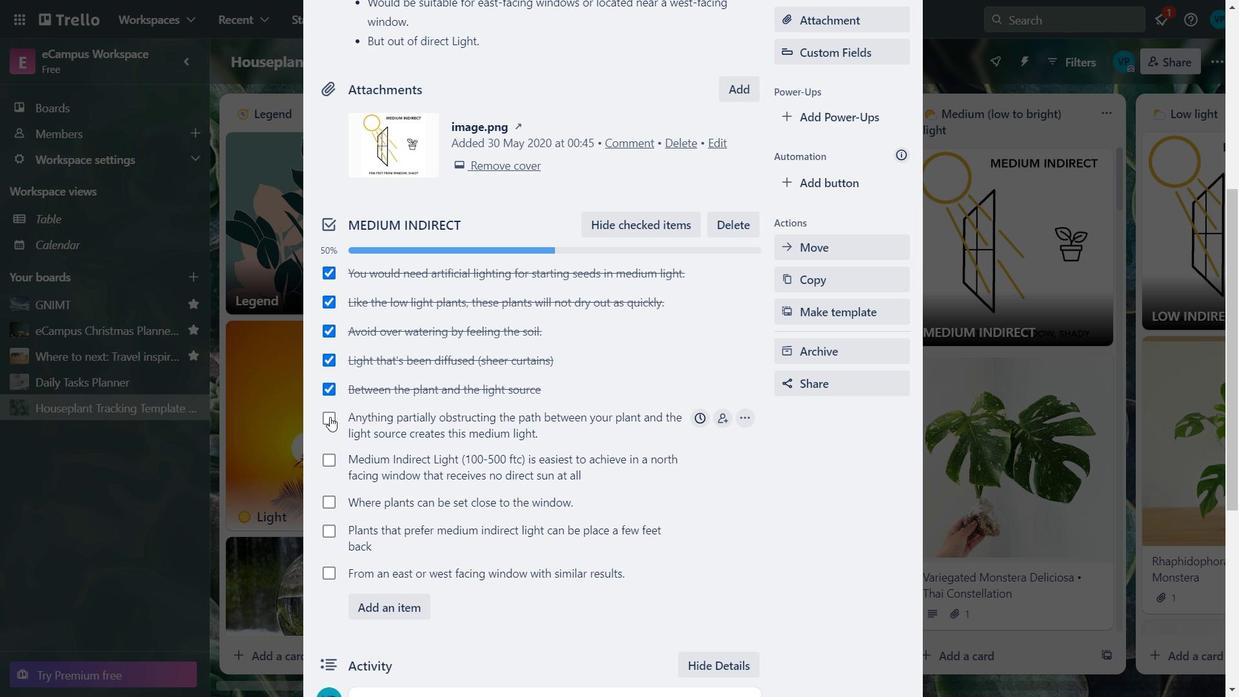 
Action: Mouse pressed left at (329, 424)
Screenshot: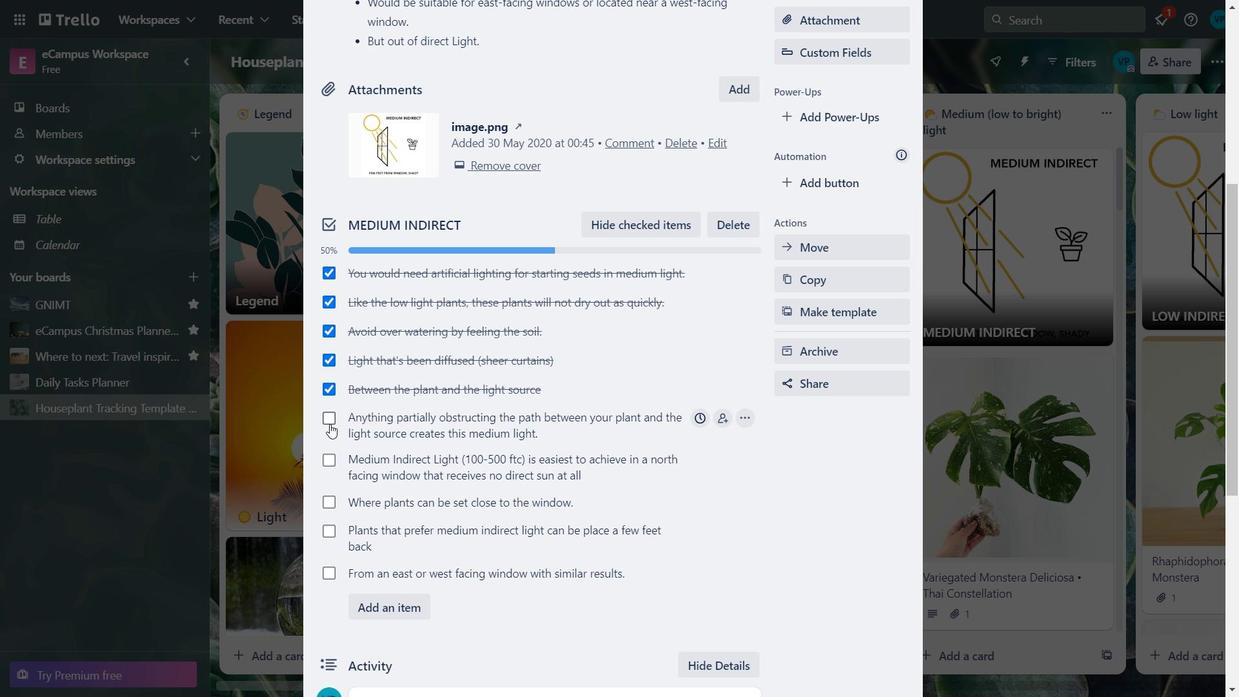 
Action: Mouse moved to (329, 471)
Screenshot: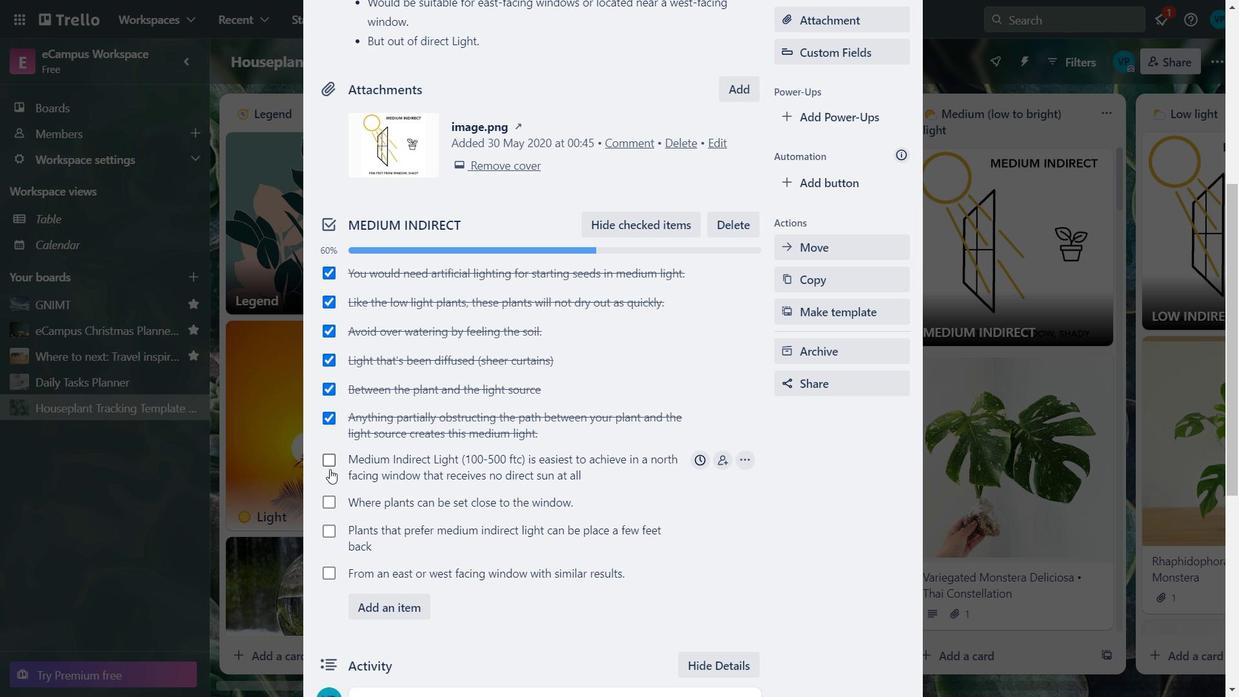 
Action: Mouse pressed left at (329, 471)
Screenshot: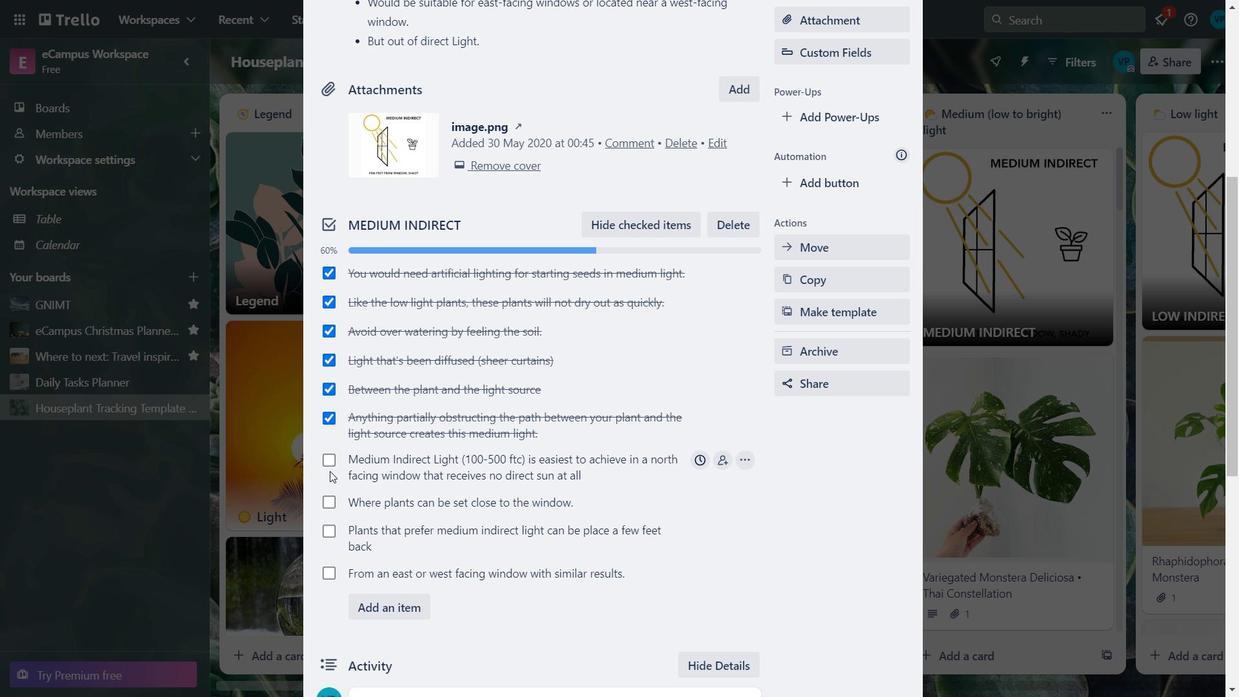 
Action: Mouse moved to (331, 462)
Screenshot: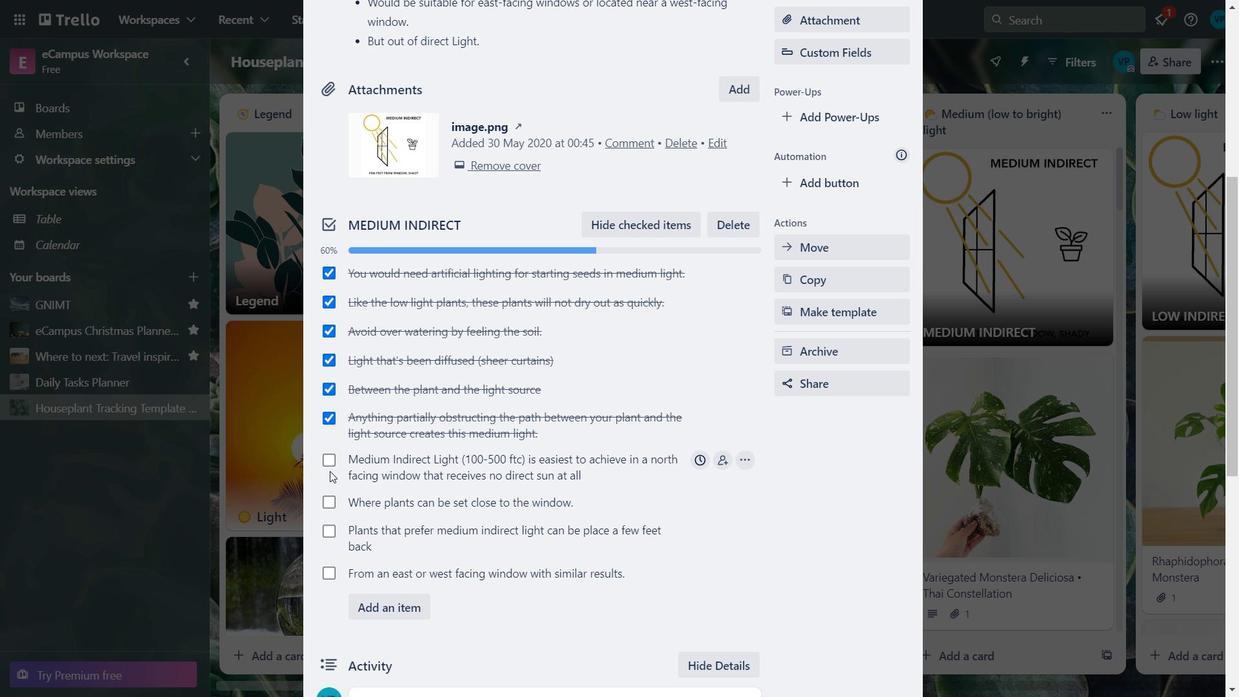 
Action: Mouse pressed left at (331, 462)
Screenshot: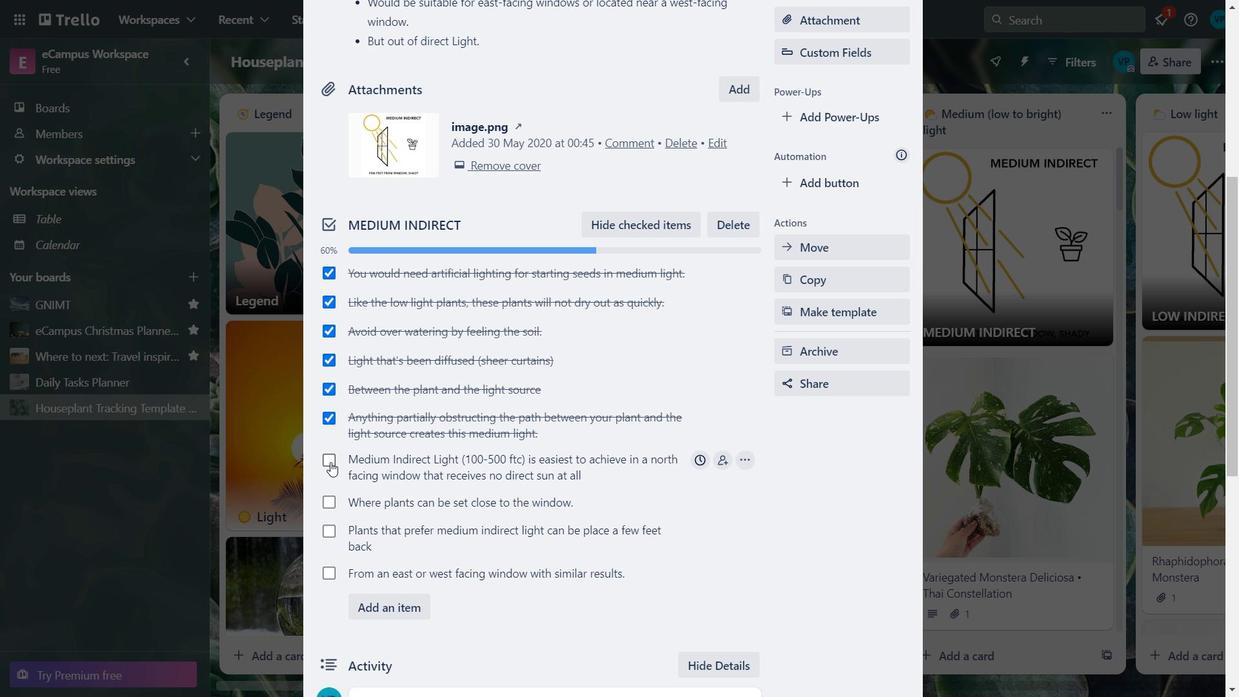 
Action: Mouse moved to (334, 504)
Screenshot: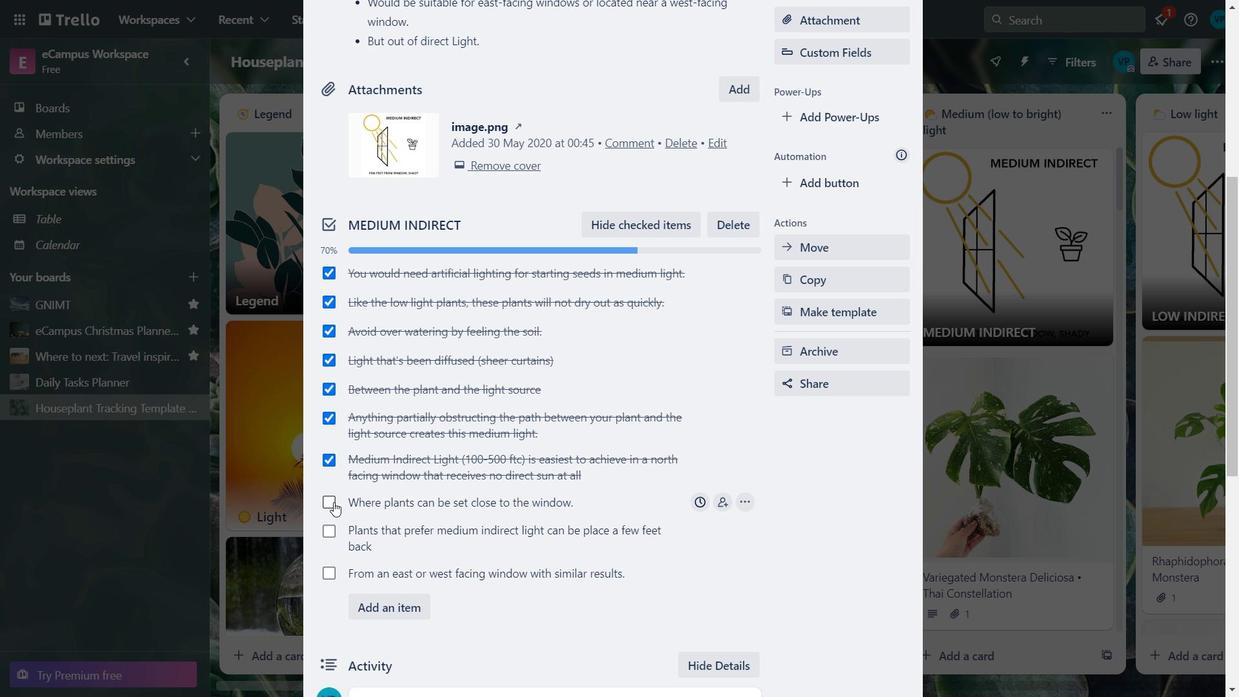 
Action: Mouse pressed left at (334, 504)
Screenshot: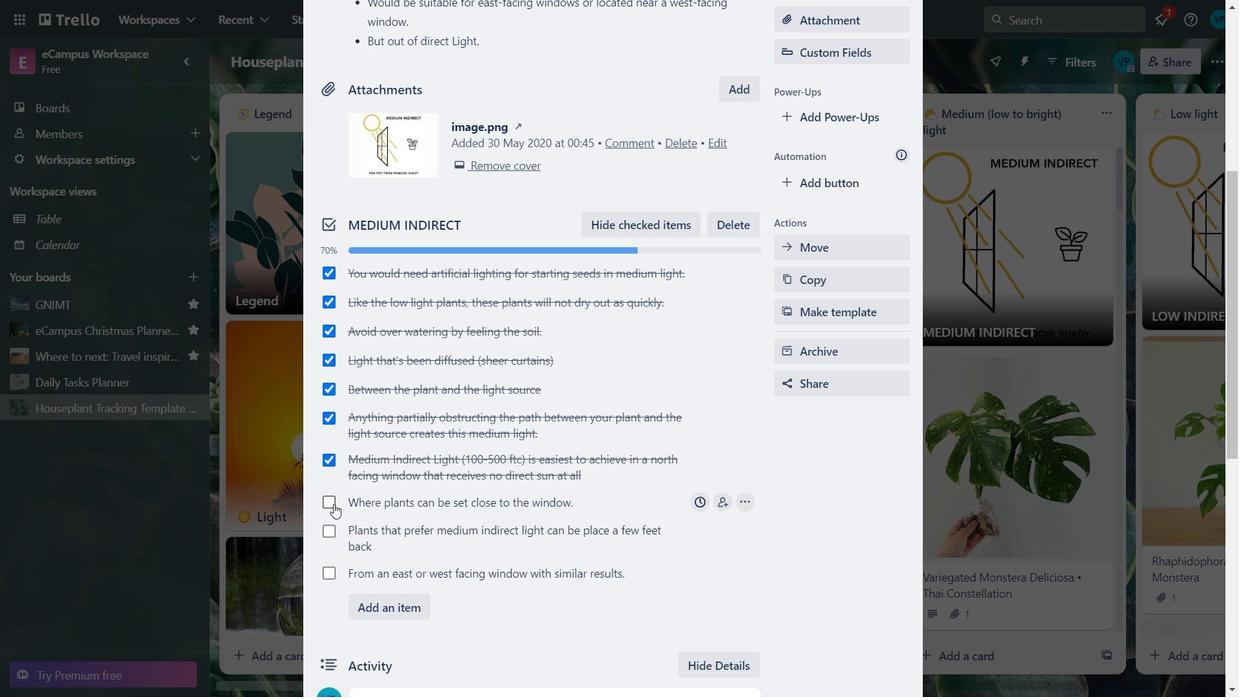 
Action: Mouse moved to (326, 535)
Screenshot: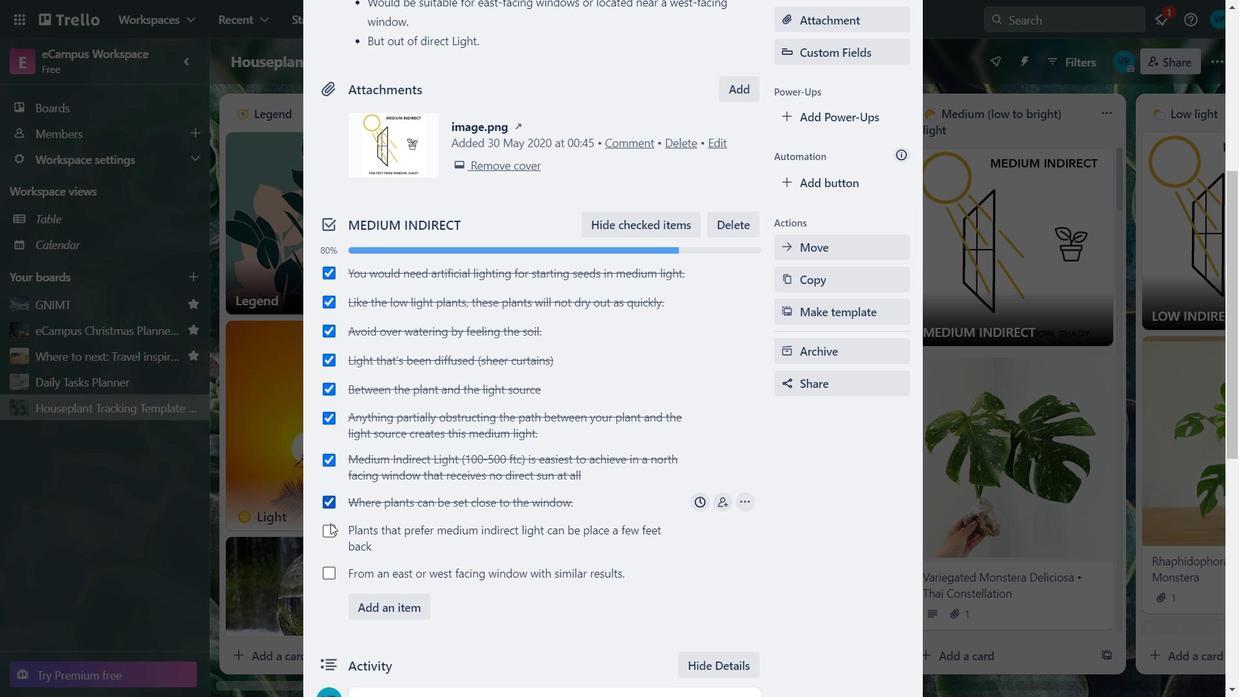 
Action: Mouse pressed left at (326, 535)
Screenshot: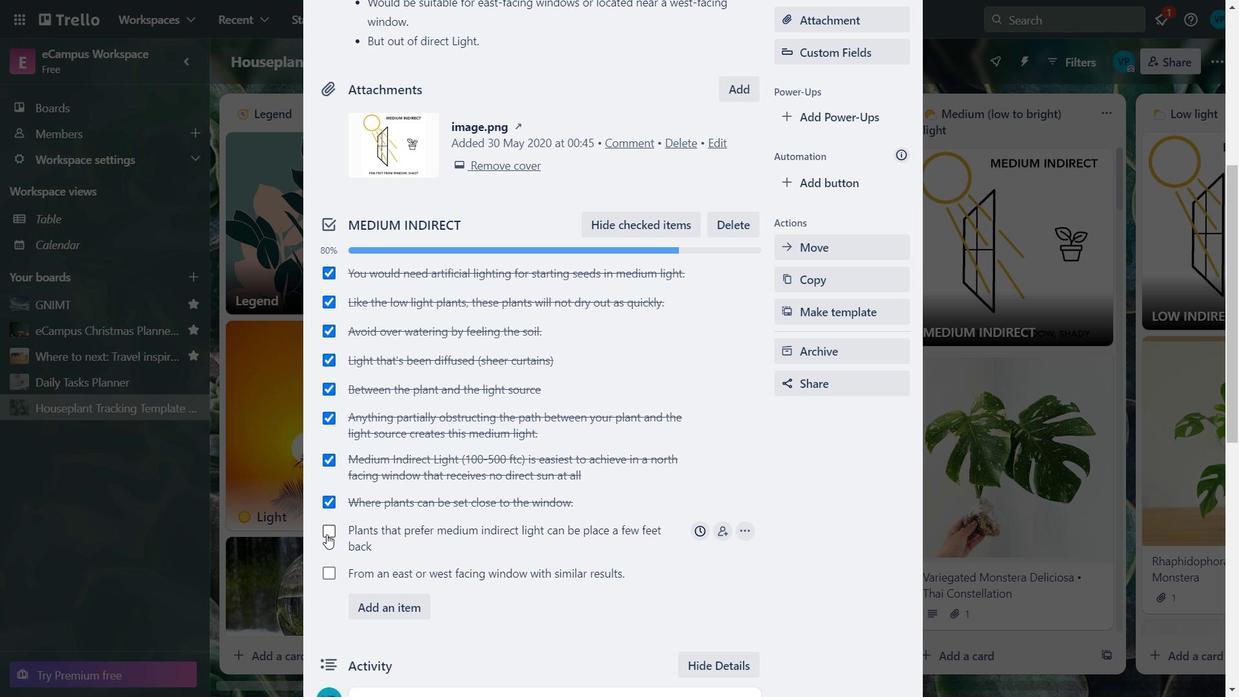 
Action: Mouse moved to (334, 560)
Screenshot: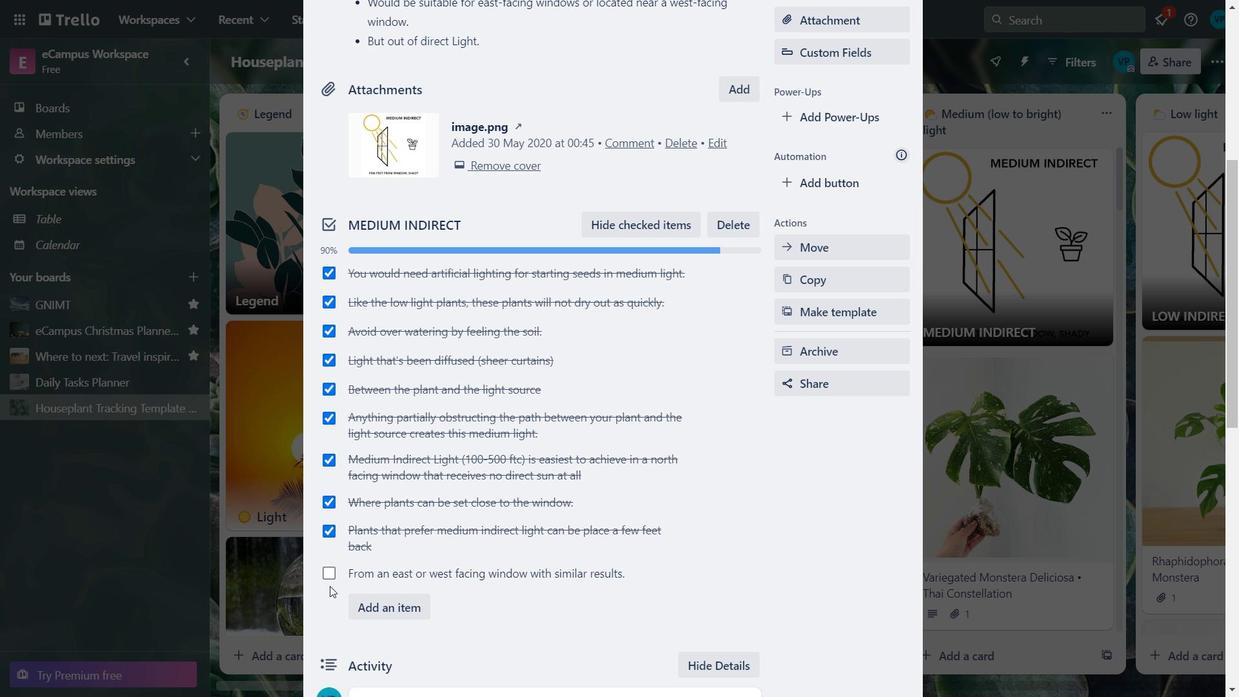 
Action: Mouse pressed left at (334, 560)
Screenshot: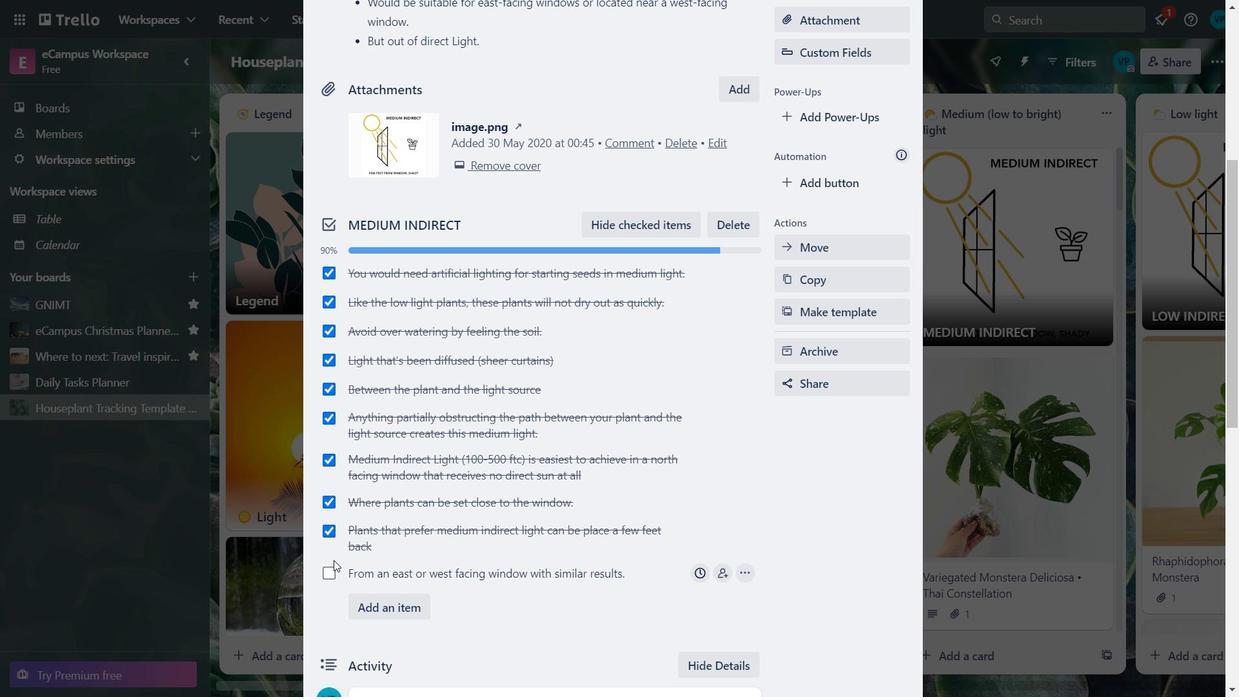 
Action: Mouse moved to (327, 584)
Screenshot: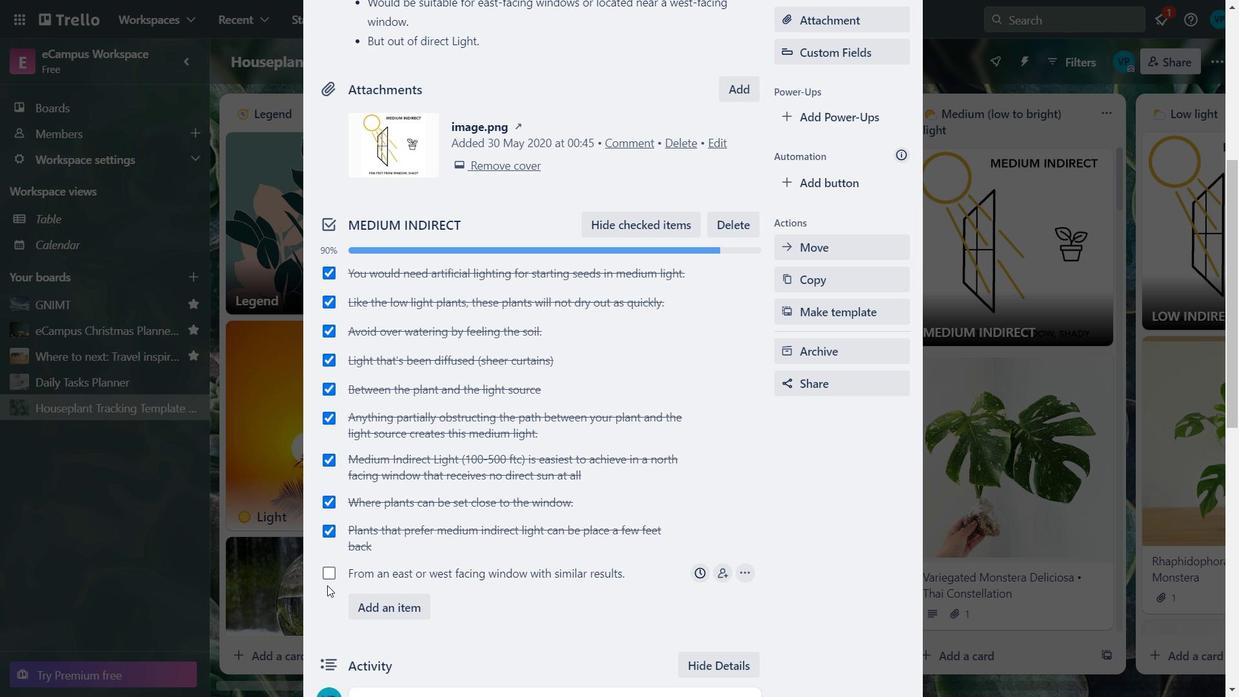 
Action: Mouse pressed left at (327, 584)
Screenshot: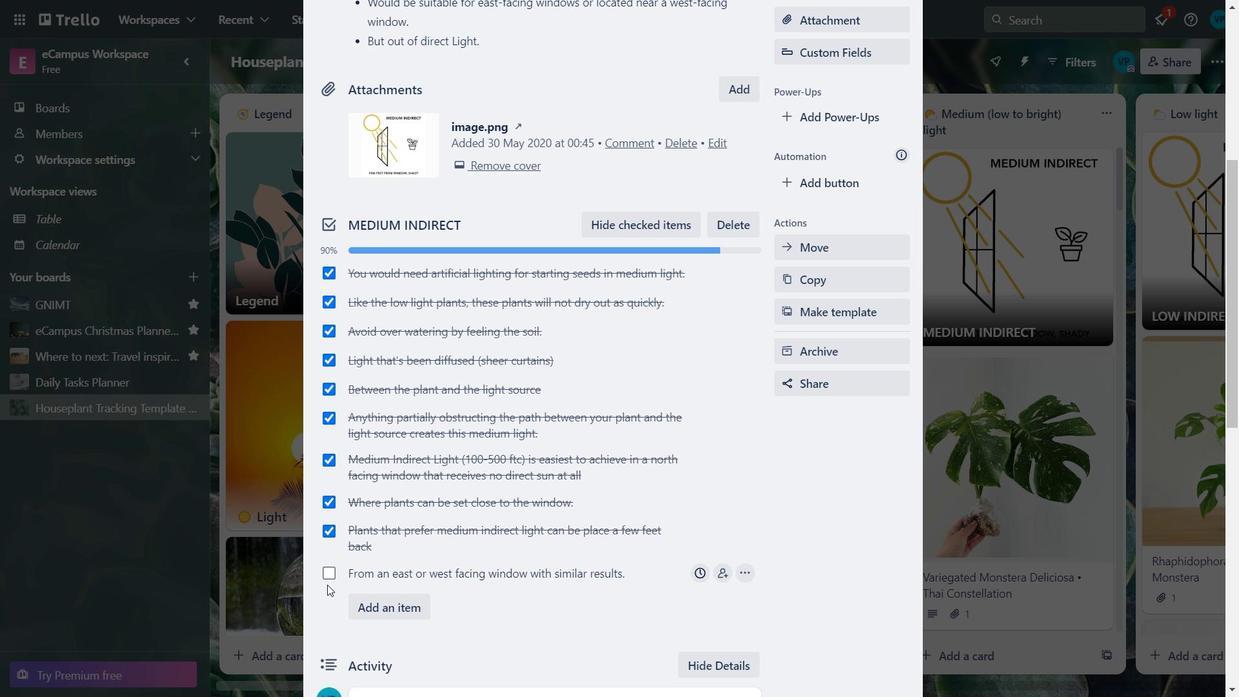 
Action: Mouse moved to (327, 569)
Screenshot: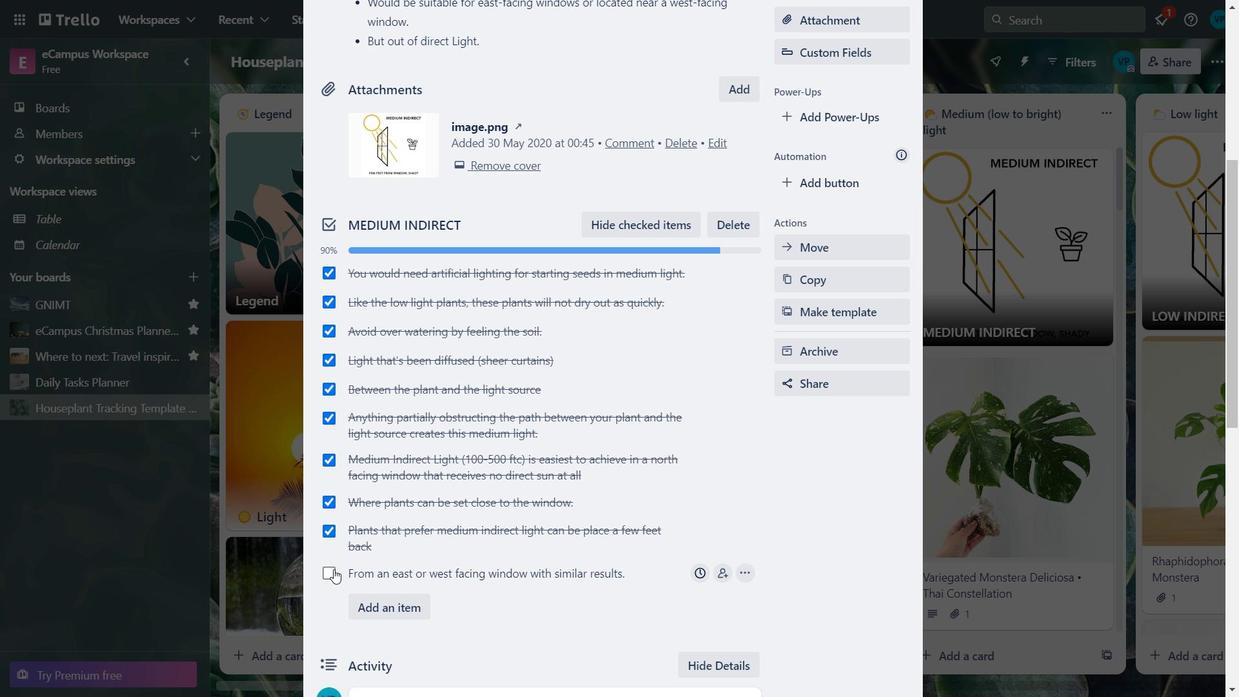 
Action: Mouse pressed left at (327, 569)
Screenshot: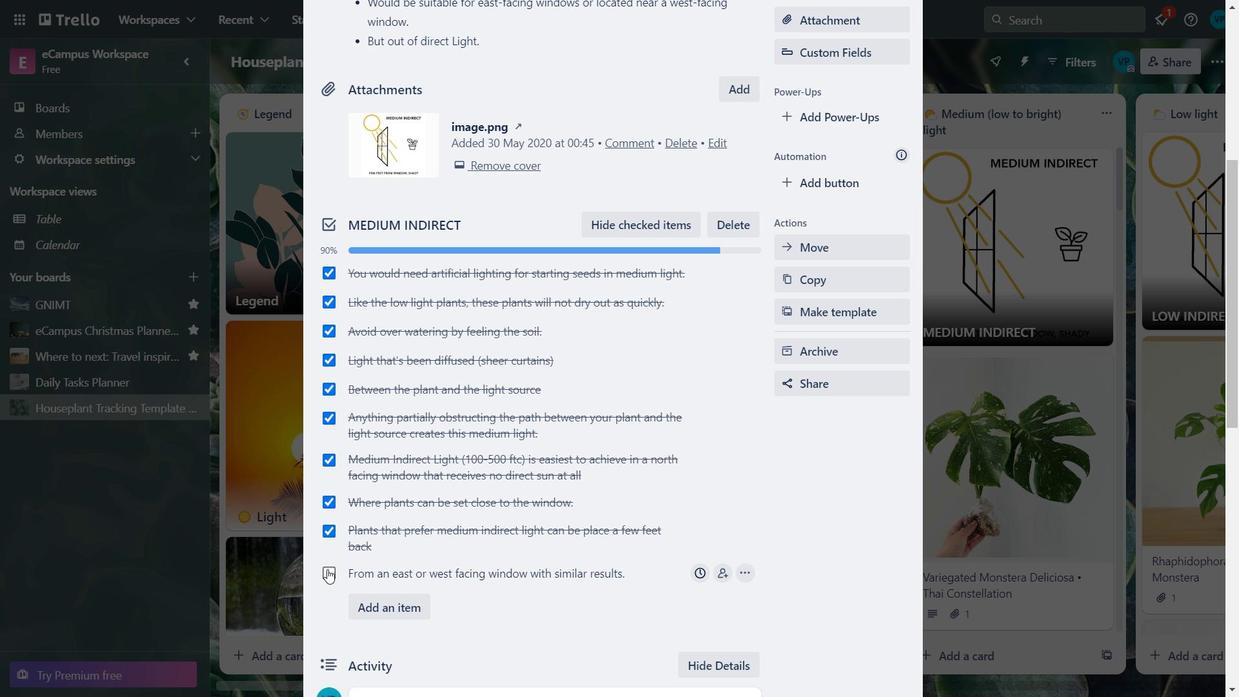 
Action: Mouse moved to (804, 234)
Screenshot: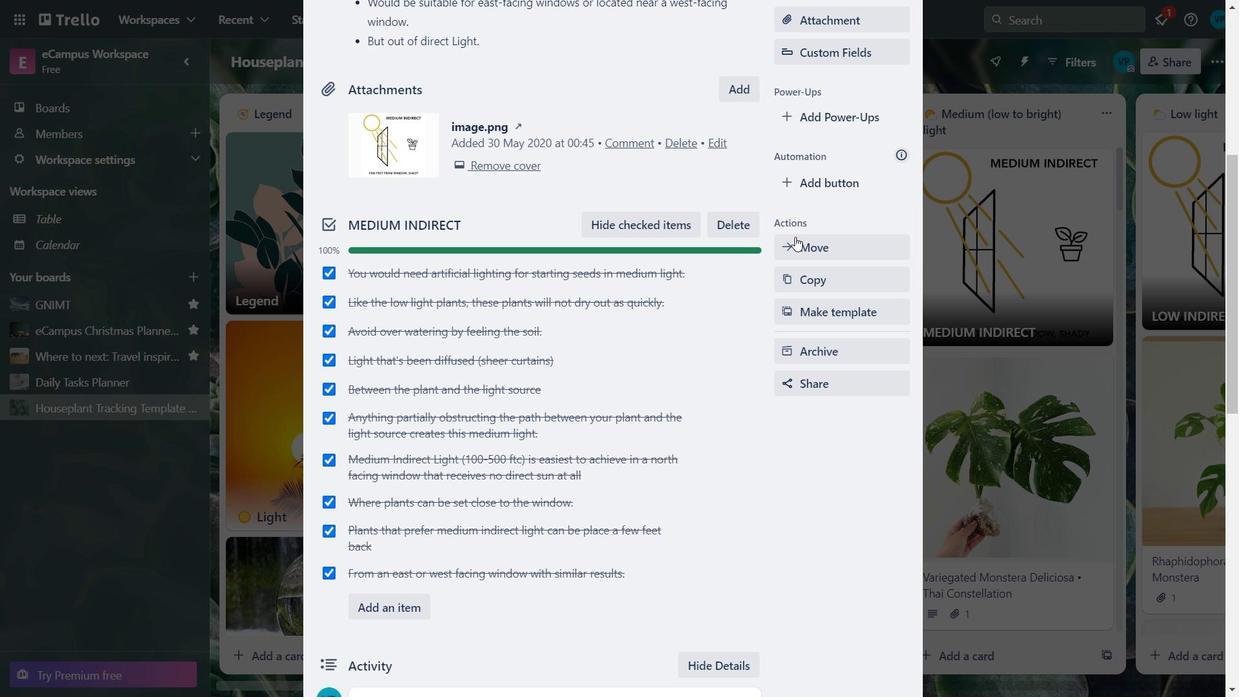 
Action: Mouse pressed left at (804, 234)
Screenshot: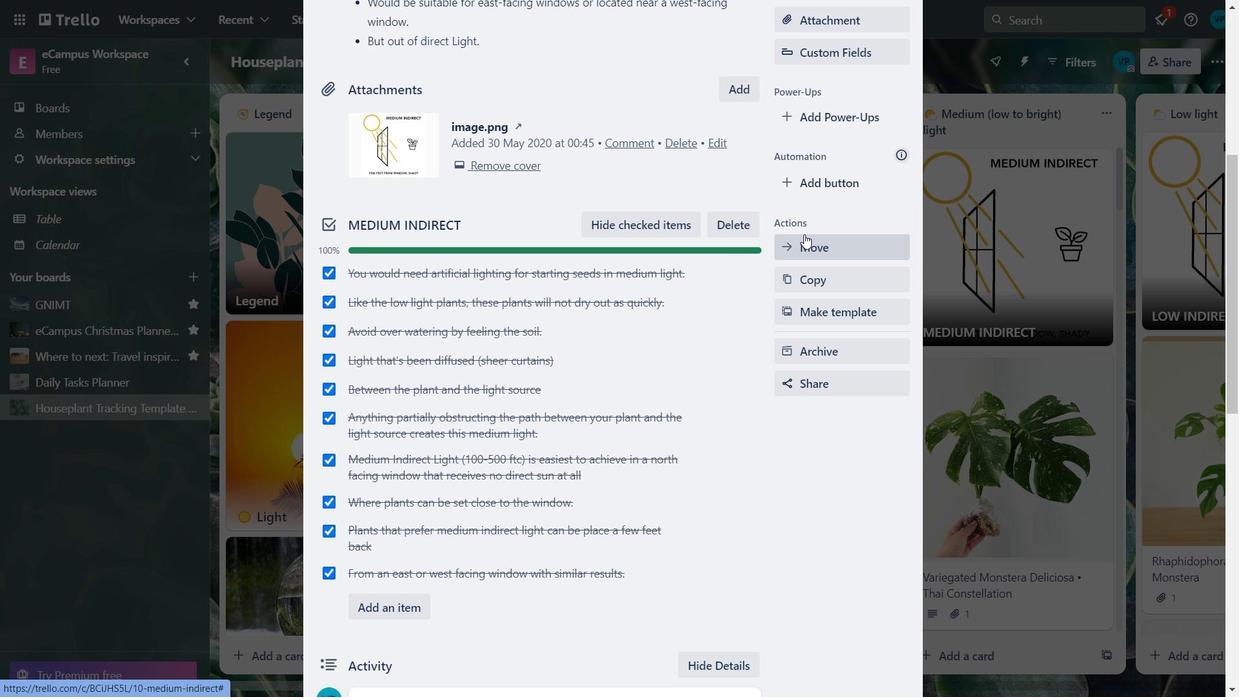 
Action: Mouse moved to (993, 283)
Screenshot: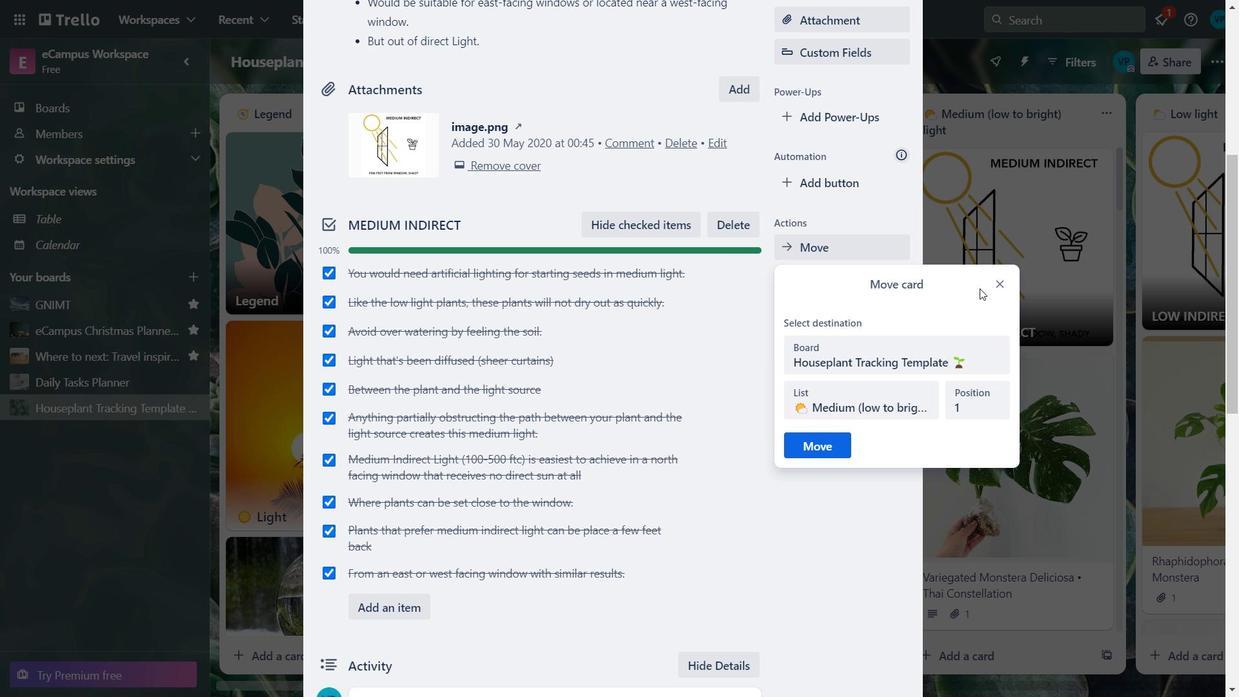 
Action: Mouse pressed left at (993, 283)
Screenshot: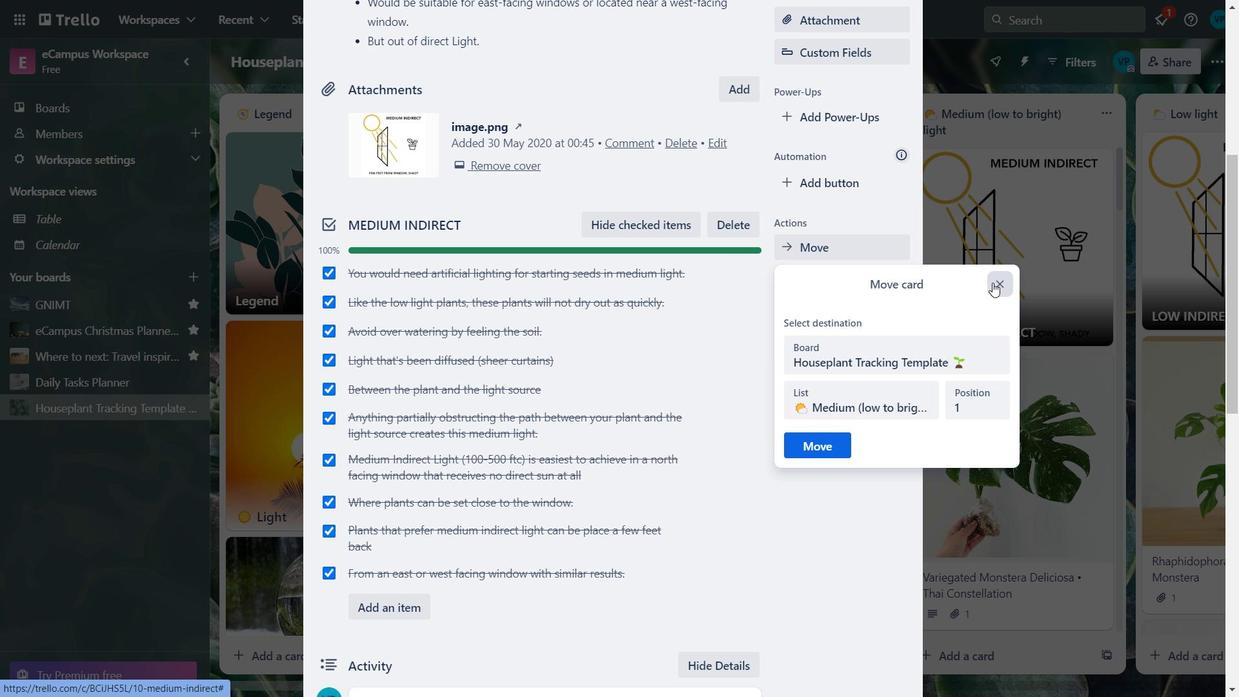 
Action: Mouse pressed left at (993, 283)
Screenshot: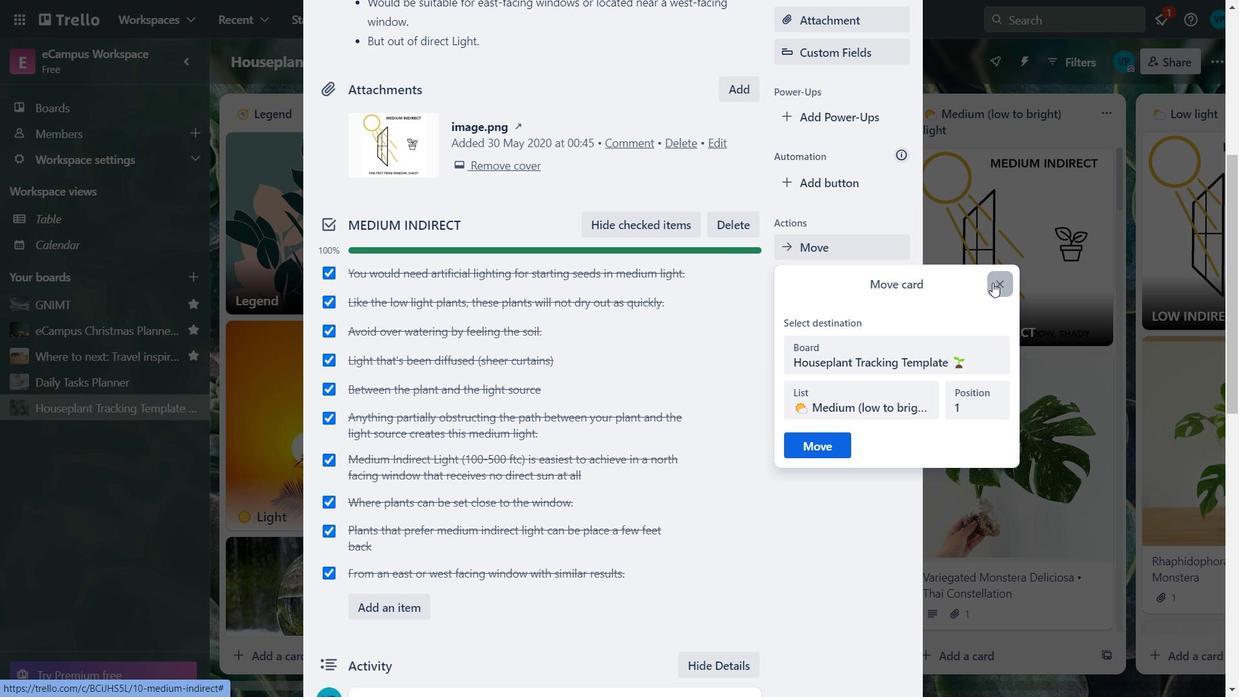 
Action: Mouse moved to (1000, 217)
Screenshot: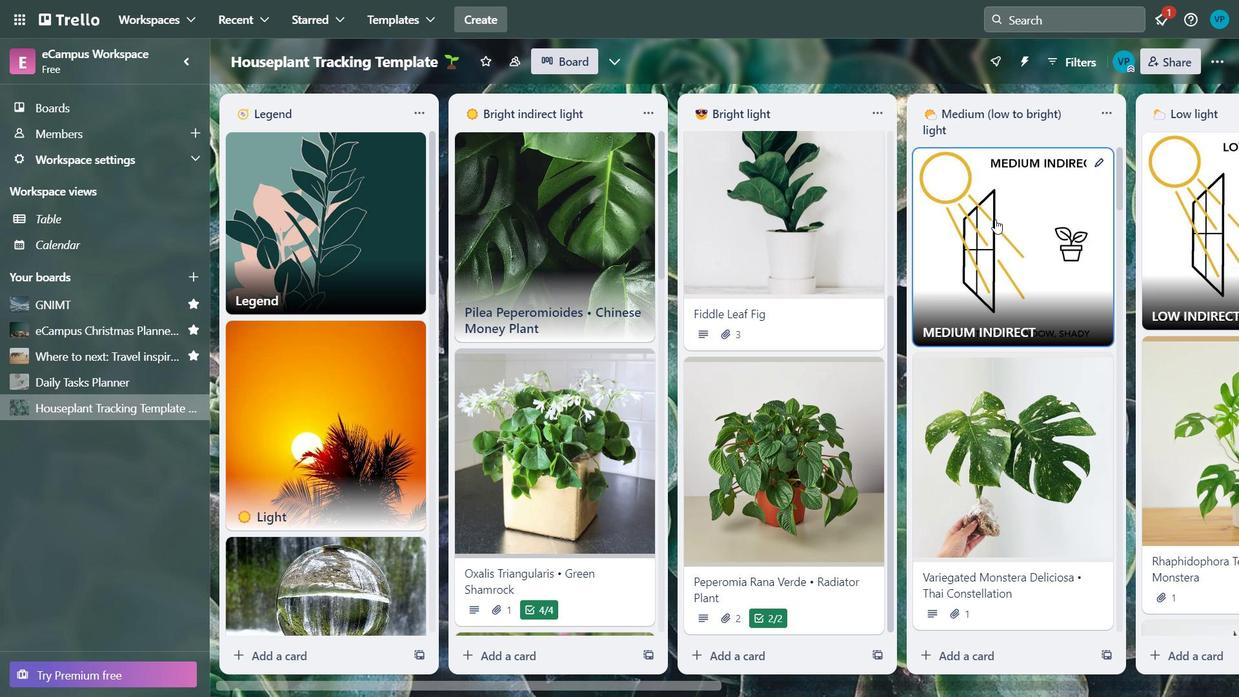 
Action: Mouse pressed left at (1000, 217)
Screenshot: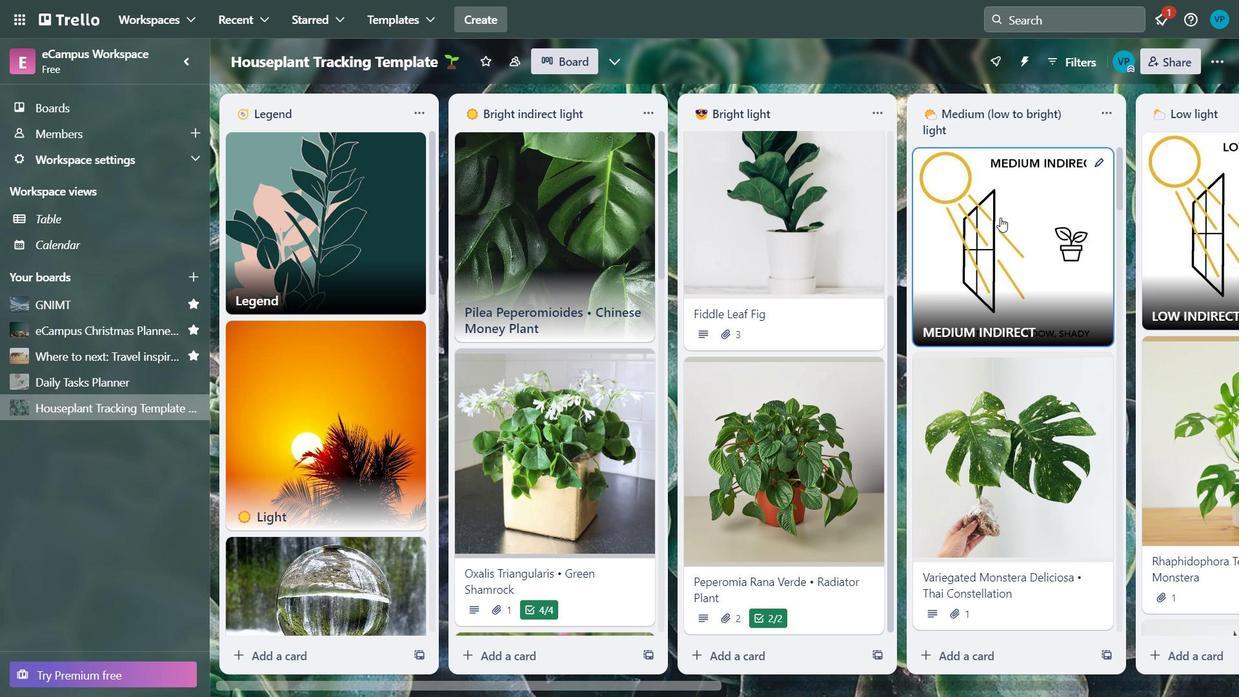 
Action: Mouse moved to (826, 313)
Screenshot: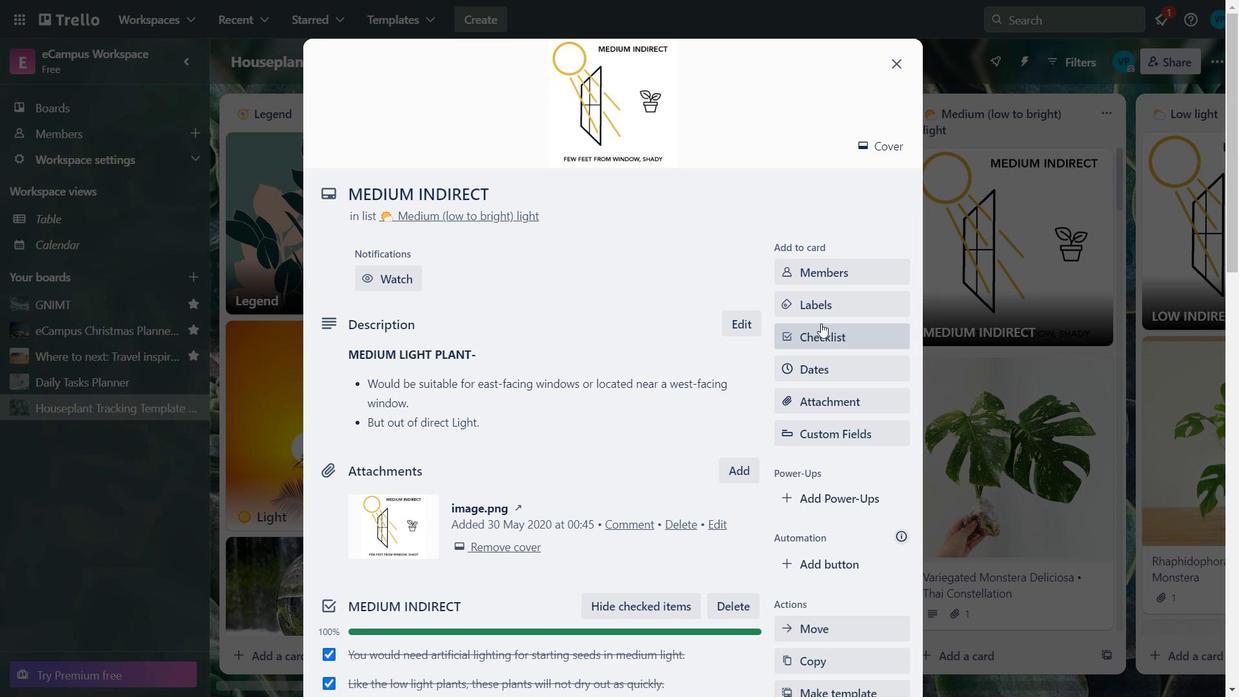 
Action: Mouse pressed left at (826, 313)
Screenshot: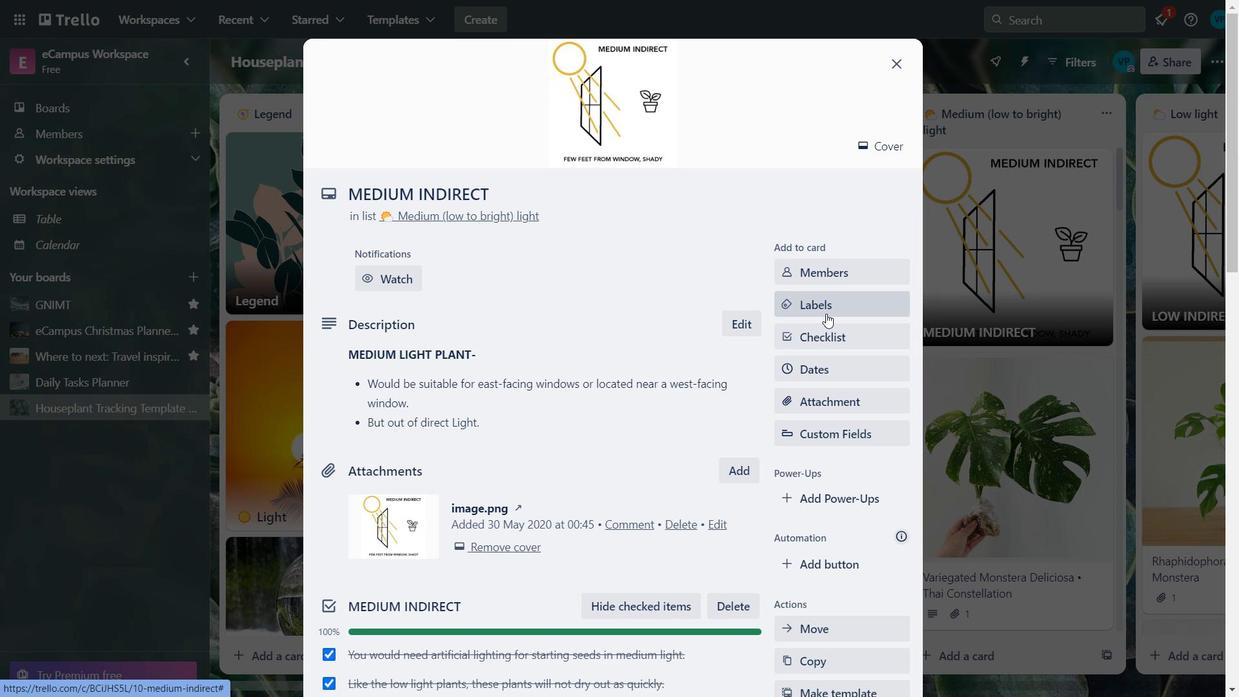 
Action: Mouse moved to (853, 460)
Screenshot: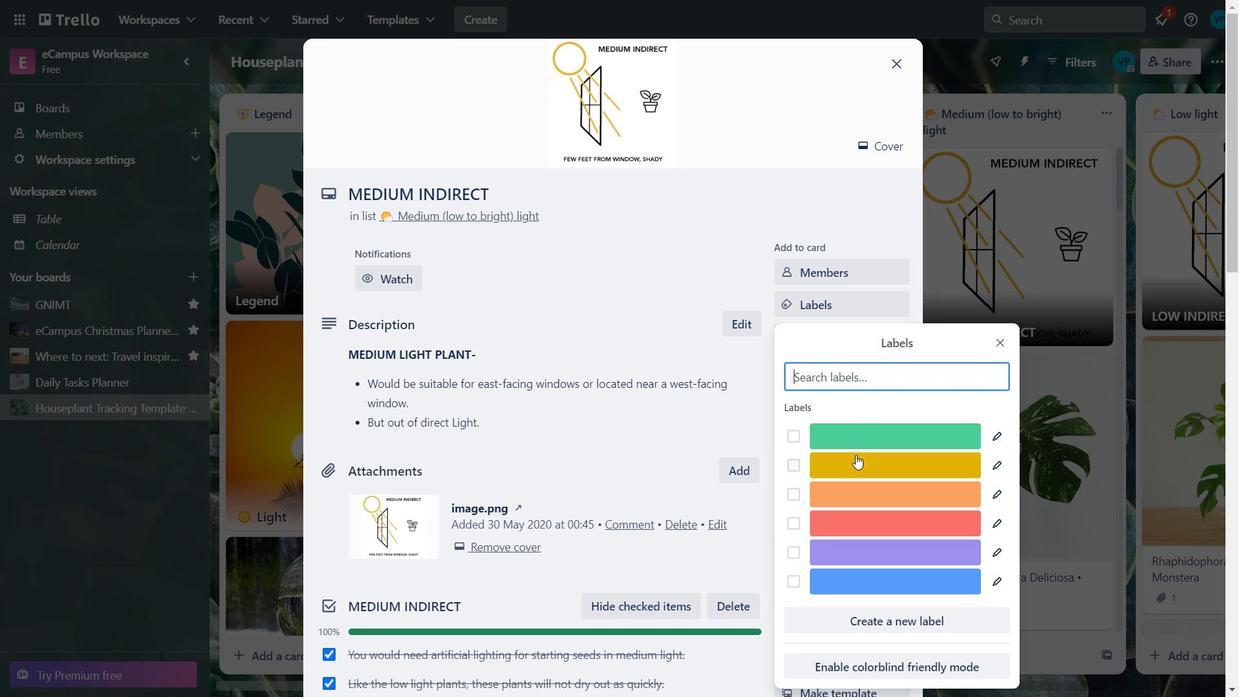 
Action: Mouse pressed left at (853, 460)
Screenshot: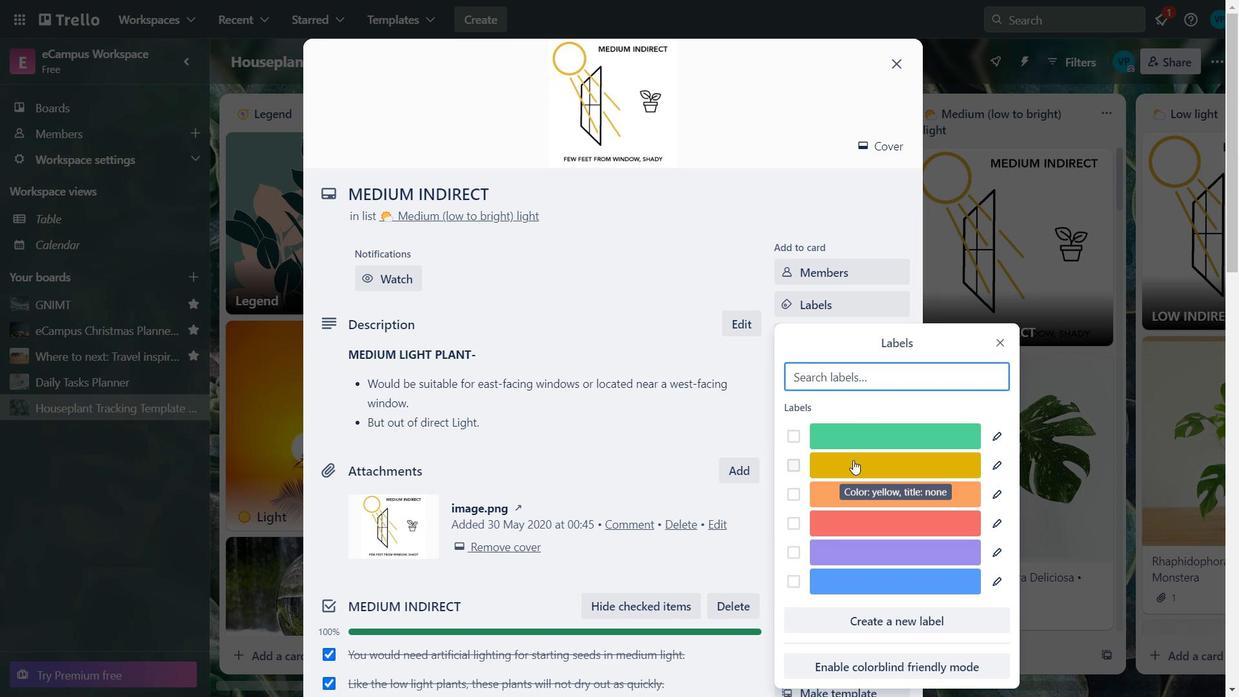 
Action: Mouse pressed left at (853, 460)
Screenshot: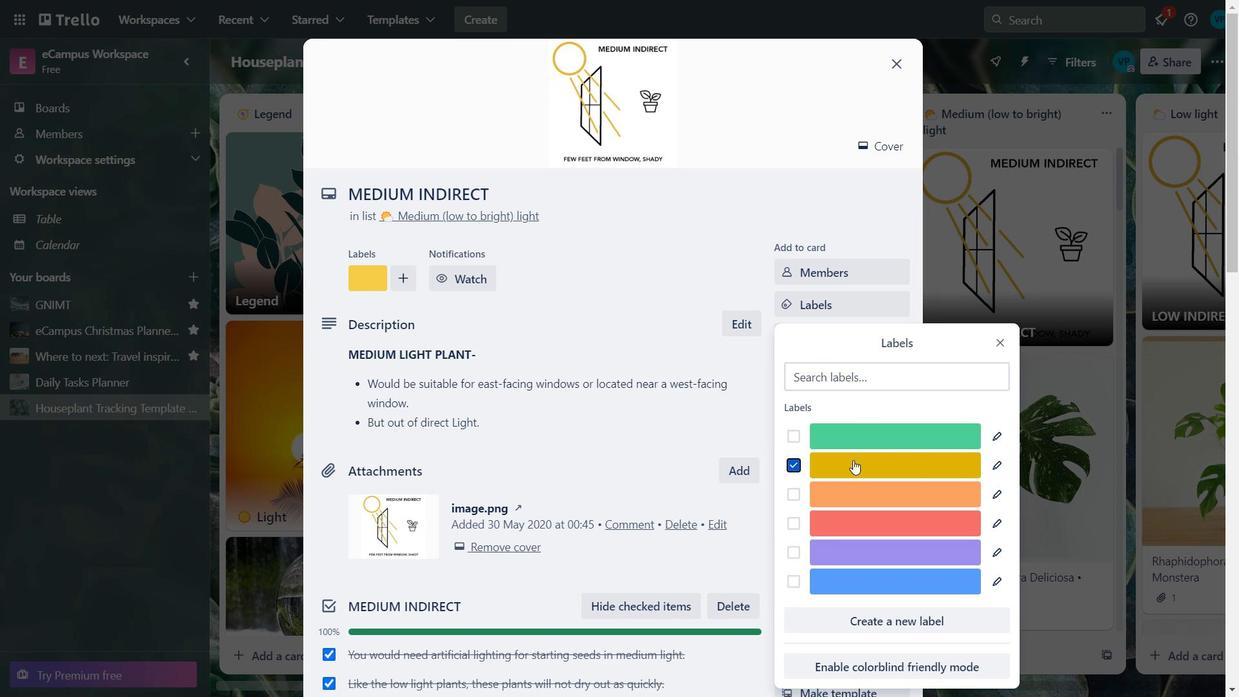 
Action: Mouse pressed left at (853, 460)
Screenshot: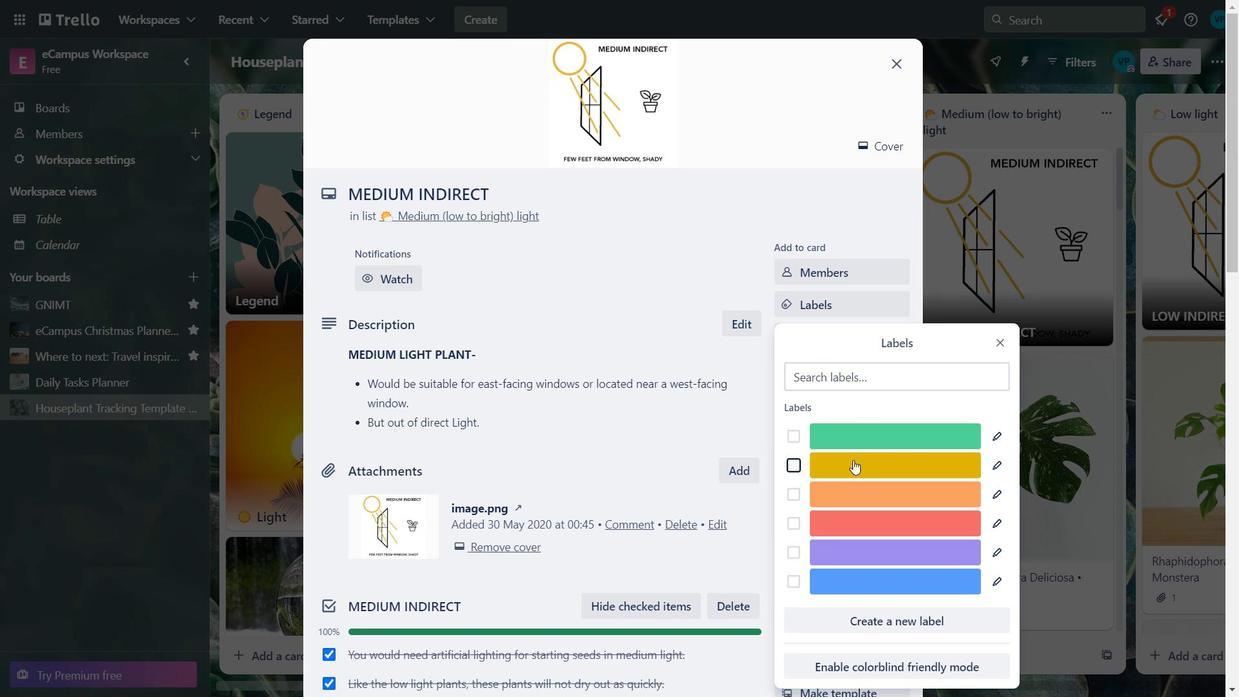 
Action: Mouse moved to (833, 615)
Screenshot: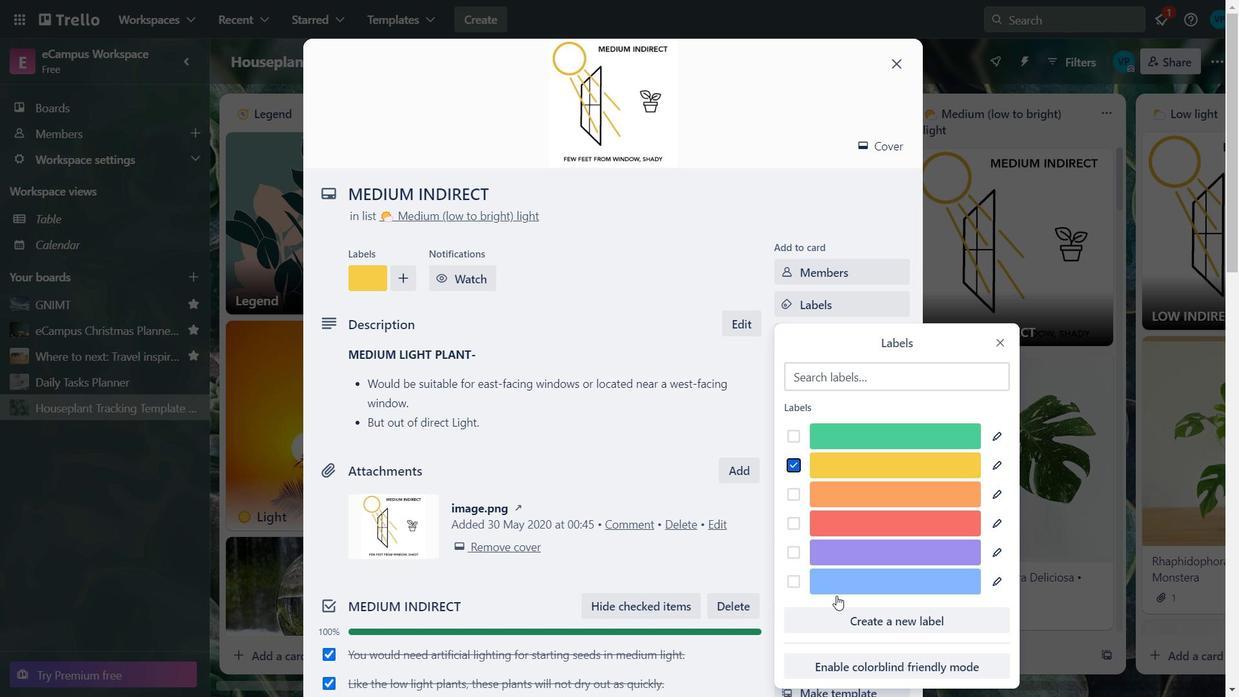
Action: Mouse pressed left at (833, 615)
Screenshot: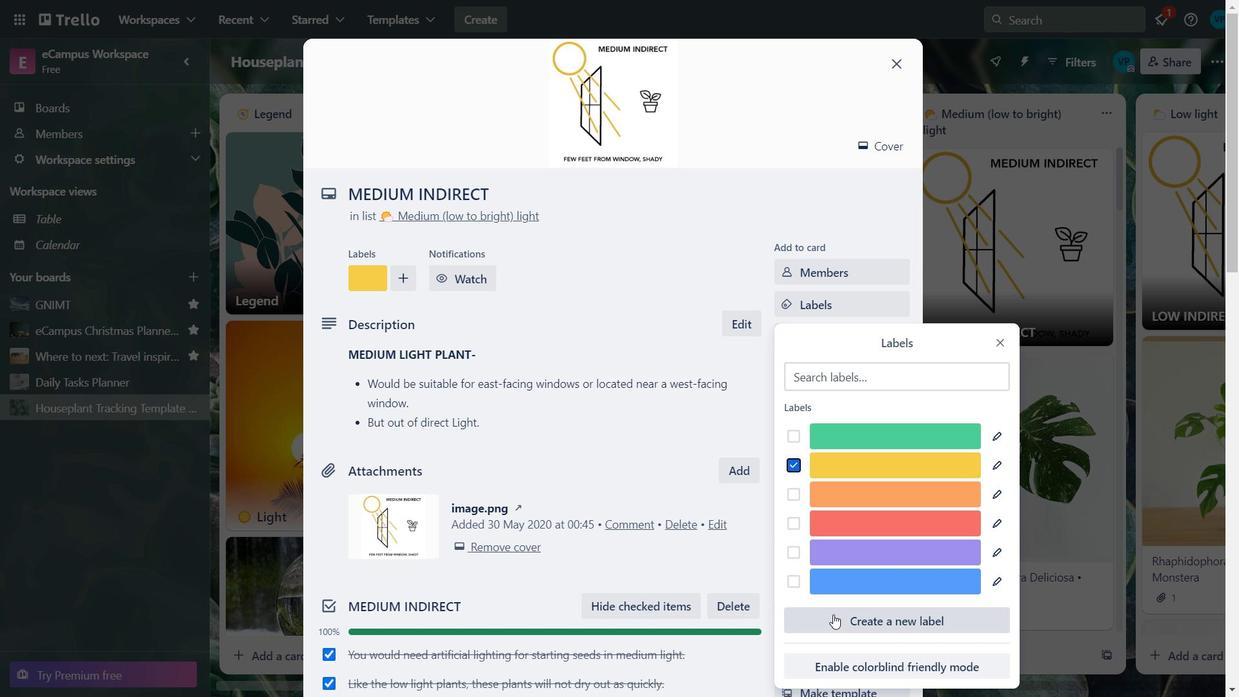 
Action: Mouse moved to (846, 492)
Screenshot: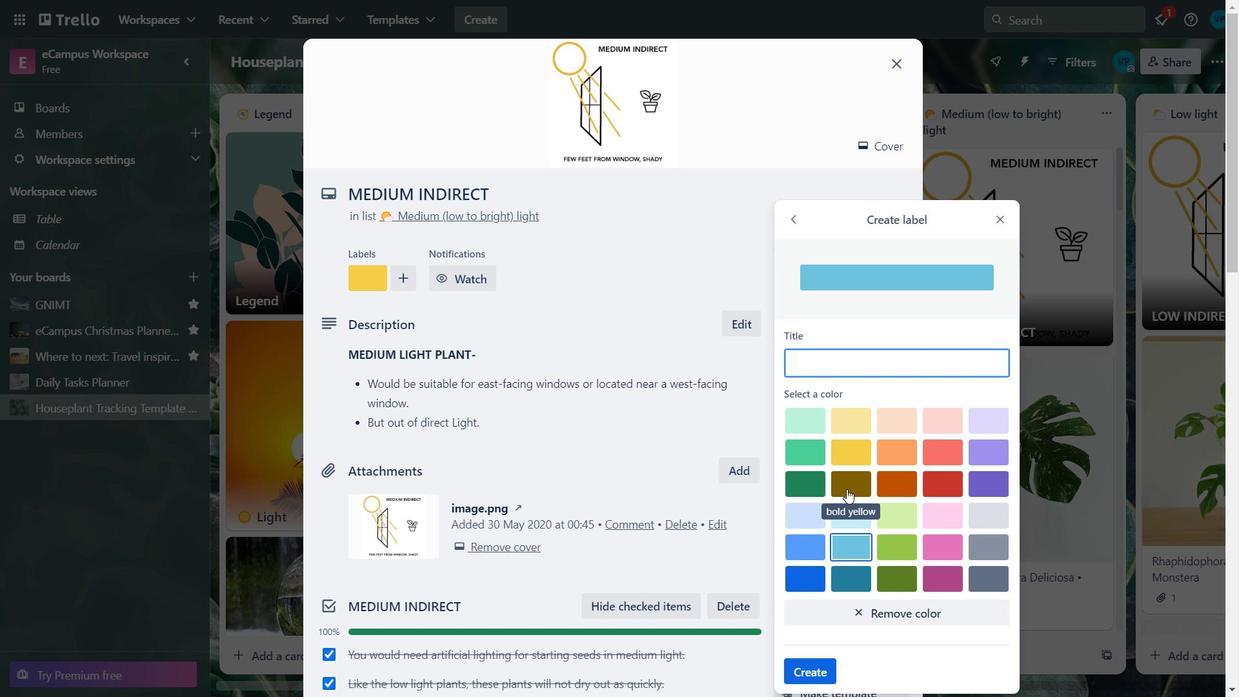 
Action: Mouse pressed left at (846, 492)
Screenshot: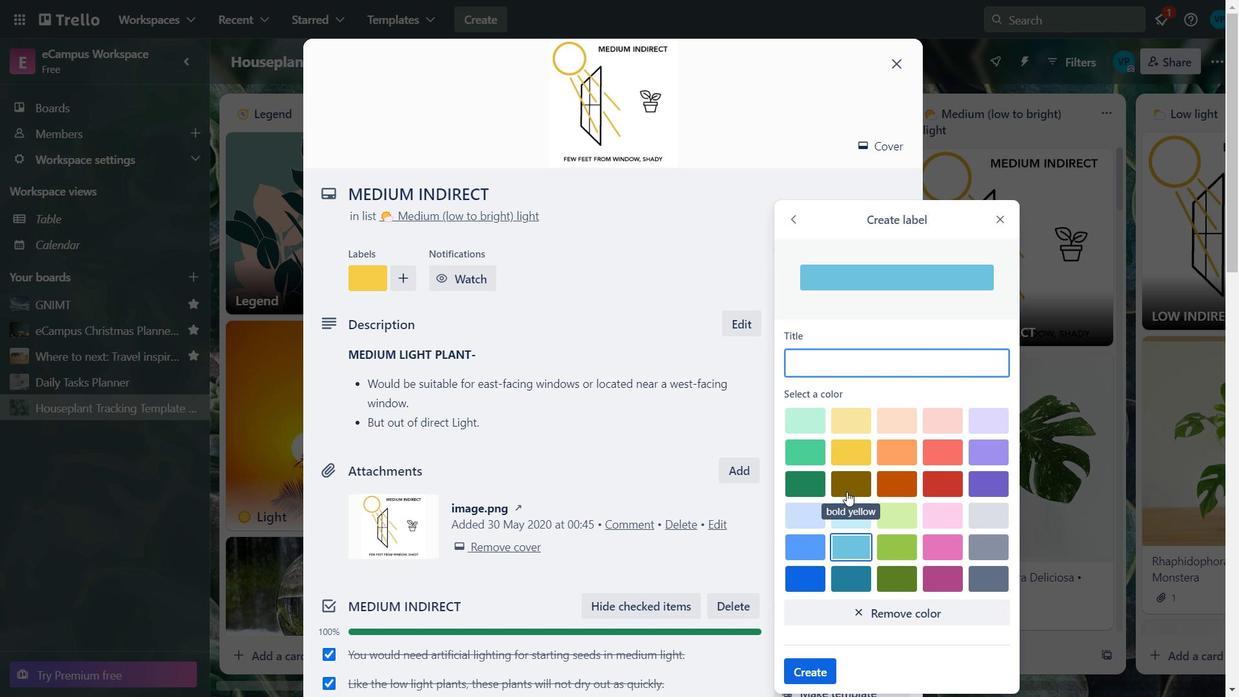 
Action: Mouse moved to (855, 444)
Screenshot: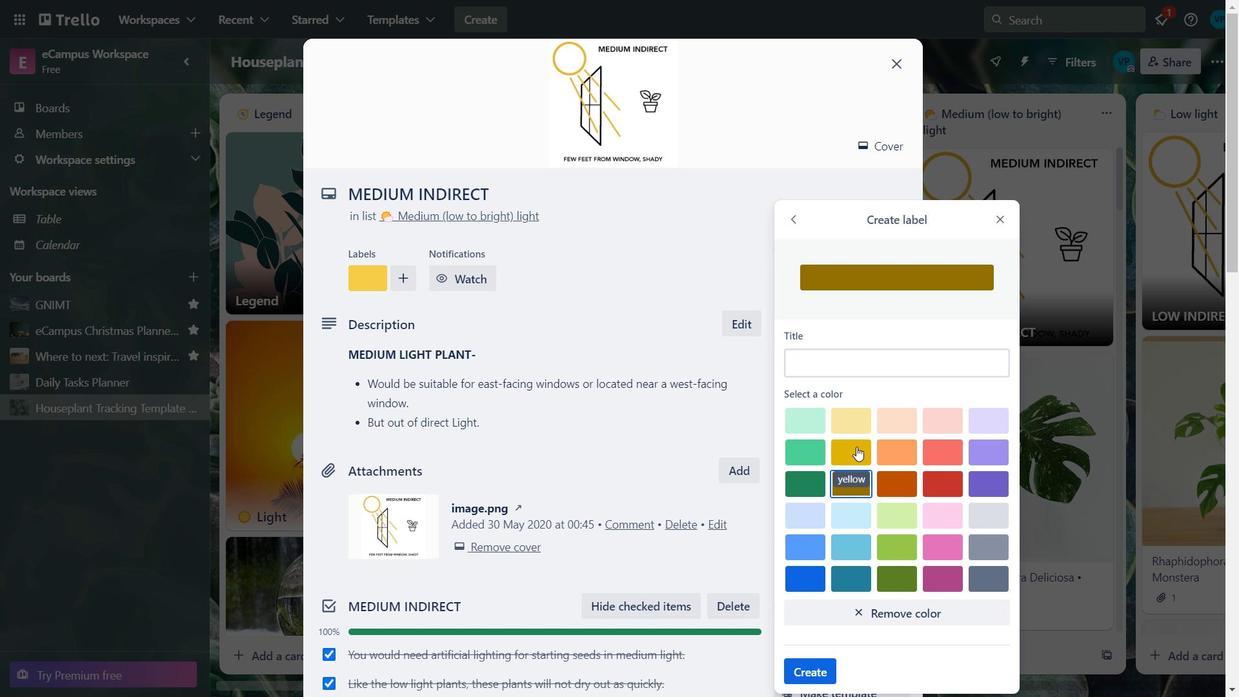 
Action: Mouse pressed left at (855, 444)
Screenshot: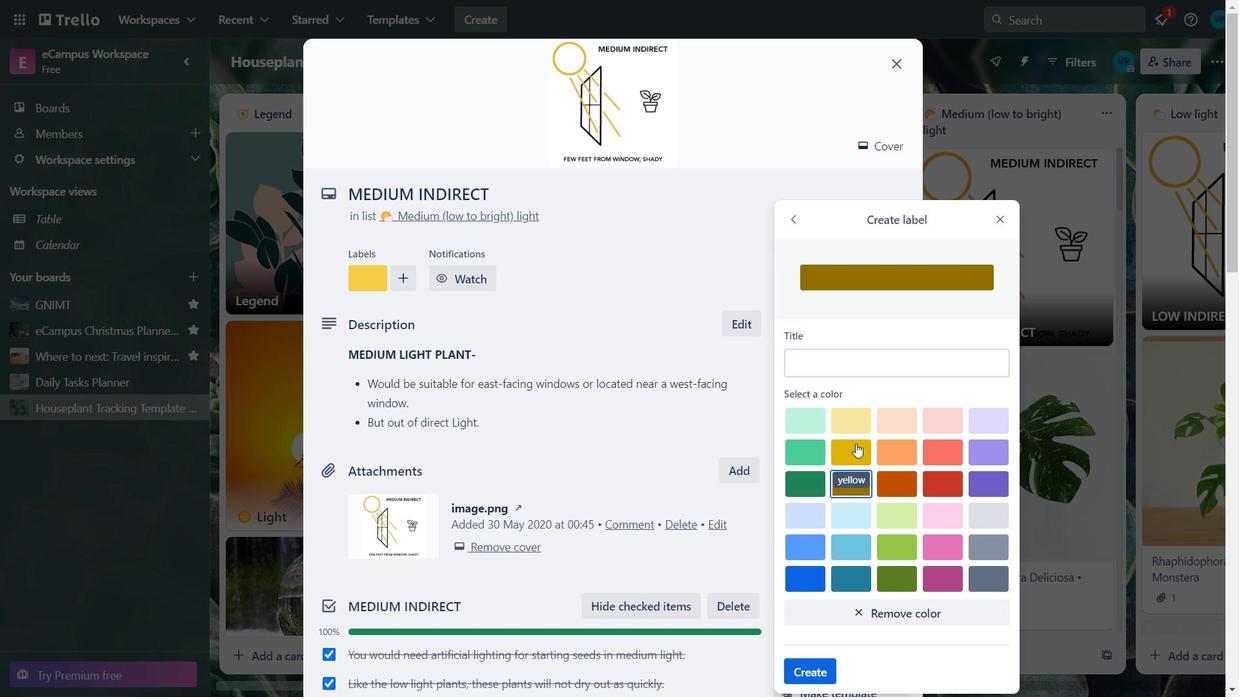 
Action: Mouse moved to (1001, 209)
Screenshot: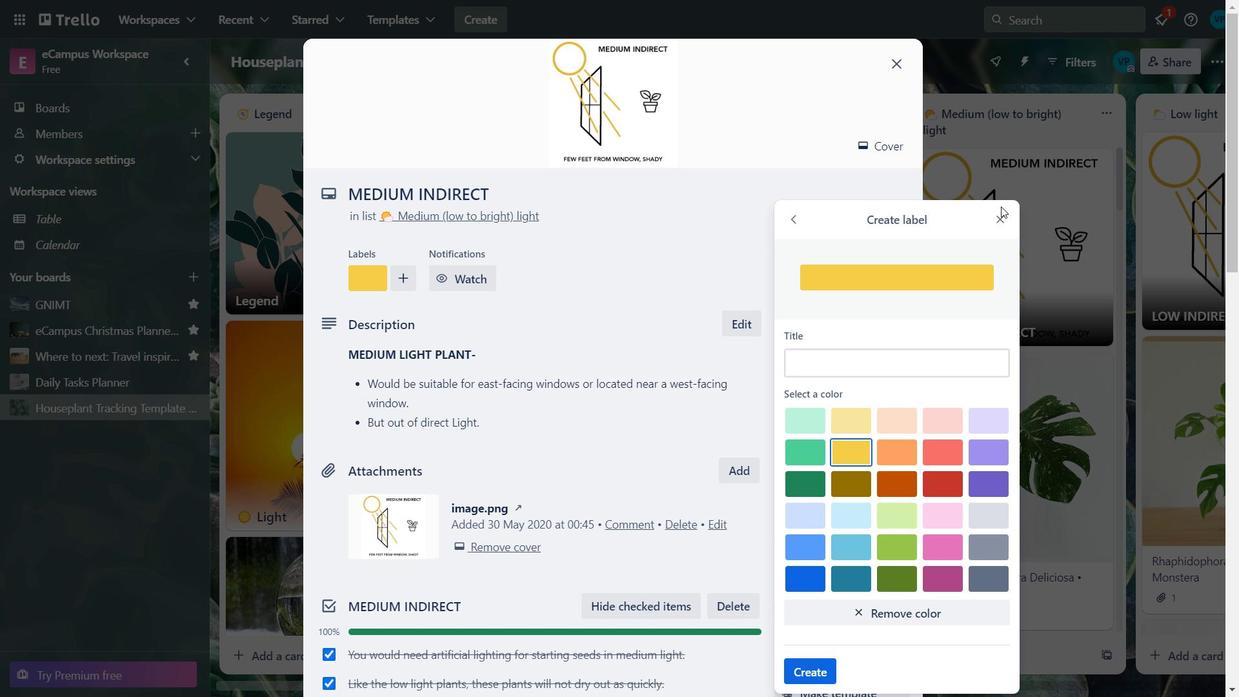 
Action: Mouse pressed left at (1001, 209)
Screenshot: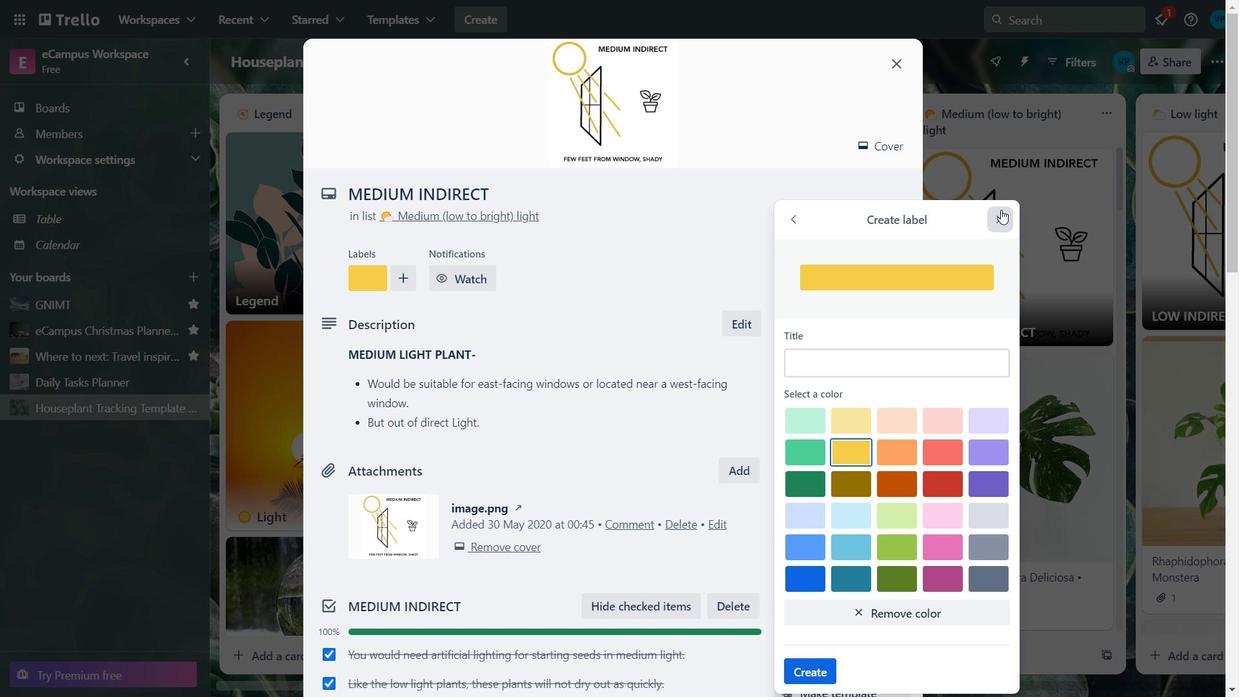 
Action: Mouse moved to (892, 69)
Screenshot: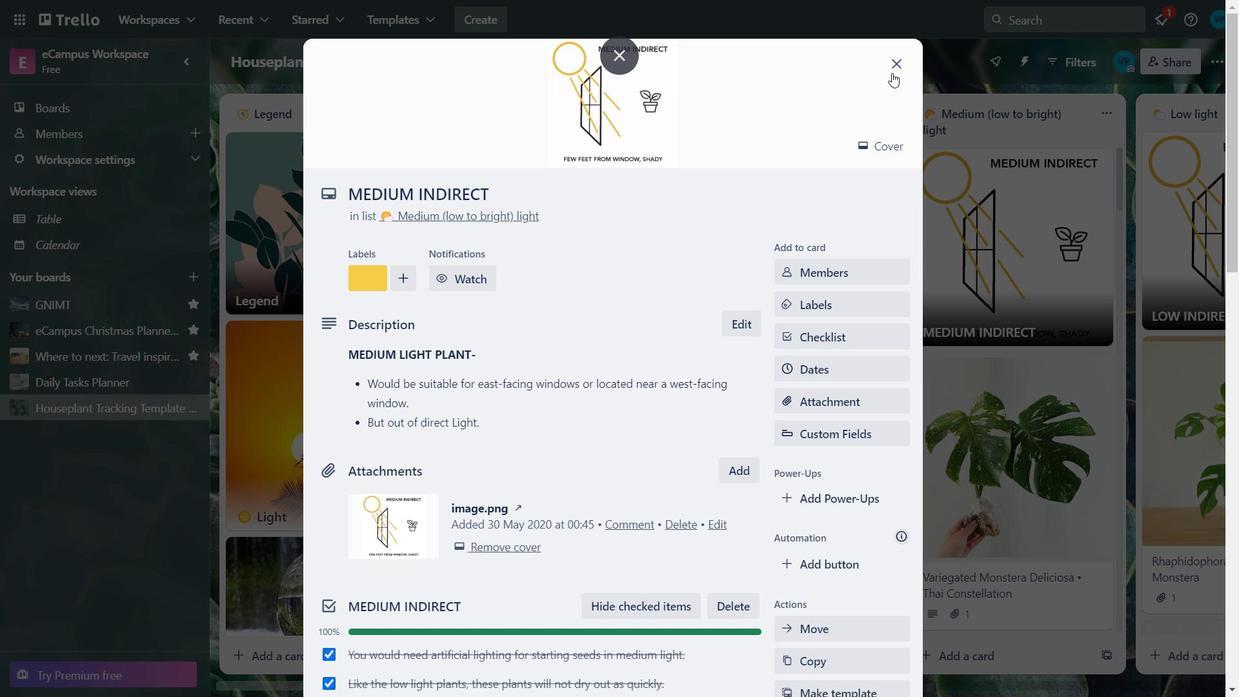 
Action: Mouse pressed left at (892, 69)
Screenshot: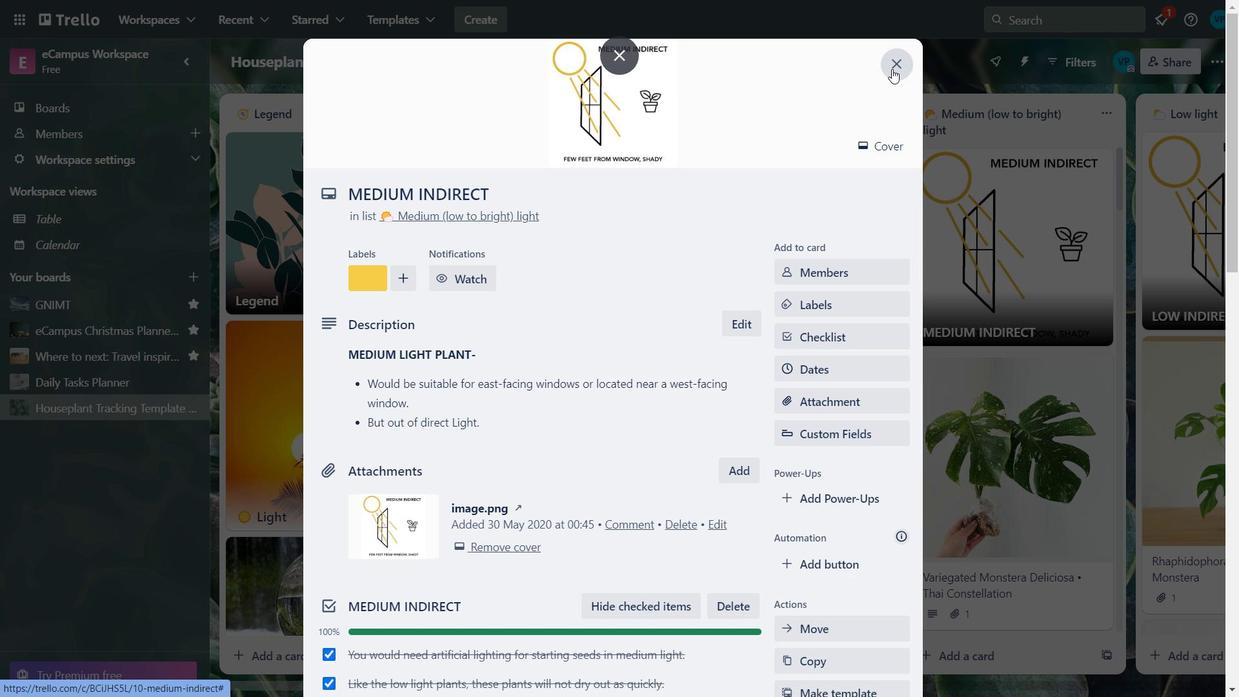 
Action: Mouse moved to (962, 427)
Screenshot: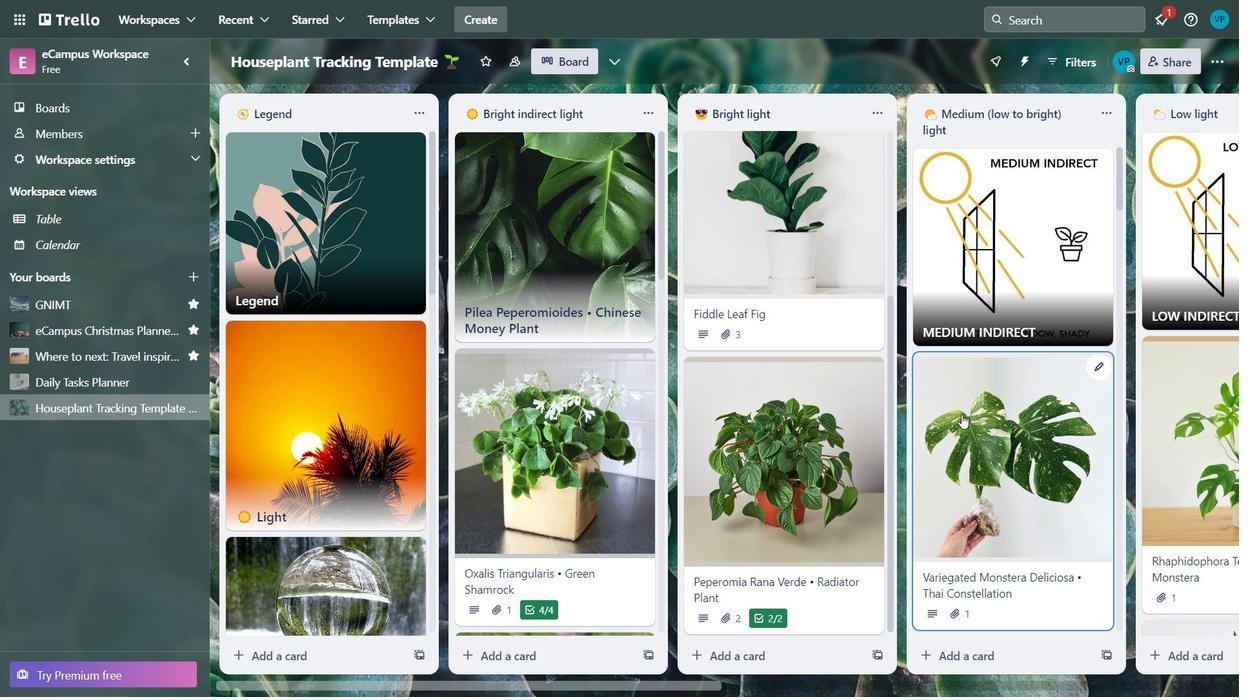 
Action: Mouse pressed left at (962, 427)
Screenshot: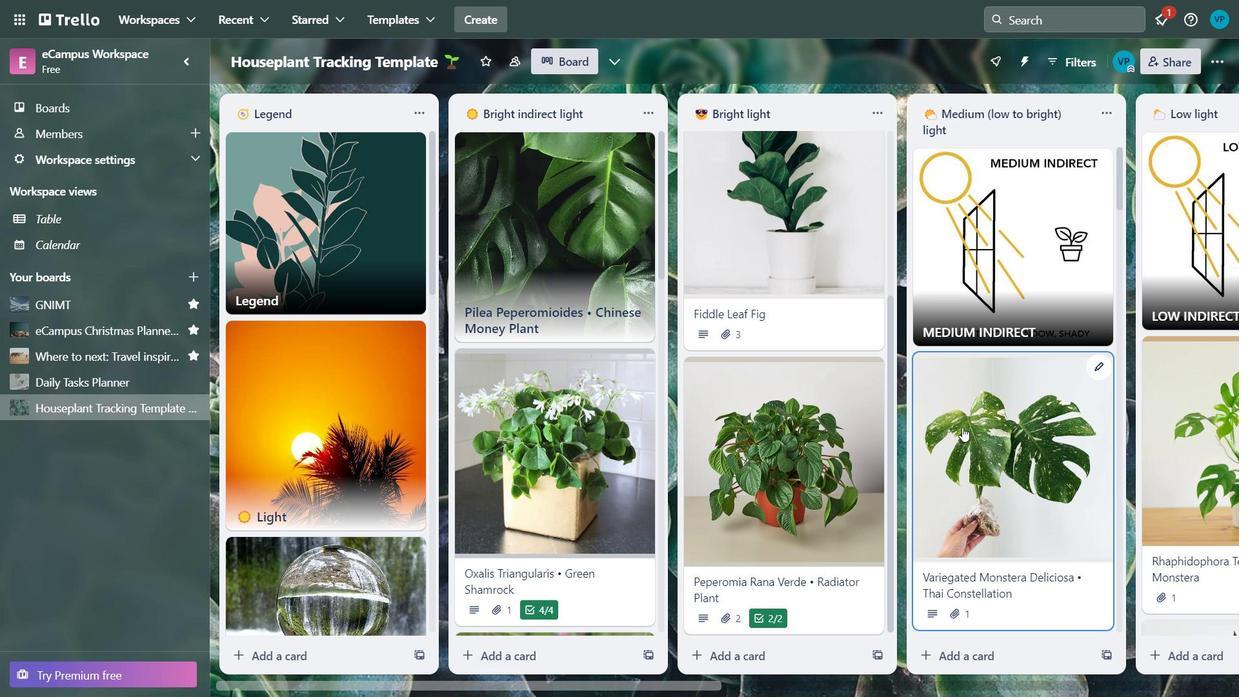 
Action: Mouse moved to (551, 400)
Screenshot: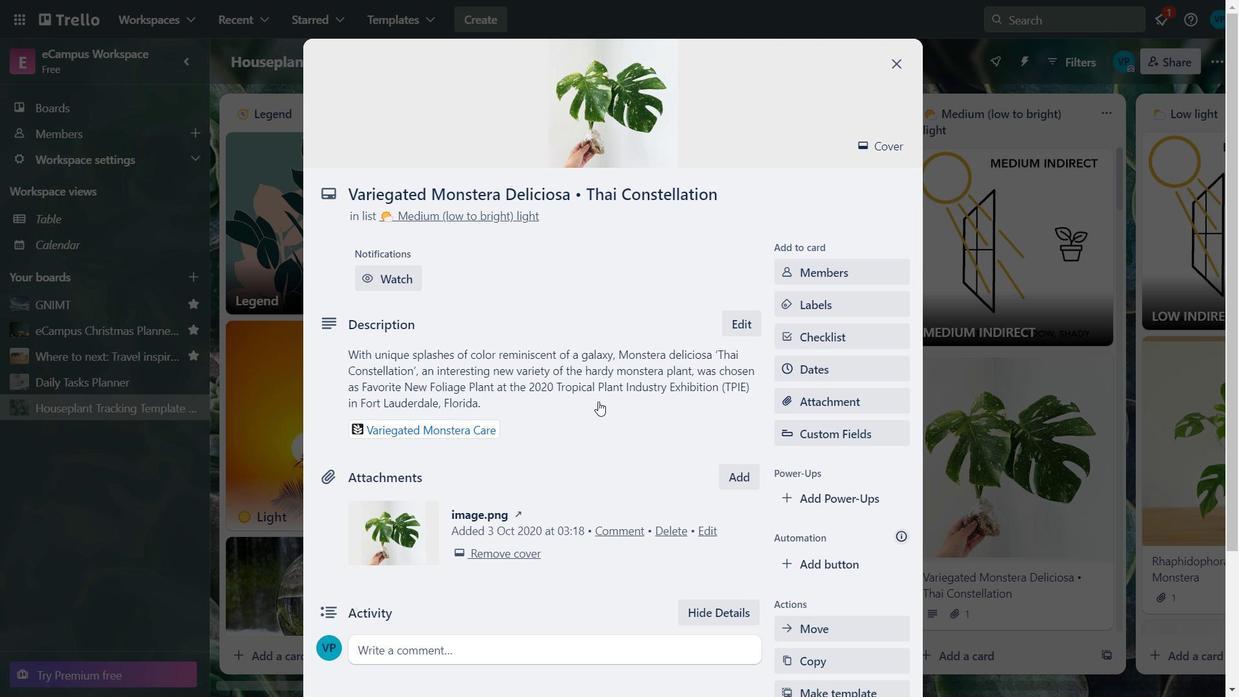 
Action: Mouse pressed left at (551, 400)
Screenshot: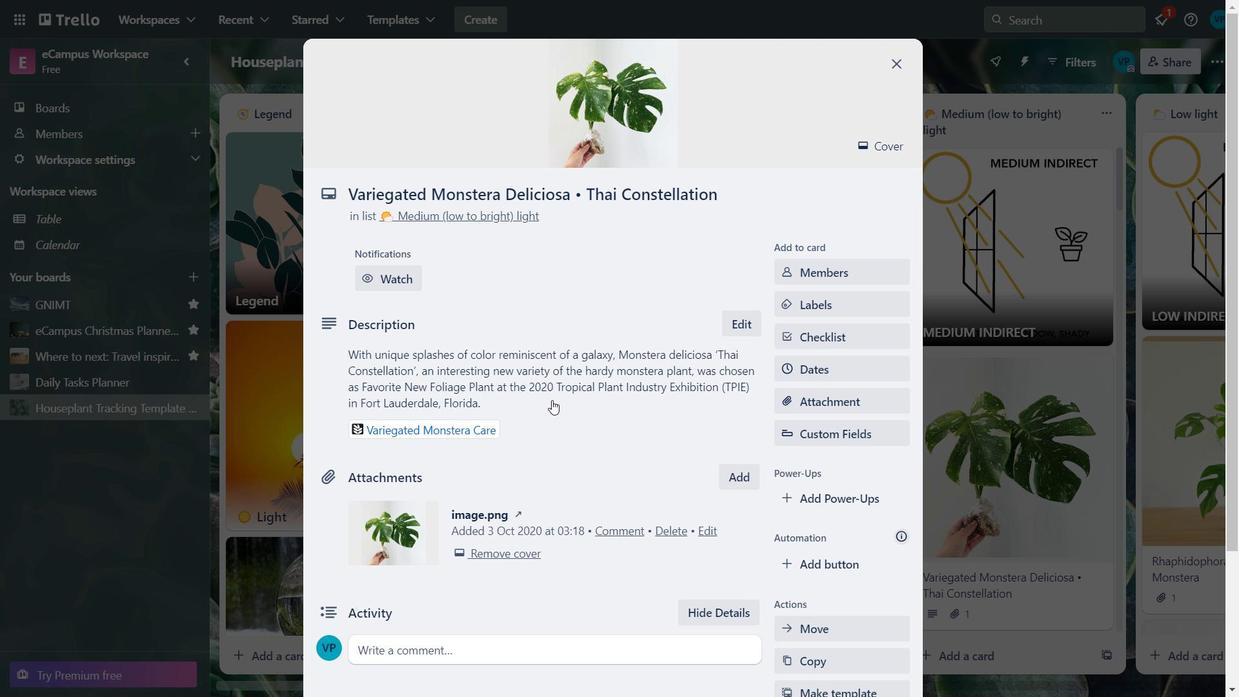 
Action: Mouse moved to (593, 475)
Screenshot: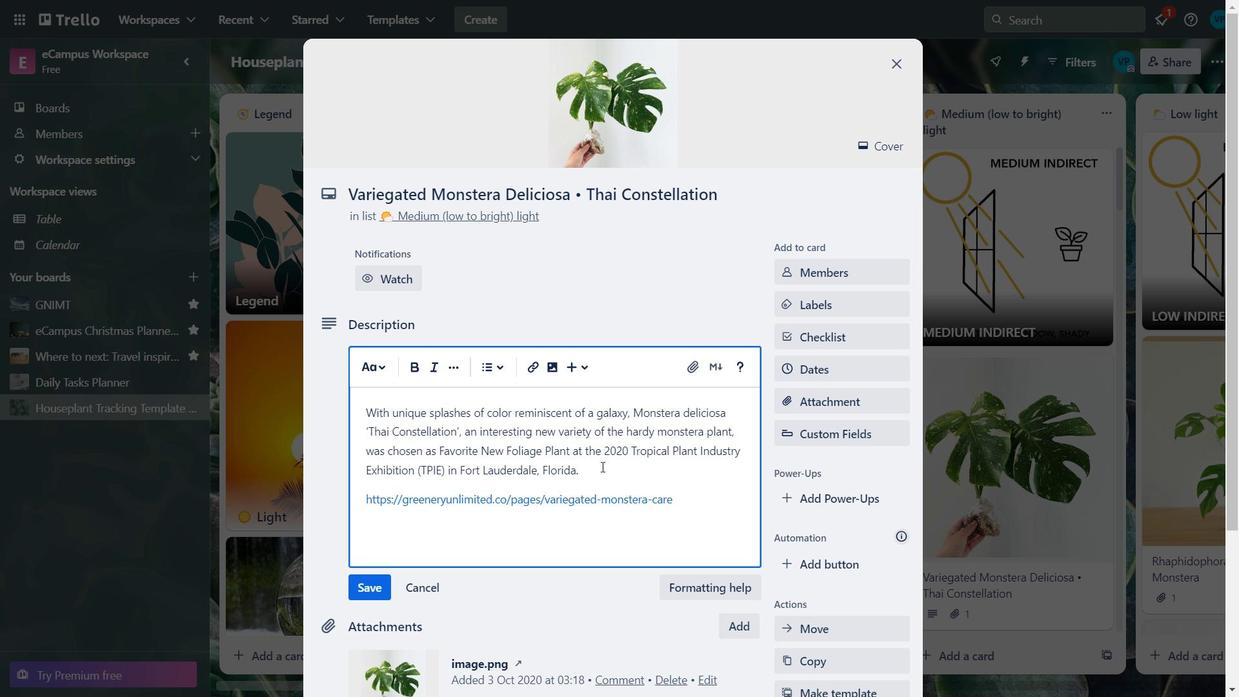 
Action: Mouse pressed left at (593, 475)
Screenshot: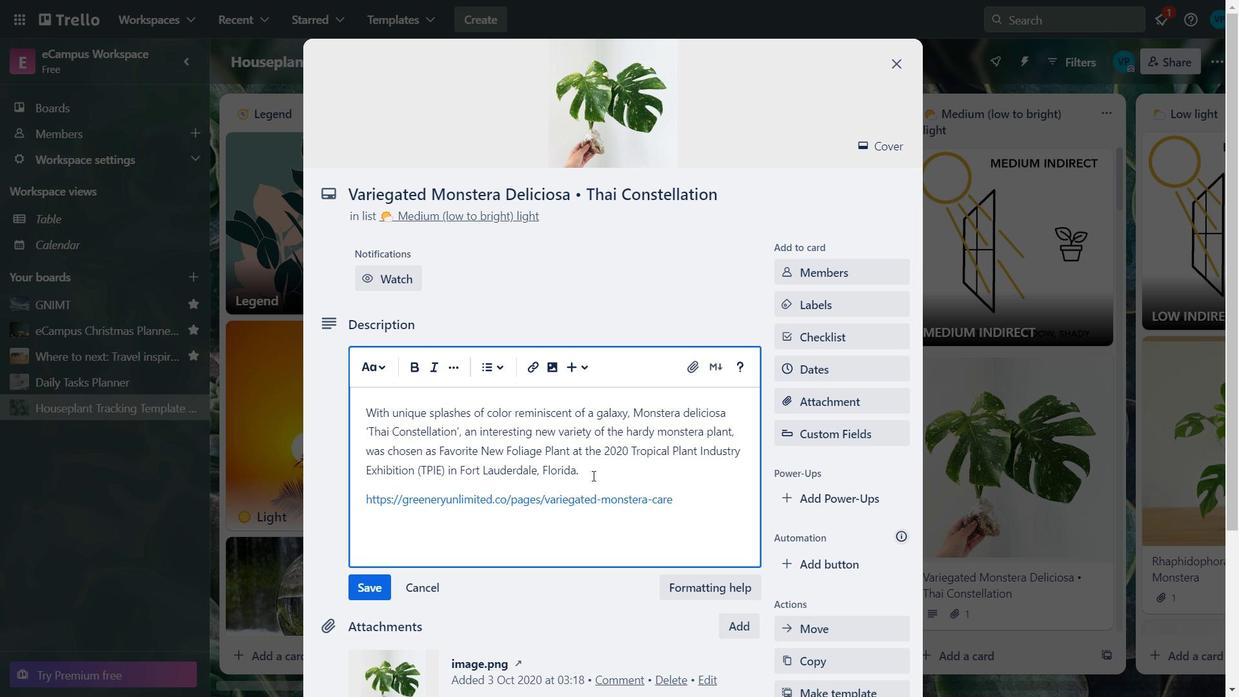 
Action: Mouse moved to (360, 587)
Screenshot: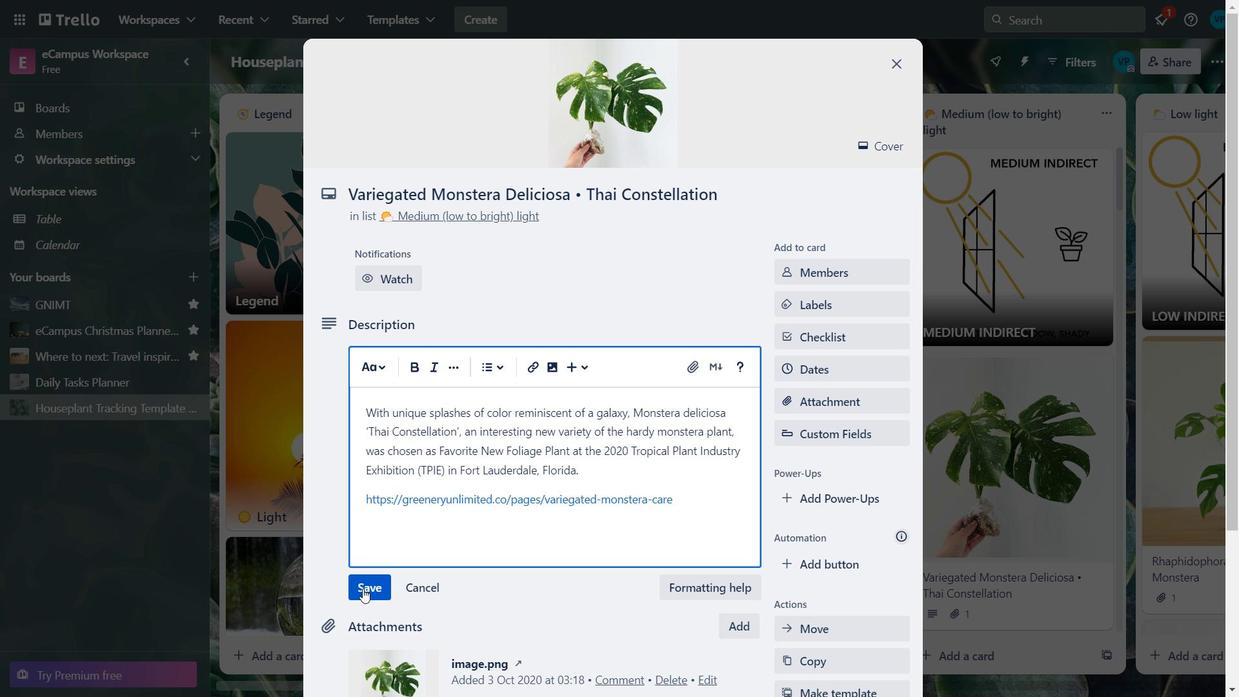 
Action: Mouse pressed left at (360, 587)
Screenshot: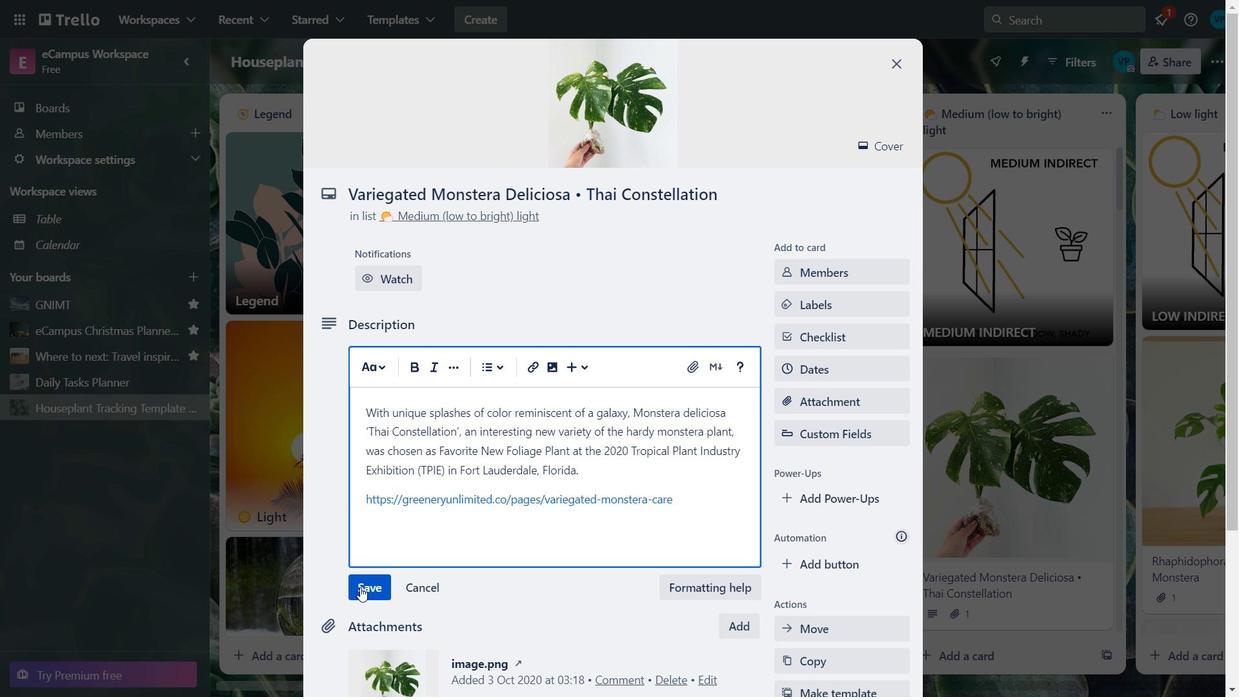 
Action: Mouse moved to (826, 339)
Screenshot: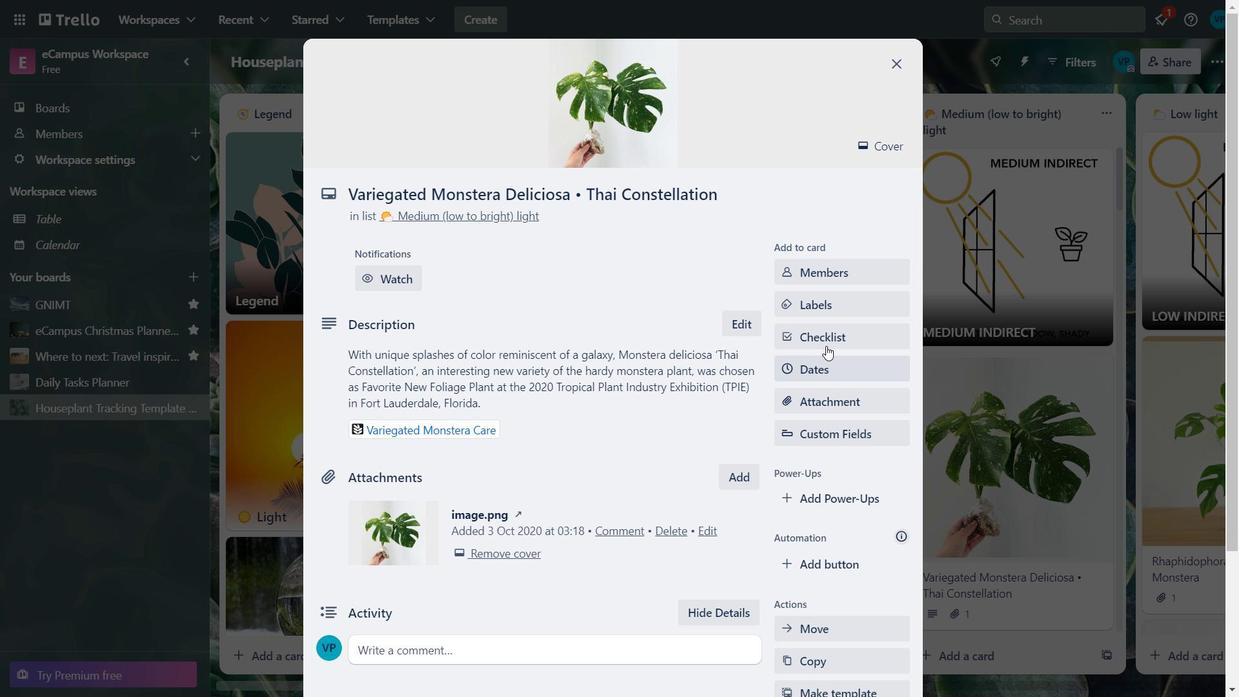 
Action: Mouse pressed left at (826, 339)
Screenshot: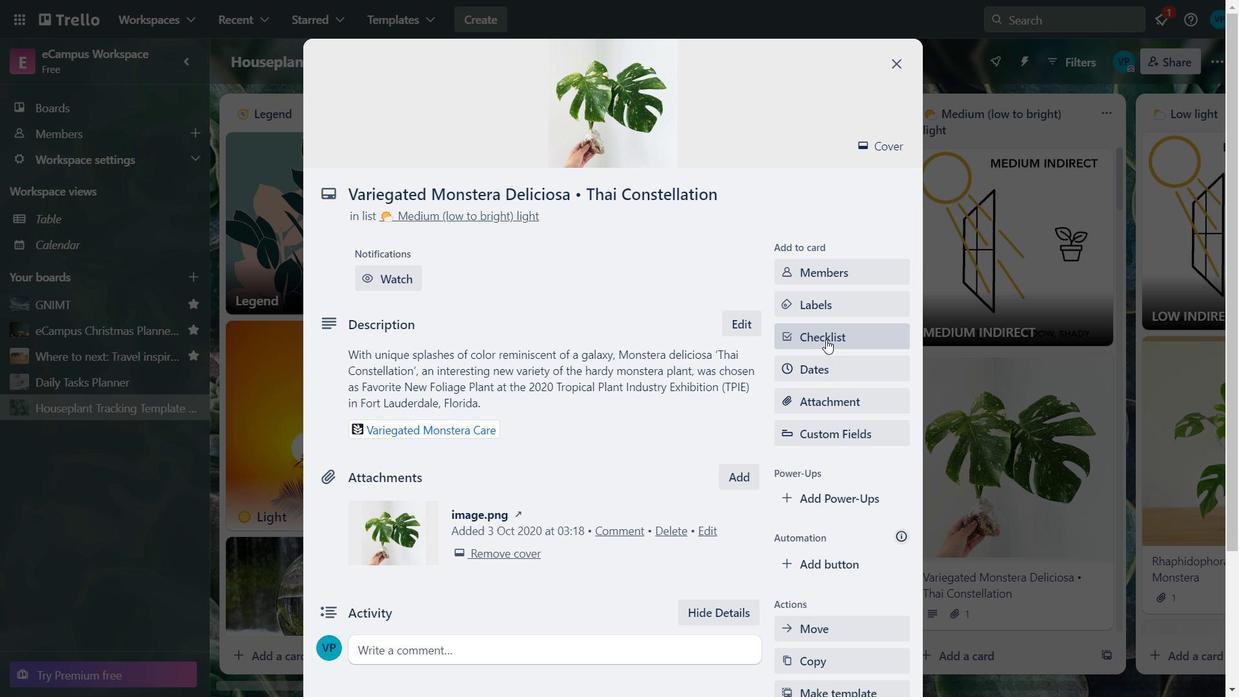 
Action: Mouse moved to (586, 188)
Screenshot: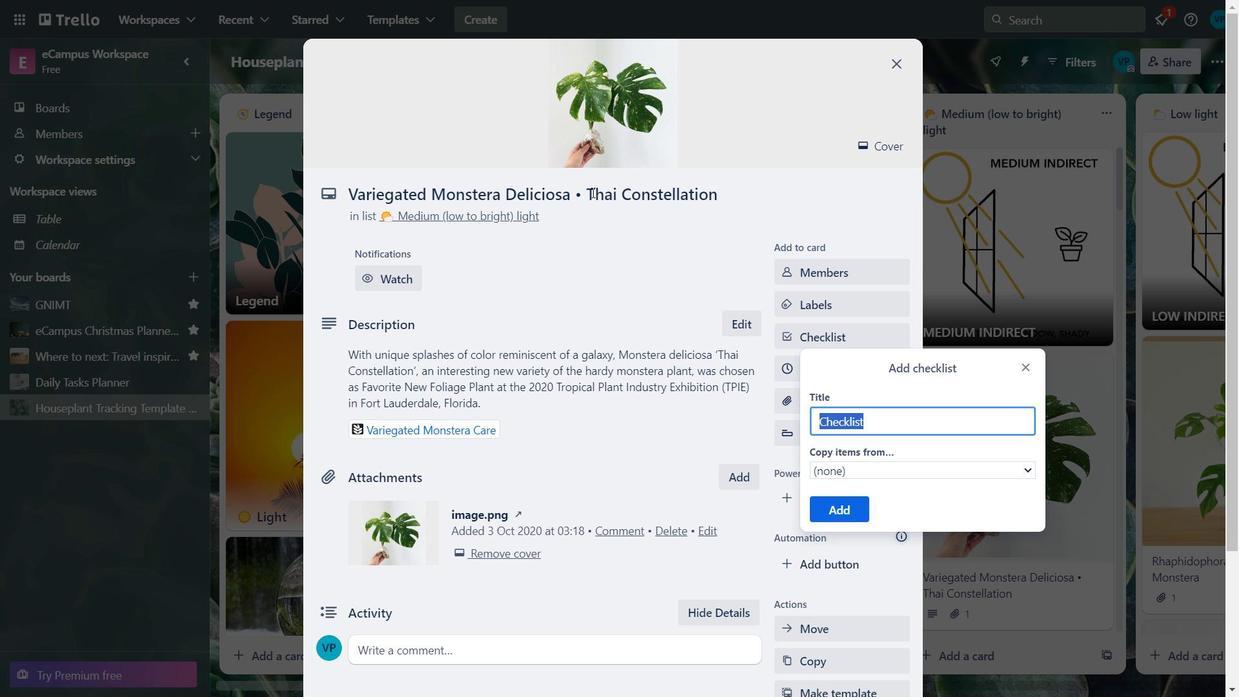 
Action: Mouse pressed left at (586, 188)
Screenshot: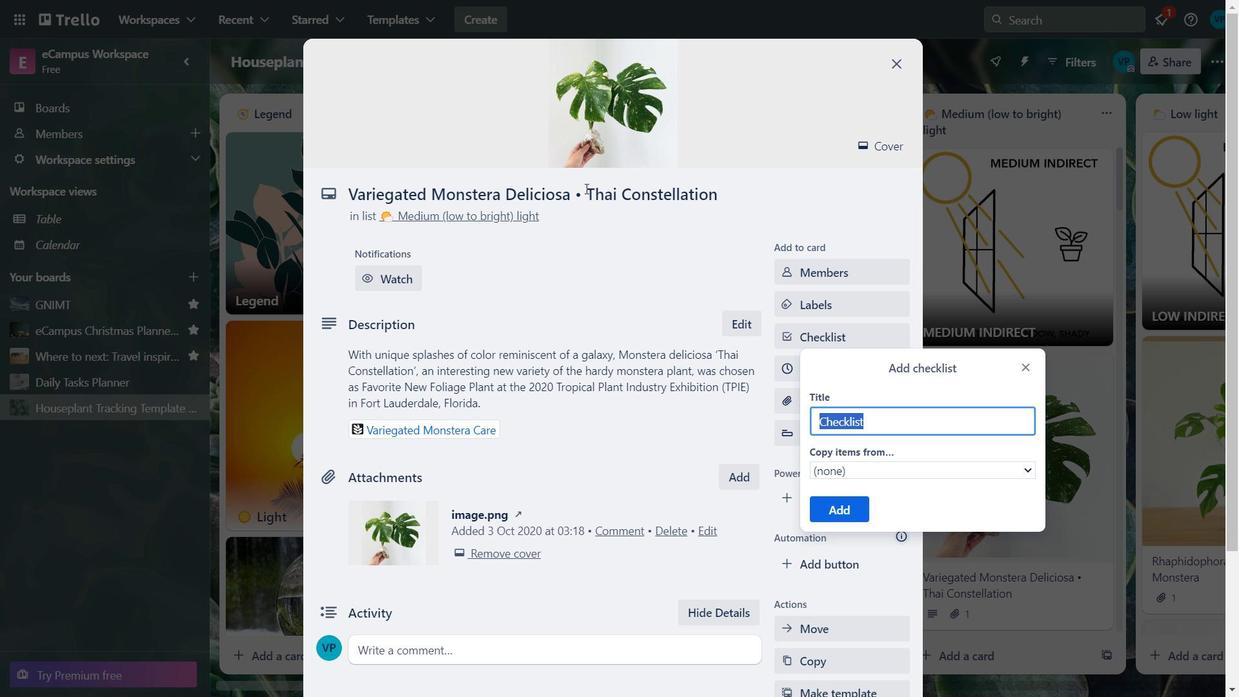 
Action: Mouse moved to (736, 182)
Screenshot: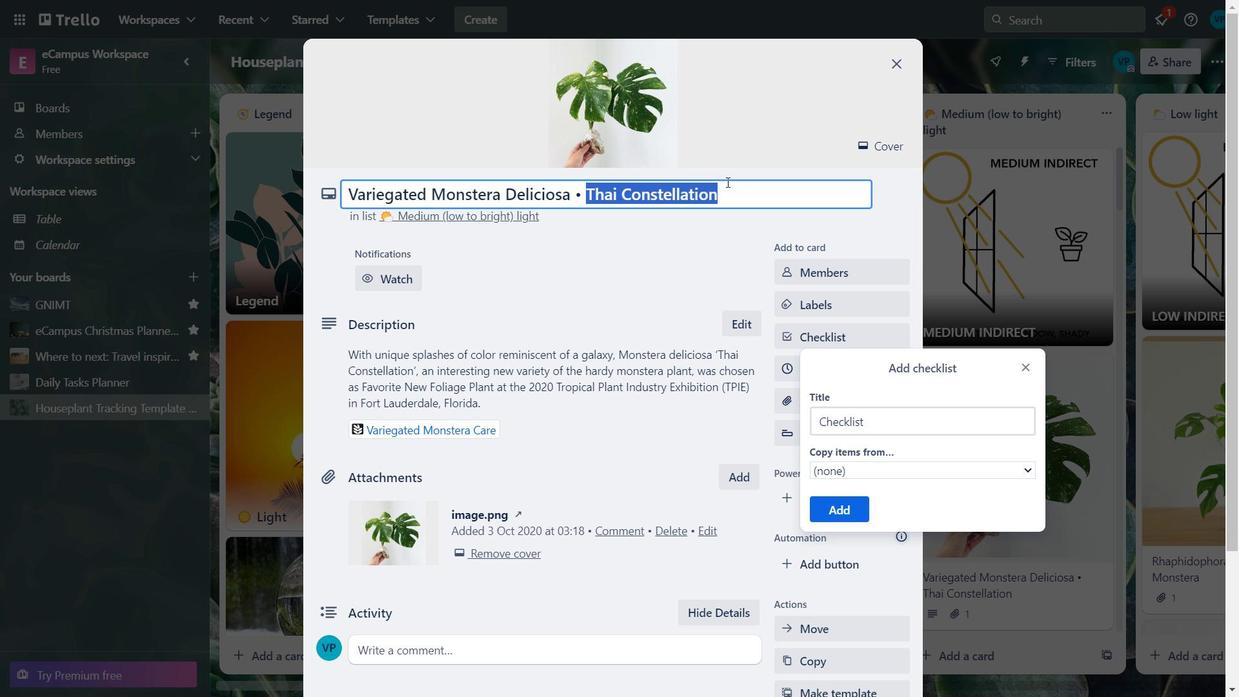 
Action: Key pressed ctrl+C
Screenshot: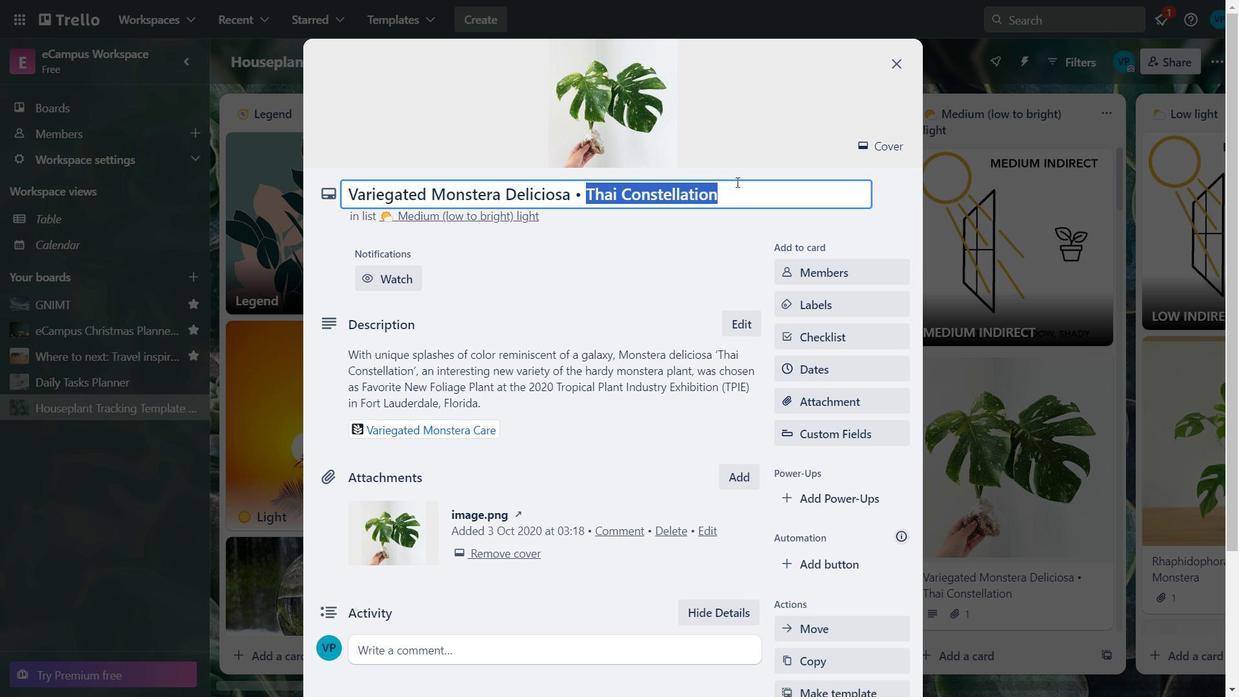 
Action: Mouse moved to (843, 333)
Screenshot: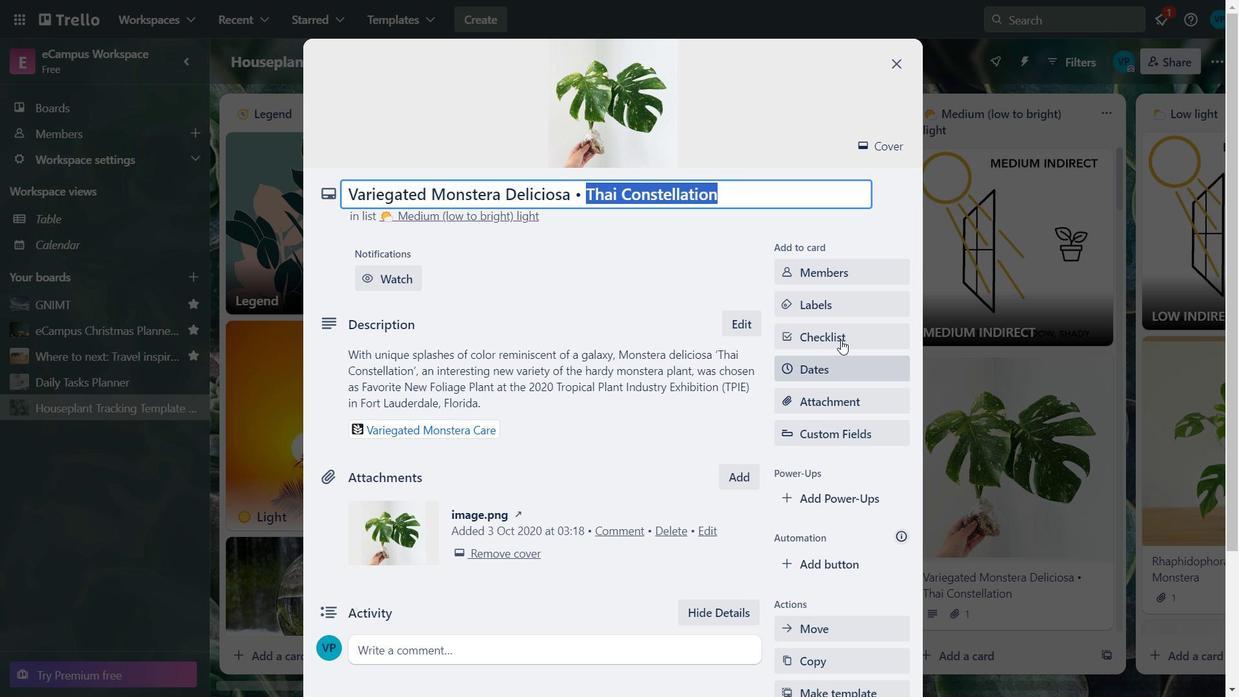 
Action: Mouse pressed left at (843, 333)
Screenshot: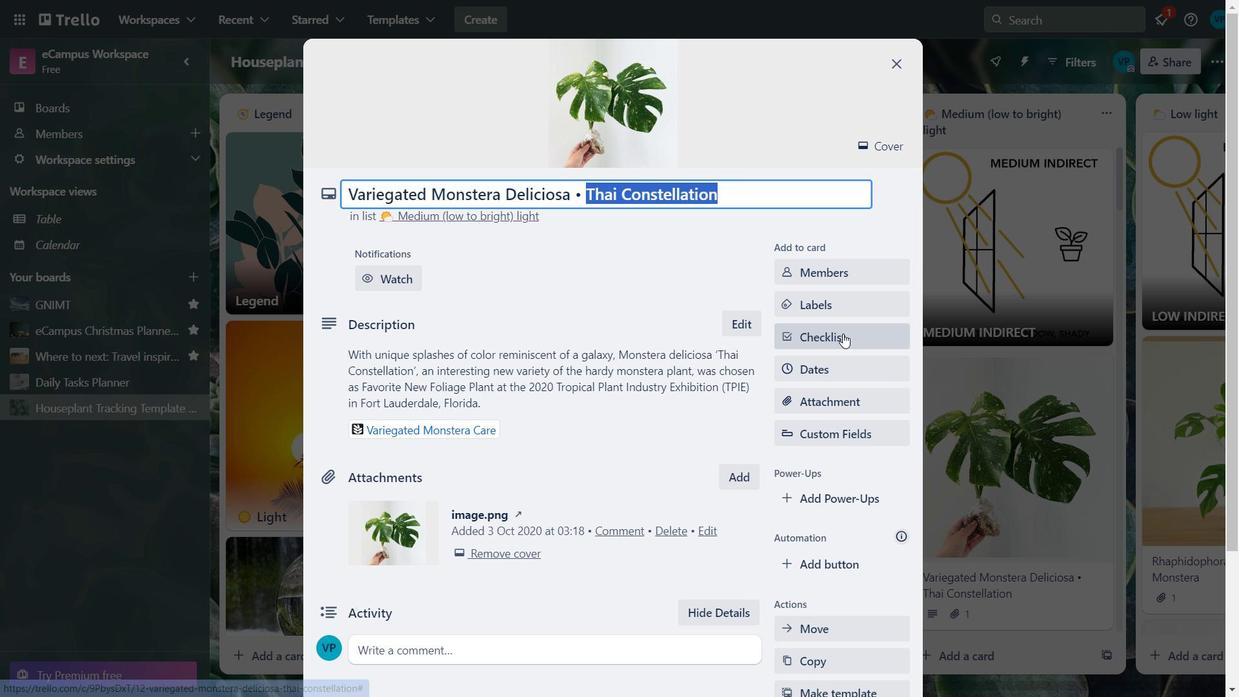 
Action: Key pressed <Key.backspace>ctrl+V
Screenshot: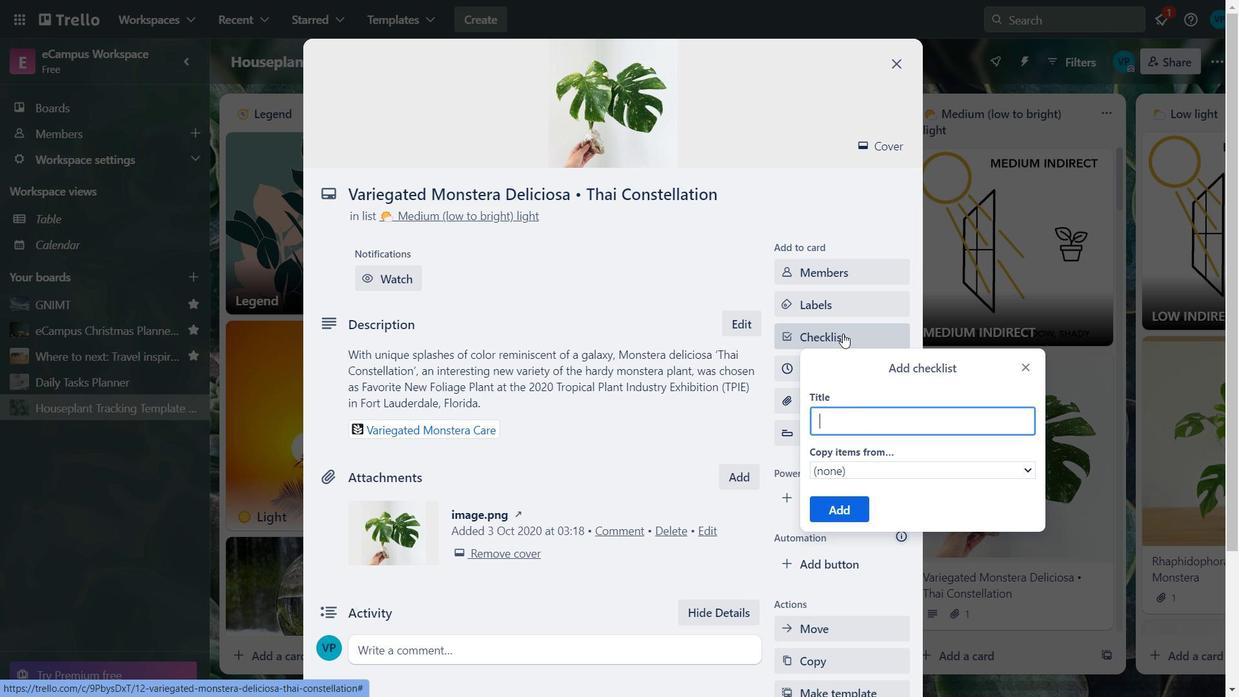 
Action: Mouse moved to (849, 513)
Screenshot: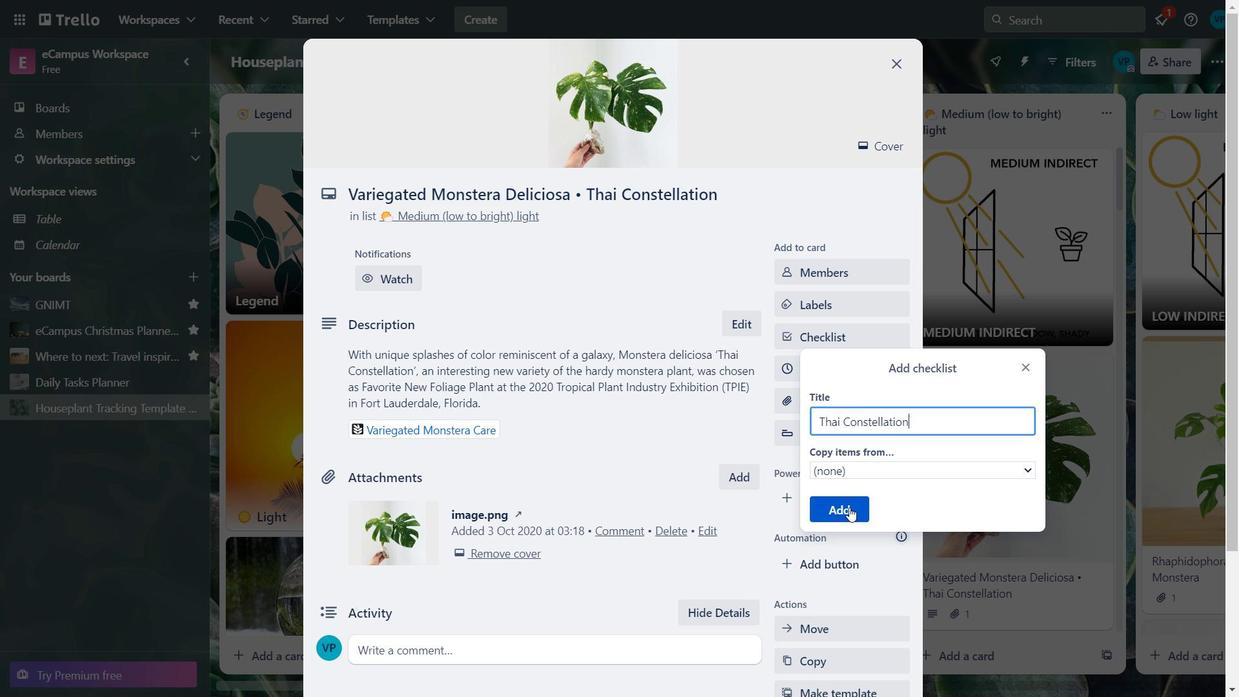 
Action: Mouse pressed left at (849, 513)
Screenshot: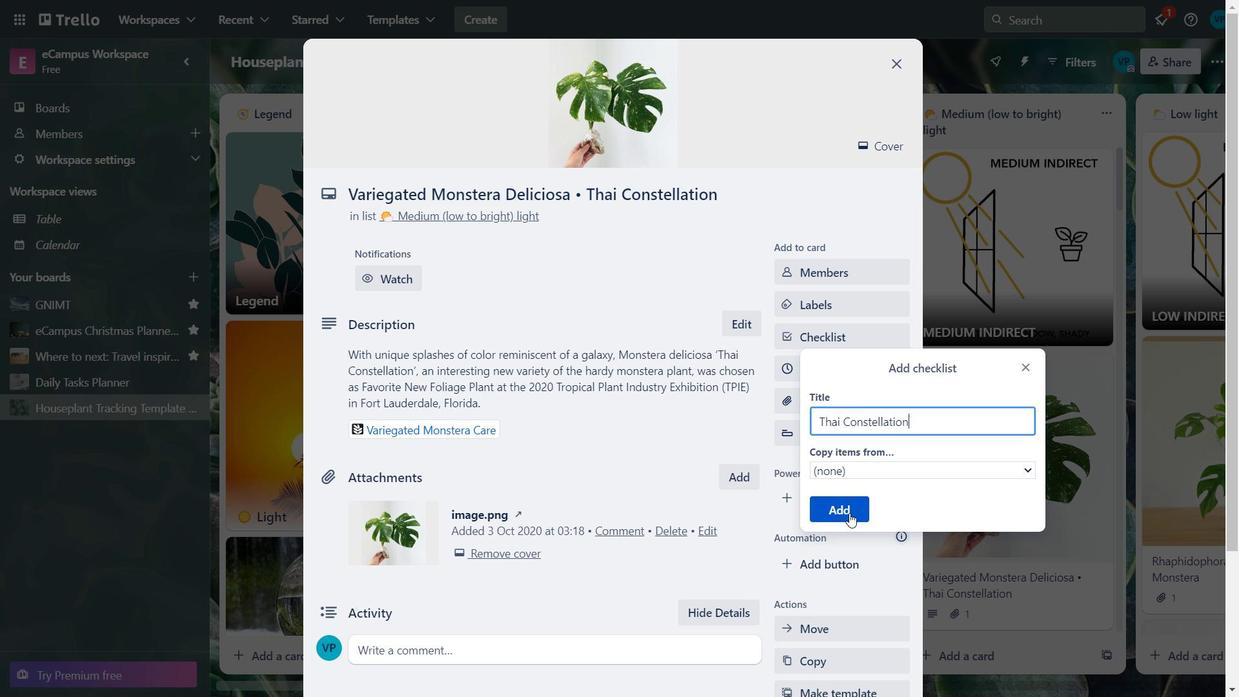 
Action: Mouse moved to (575, 595)
Screenshot: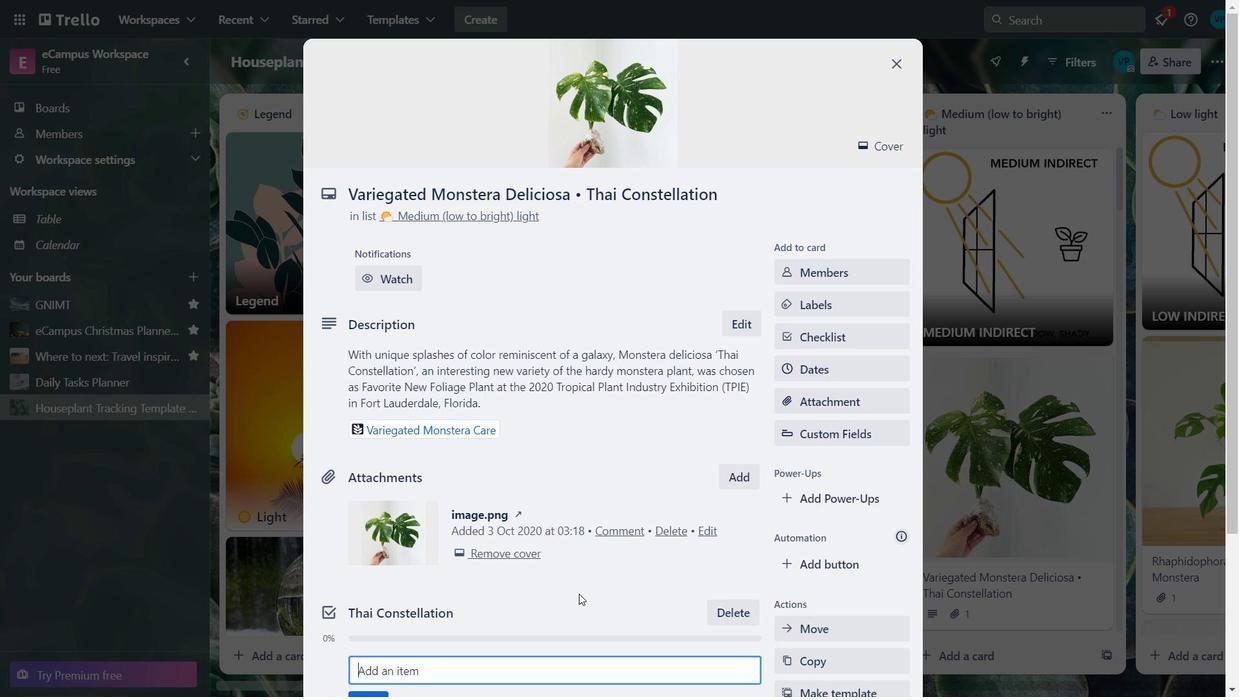 
Action: Key pressed <Key.down><Key.down><Key.down>
Screenshot: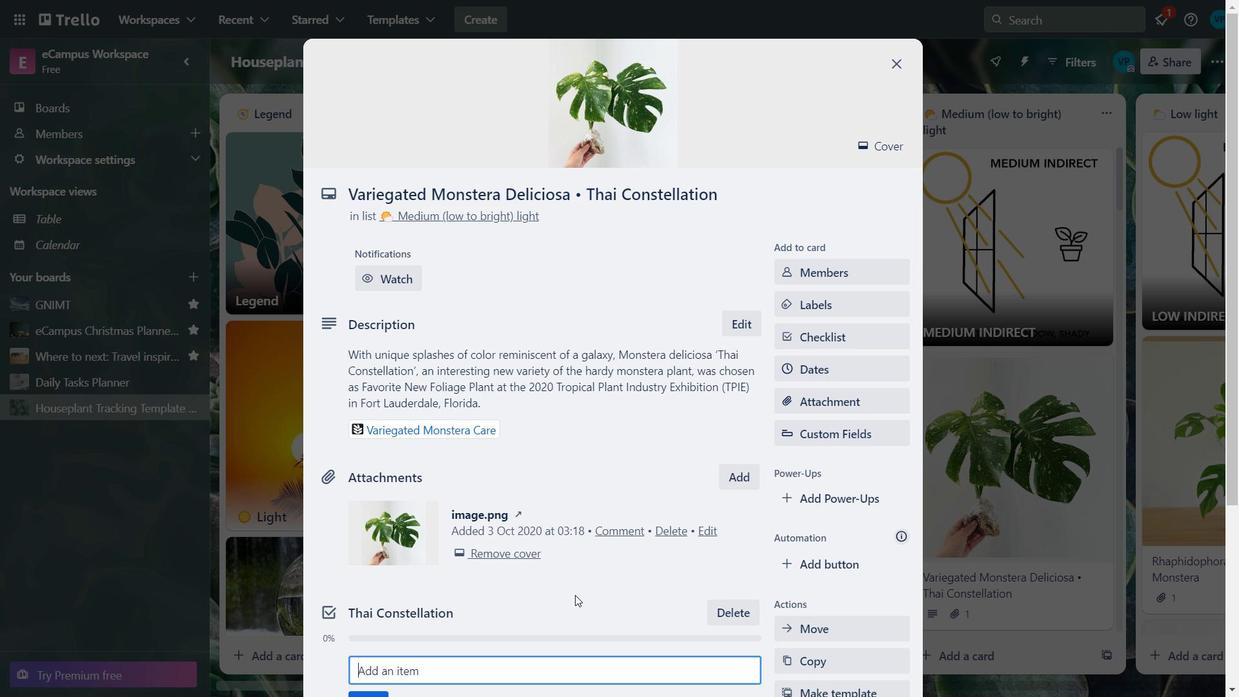 
Action: Mouse moved to (631, 662)
Screenshot: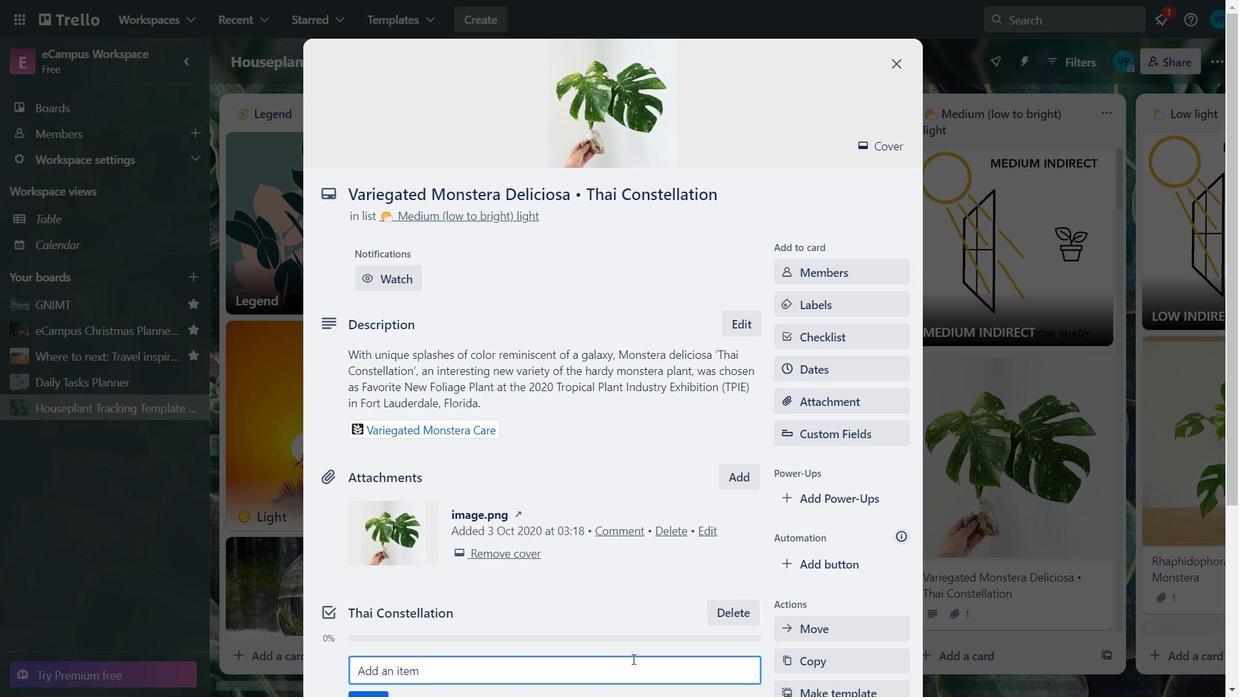 
Action: Key pressed <Key.down><Key.down><Key.down><Key.down><Key.down>
Screenshot: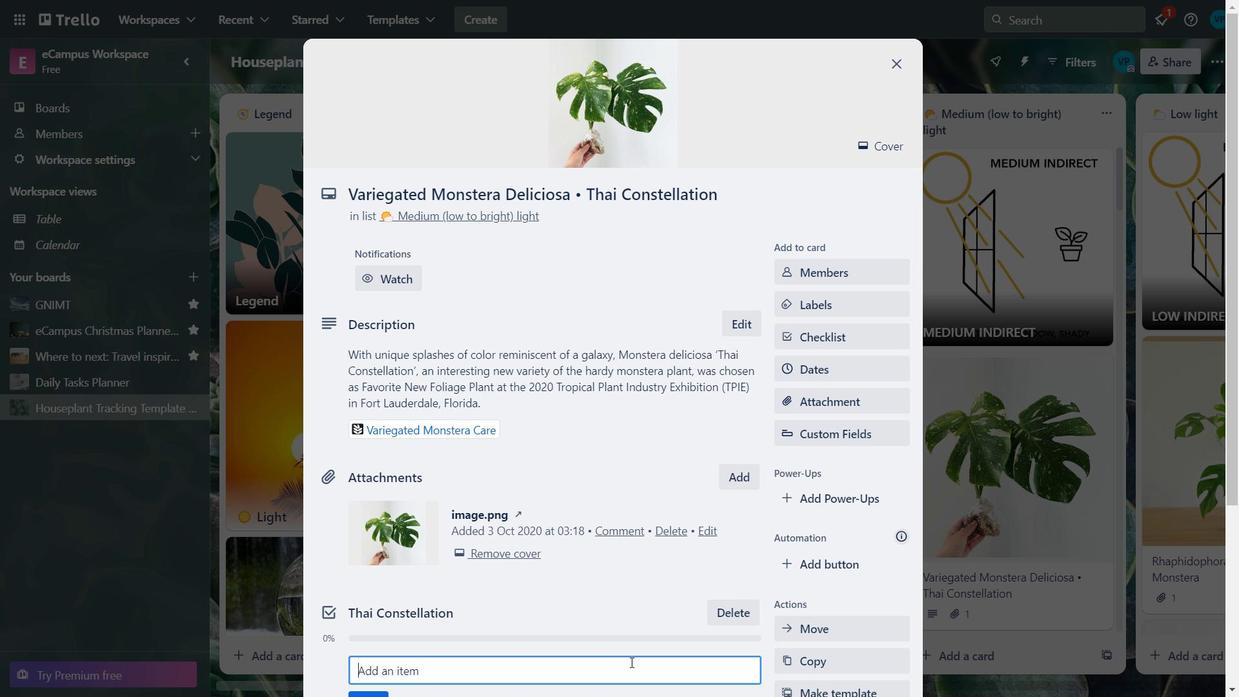
Action: Mouse moved to (919, 598)
Screenshot: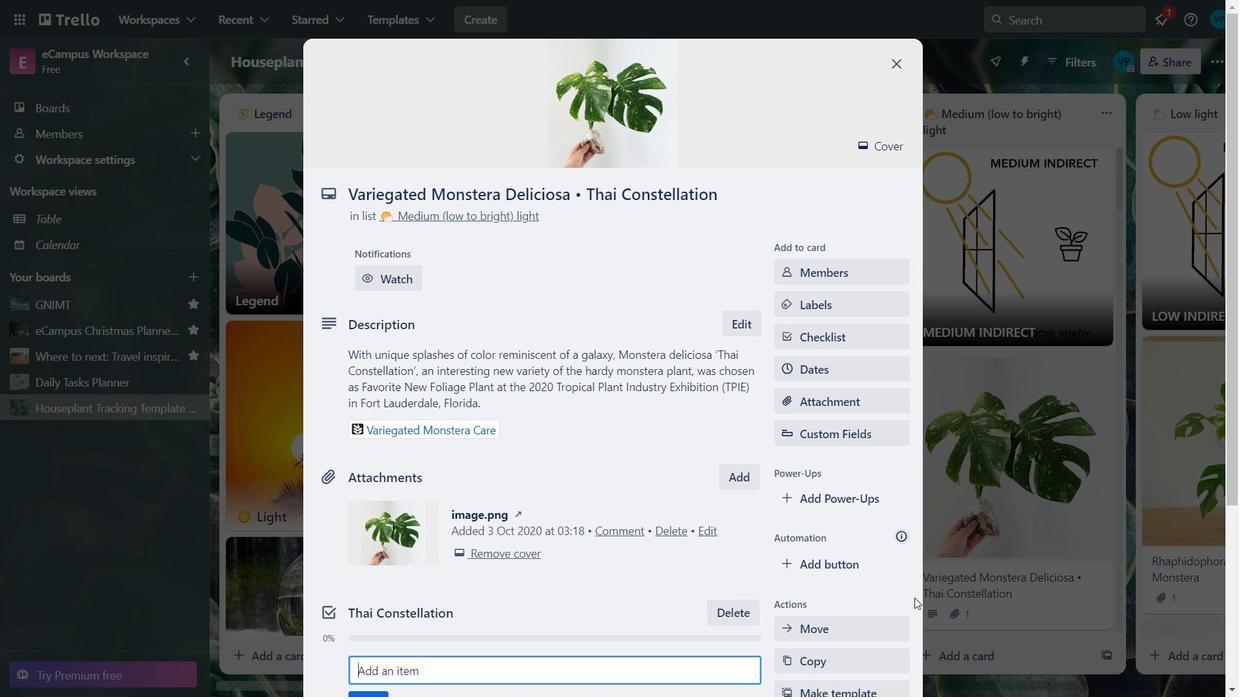 
Action: Mouse pressed left at (919, 598)
Screenshot: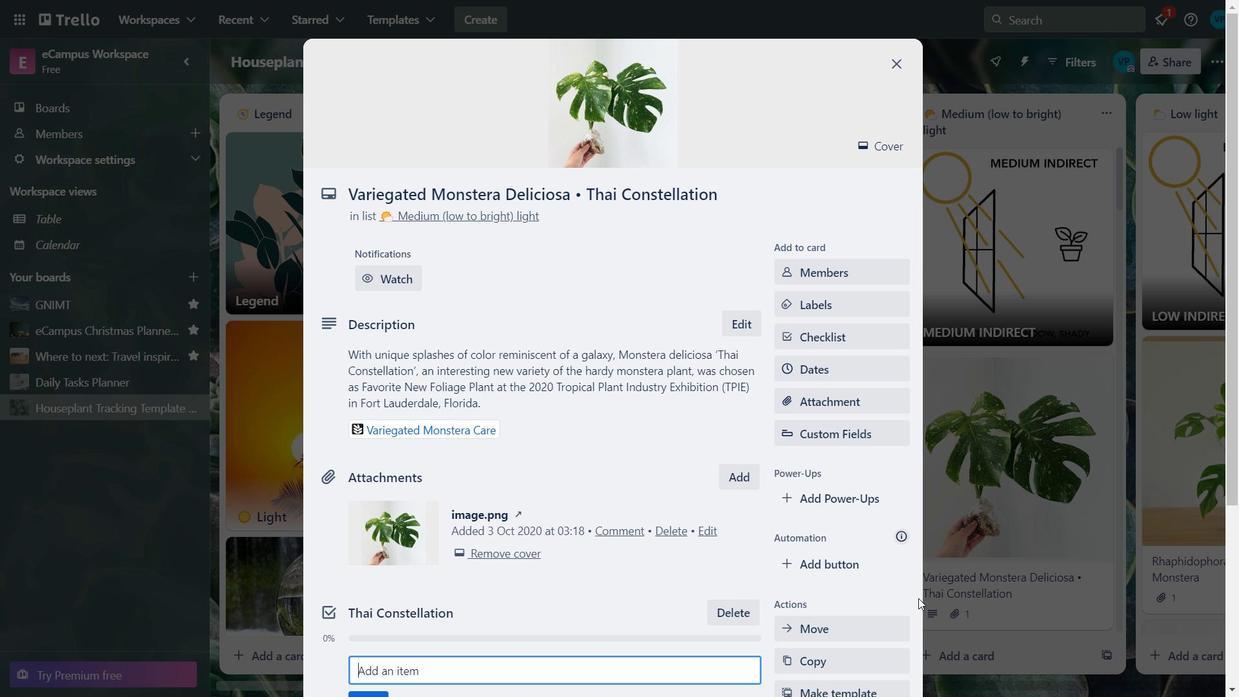 
Action: Key pressed <Key.down><Key.down><Key.down><Key.down><Key.down><Key.down><Key.down><Key.down><Key.down>
Screenshot: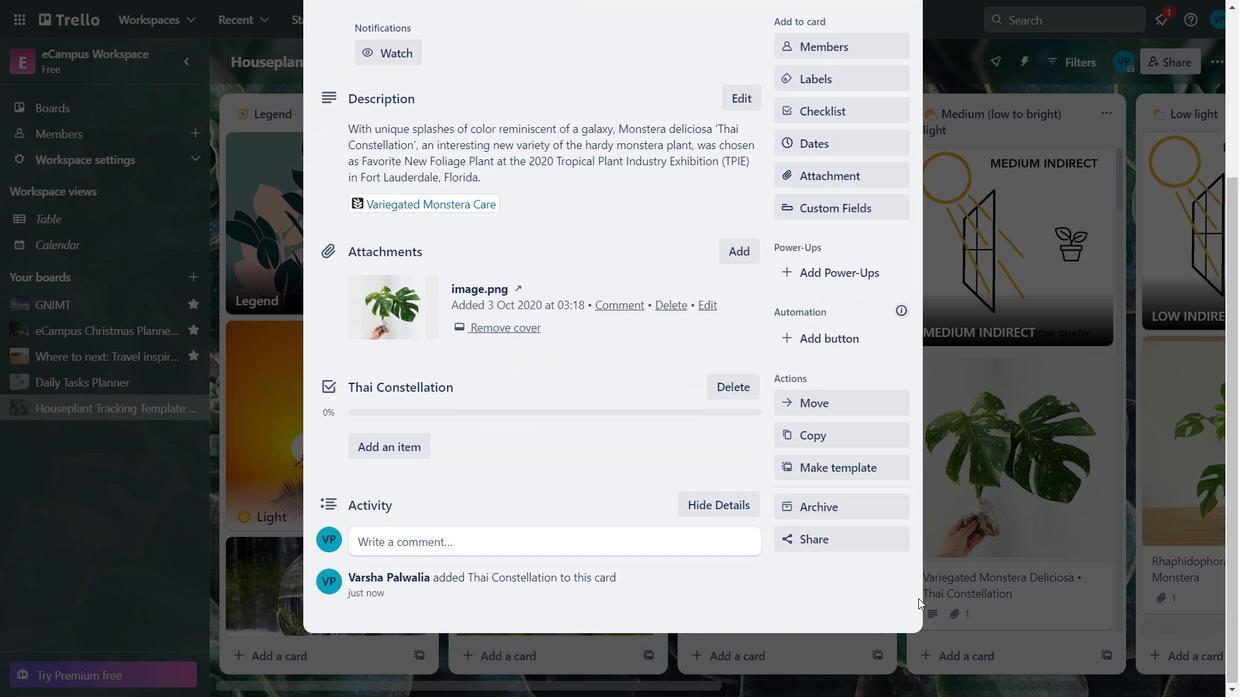 
Action: Mouse moved to (411, 451)
Screenshot: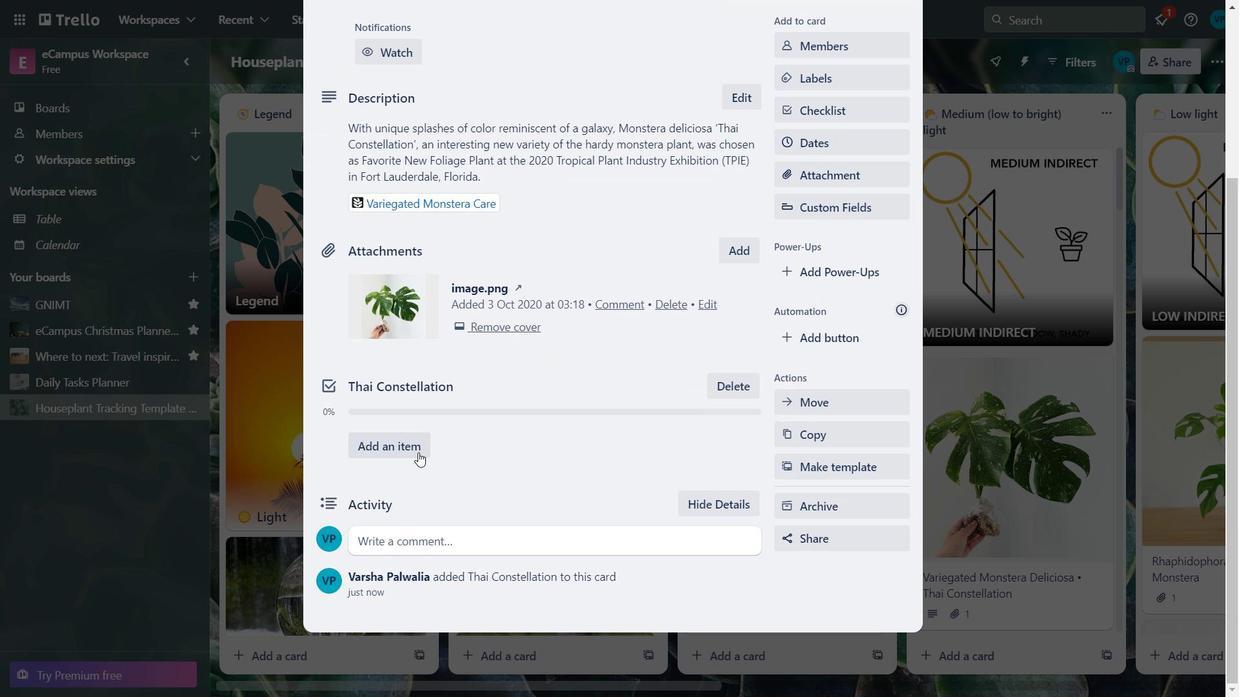 
Action: Mouse pressed left at (411, 451)
Screenshot: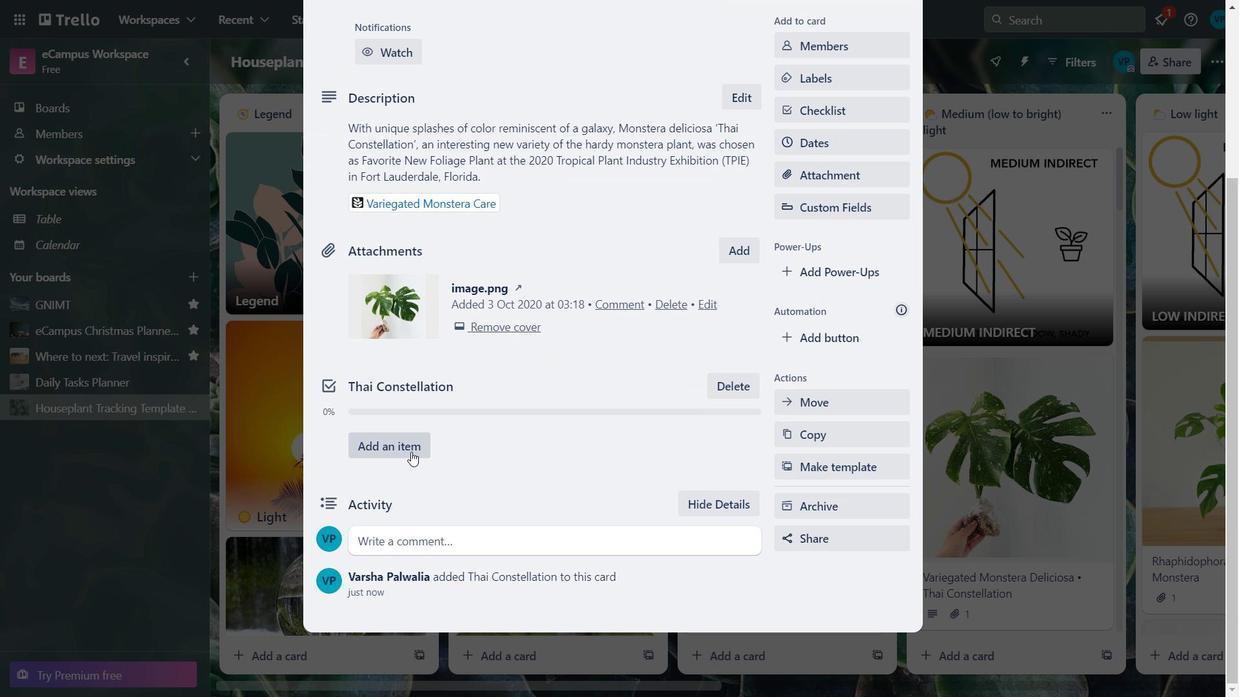
Action: Mouse moved to (420, 447)
Screenshot: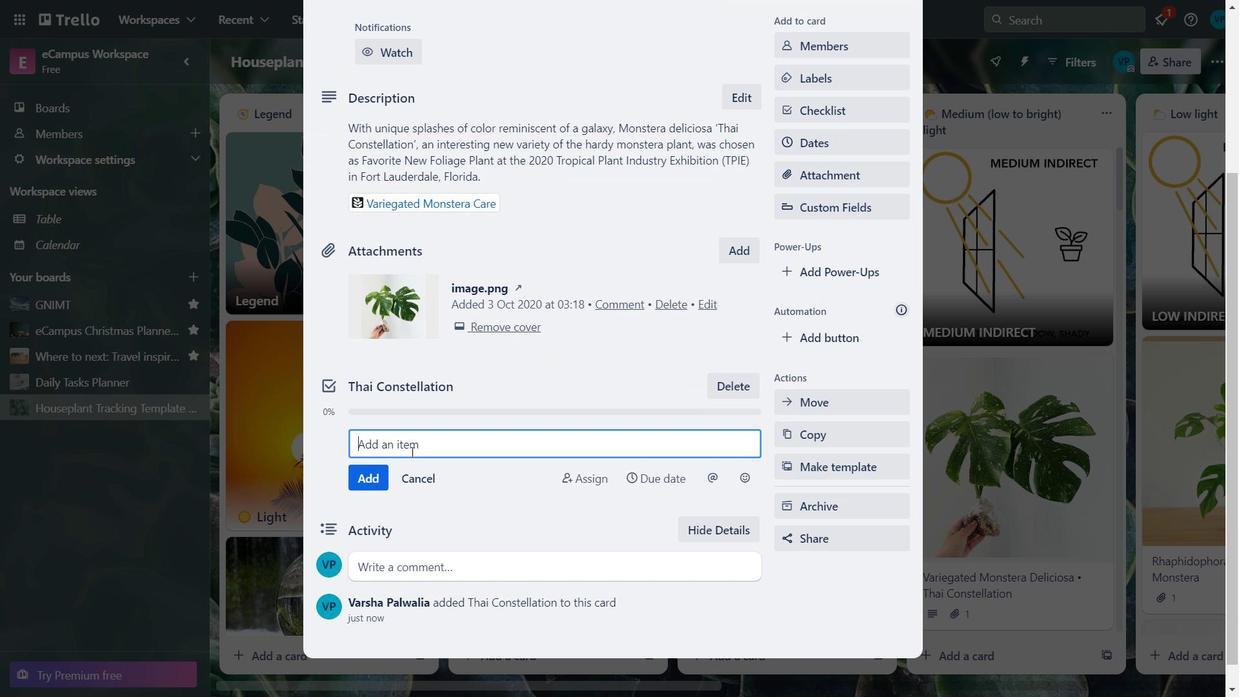 
Action: Mouse pressed left at (420, 447)
Screenshot: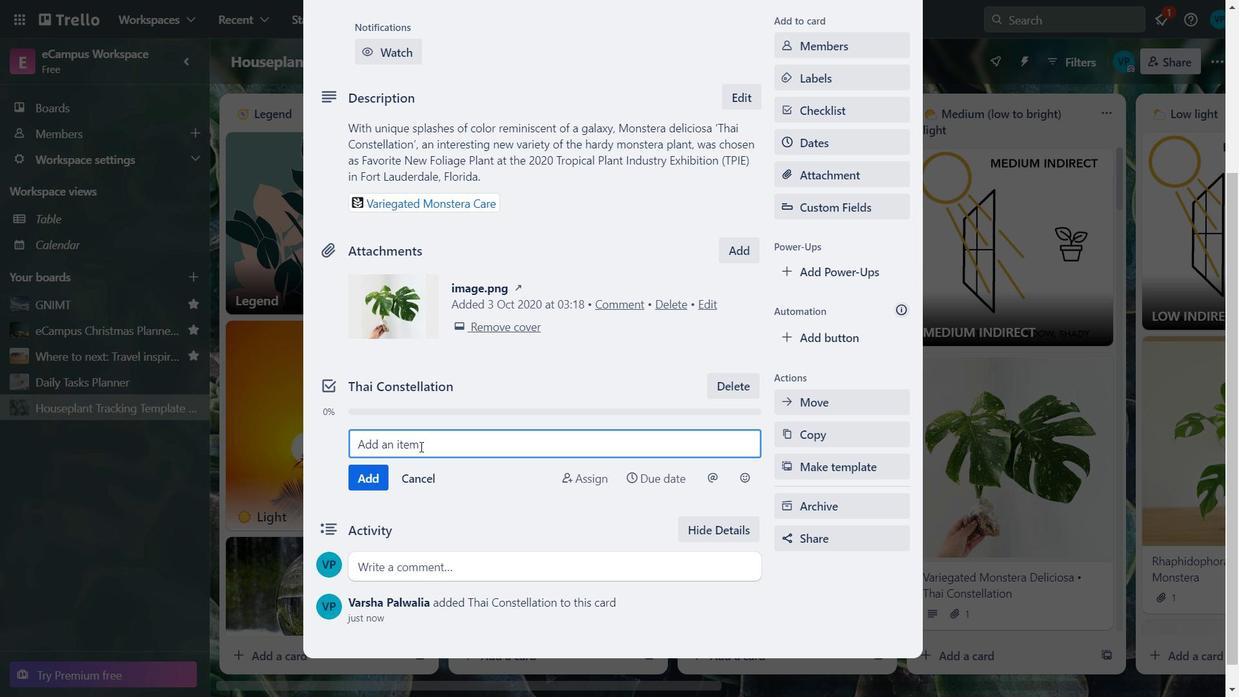 
Action: Key pressed <Key.caps_lock>ctrl+I<Key.caps_lock>t<Key.space>is<Key.space>a<Key.space>thai<Key.space>constellation<Key.space>
Screenshot: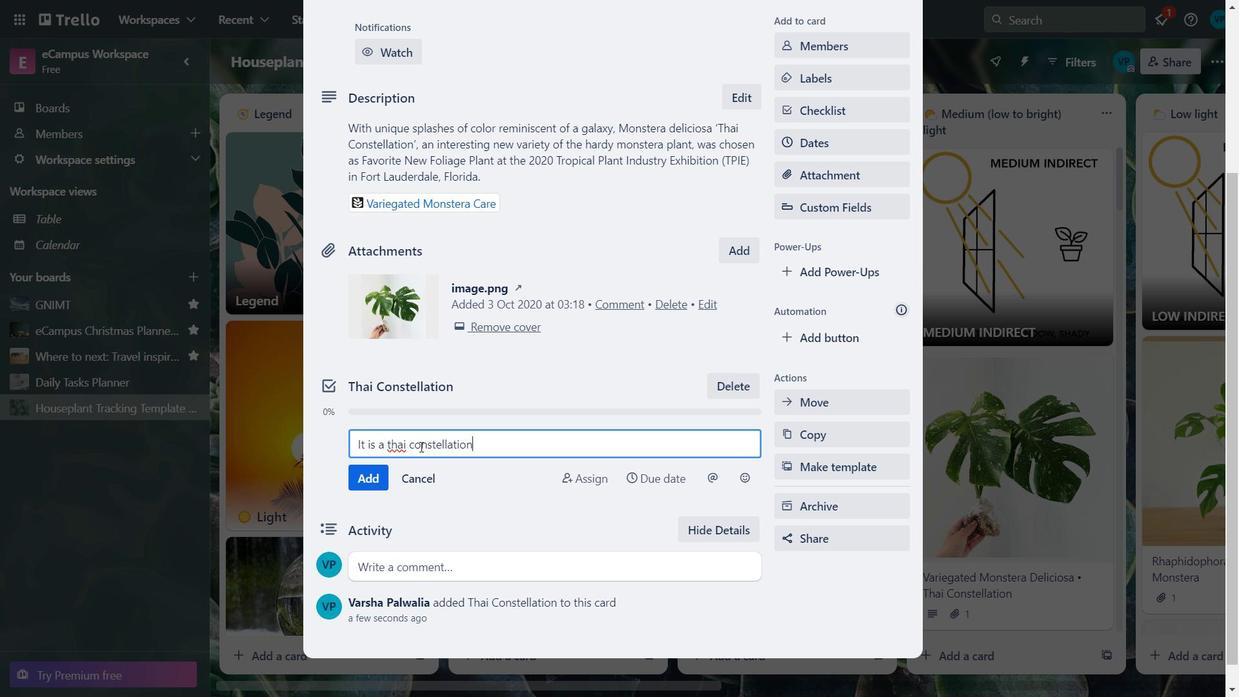 
Action: Mouse moved to (387, 442)
Screenshot: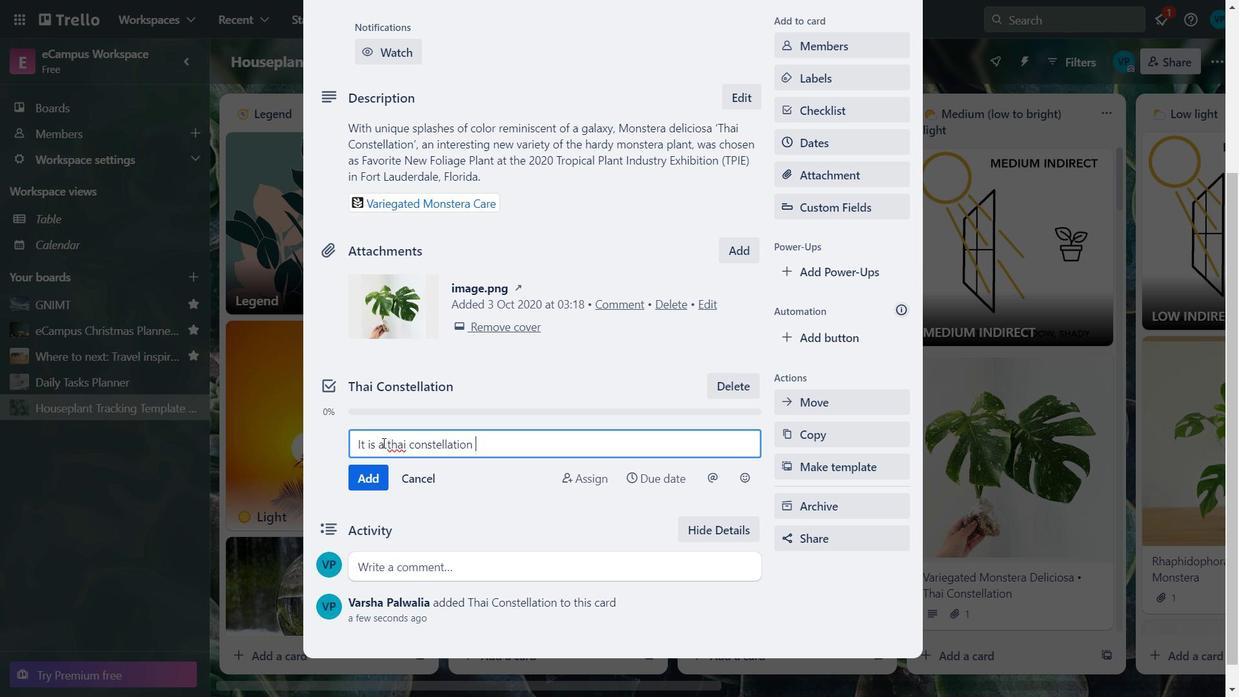 
Action: Mouse pressed left at (387, 442)
Screenshot: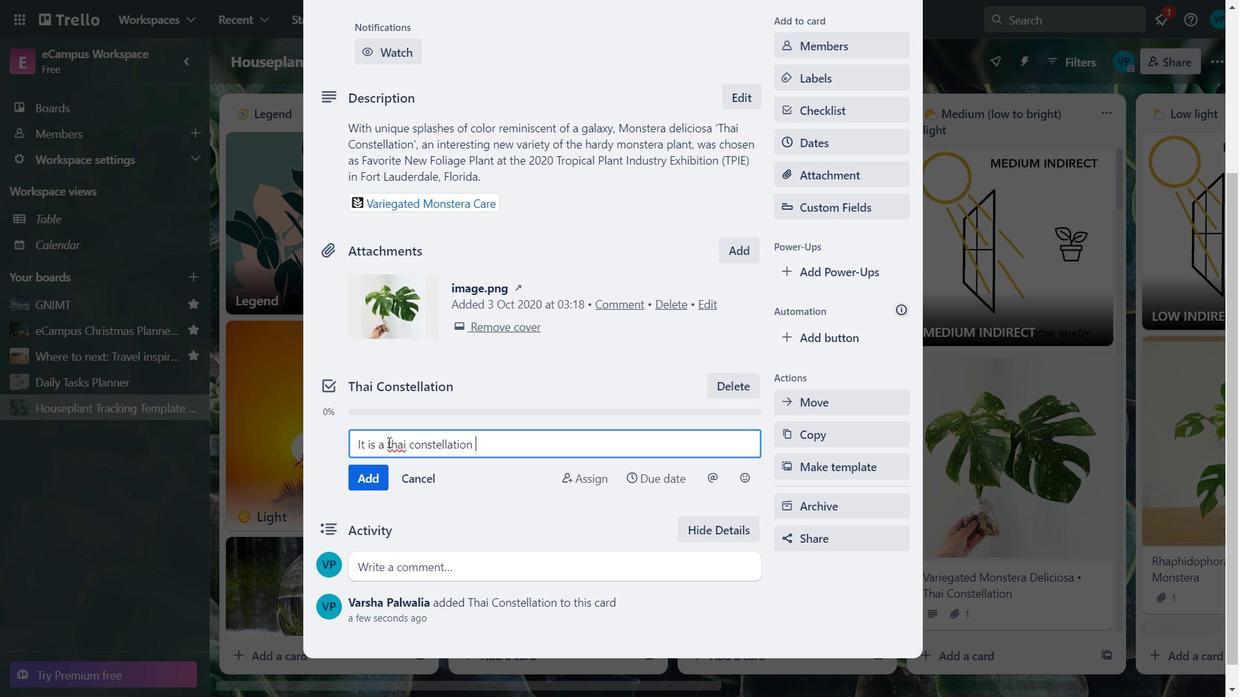 
Action: Key pressed <Key.backspace><Key.backspace><Key.backspace><Key.backspace><Key.backspace><Key.backspace><Key.backspace><Key.backspace><Key.backspace><Key.caps_lock>T<Key.caps_lock>he<Key.space>
Screenshot: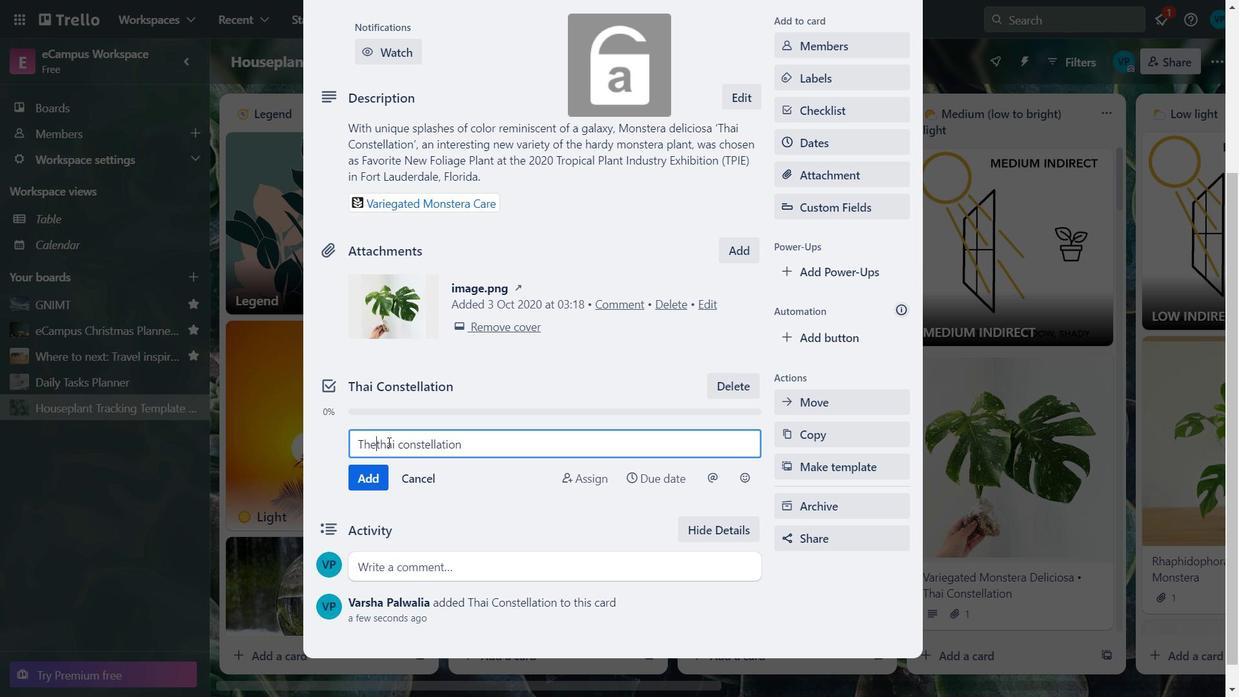 
Action: Mouse moved to (472, 449)
Screenshot: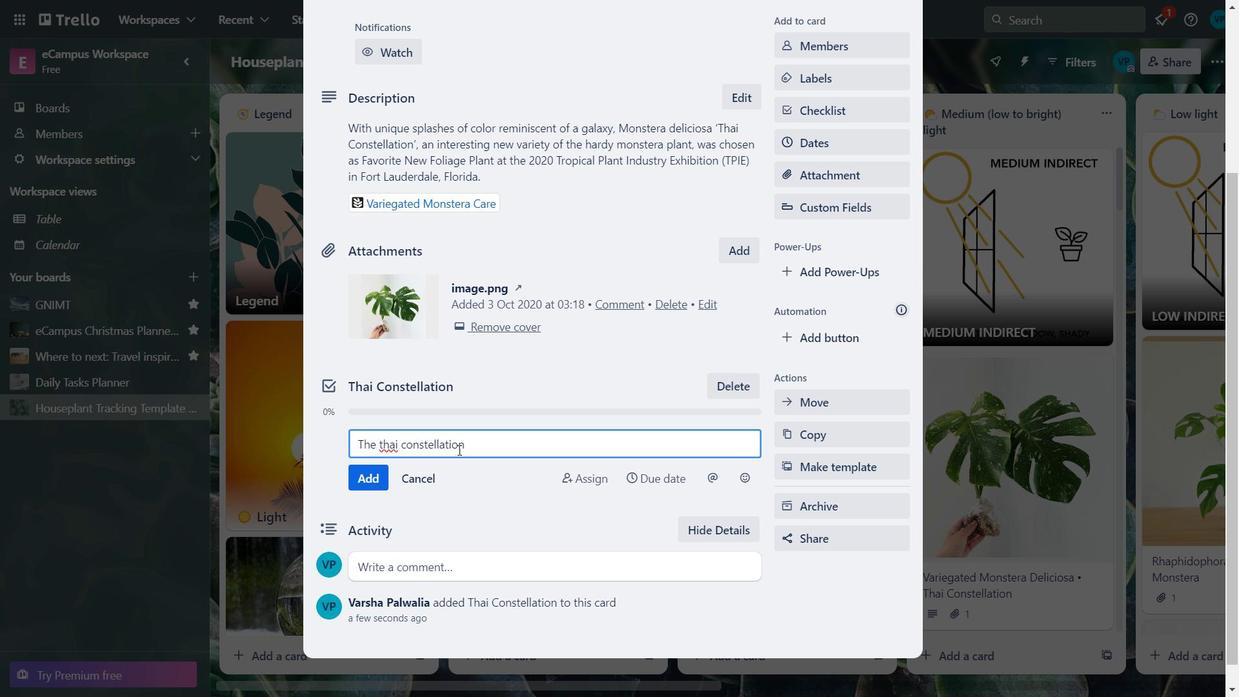 
Action: Mouse pressed left at (472, 449)
Screenshot: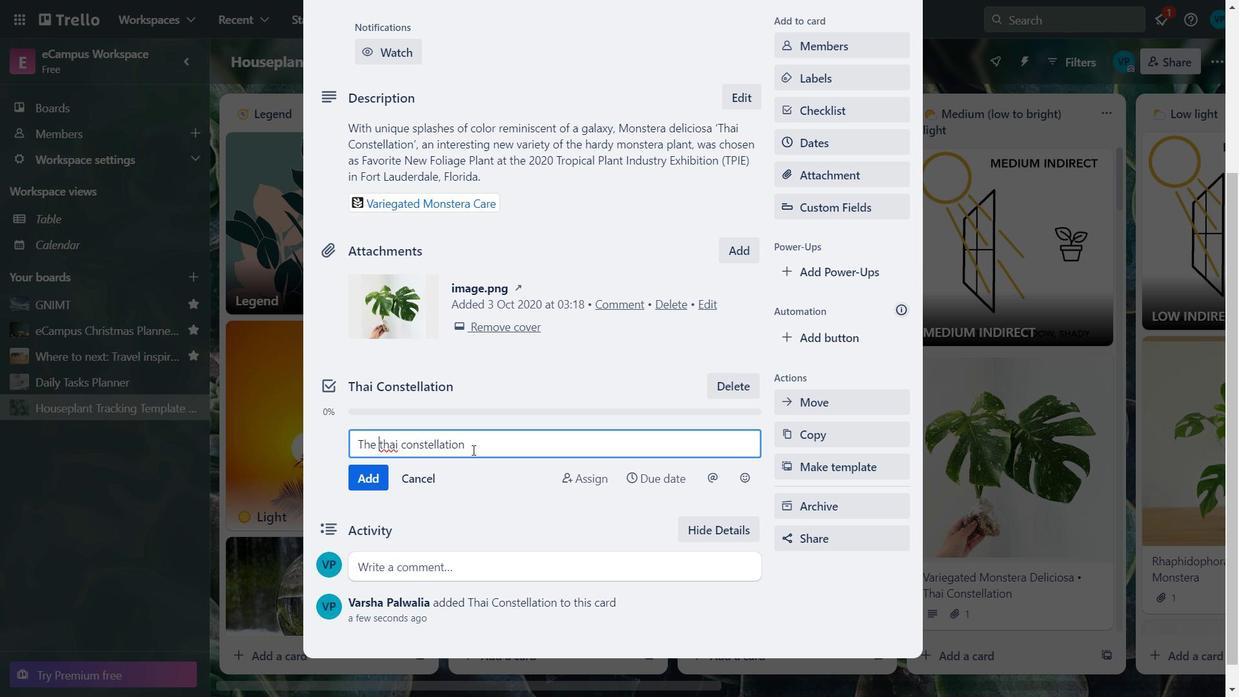 
Action: Key pressed <Key.backspace><Key.backspace><Key.backspace><Key.backspace><Key.backspace><Key.backspace><Key.backspace><Key.backspace><Key.backspace><Key.backspace><Key.backspace><Key.backspace><Key.backspace><Key.backspace><Key.backspace><Key.backspace><Key.backspace><Key.backspace><Key.backspace>ctrl+V<Key.space>ctrl+Is<Key.space>a<Key.space>variegated<Key.space>
Screenshot: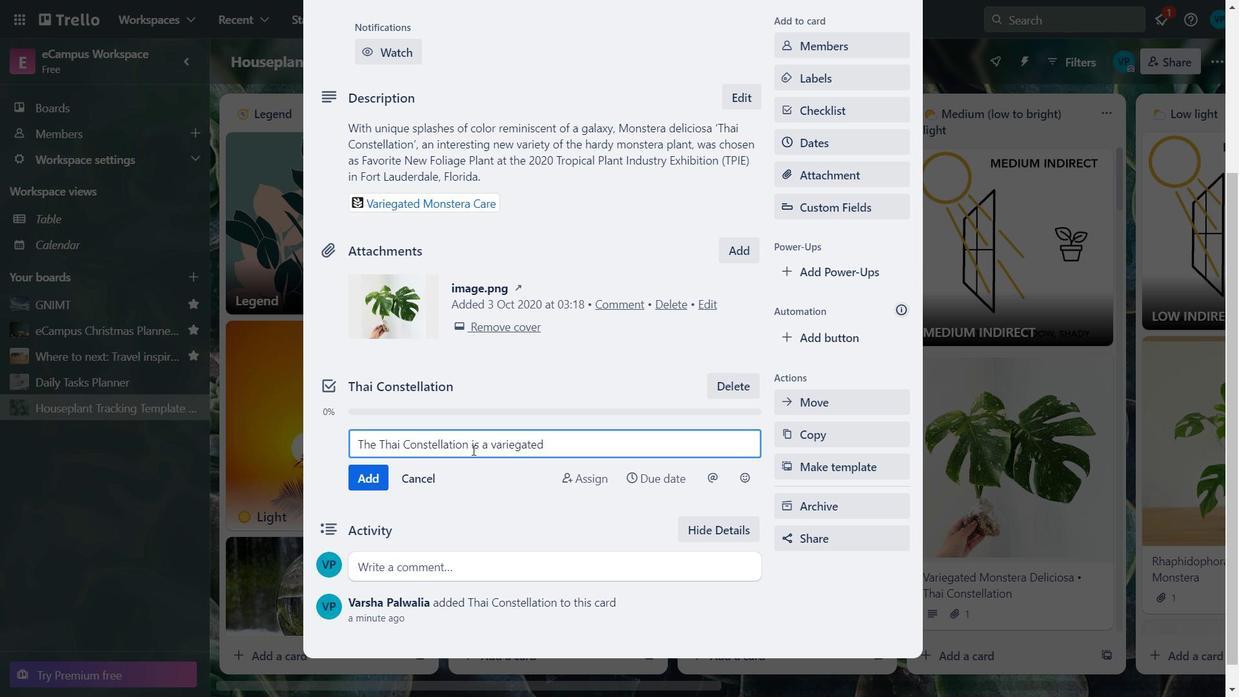 
Action: Mouse moved to (491, 442)
Screenshot: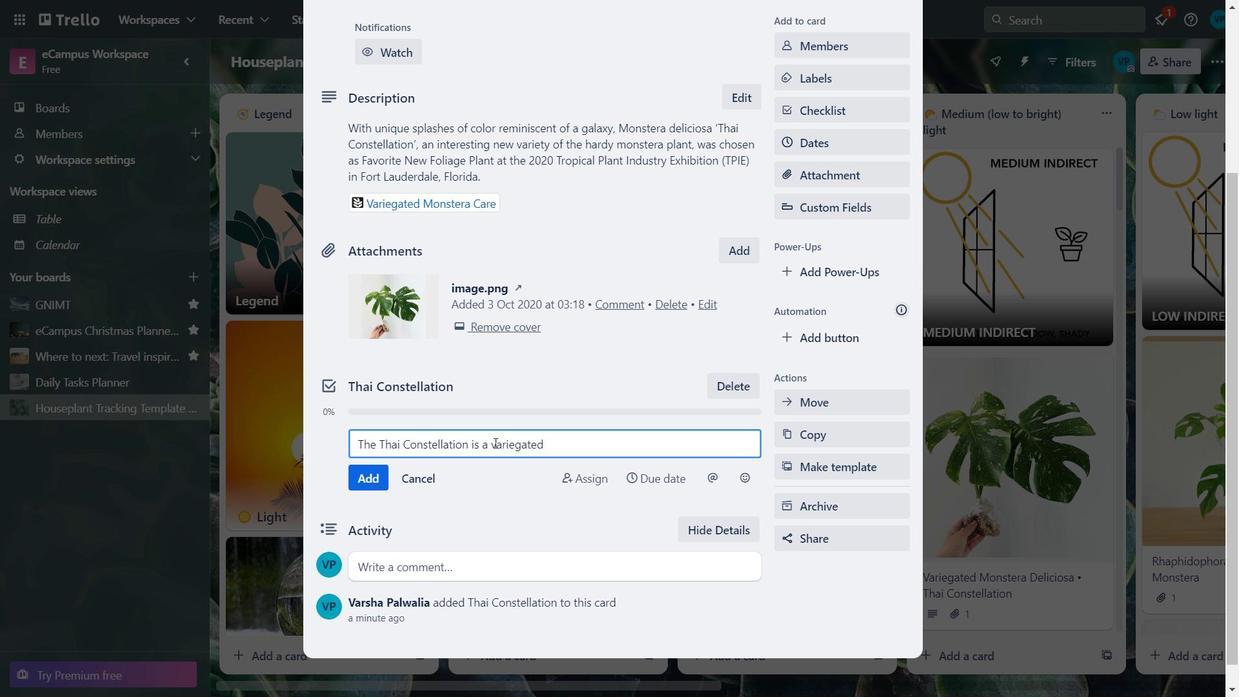 
Action: Mouse pressed left at (491, 442)
Screenshot: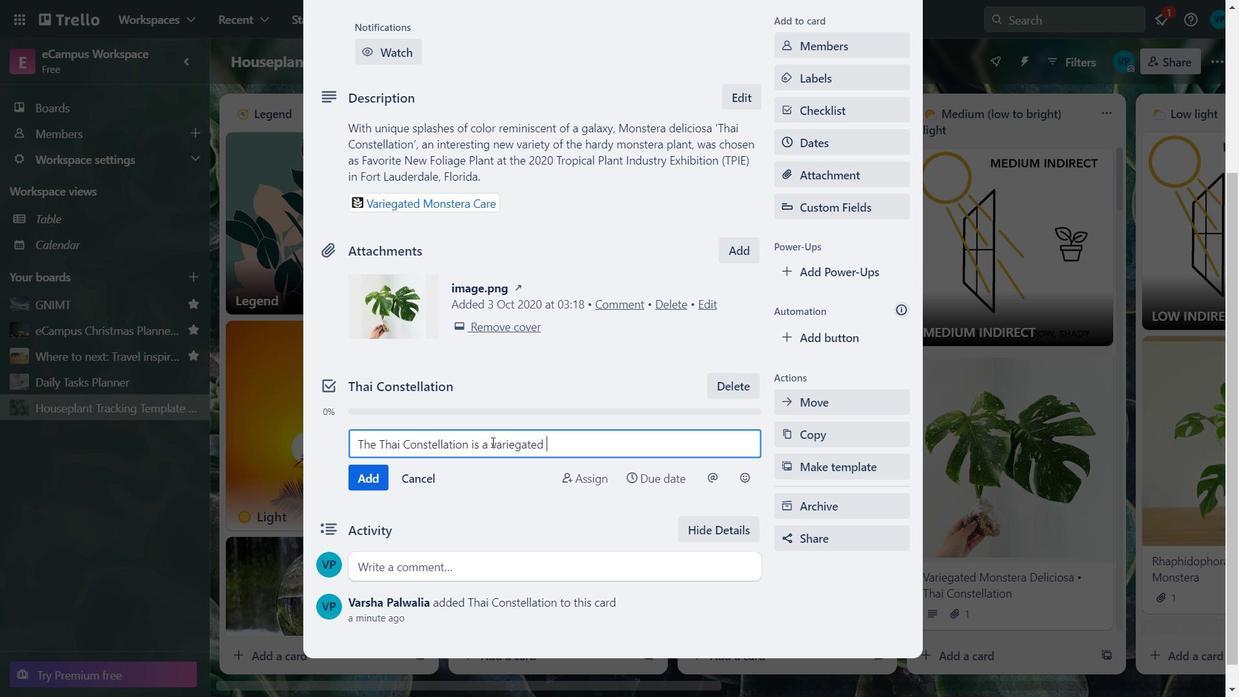 
Action: Key pressed <Key.right><Key.backspace><Key.caps_lock>B<Key.backspace>V
Screenshot: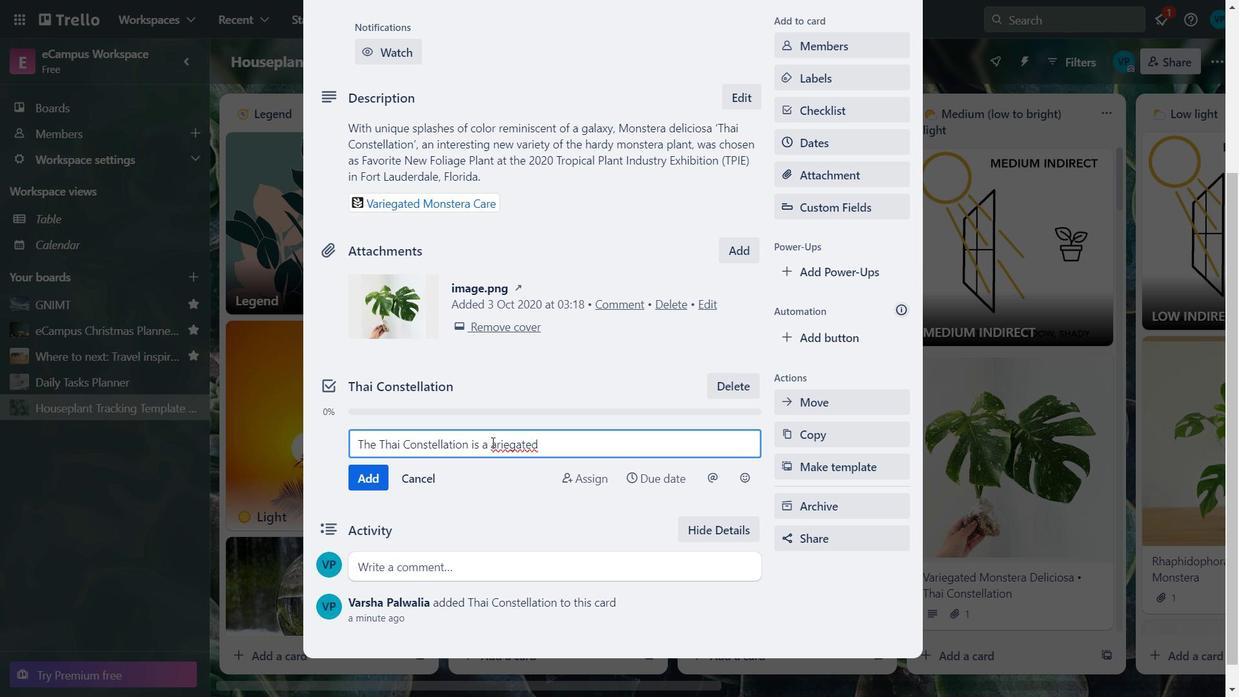 
Action: Mouse moved to (552, 443)
Screenshot: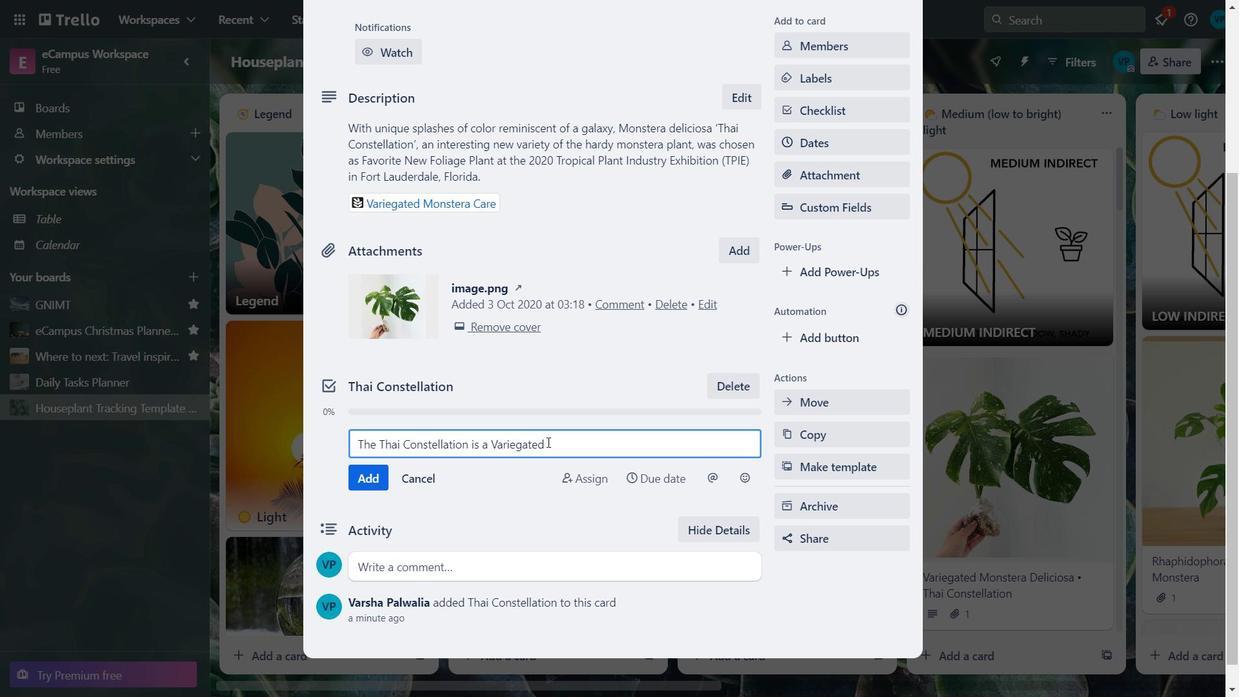 
Action: Mouse pressed left at (552, 443)
Screenshot: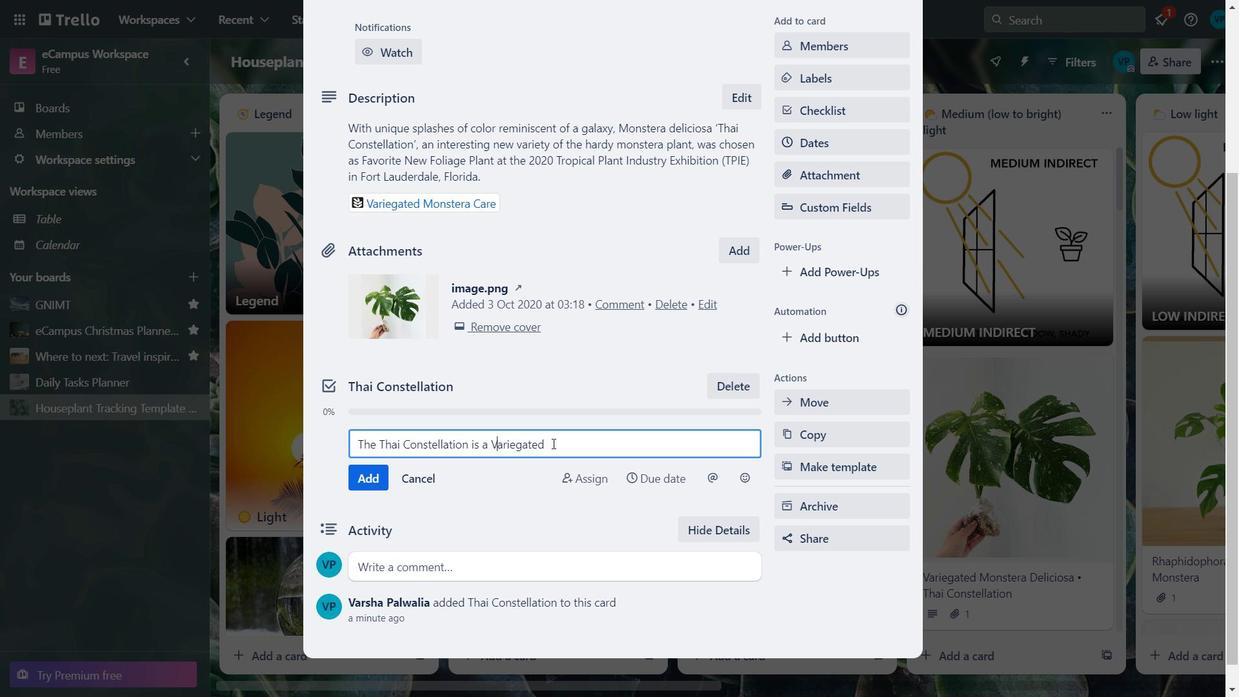 
Action: Key pressed <Key.caps_lock><Key.caps_lock>M<Key.caps_lock>p
Screenshot: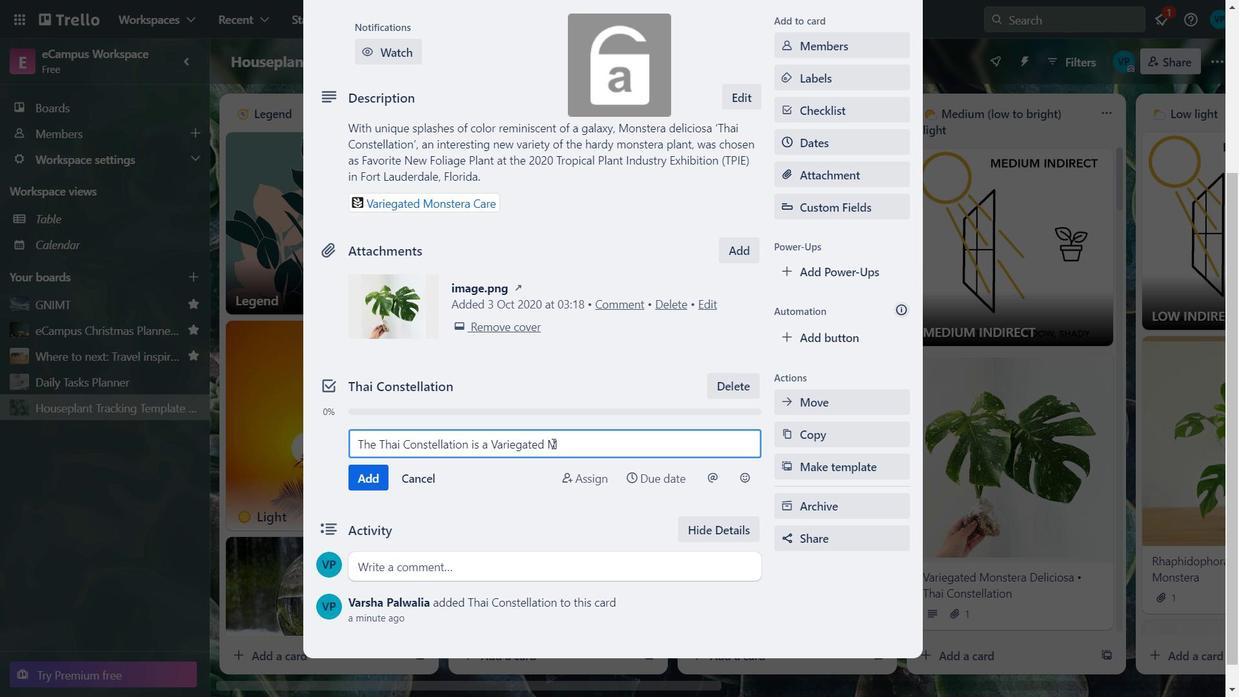 
Action: Mouse moved to (626, 447)
Screenshot: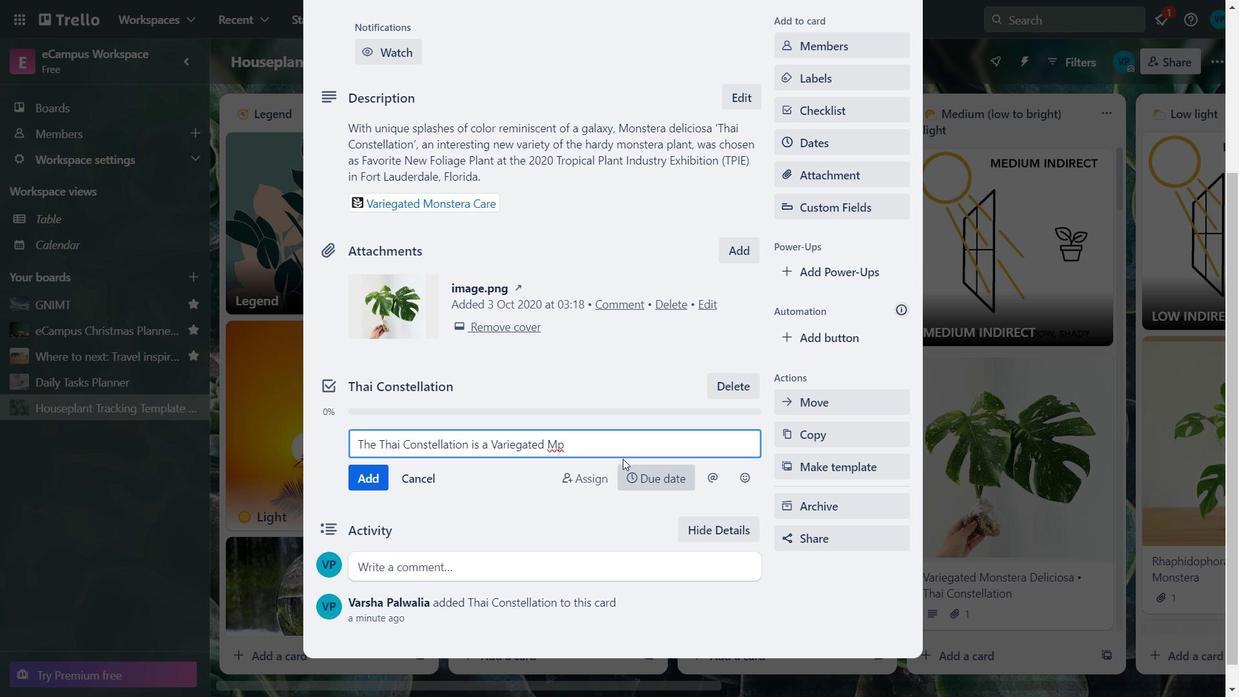 
Action: Key pressed <Key.backspace>onstera<Key.space>deliciosa<Key.space>plant
Screenshot: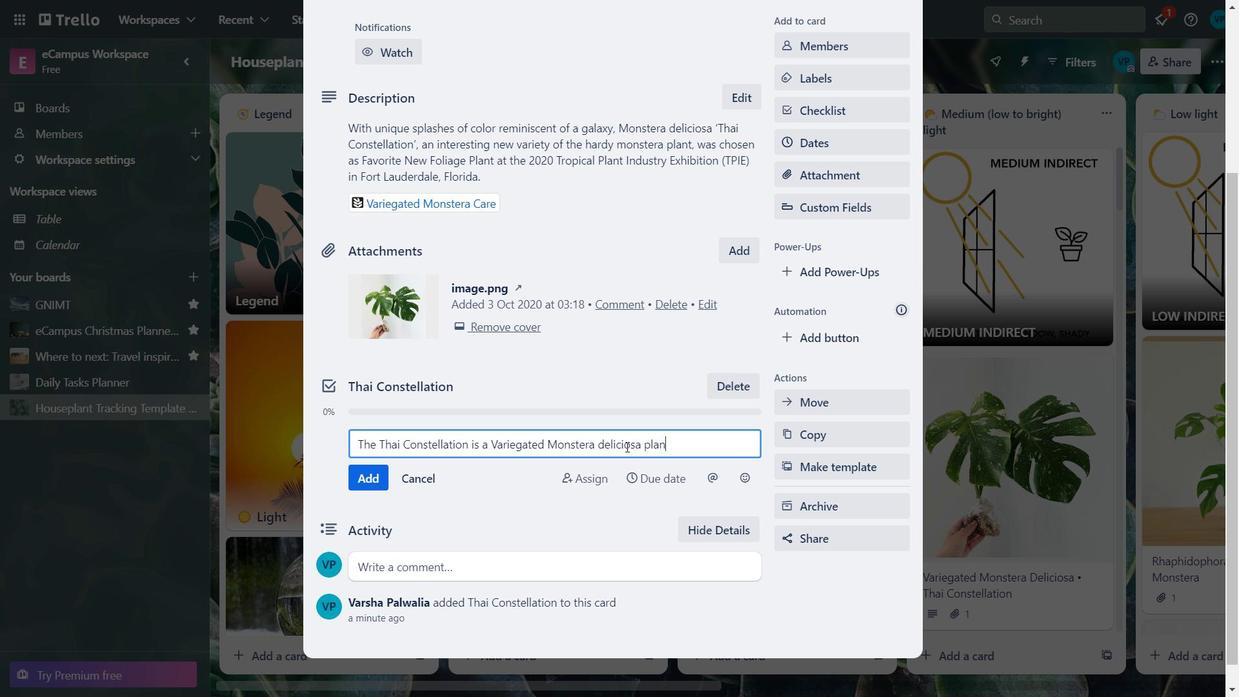 
Action: Mouse moved to (378, 477)
Screenshot: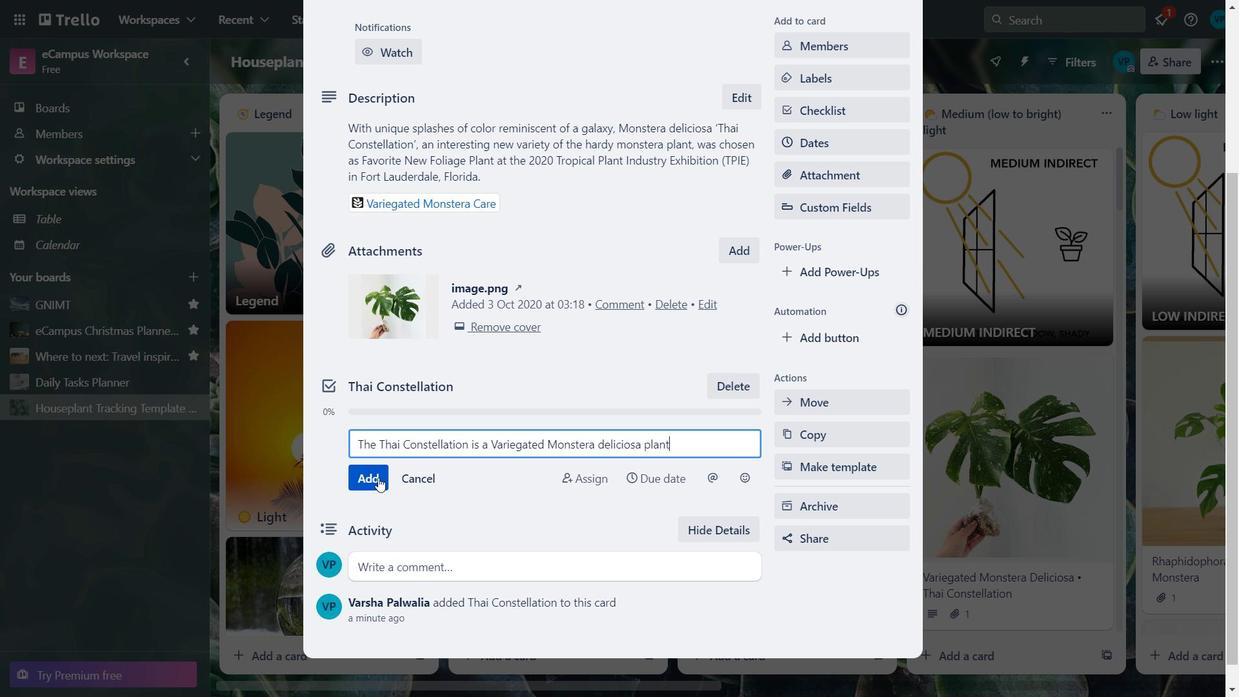 
Action: Mouse pressed left at (378, 477)
Screenshot: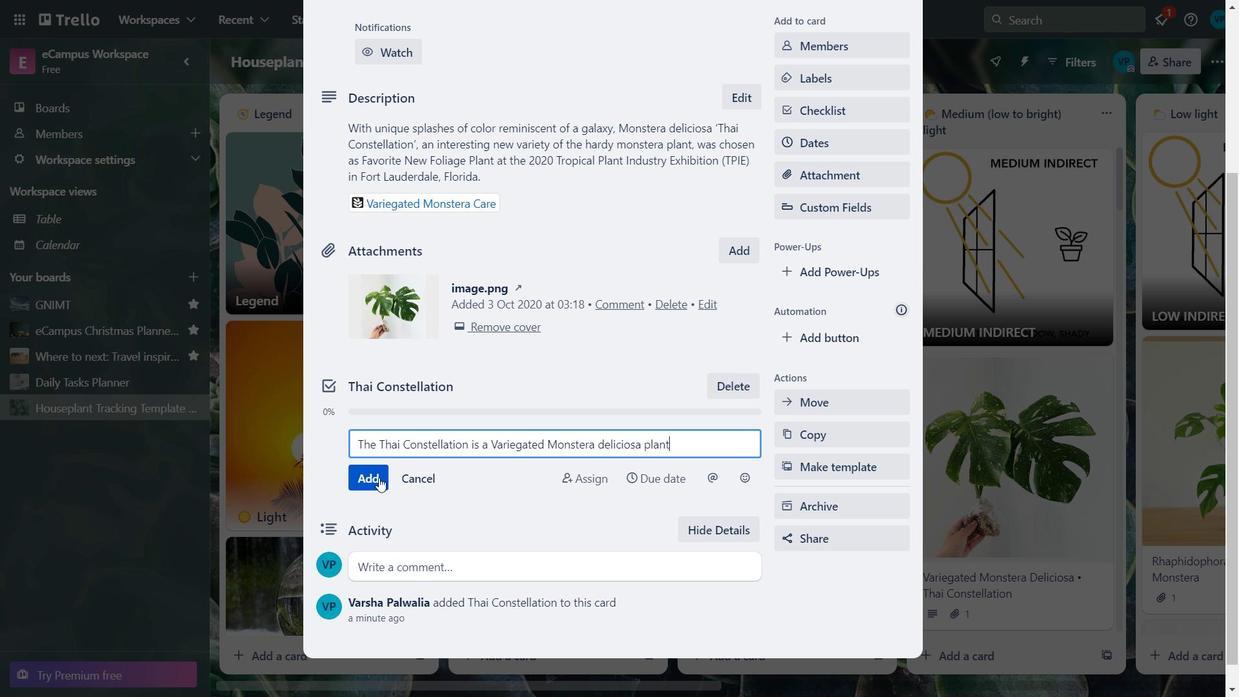 
Action: Key pressed <Key.caps_lock>I<Key.caps_lock>tis<Key.space><Key.backspace><Key.backspace><Key.backspace><Key.space>is<Key.space>known<Key.space>for<Key.space>its<Key.space>unique<Key.space>leaf<Key.space>pattern,<Key.space>which<Key.space>is<Key.space>said<Key.space>to<Key.space>resemble<Key.space>a<Key.space>star<Key.space>constellation.
Screenshot: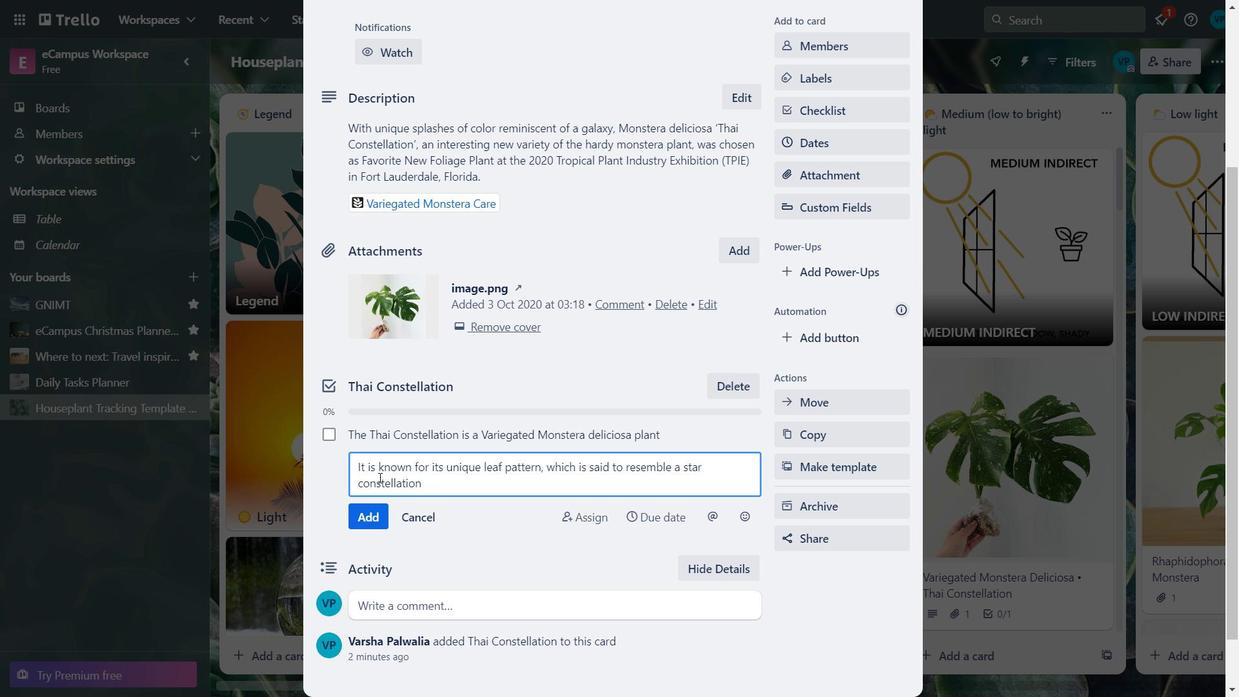 
Action: Mouse moved to (371, 513)
Screenshot: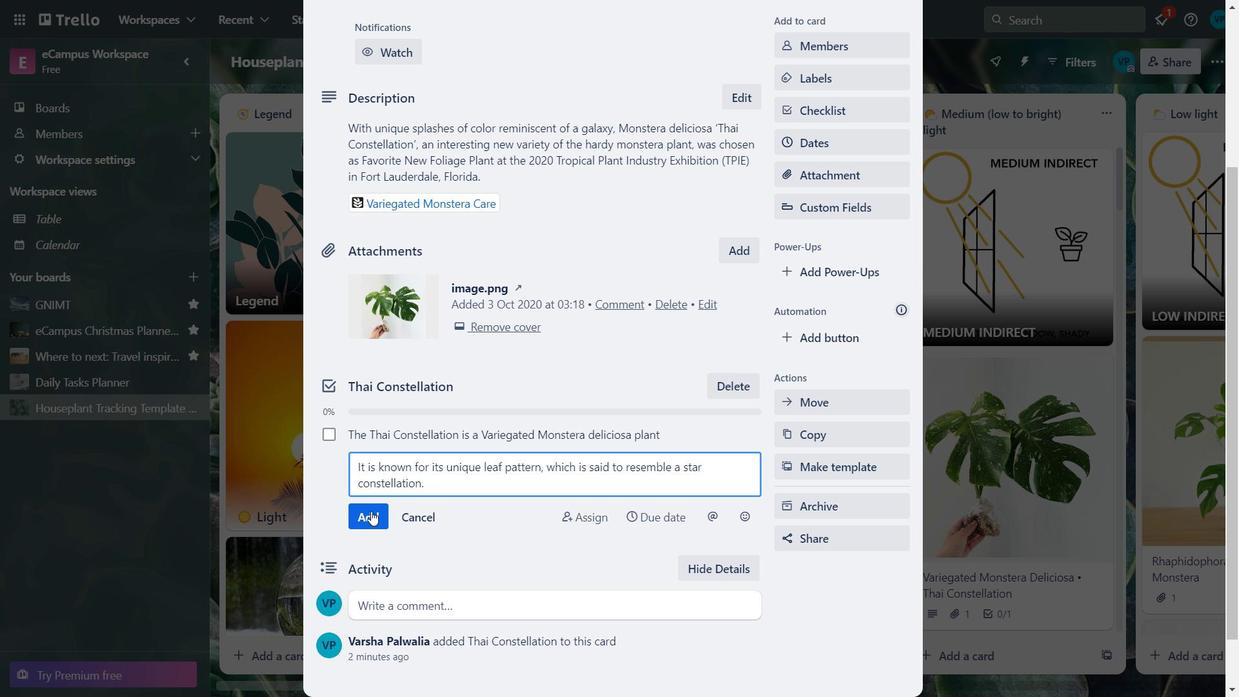 
Action: Mouse pressed left at (371, 513)
Screenshot: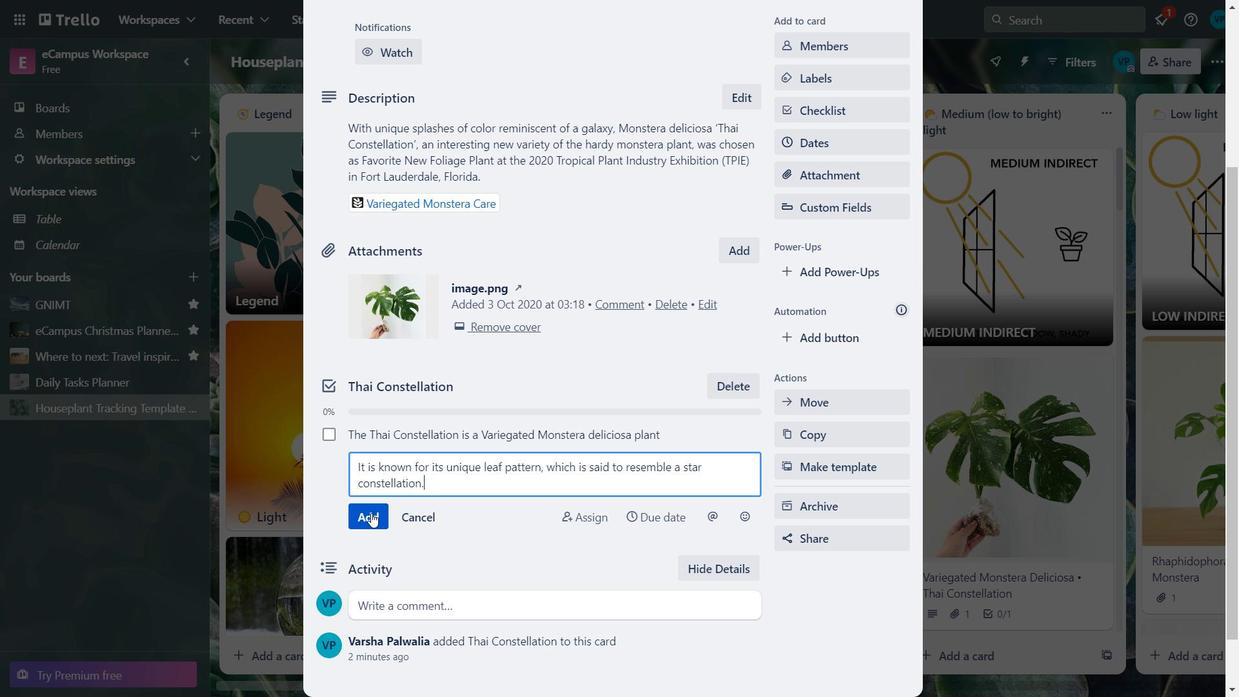 
Action: Key pressed <Key.caps_lock>T<Key.caps_lock>he<Key.space>leaves<Key.space>have<Key.space>a<Key.space>dark<Key.space>gren<Key.space>background<Key.space>with<Key.space>yellowish-<Key.space>white<Key.space>speckles<Key.space>and<Key.space>splashes<Key.space>of<Key.space>yellow.
Screenshot: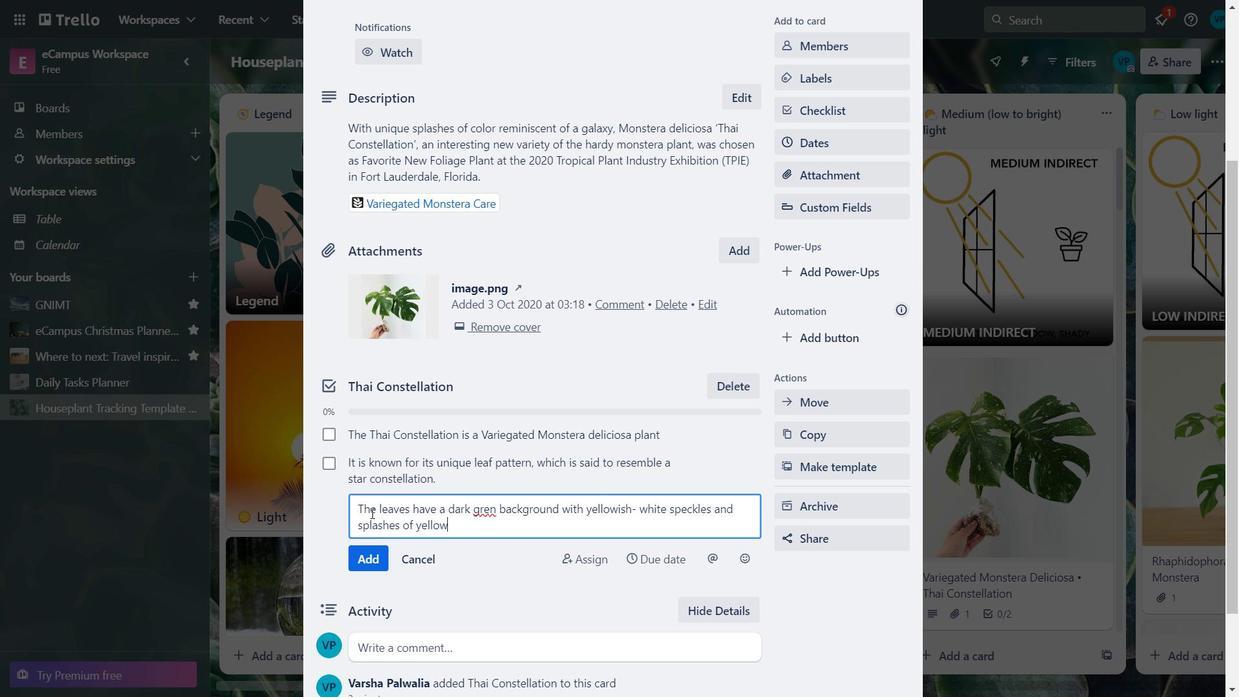 
Action: Mouse moved to (491, 508)
